 Task: Find connections with filter location Kabanjahe with filter topic #Consultingwith filter profile language Spanish with filter current company Force Motors Ltd with filter school Marri Educational Society's Marri Laxman Reddy Institute of Technology and Management with filter industry Nursing Homes and Residential Care Facilities with filter service category Program Management with filter keywords title Digital Overlord
Action: Mouse pressed left at (687, 83)
Screenshot: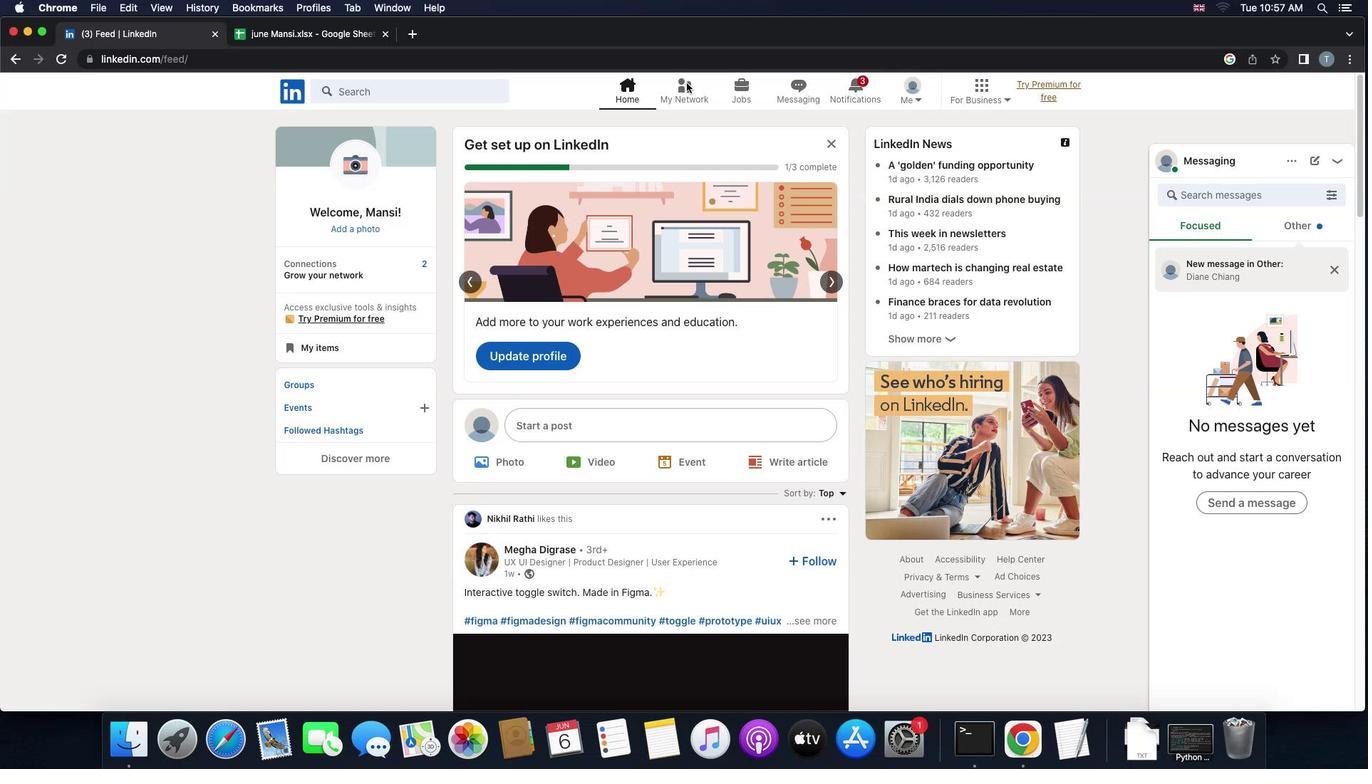 
Action: Mouse pressed left at (687, 83)
Screenshot: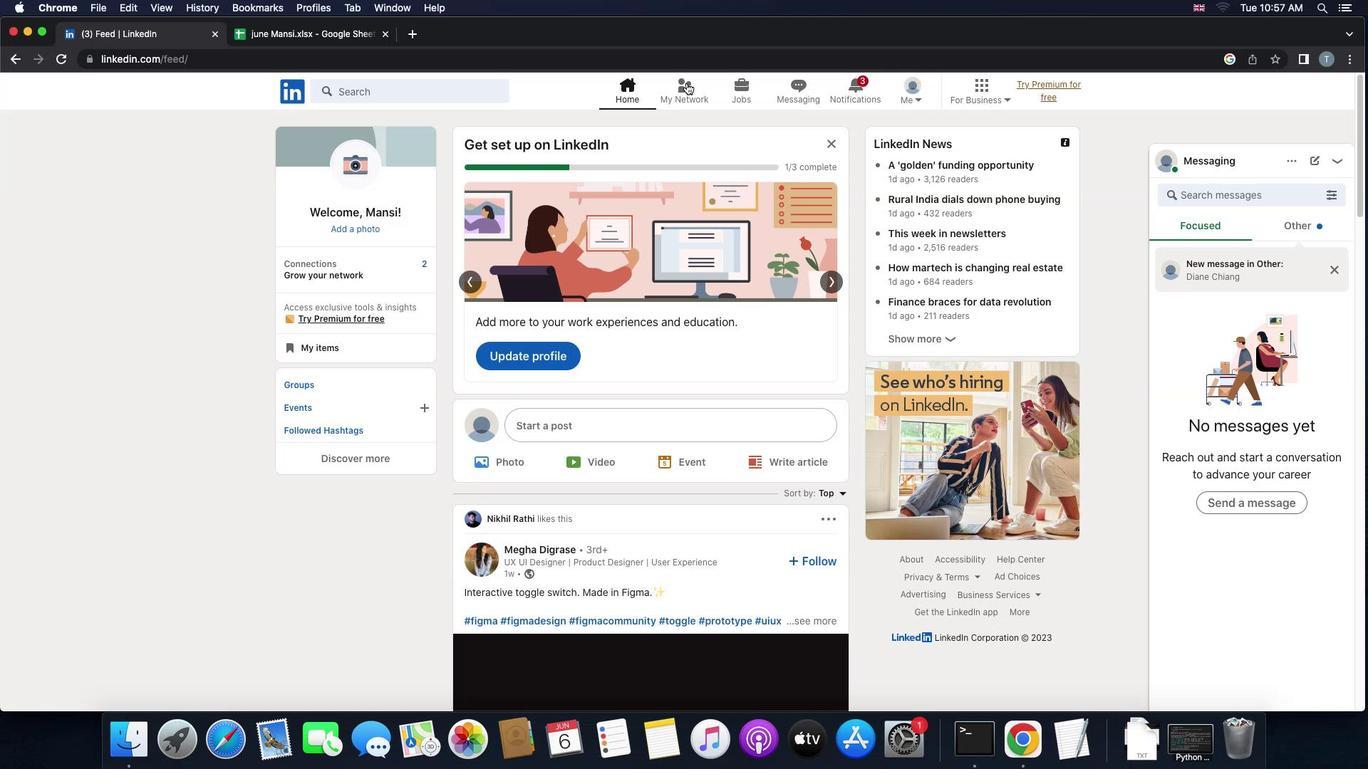 
Action: Mouse moved to (432, 178)
Screenshot: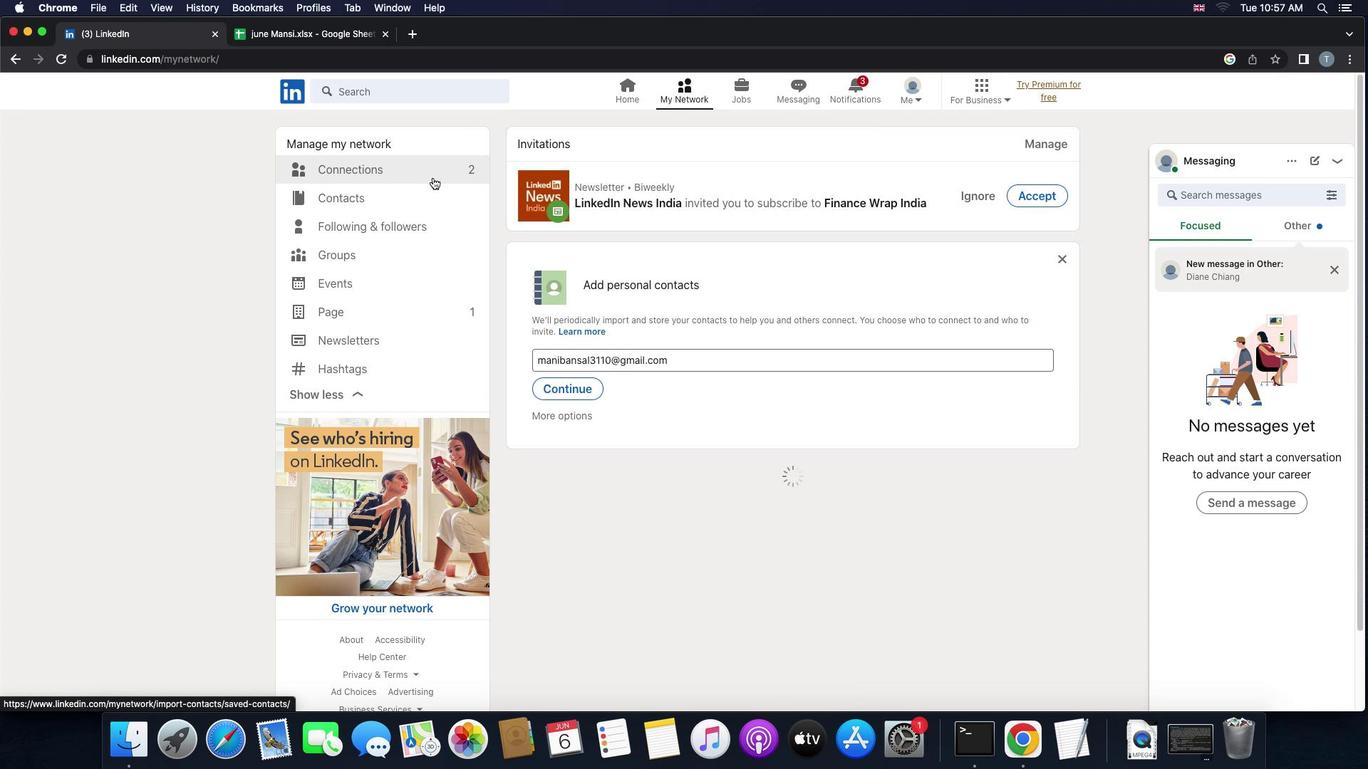 
Action: Mouse pressed left at (432, 178)
Screenshot: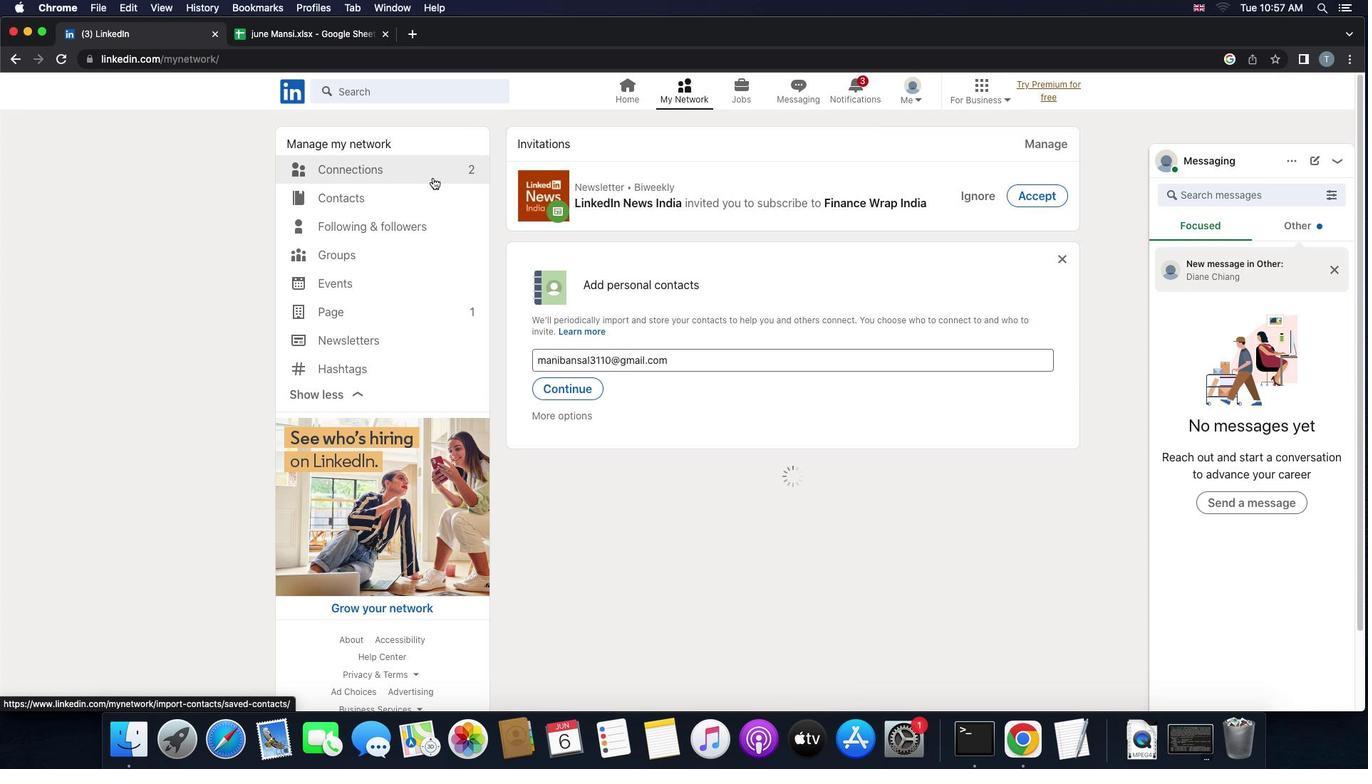 
Action: Mouse moved to (405, 175)
Screenshot: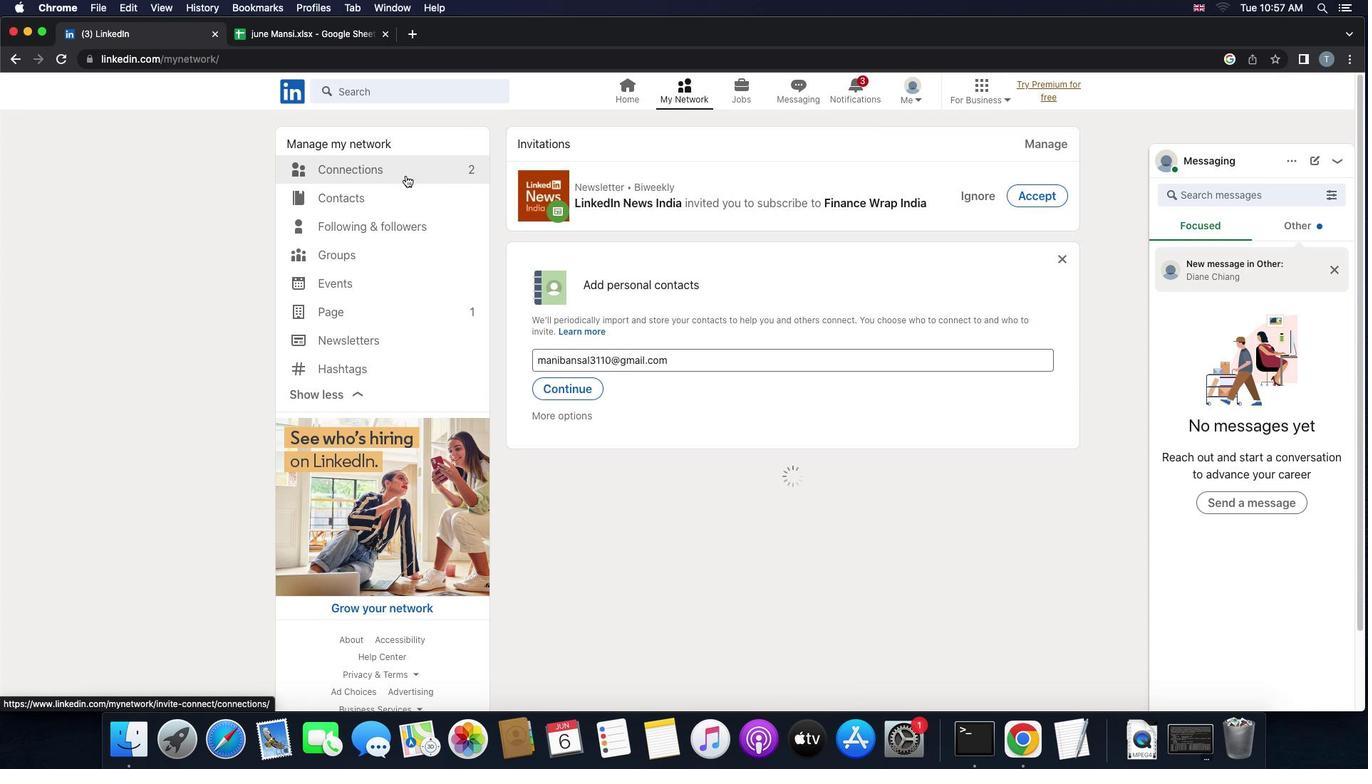 
Action: Mouse pressed left at (405, 175)
Screenshot: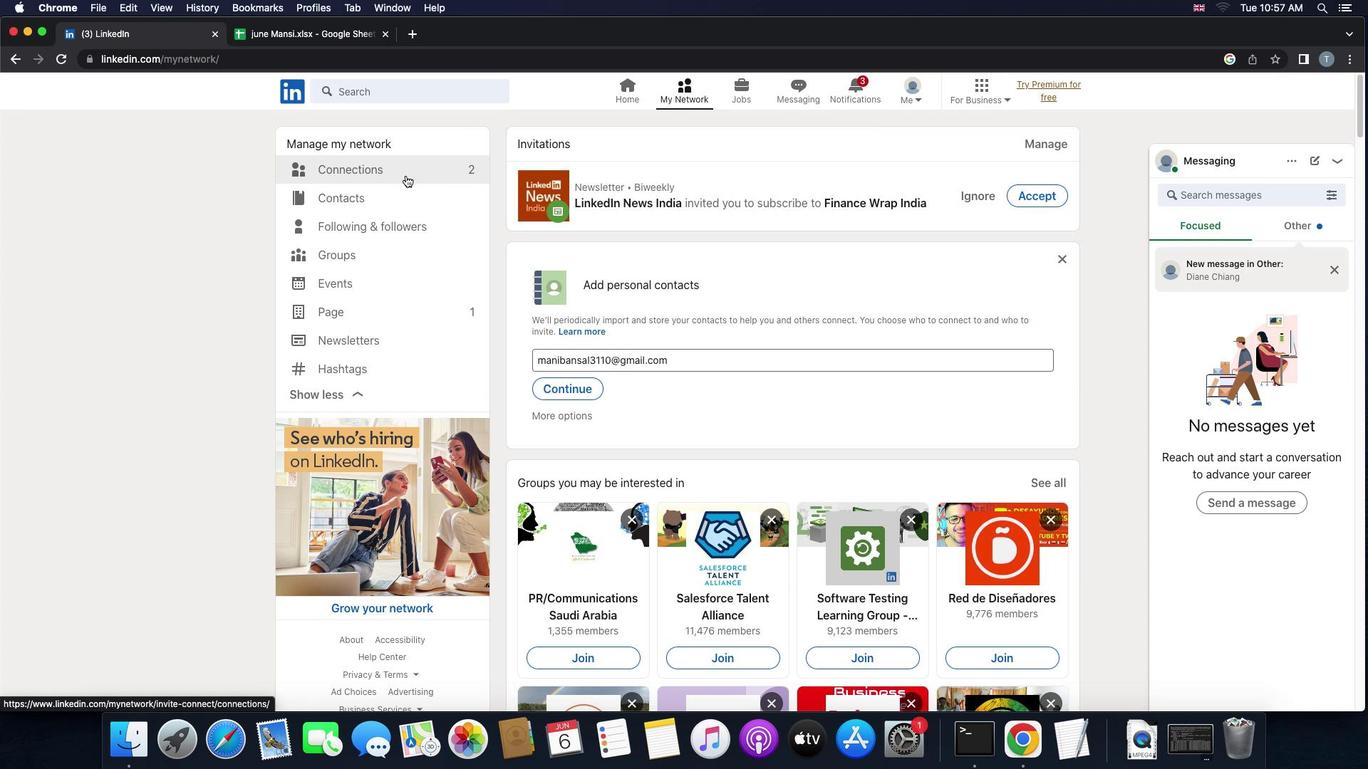 
Action: Mouse moved to (825, 166)
Screenshot: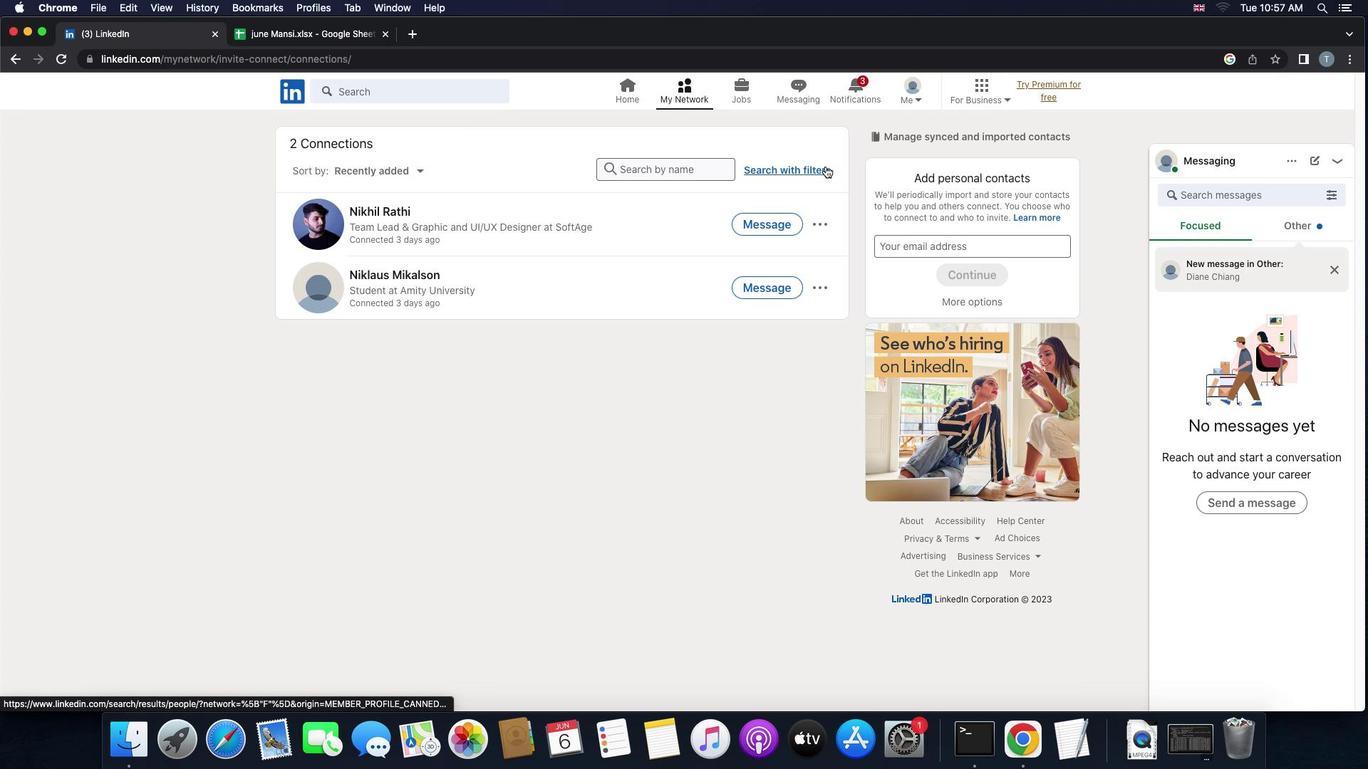 
Action: Mouse pressed left at (825, 166)
Screenshot: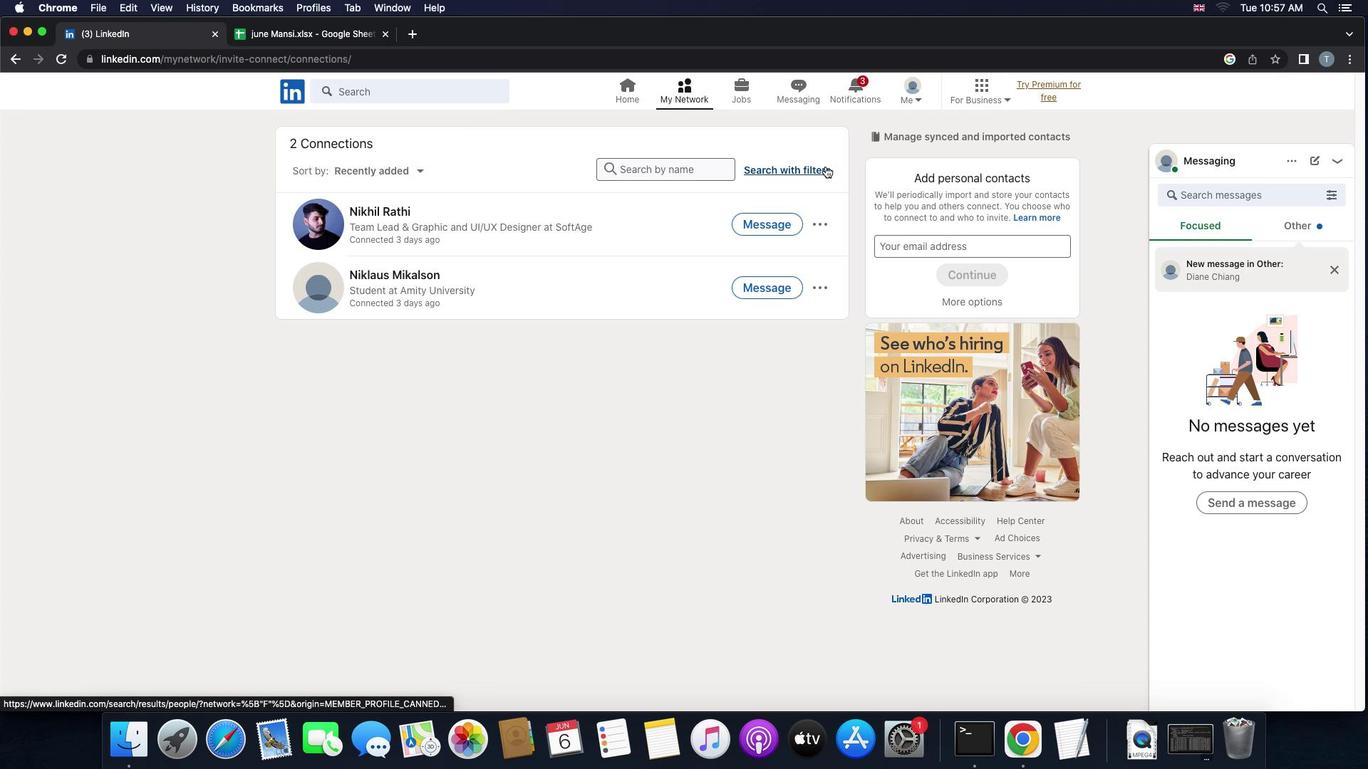 
Action: Mouse moved to (751, 123)
Screenshot: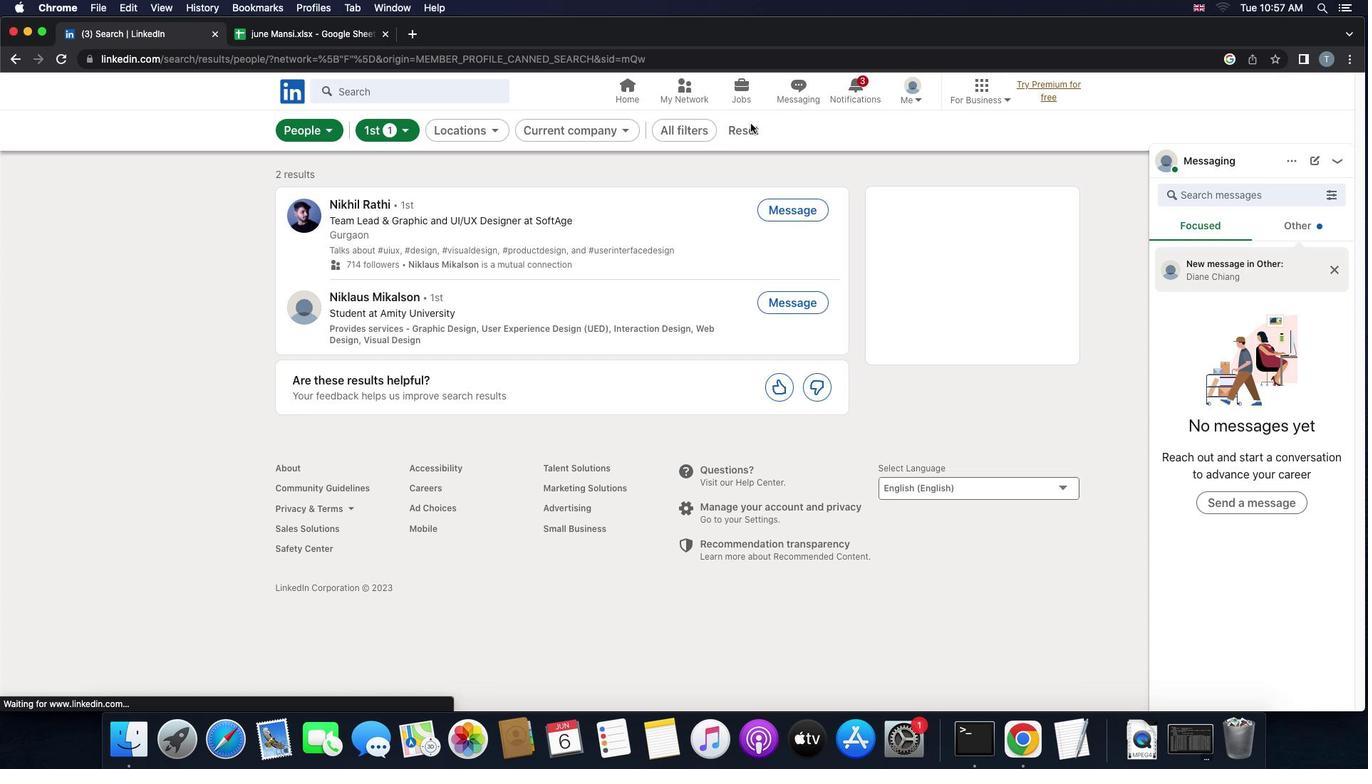
Action: Mouse pressed left at (751, 123)
Screenshot: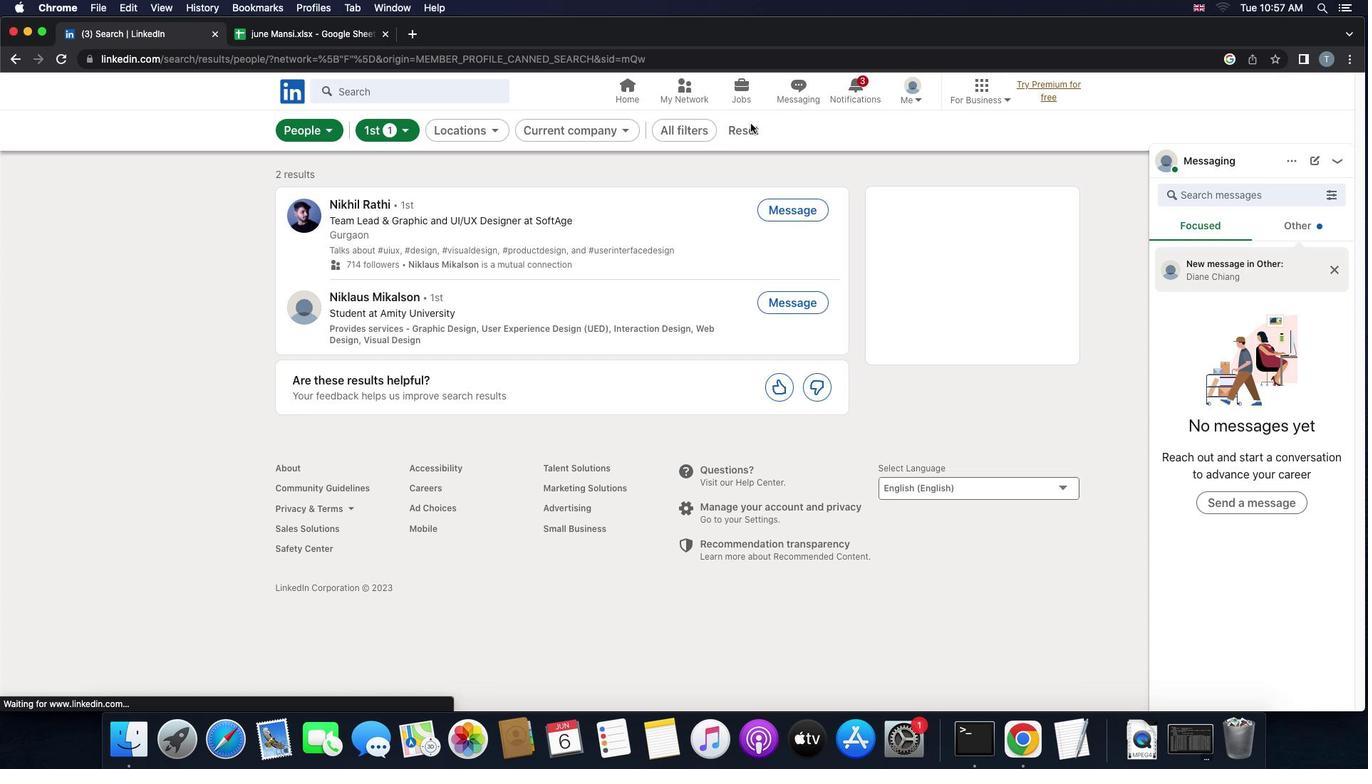 
Action: Mouse moved to (749, 128)
Screenshot: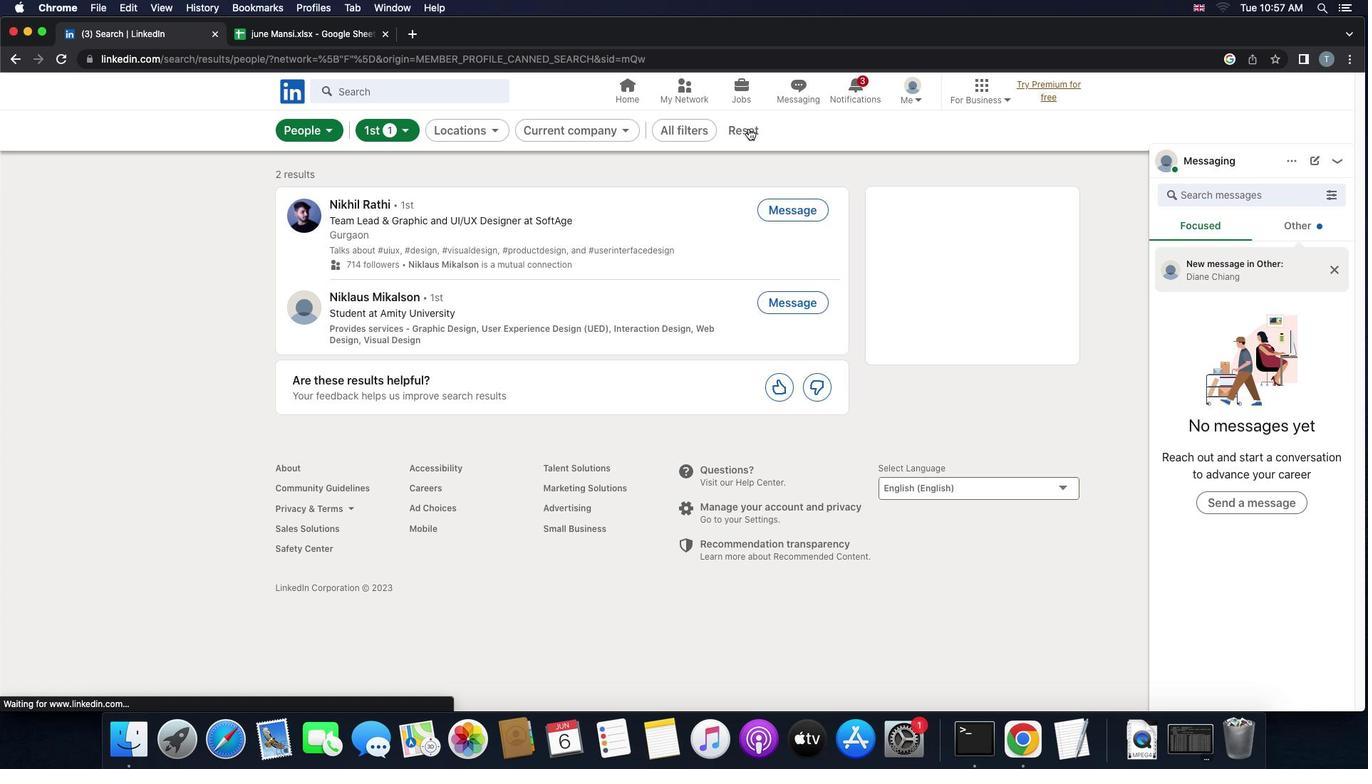 
Action: Mouse pressed left at (749, 128)
Screenshot: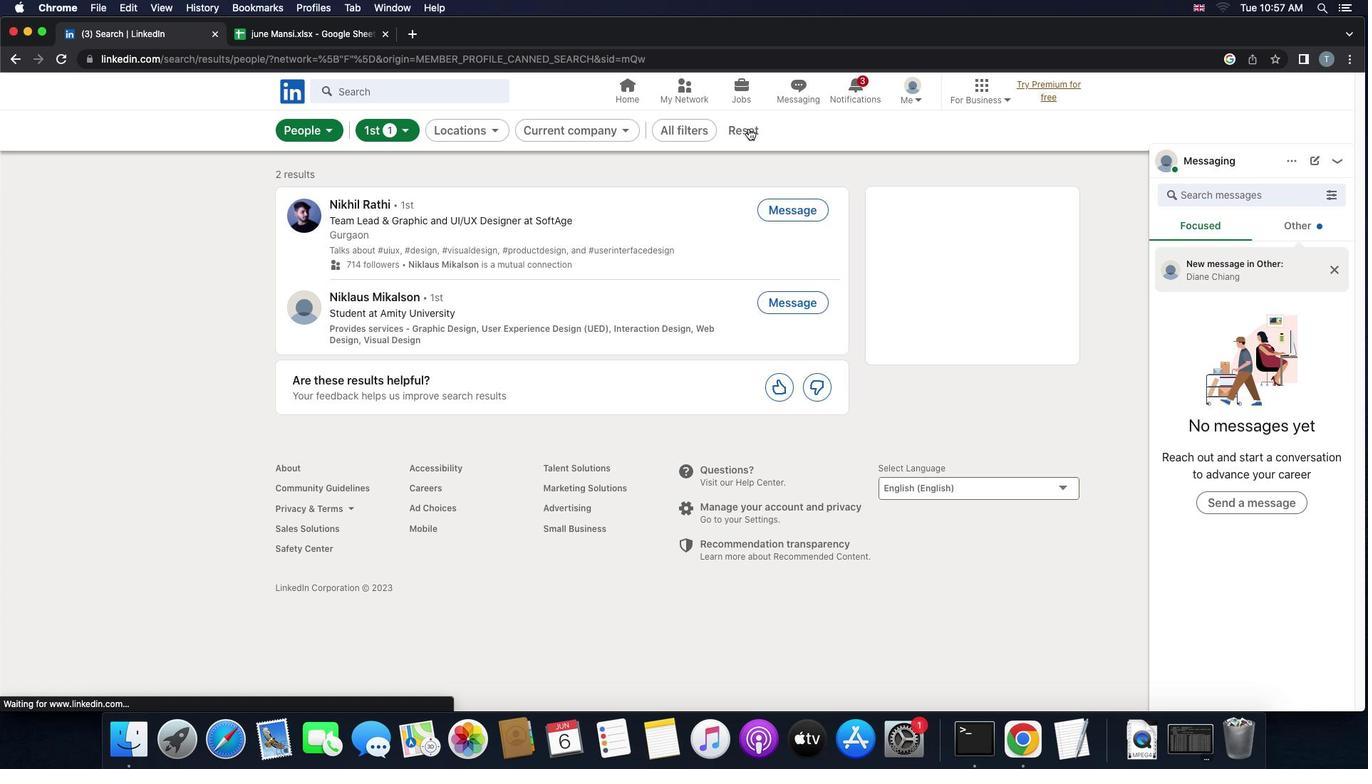 
Action: Mouse moved to (744, 130)
Screenshot: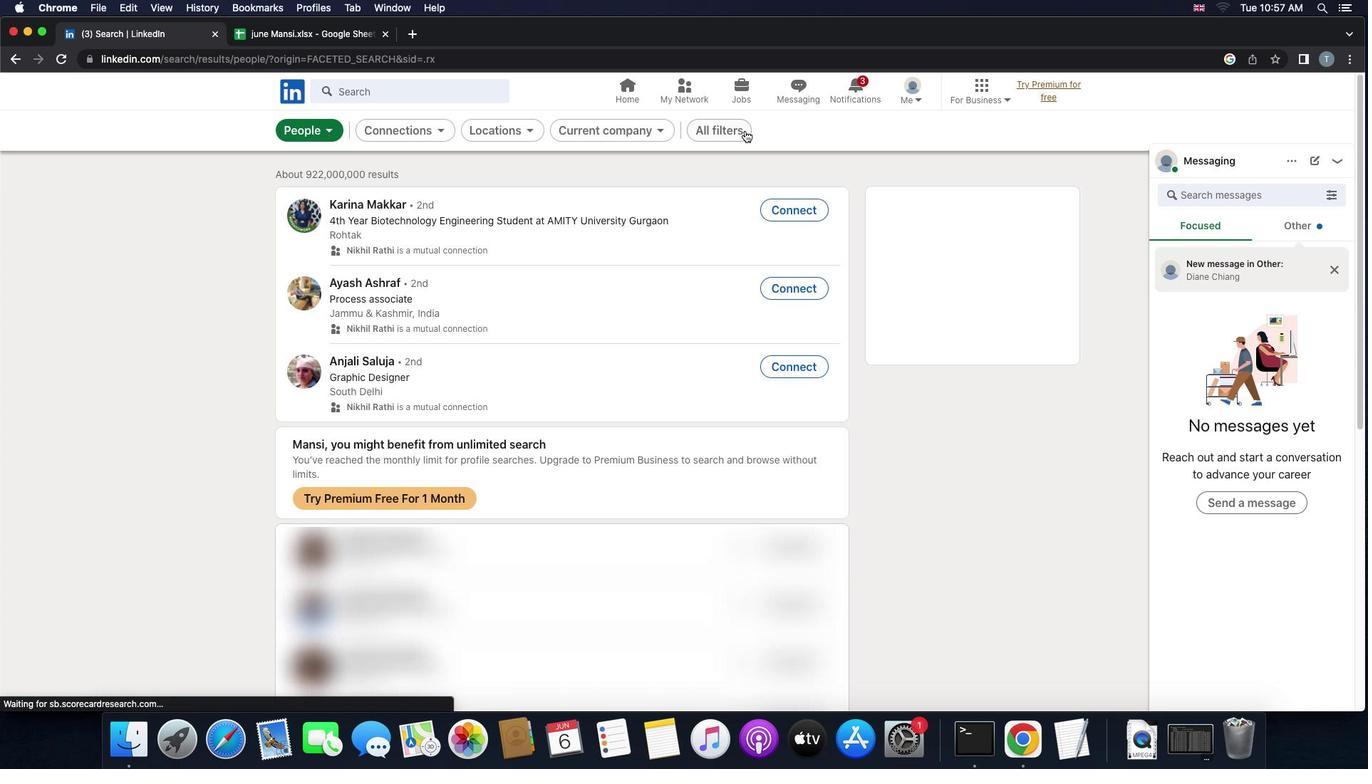 
Action: Mouse pressed left at (744, 130)
Screenshot: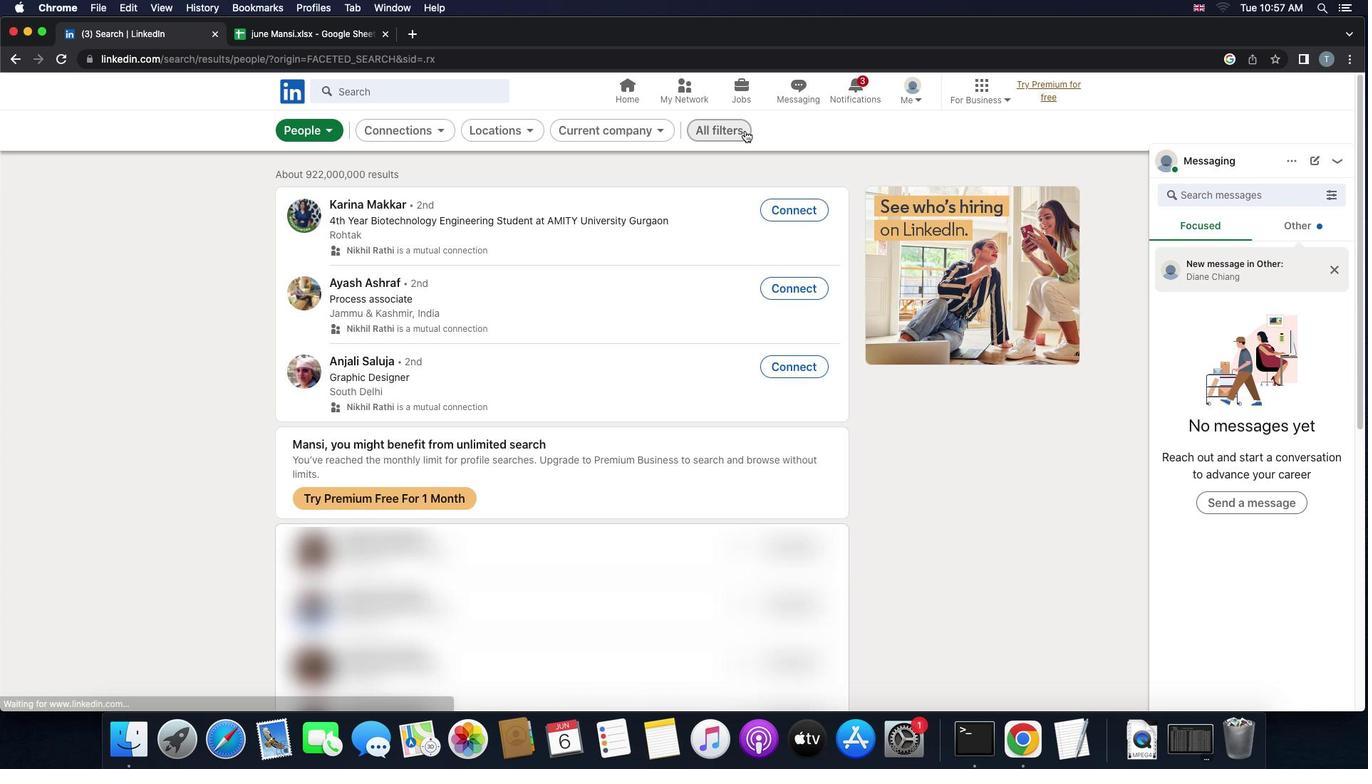 
Action: Mouse moved to (1041, 390)
Screenshot: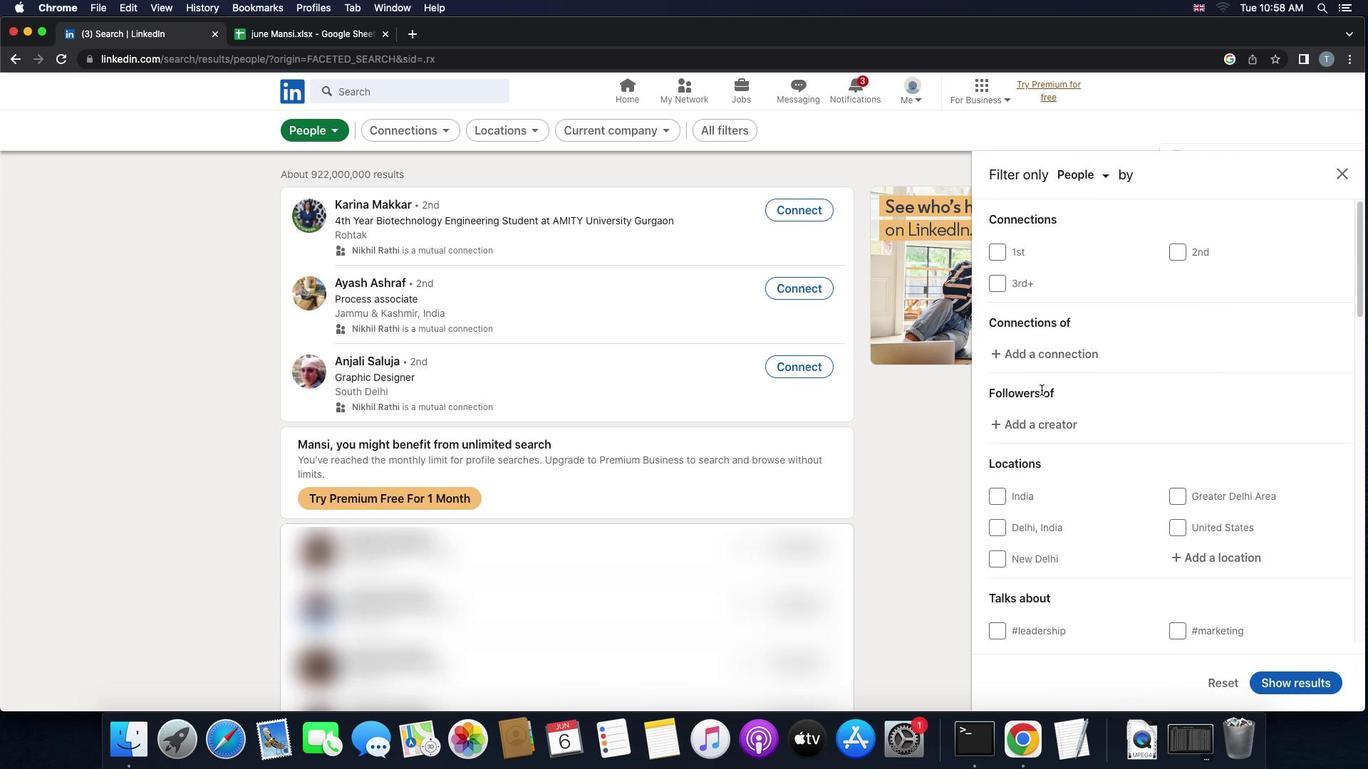 
Action: Mouse scrolled (1041, 390) with delta (0, 0)
Screenshot: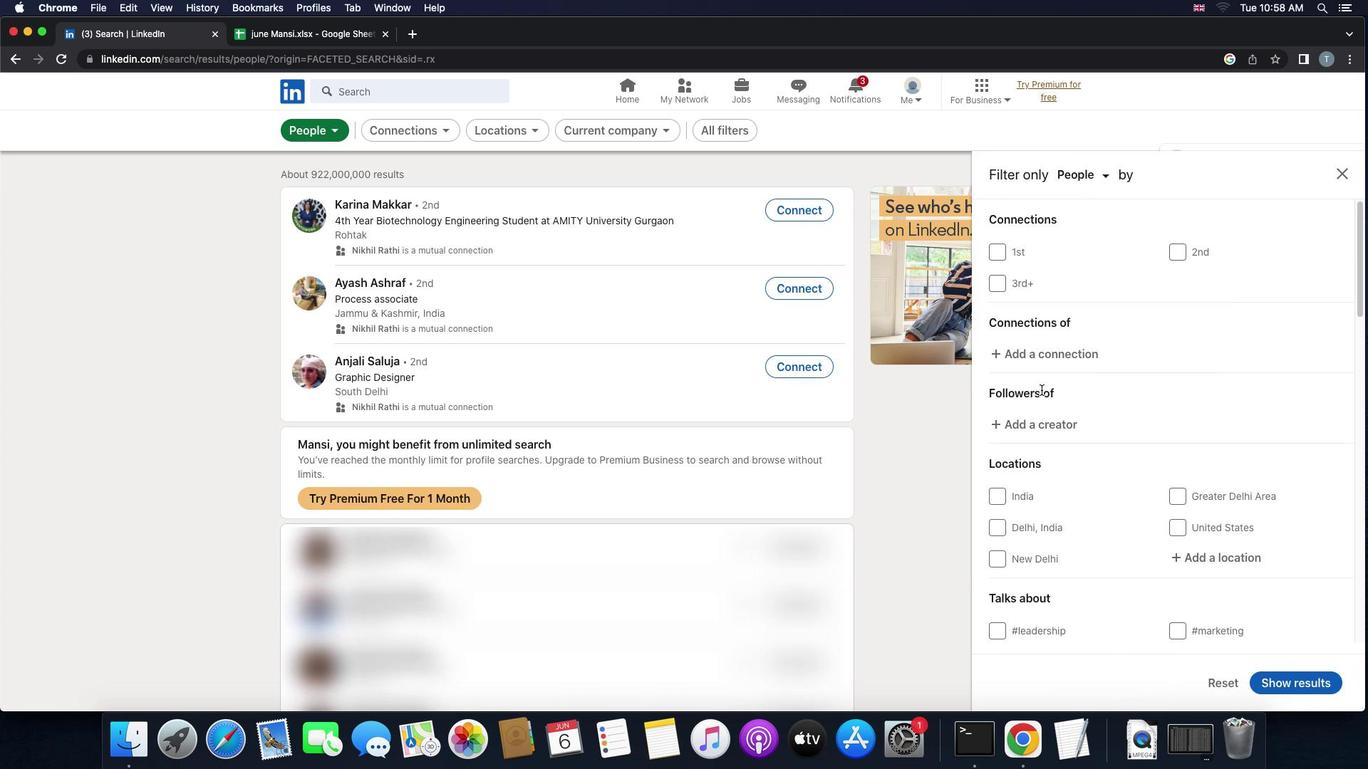 
Action: Mouse scrolled (1041, 390) with delta (0, 0)
Screenshot: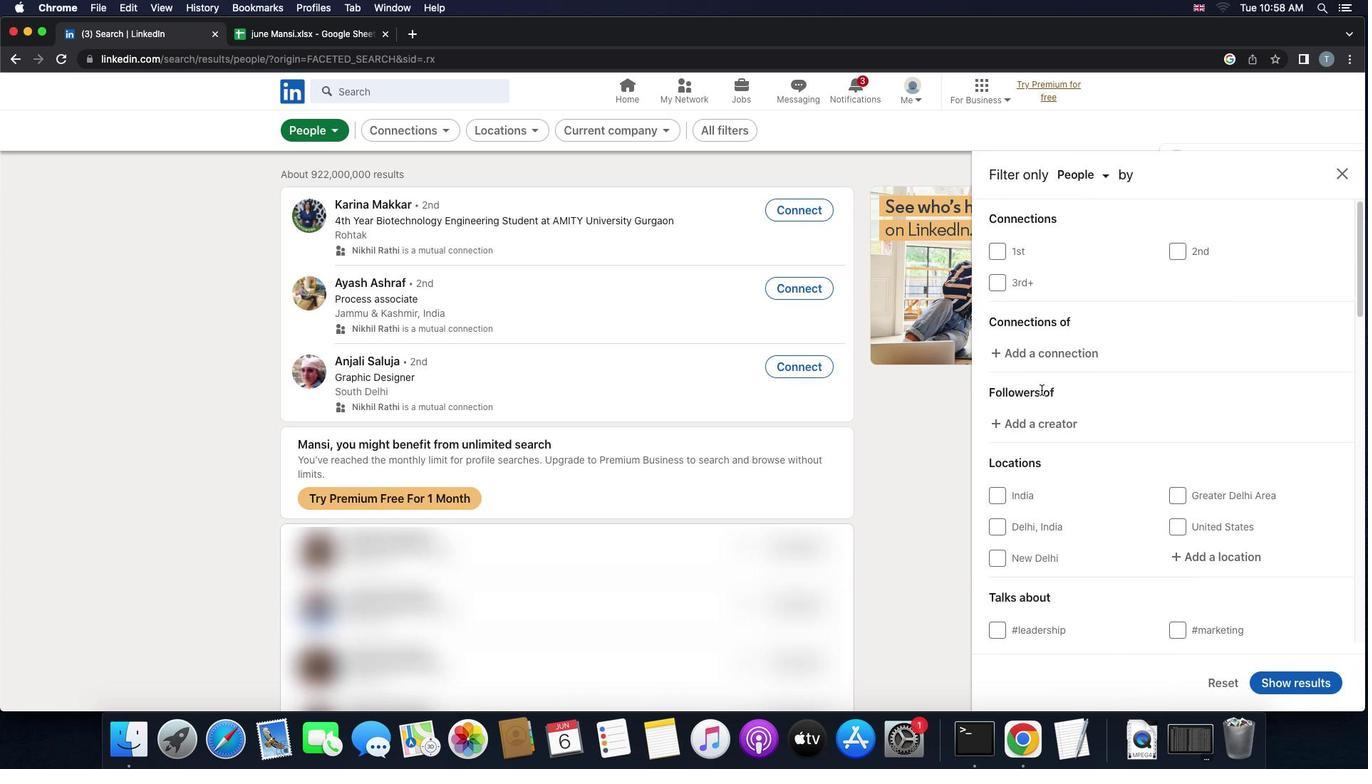 
Action: Mouse scrolled (1041, 390) with delta (0, -1)
Screenshot: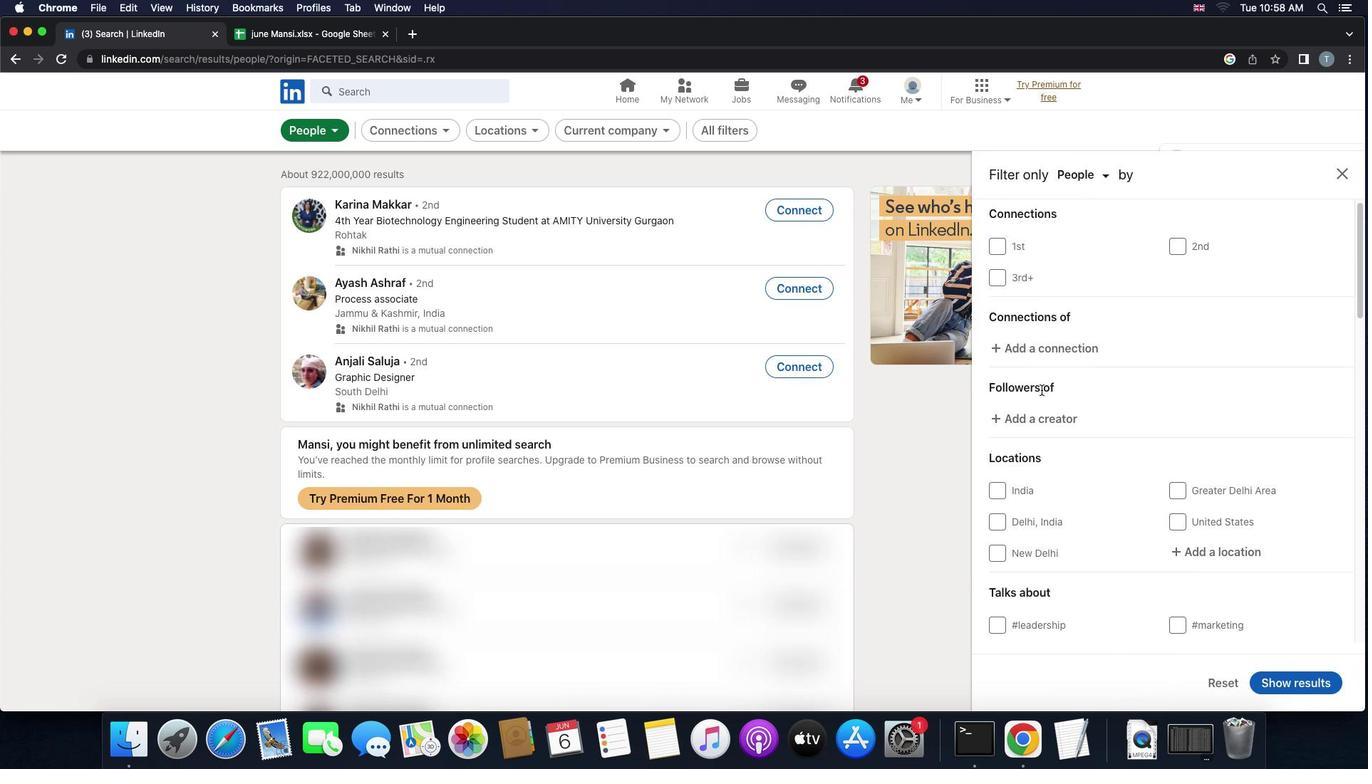 
Action: Mouse moved to (1189, 446)
Screenshot: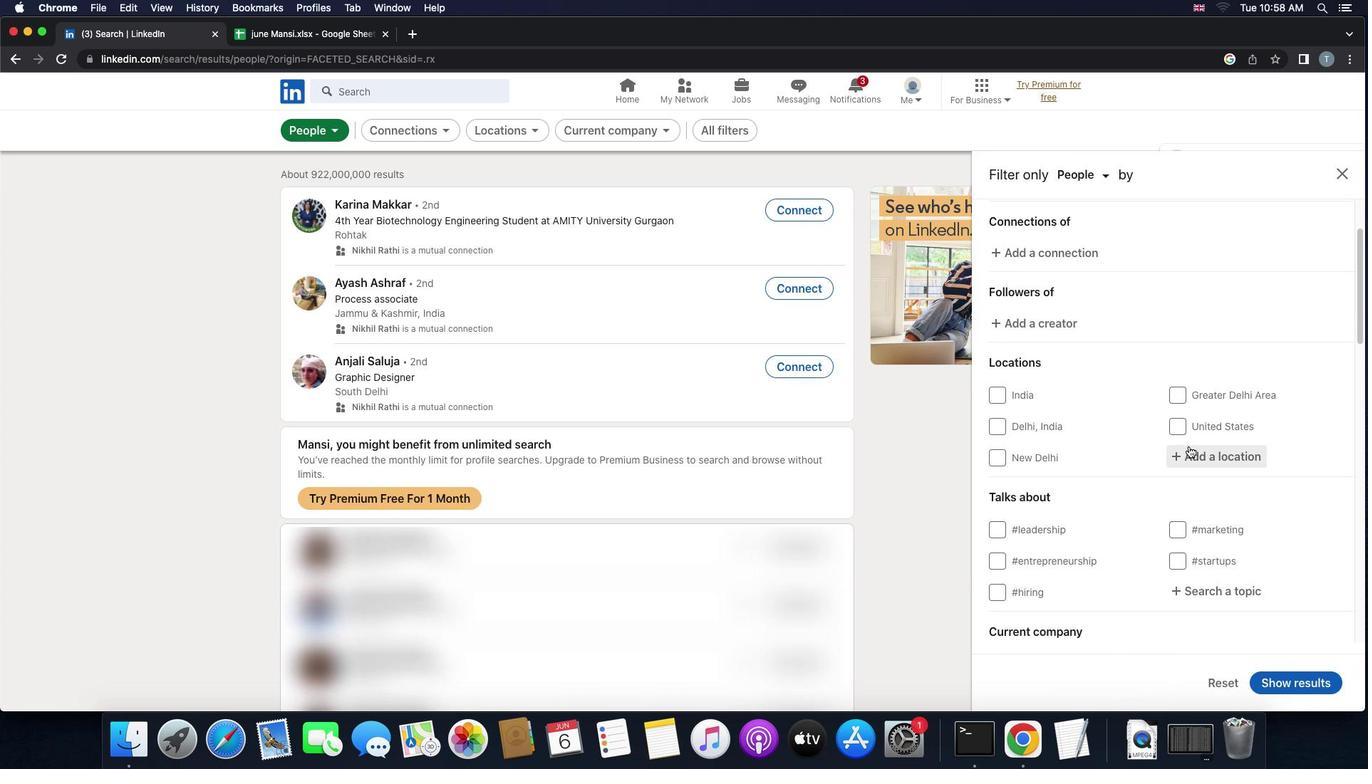 
Action: Mouse pressed left at (1189, 446)
Screenshot: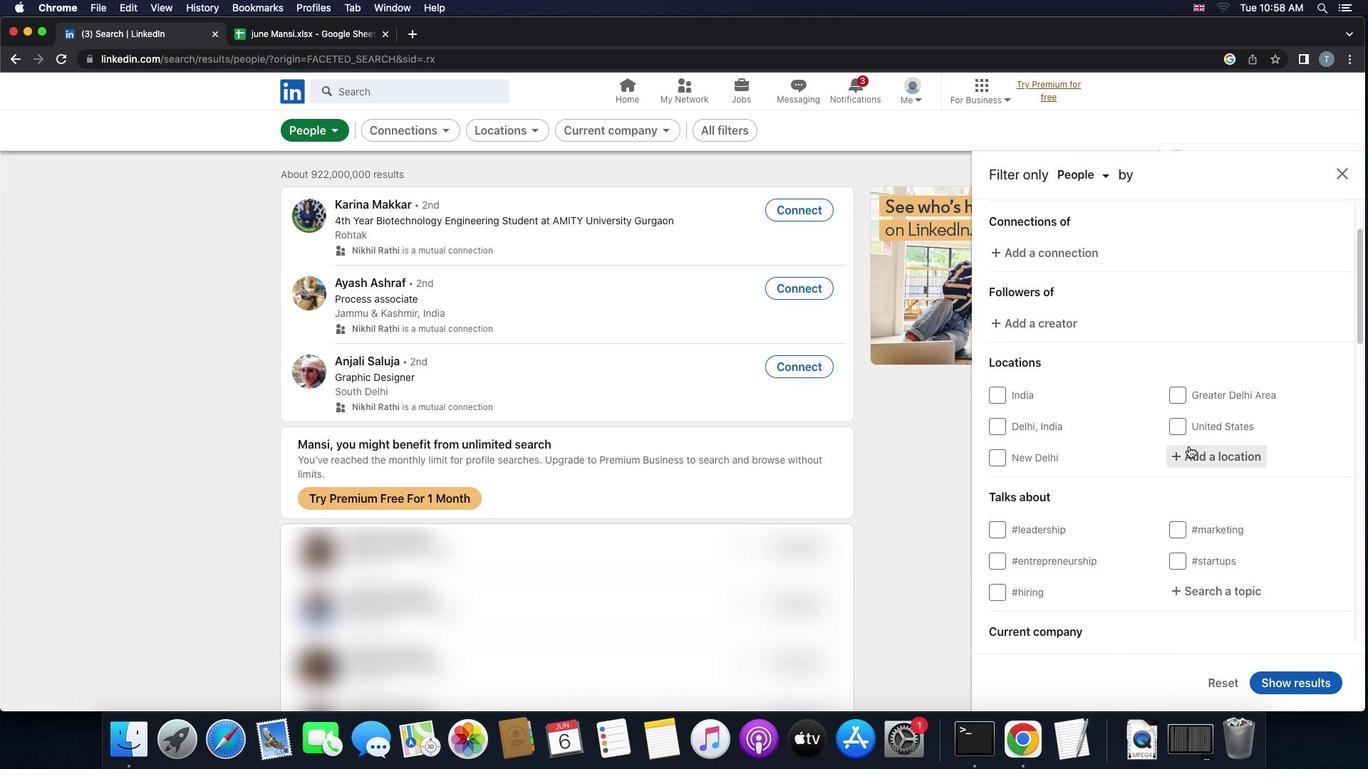 
Action: Mouse moved to (1188, 446)
Screenshot: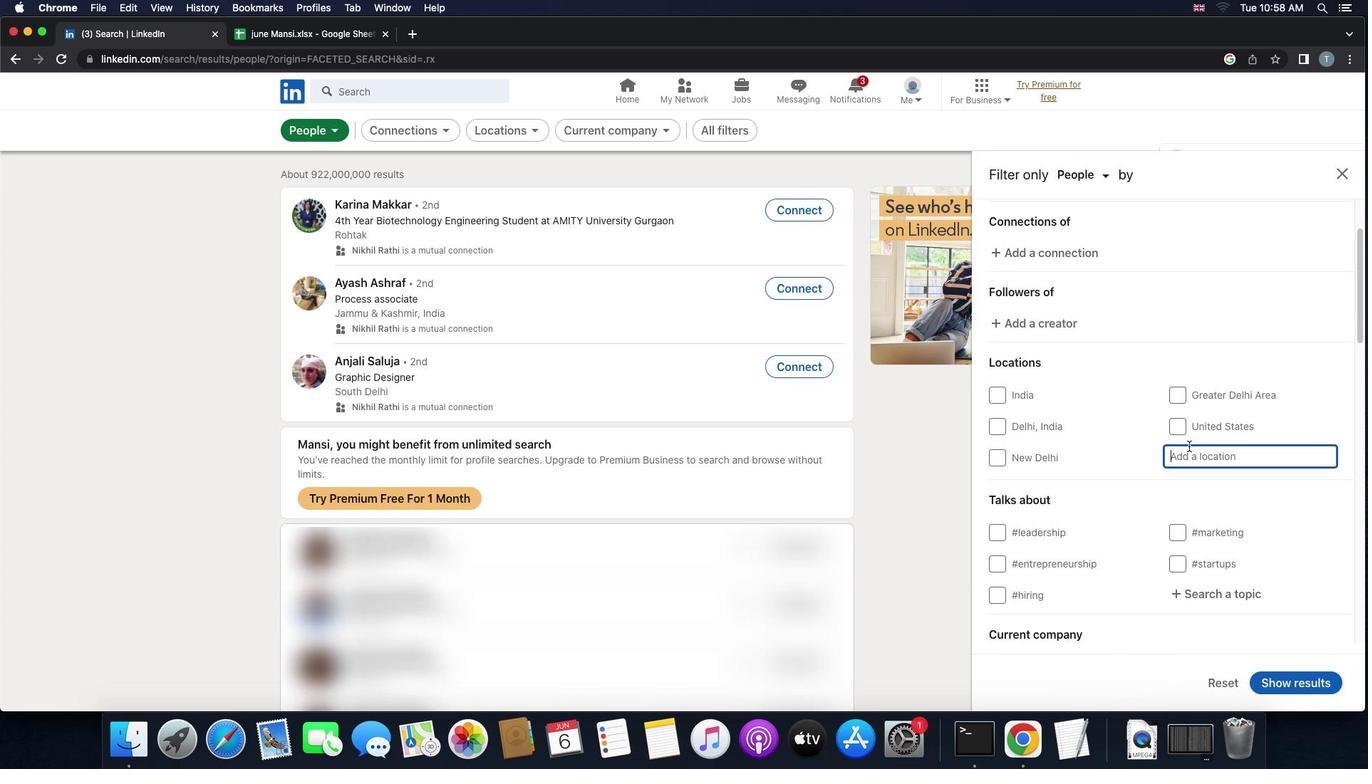 
Action: Key pressed 'k''a''b''a''n''j''a''h''e'Key.enter
Screenshot: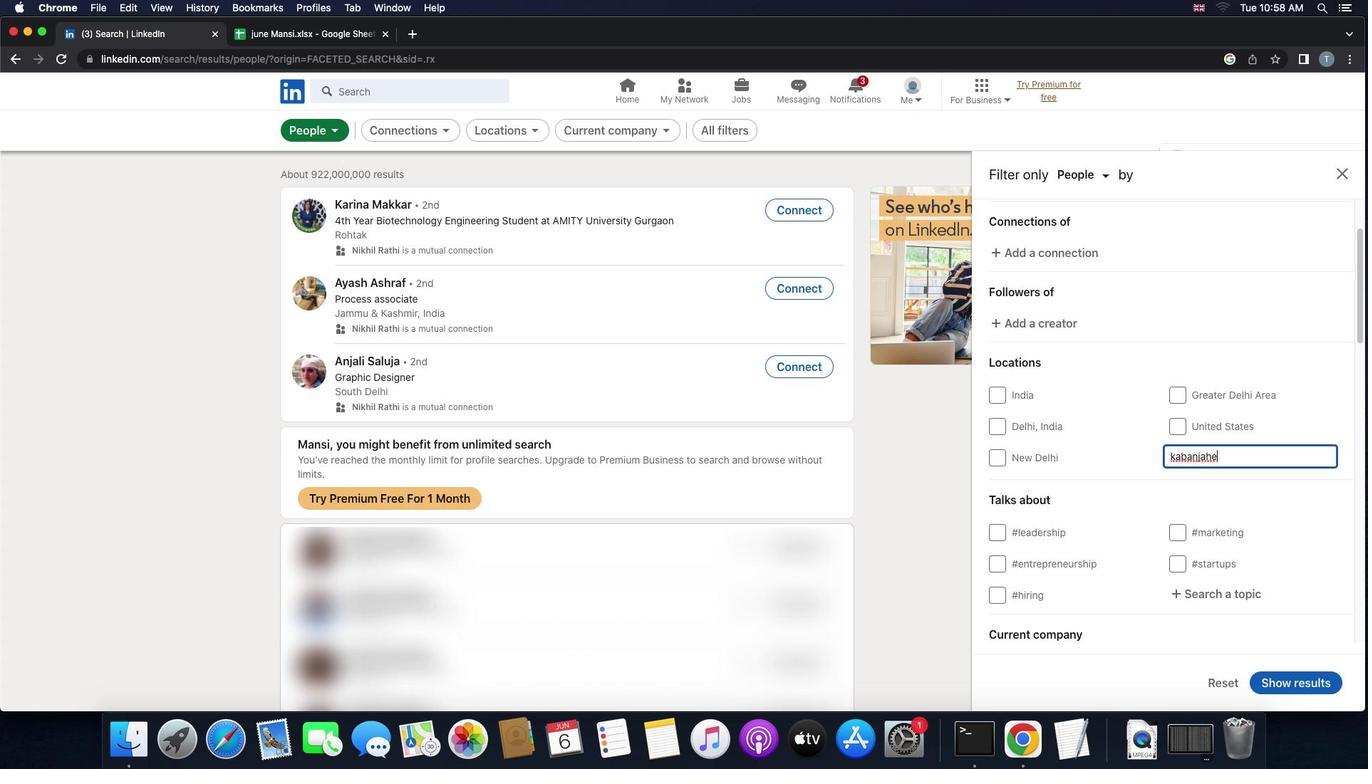 
Action: Mouse moved to (1183, 416)
Screenshot: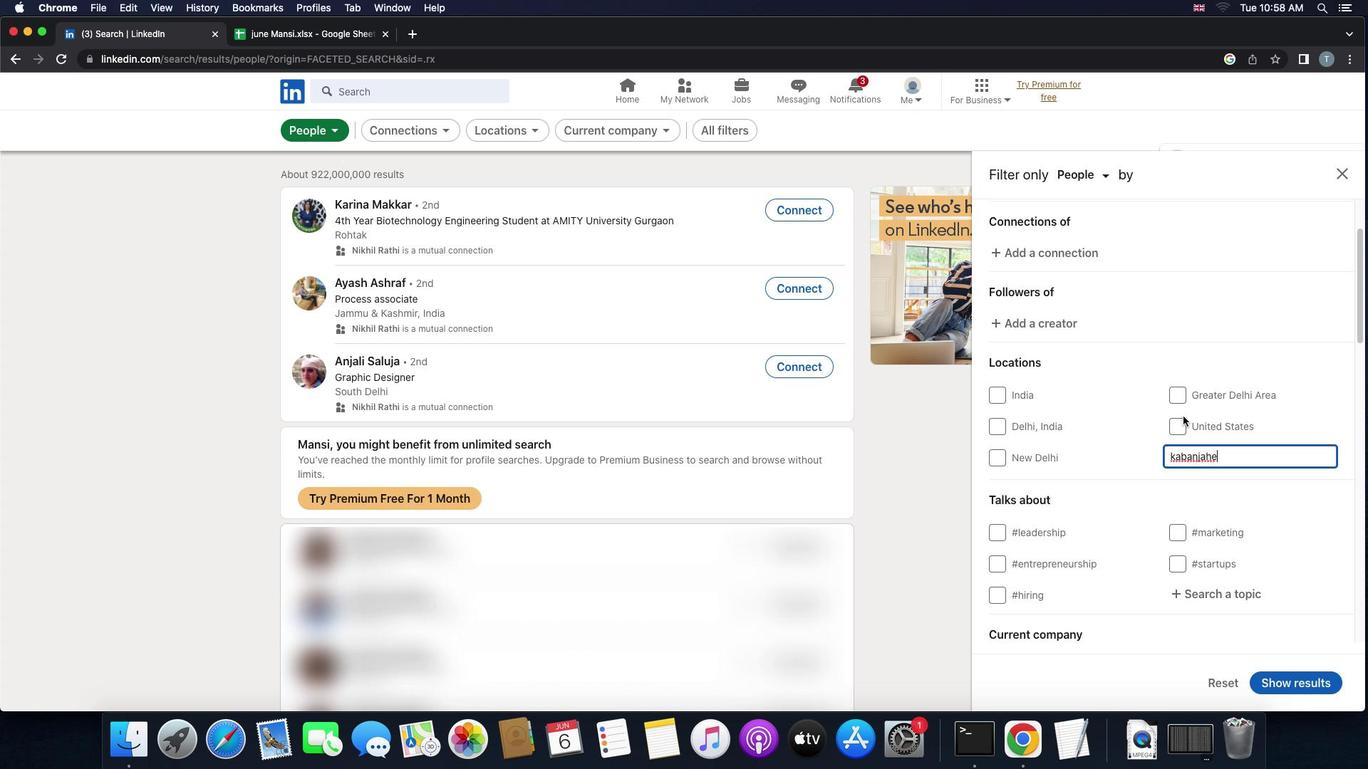 
Action: Mouse scrolled (1183, 416) with delta (0, 0)
Screenshot: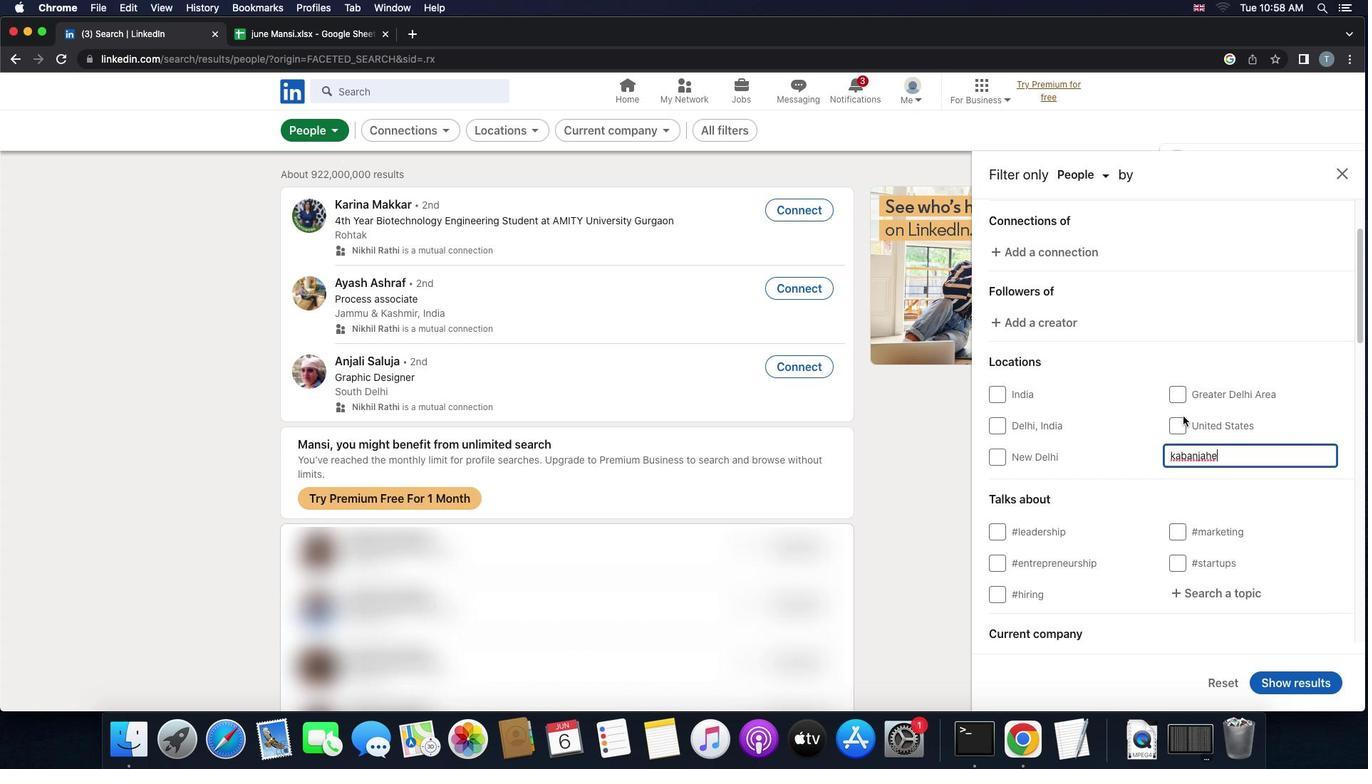 
Action: Mouse scrolled (1183, 416) with delta (0, 0)
Screenshot: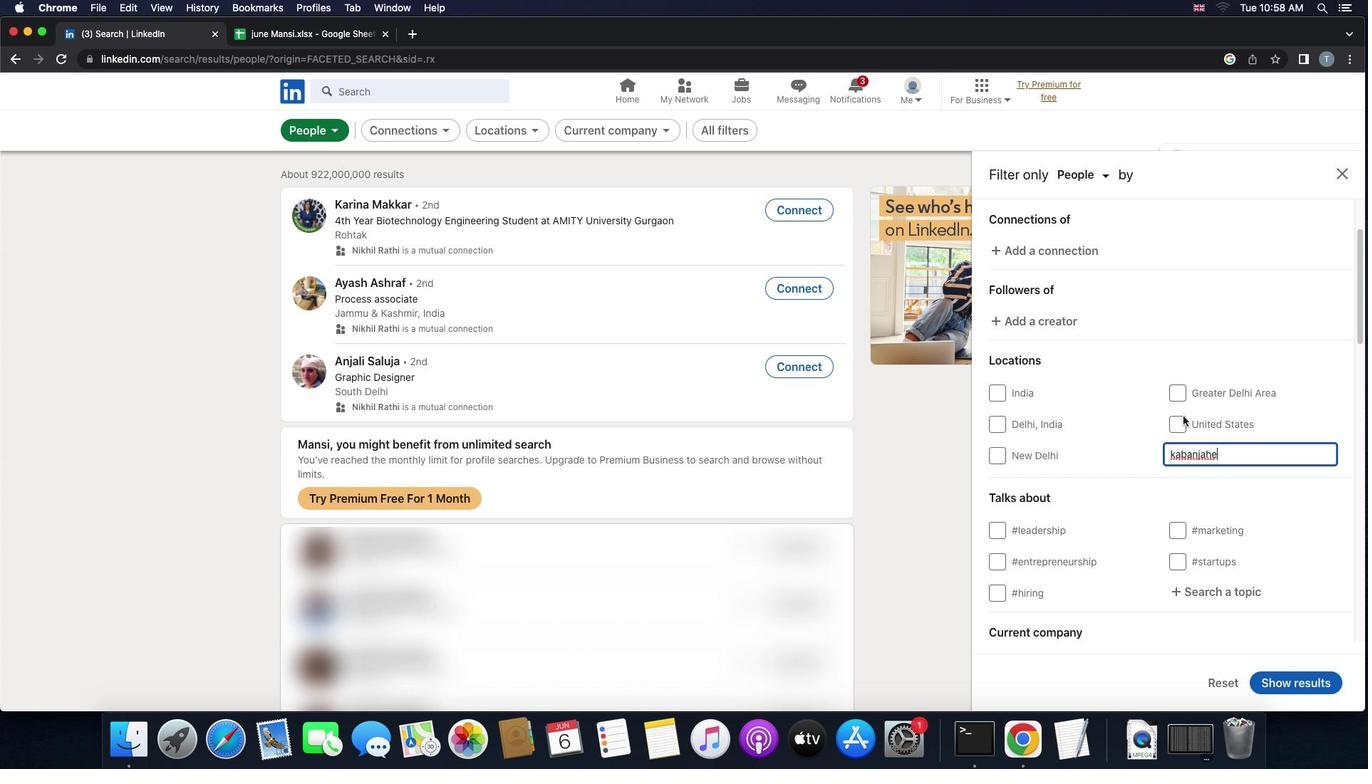 
Action: Mouse scrolled (1183, 416) with delta (0, -1)
Screenshot: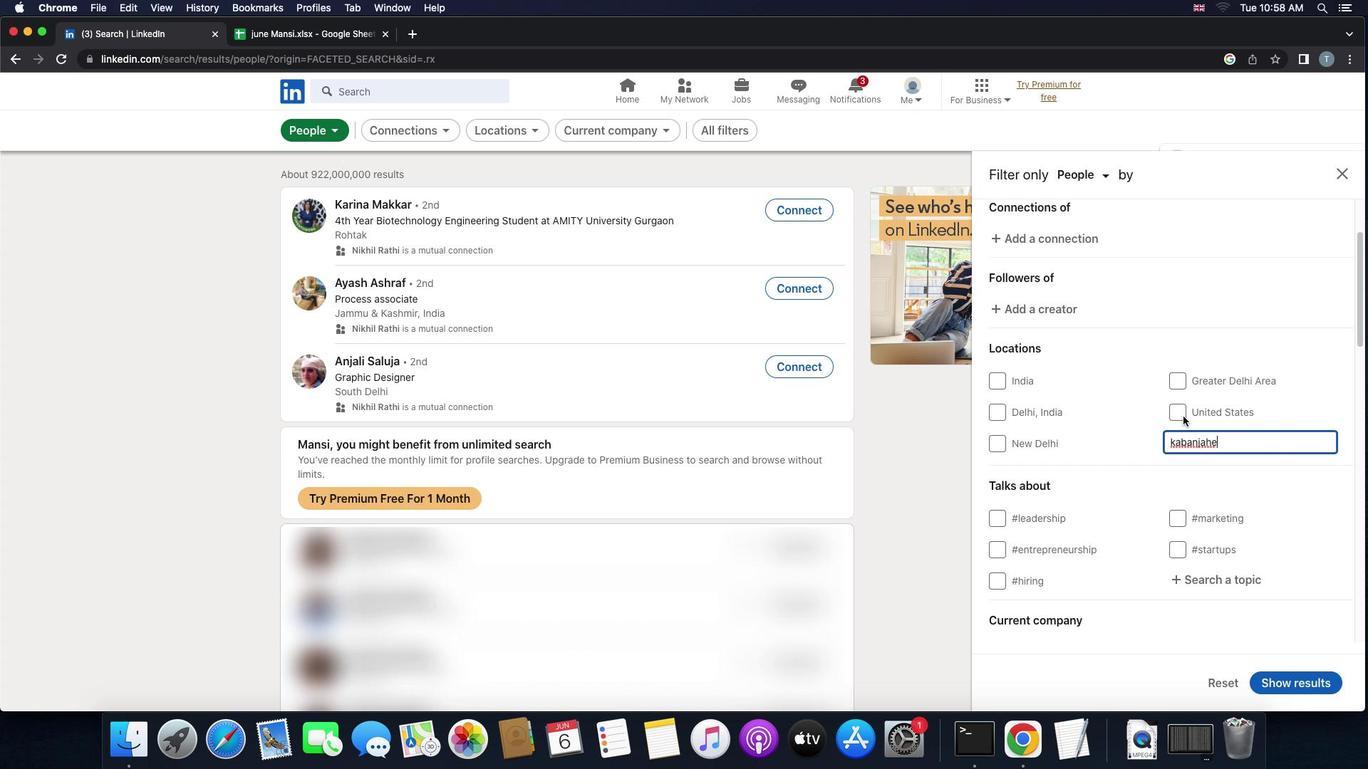 
Action: Mouse moved to (1247, 508)
Screenshot: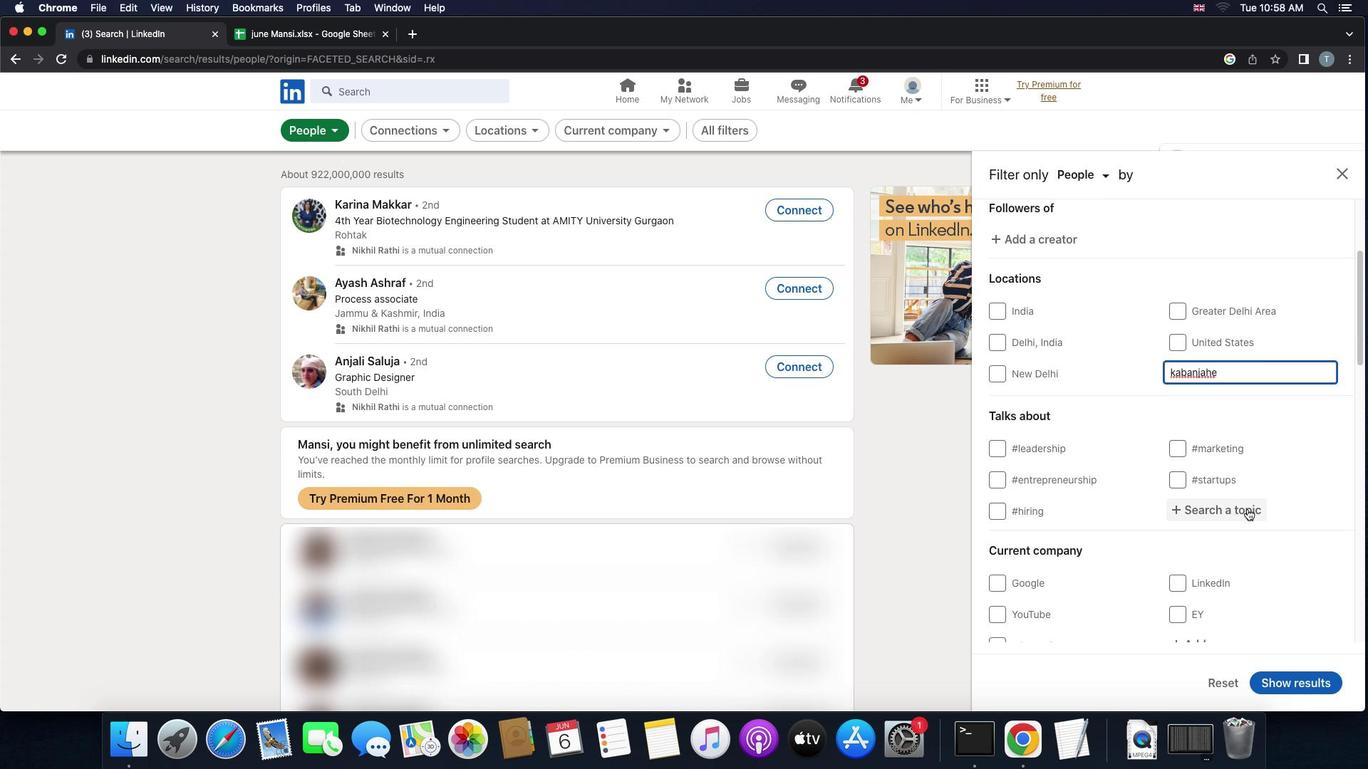 
Action: Mouse pressed left at (1247, 508)
Screenshot: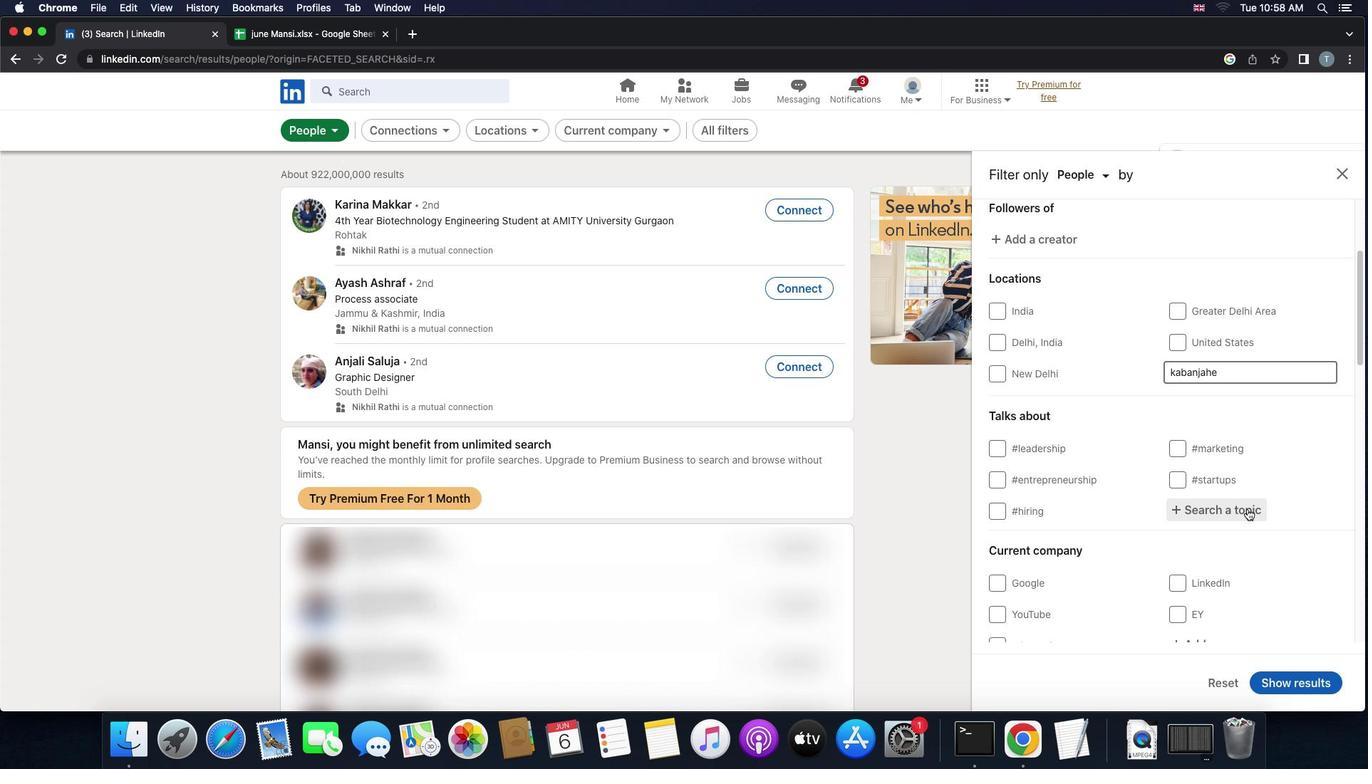 
Action: Mouse moved to (1239, 511)
Screenshot: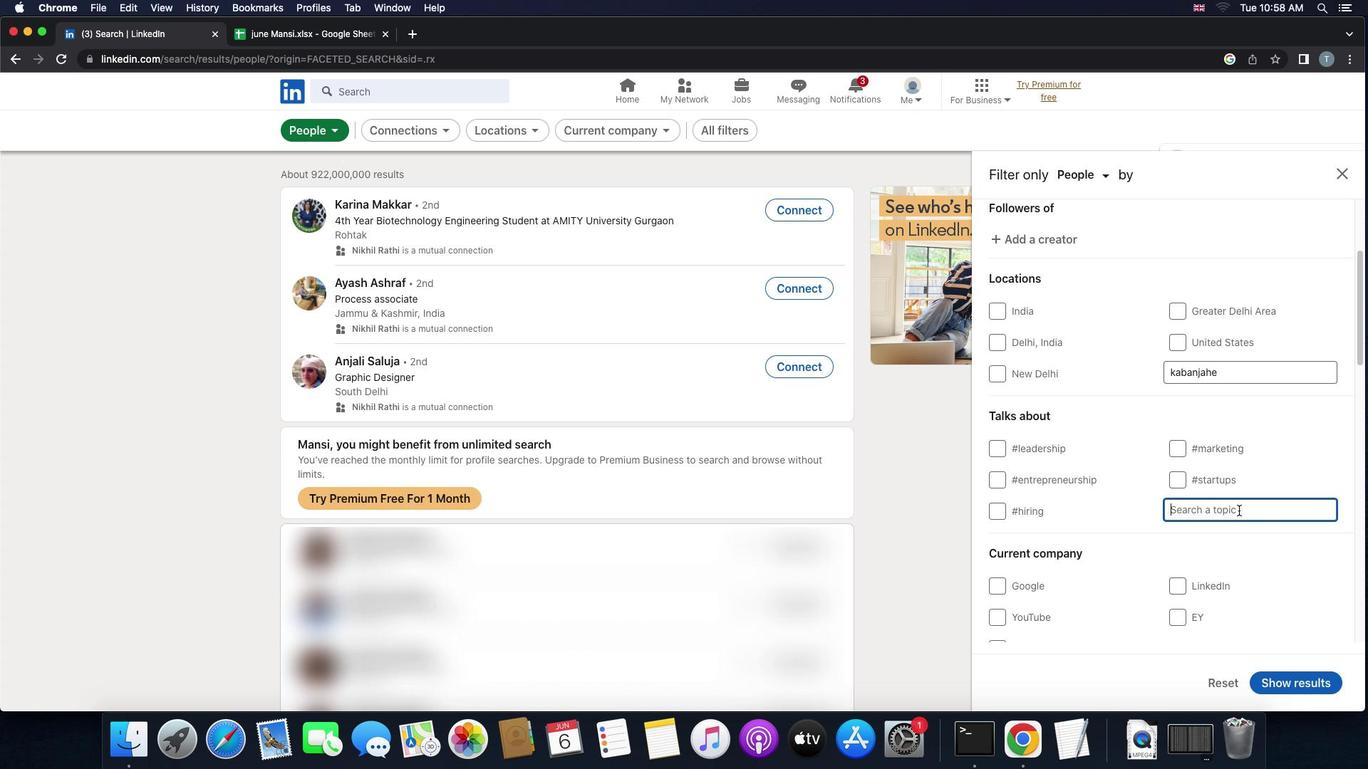 
Action: Key pressed 'c''o''n''s''u''l''t'
Screenshot: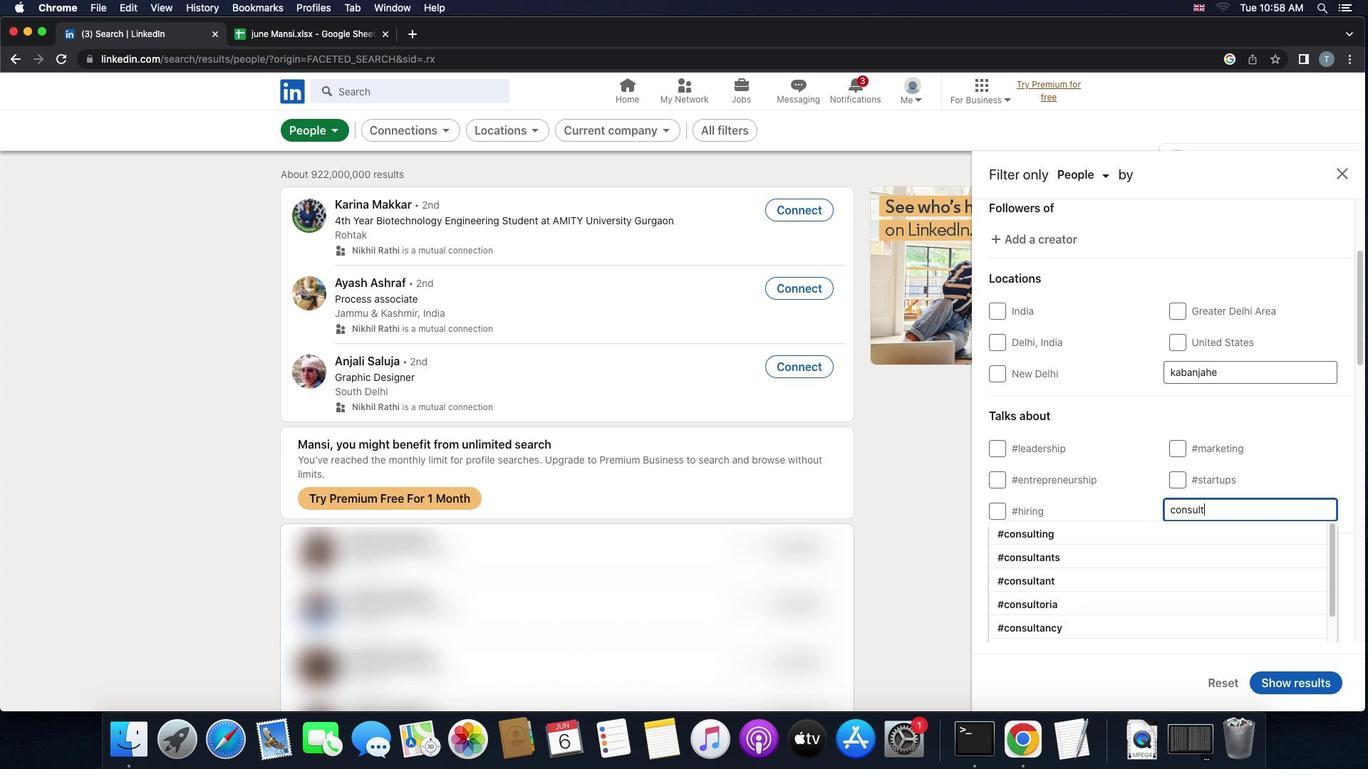
Action: Mouse moved to (1238, 511)
Screenshot: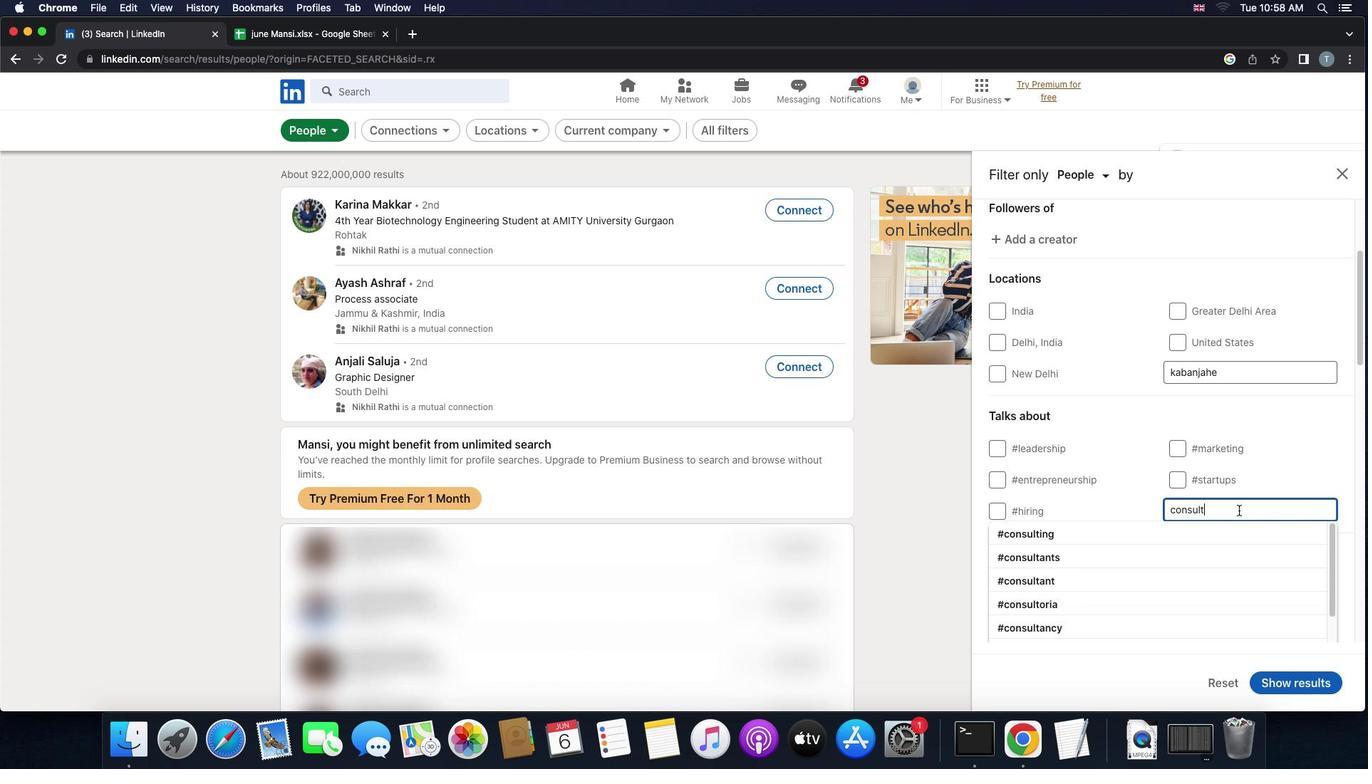 
Action: Key pressed 'i''n''g'
Screenshot: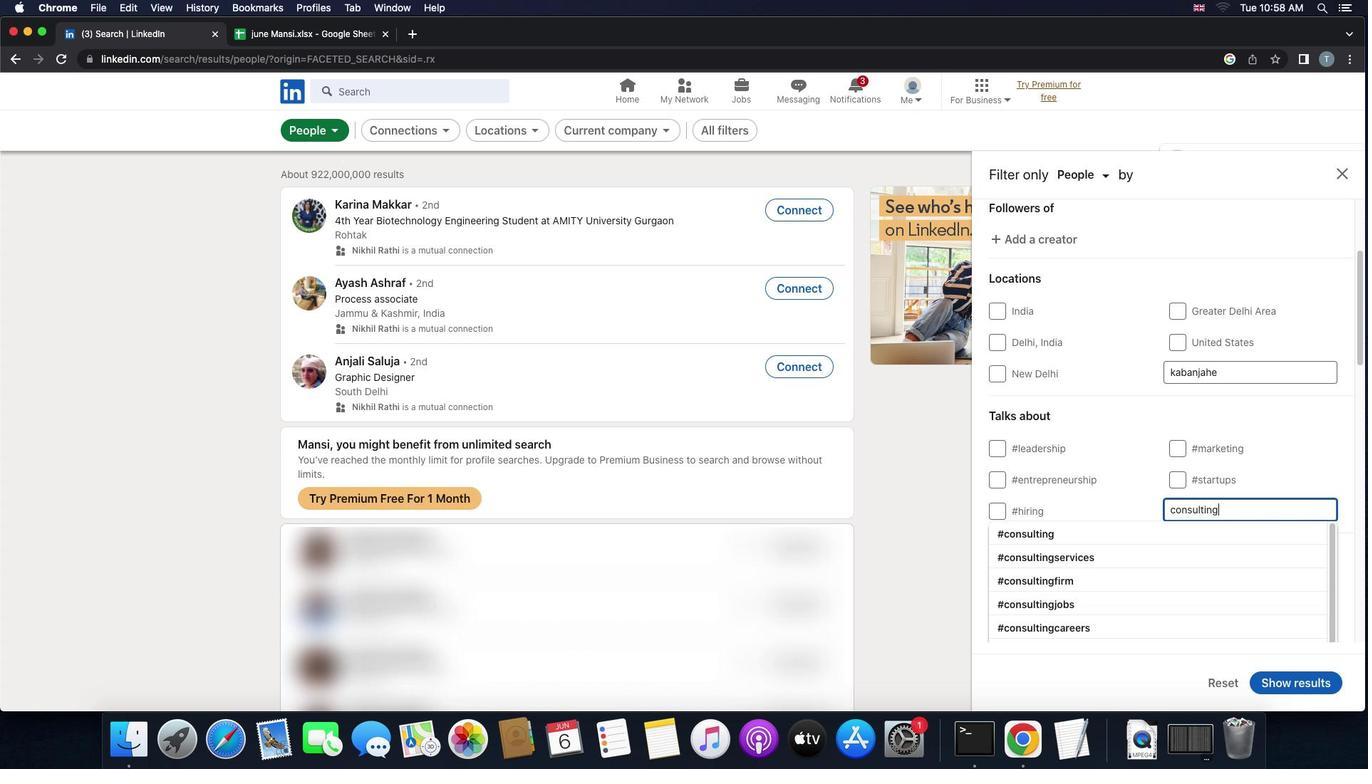 
Action: Mouse moved to (1184, 534)
Screenshot: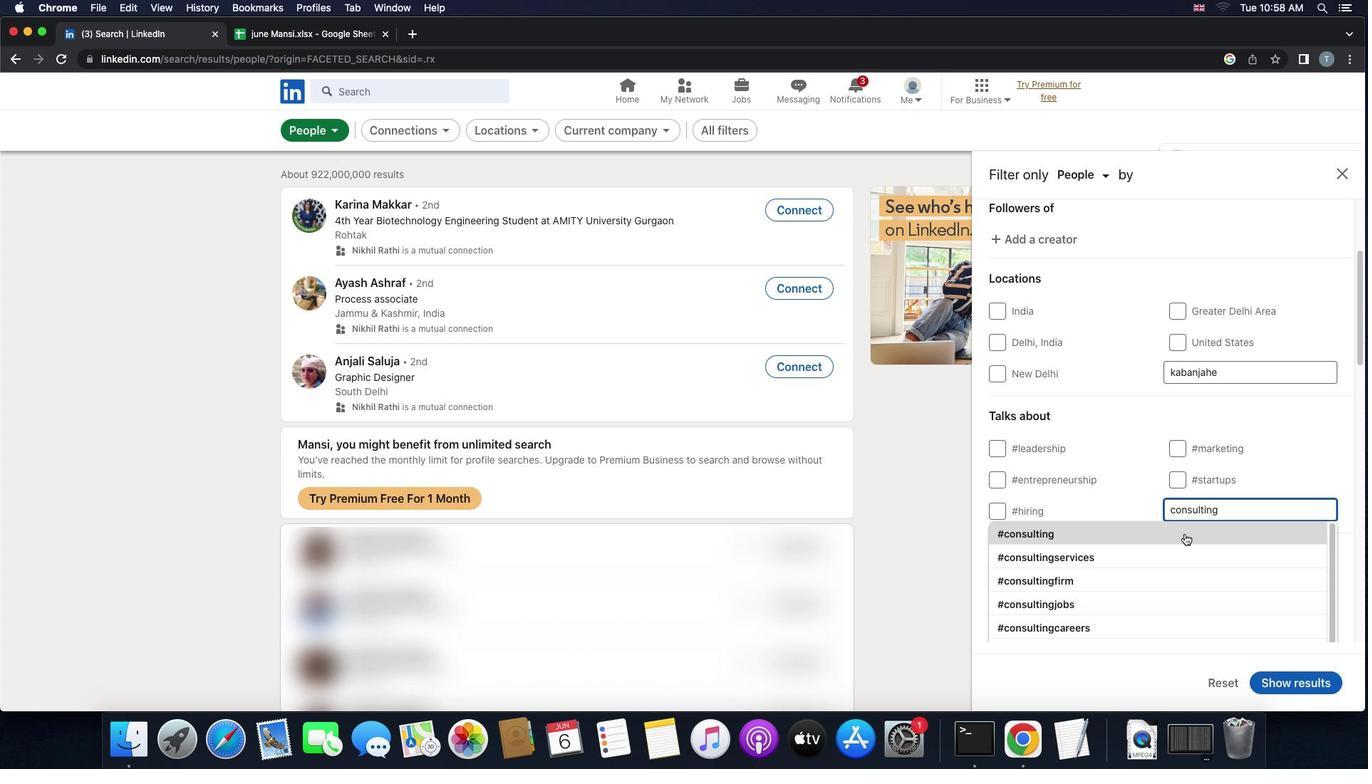 
Action: Mouse pressed left at (1184, 534)
Screenshot: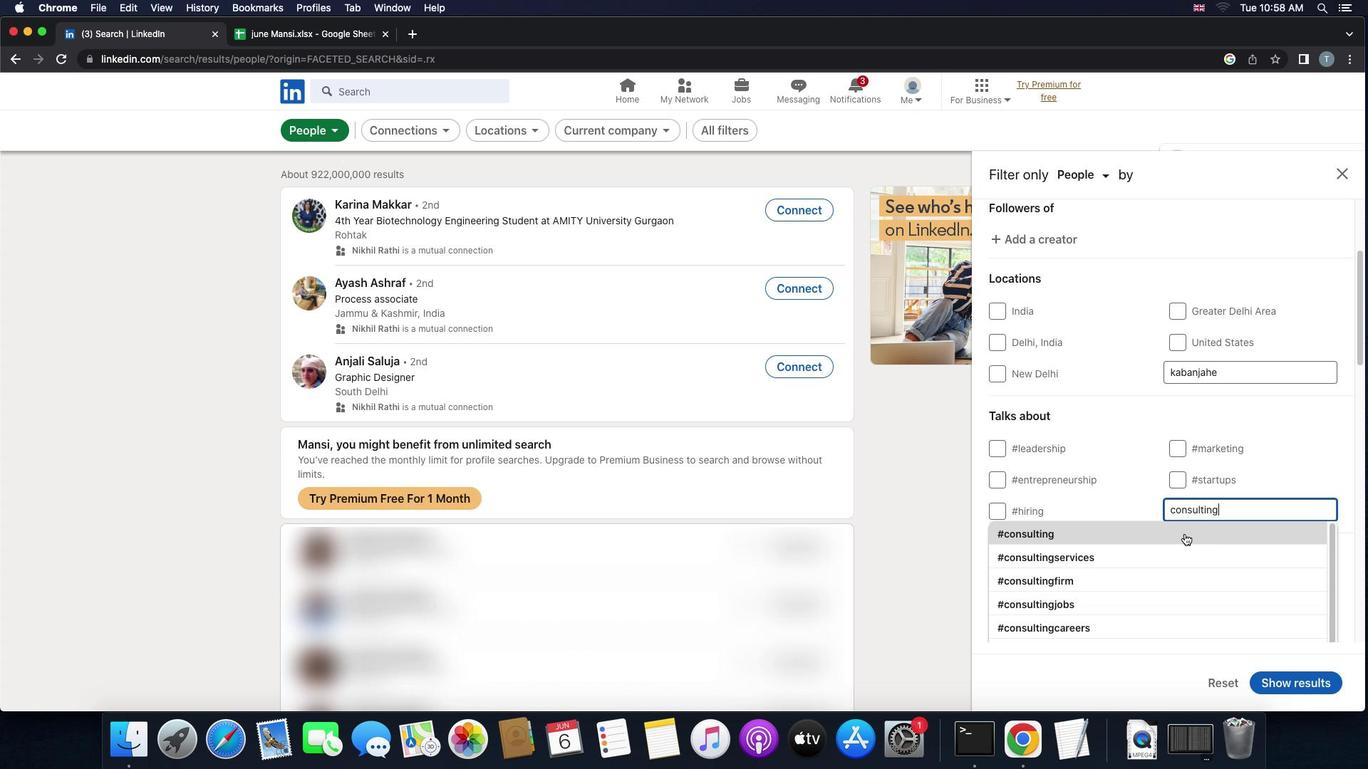 
Action: Mouse scrolled (1184, 534) with delta (0, 0)
Screenshot: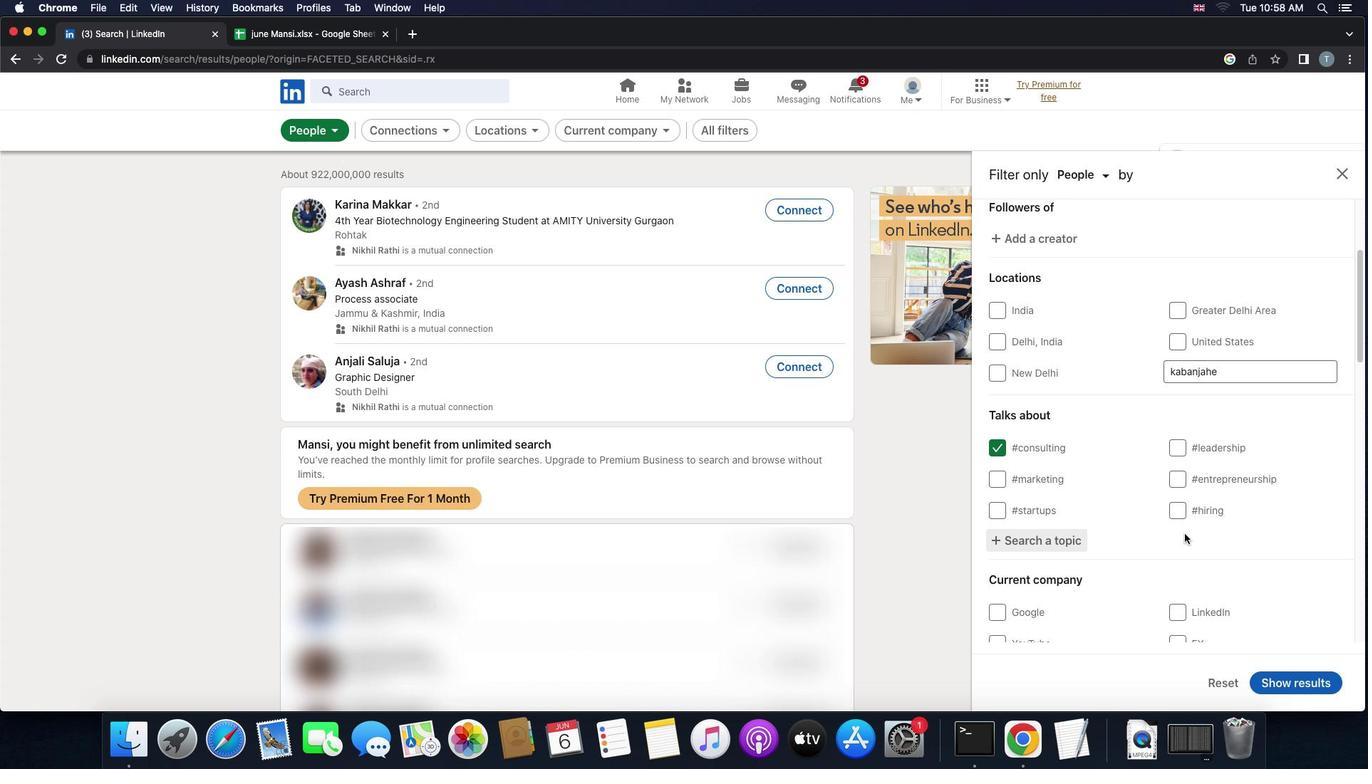
Action: Mouse scrolled (1184, 534) with delta (0, 0)
Screenshot: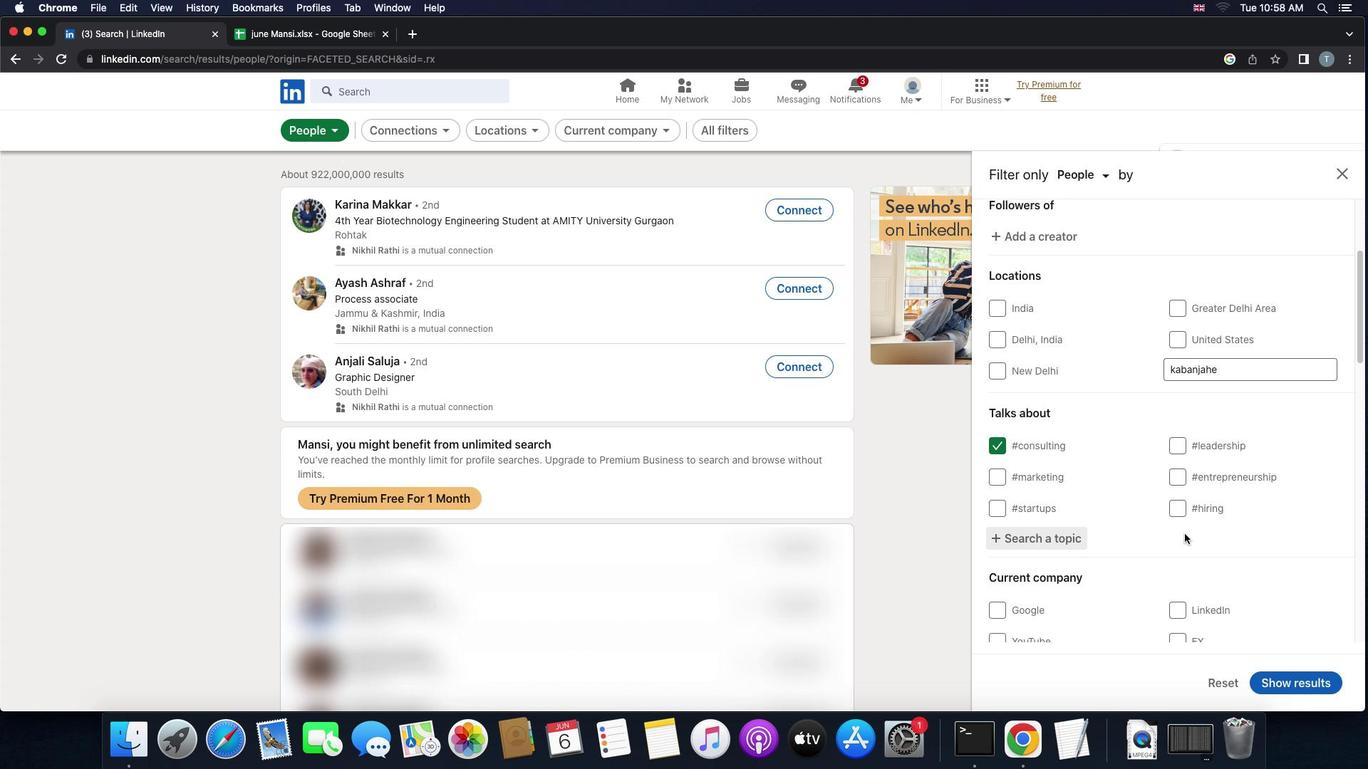 
Action: Mouse scrolled (1184, 534) with delta (0, -1)
Screenshot: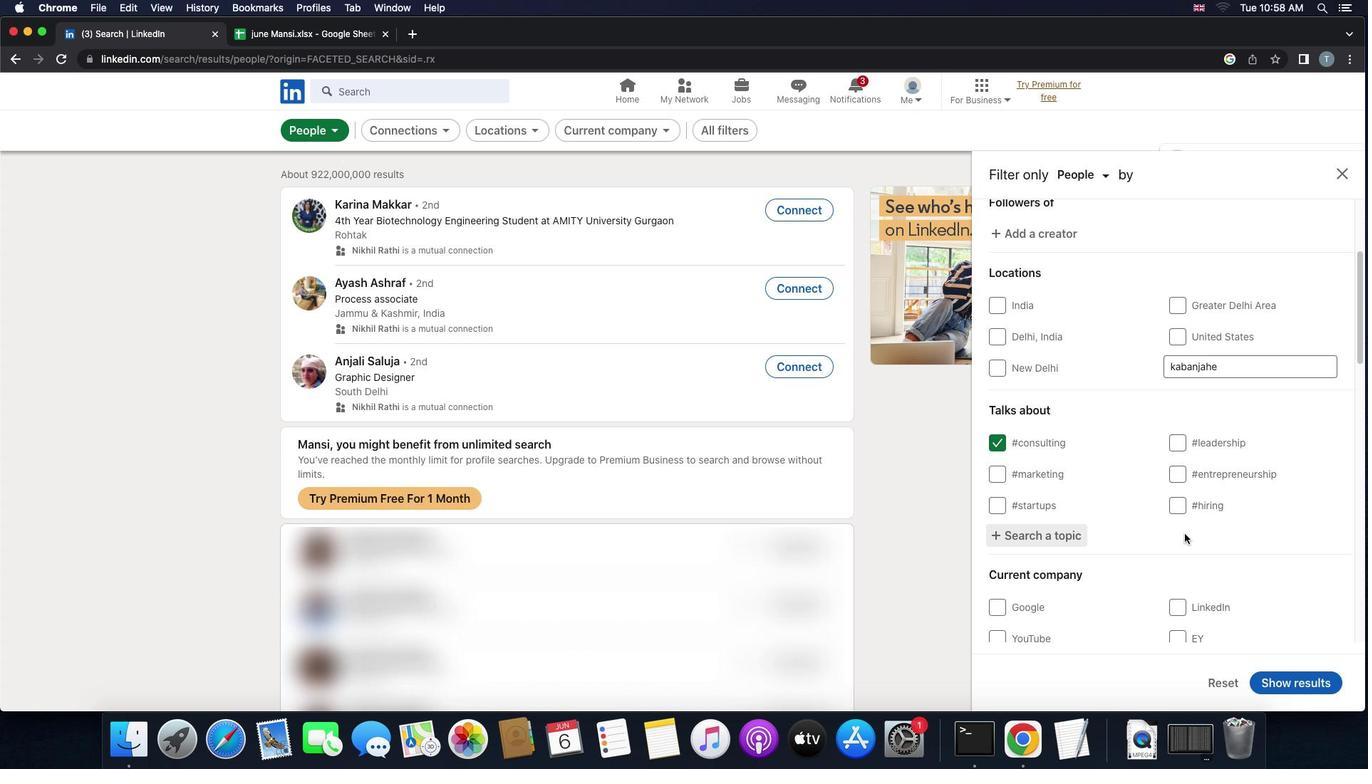 
Action: Mouse scrolled (1184, 534) with delta (0, 0)
Screenshot: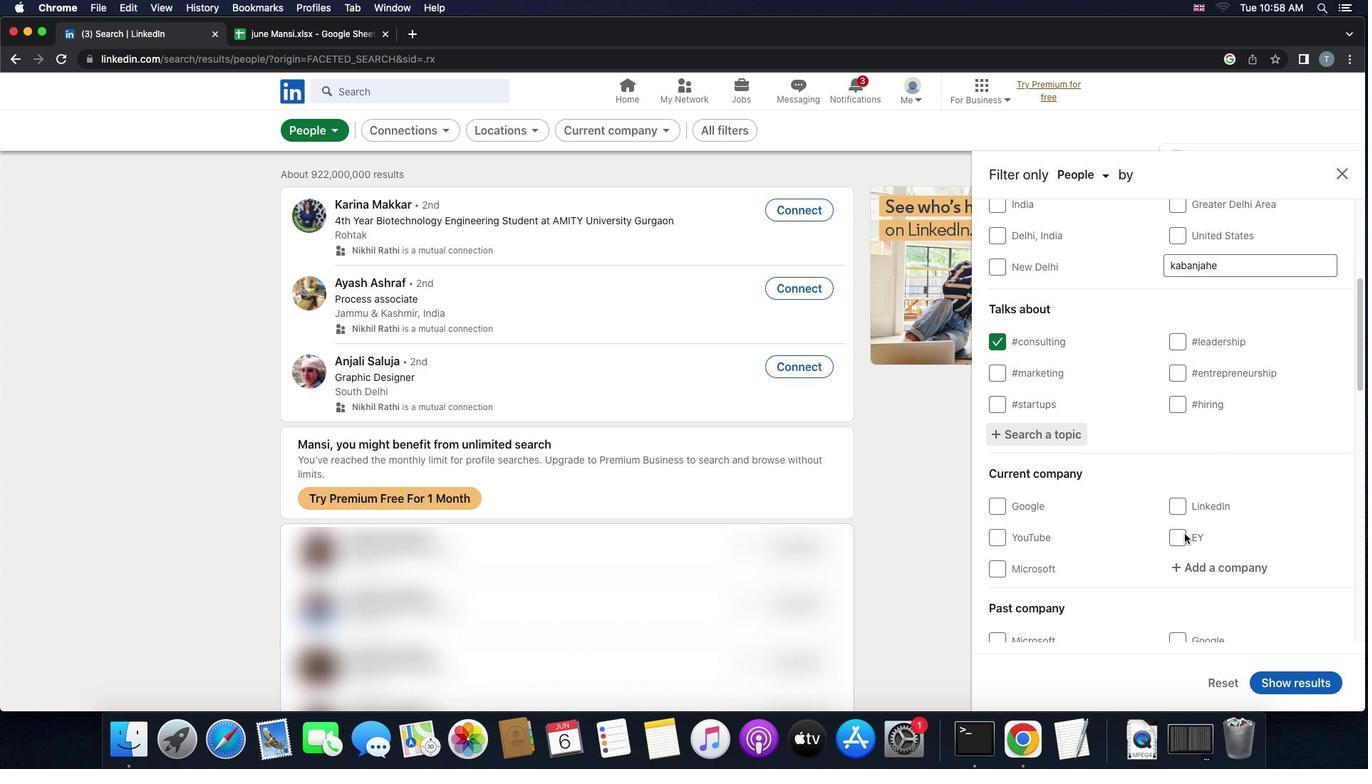 
Action: Mouse scrolled (1184, 534) with delta (0, 0)
Screenshot: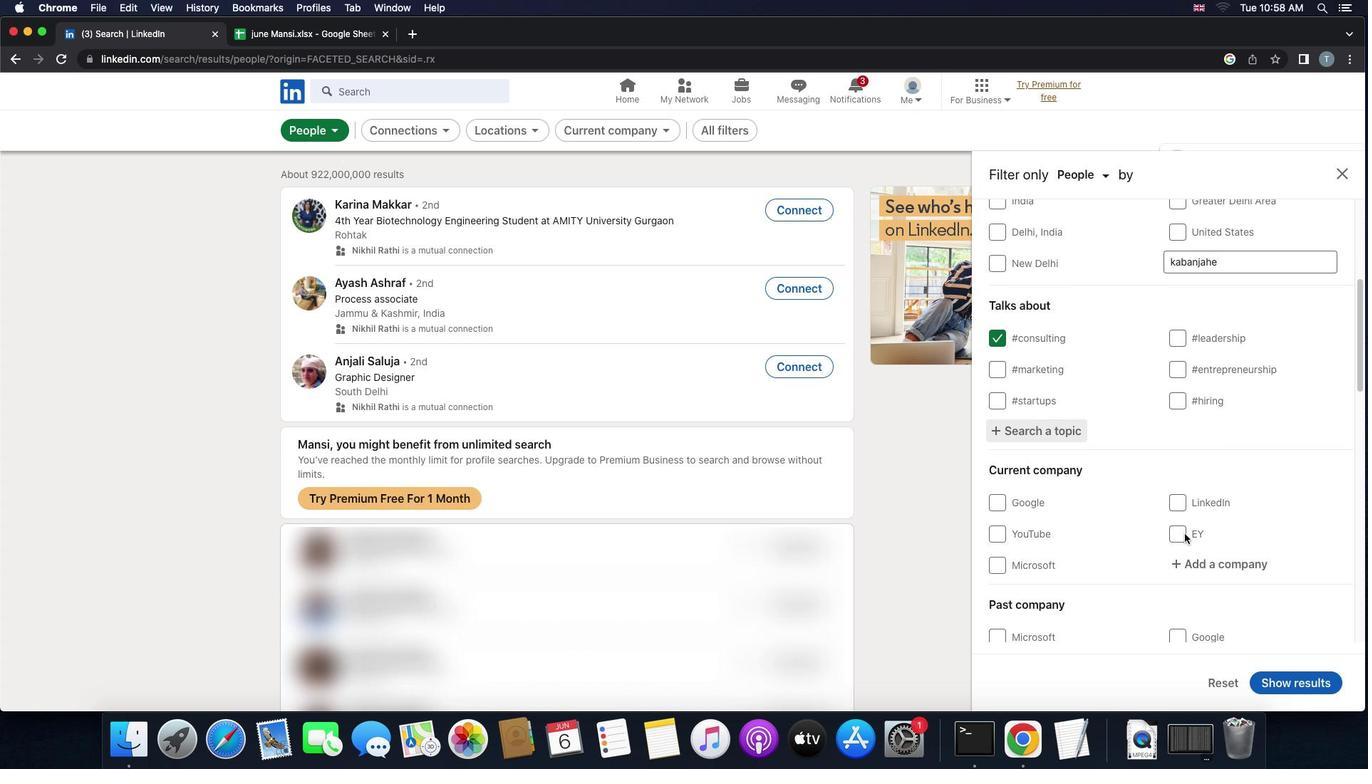 
Action: Mouse scrolled (1184, 534) with delta (0, 0)
Screenshot: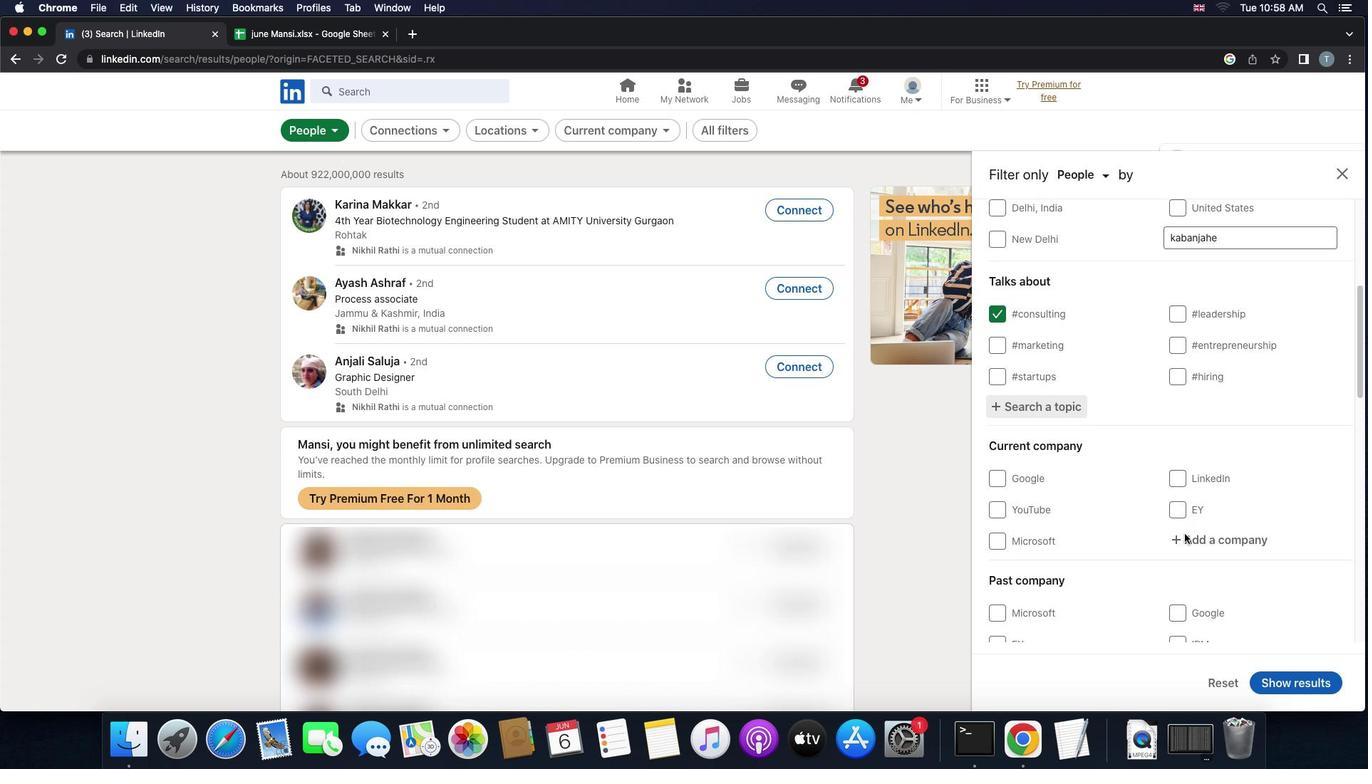 
Action: Mouse scrolled (1184, 534) with delta (0, 0)
Screenshot: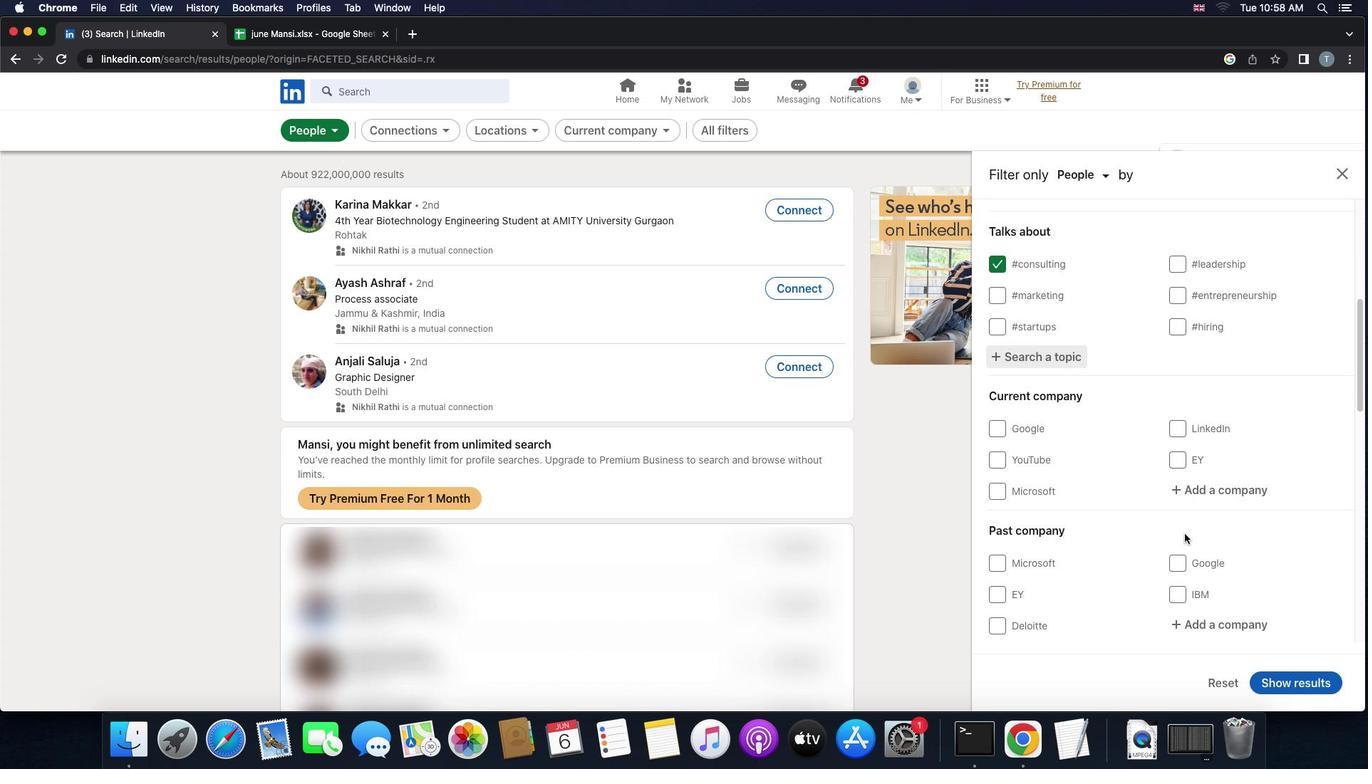 
Action: Mouse scrolled (1184, 534) with delta (0, 0)
Screenshot: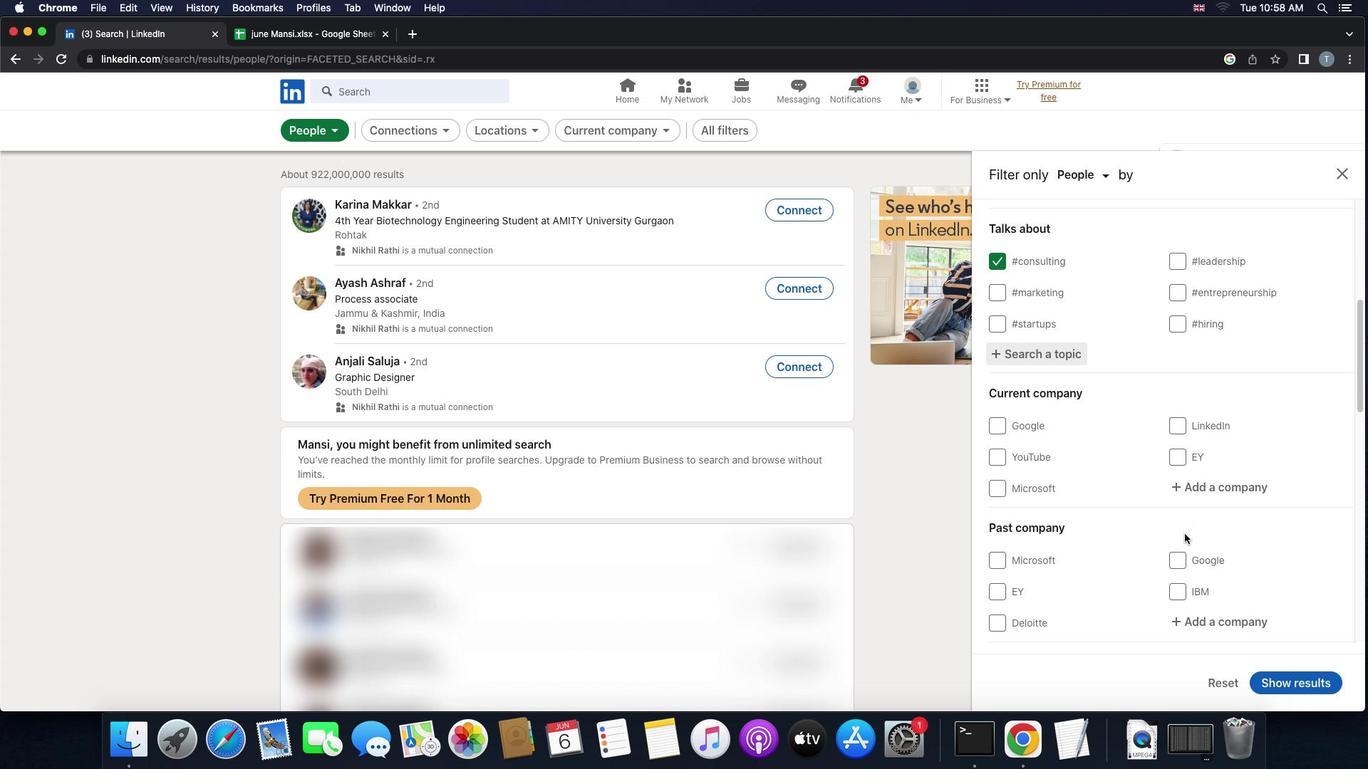 
Action: Mouse scrolled (1184, 534) with delta (0, -2)
Screenshot: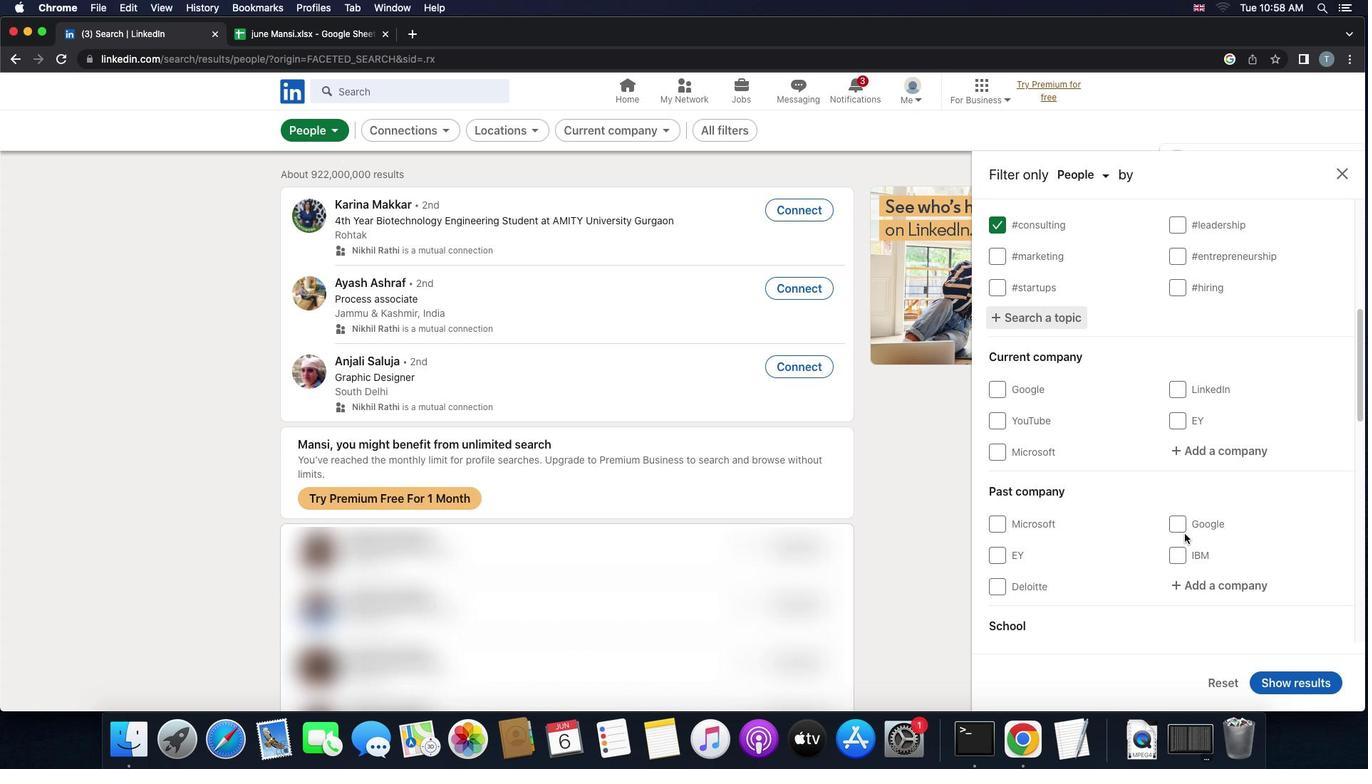 
Action: Mouse scrolled (1184, 534) with delta (0, -2)
Screenshot: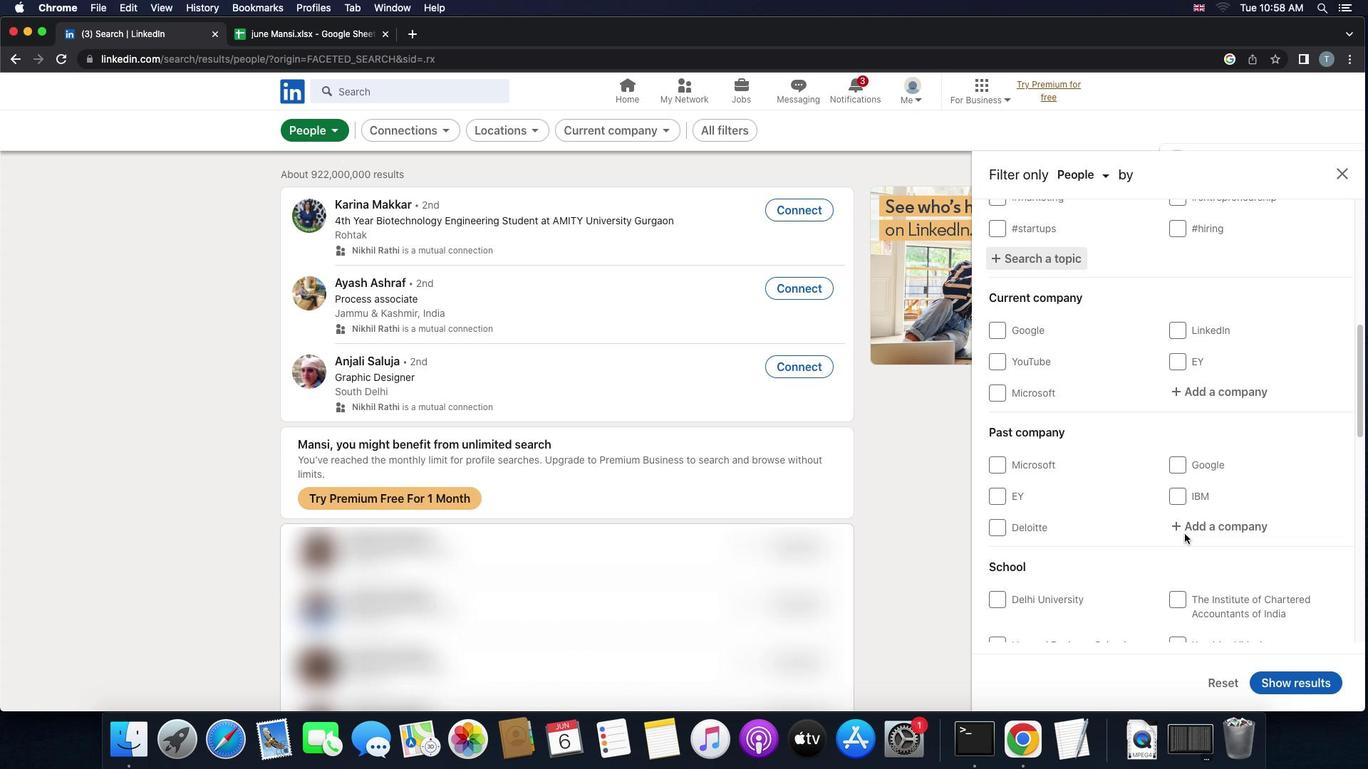 
Action: Mouse moved to (1183, 534)
Screenshot: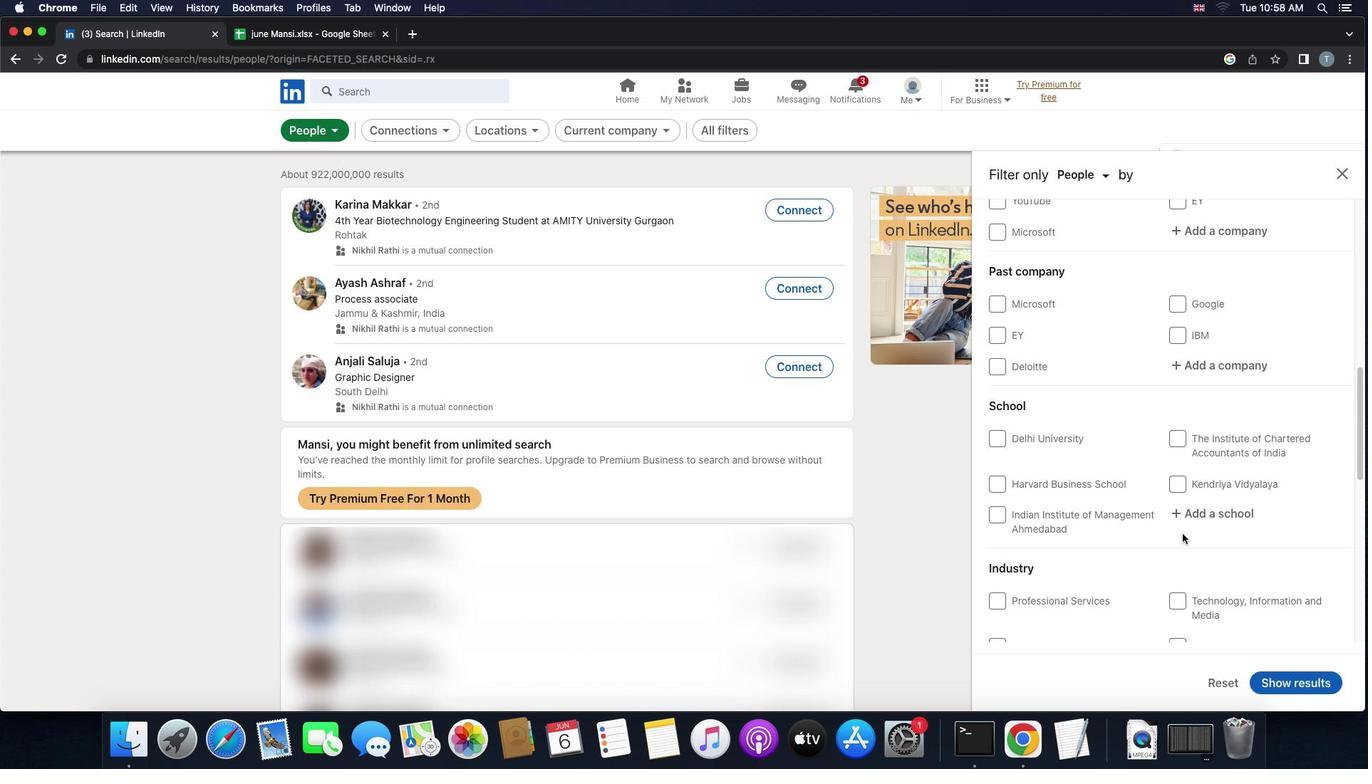 
Action: Mouse scrolled (1183, 534) with delta (0, 0)
Screenshot: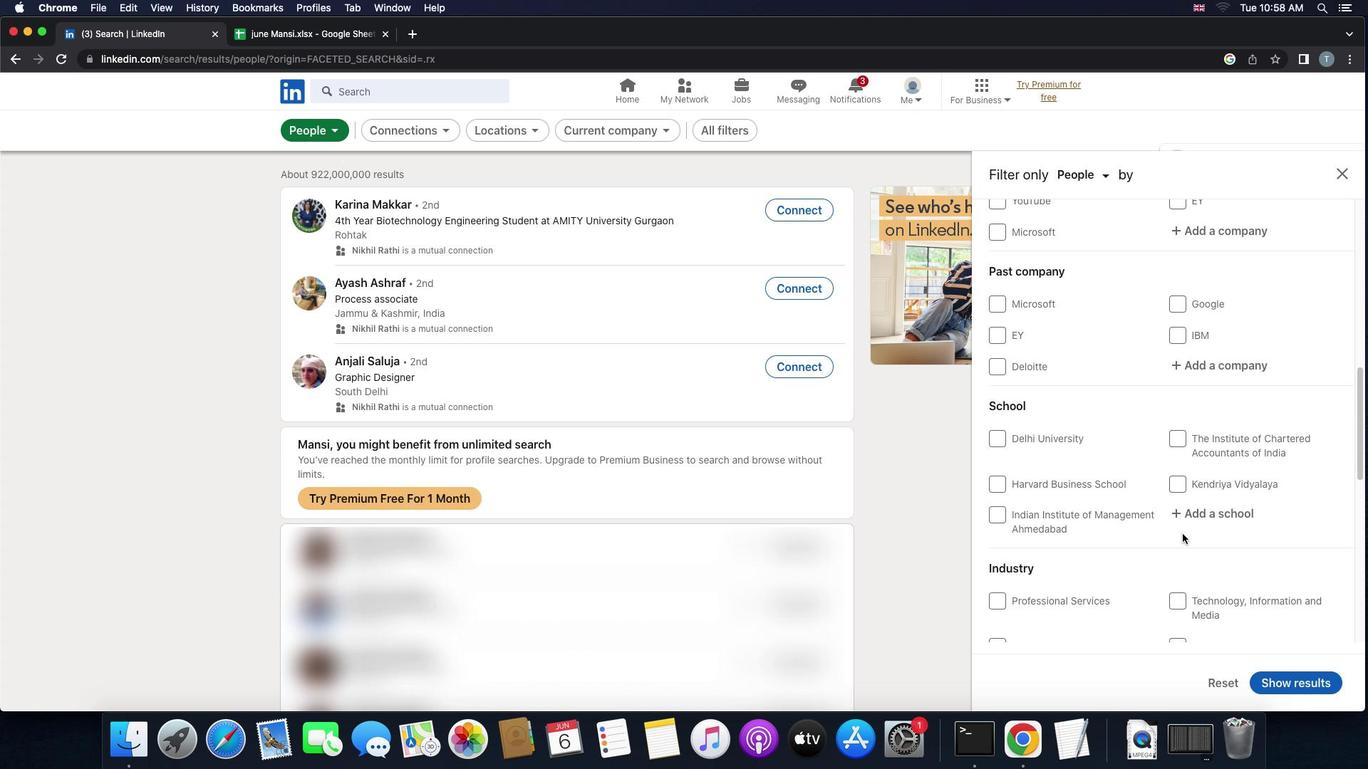 
Action: Mouse scrolled (1183, 534) with delta (0, 0)
Screenshot: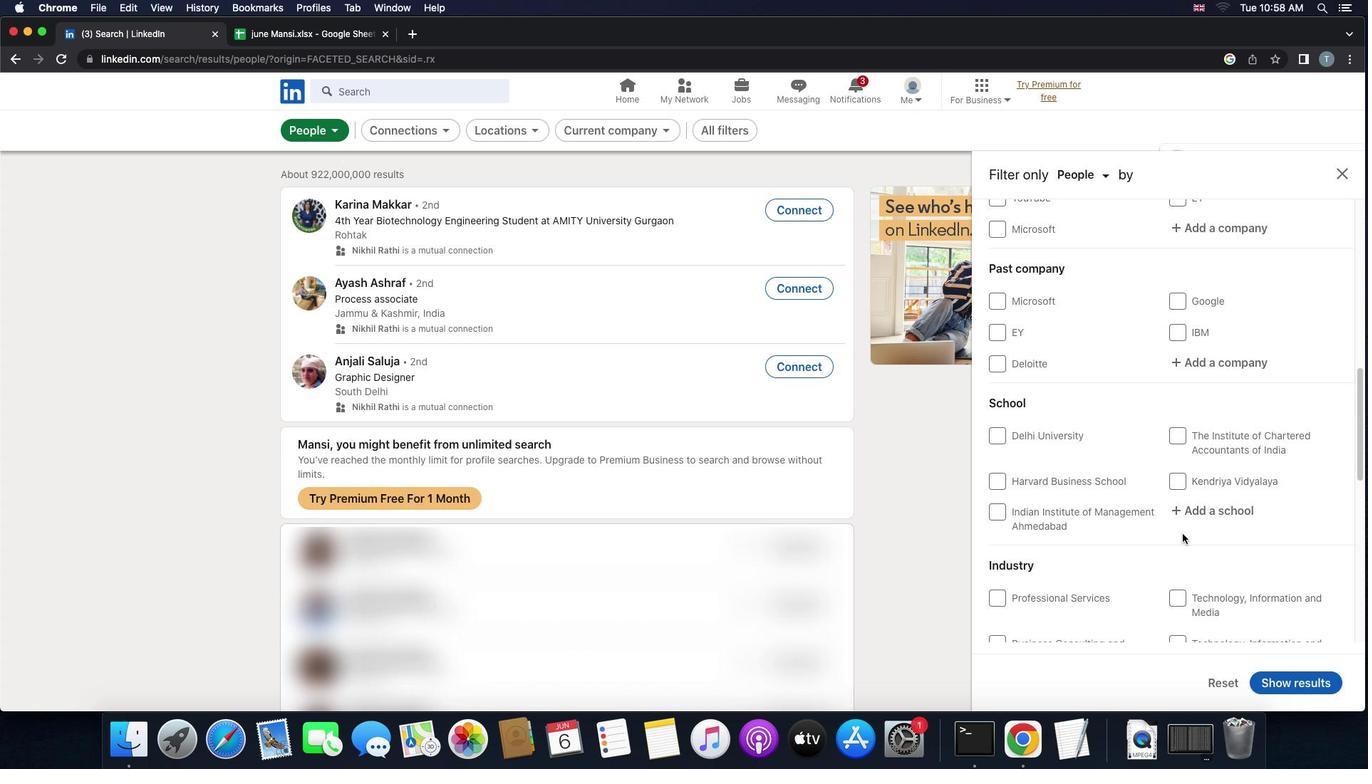 
Action: Mouse scrolled (1183, 534) with delta (0, 0)
Screenshot: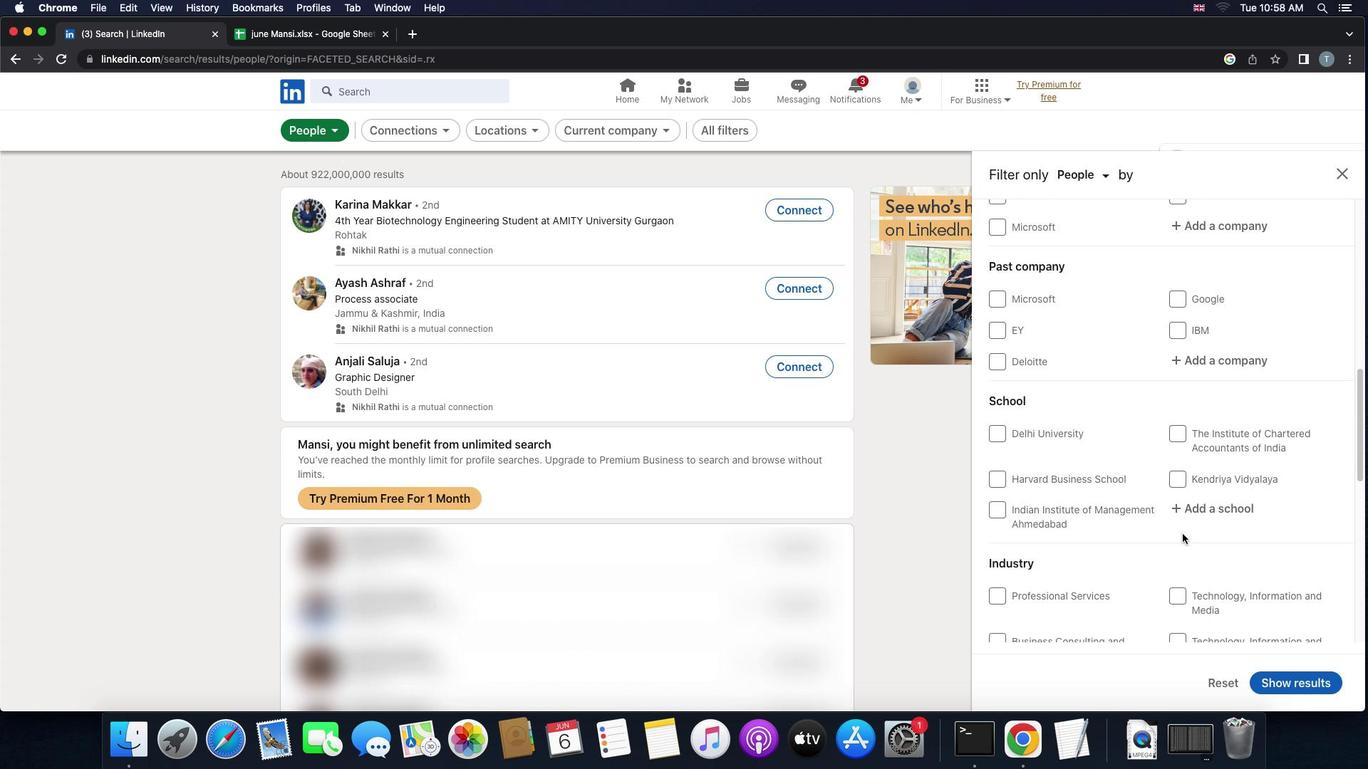
Action: Mouse scrolled (1183, 534) with delta (0, 0)
Screenshot: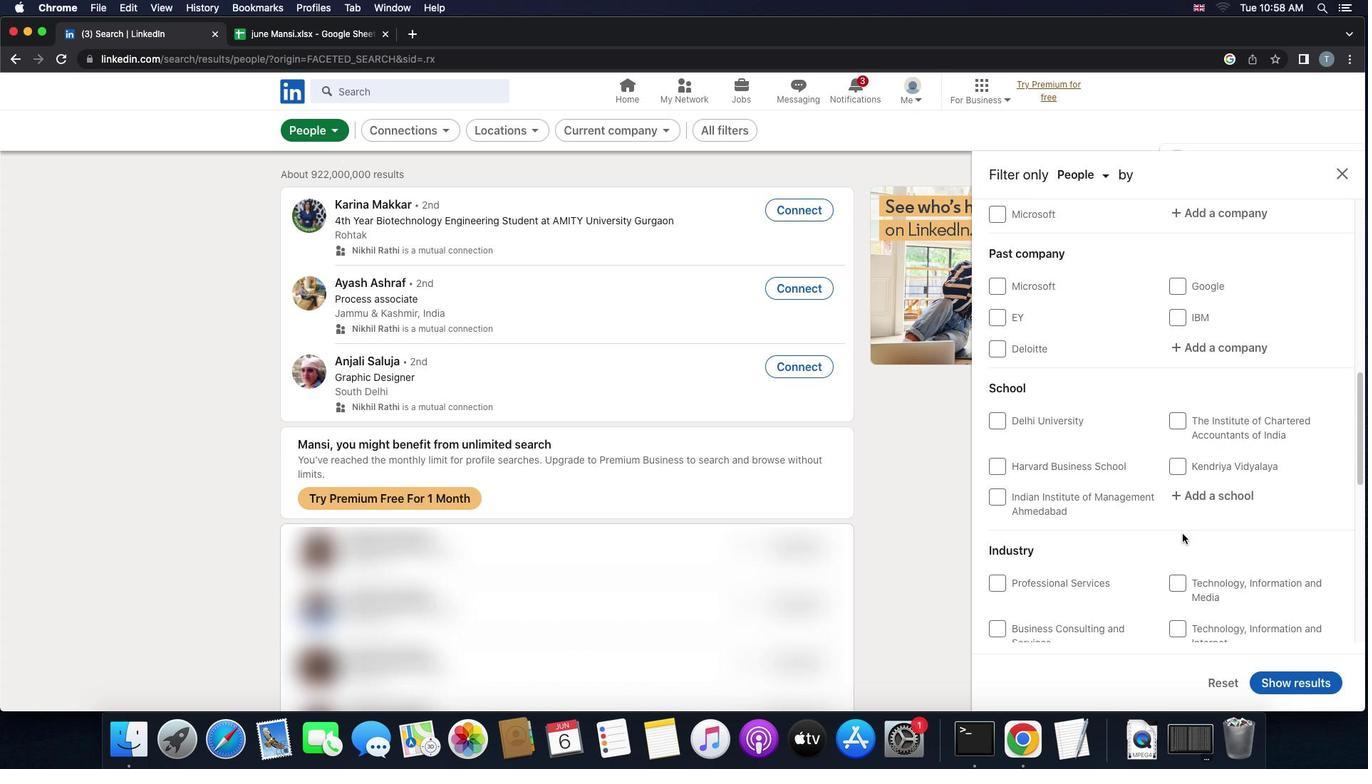 
Action: Mouse moved to (1169, 557)
Screenshot: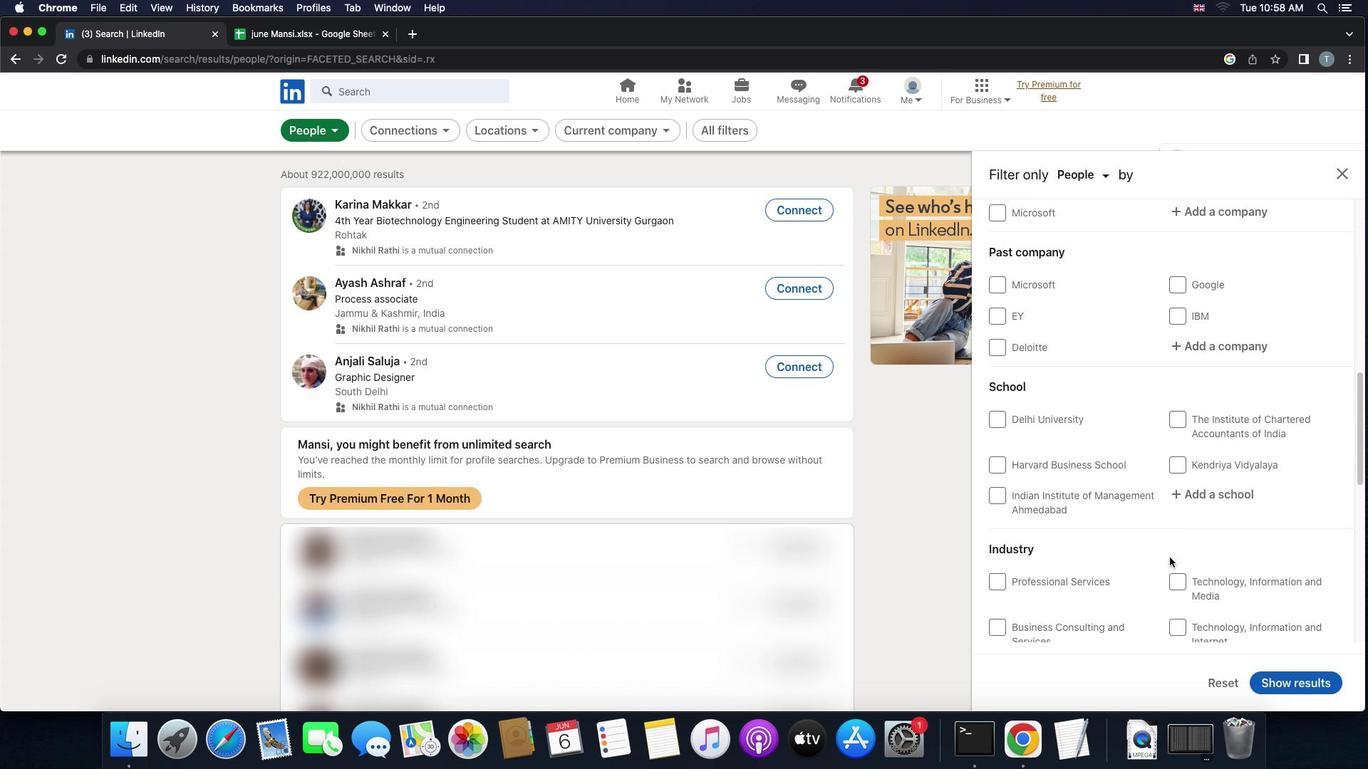 
Action: Mouse scrolled (1169, 557) with delta (0, 0)
Screenshot: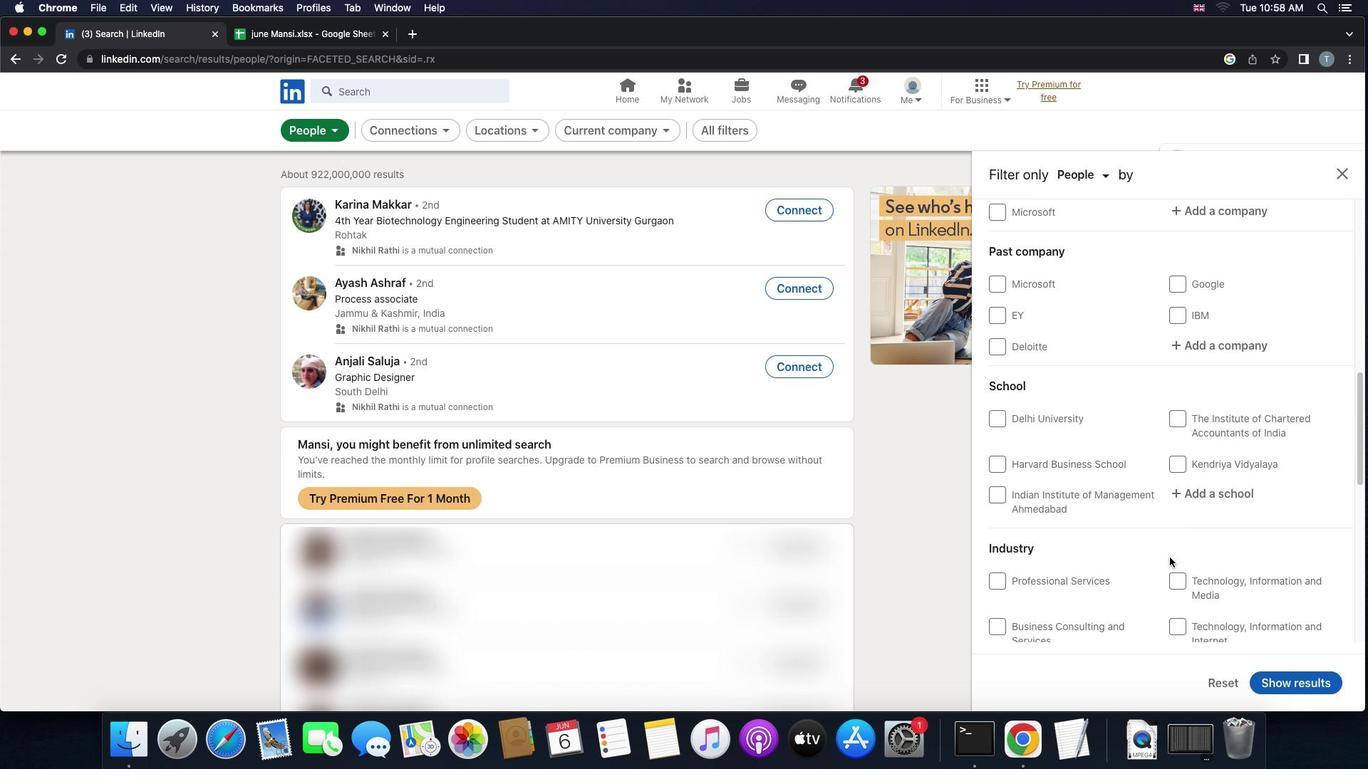 
Action: Mouse scrolled (1169, 557) with delta (0, 0)
Screenshot: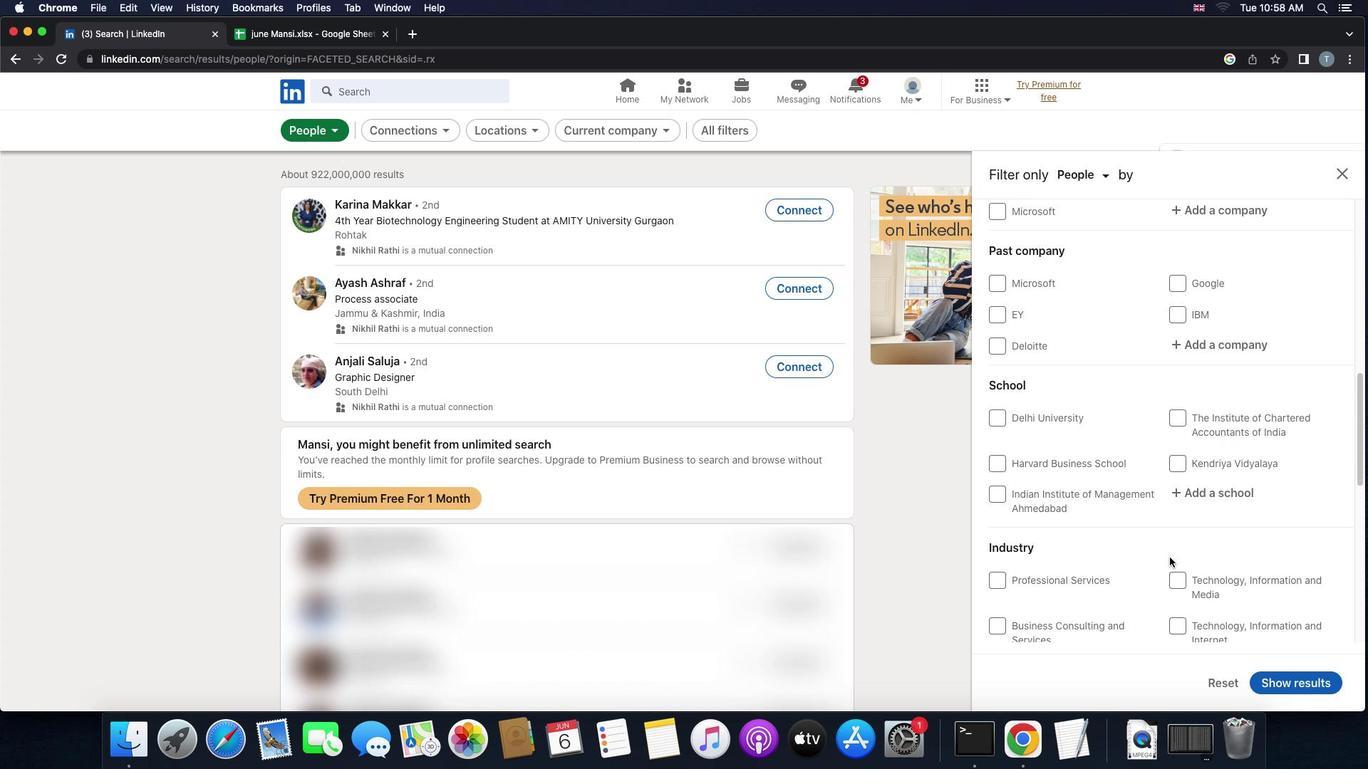 
Action: Mouse scrolled (1169, 557) with delta (0, -1)
Screenshot: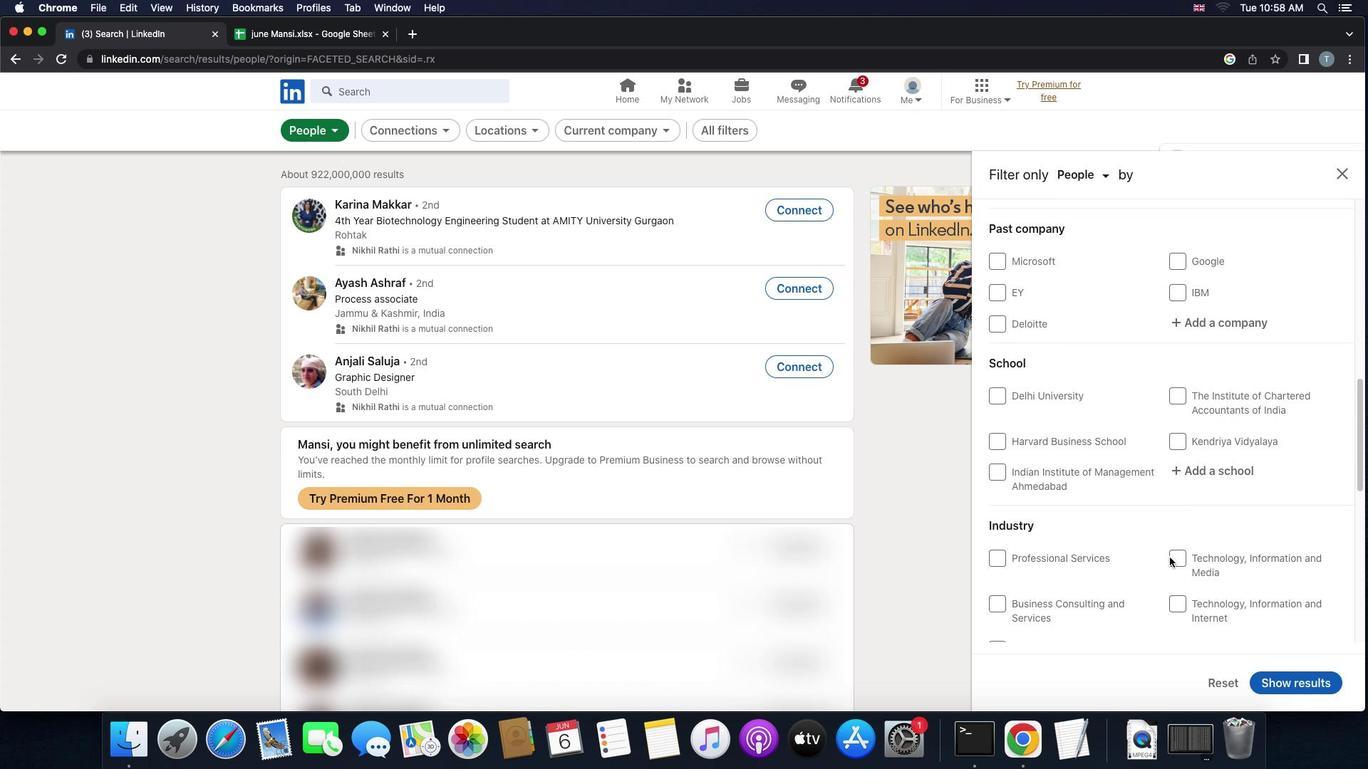 
Action: Mouse scrolled (1169, 557) with delta (0, -1)
Screenshot: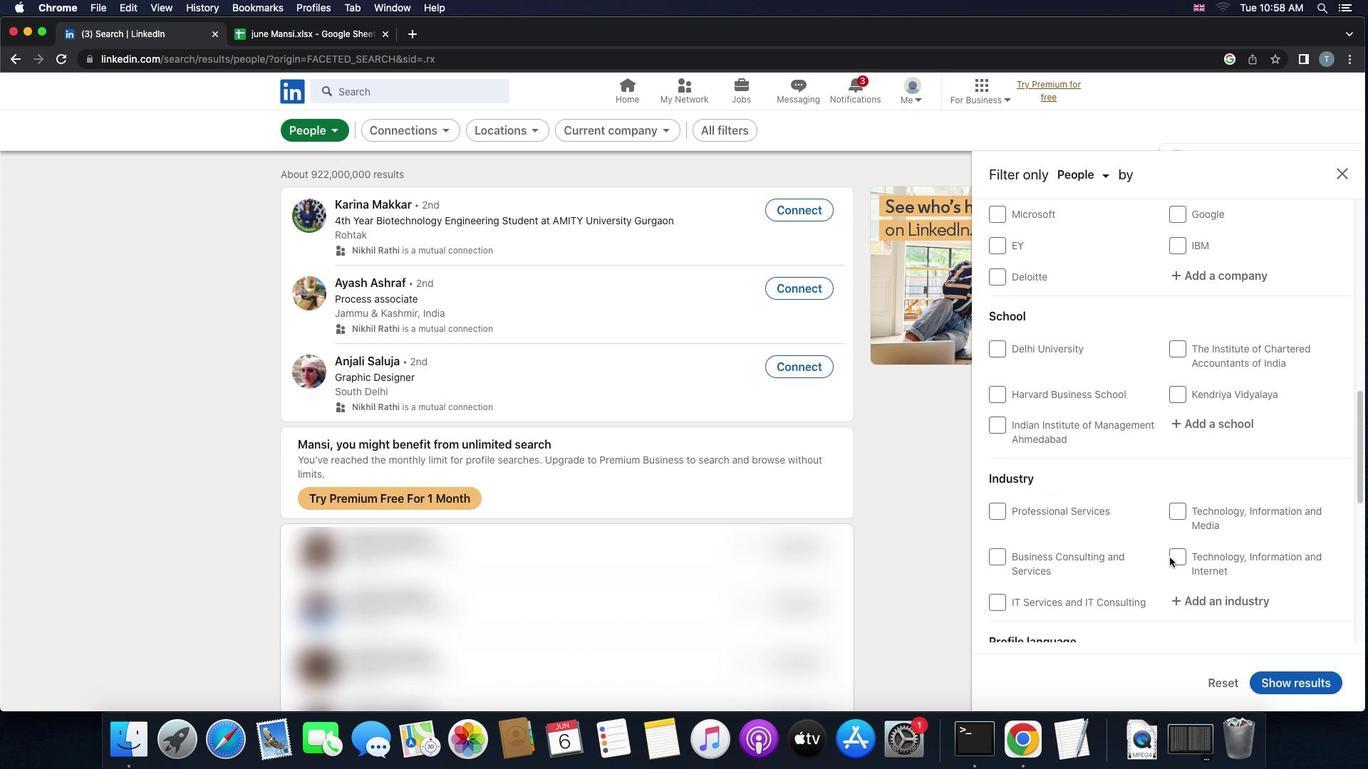 
Action: Mouse scrolled (1169, 557) with delta (0, 0)
Screenshot: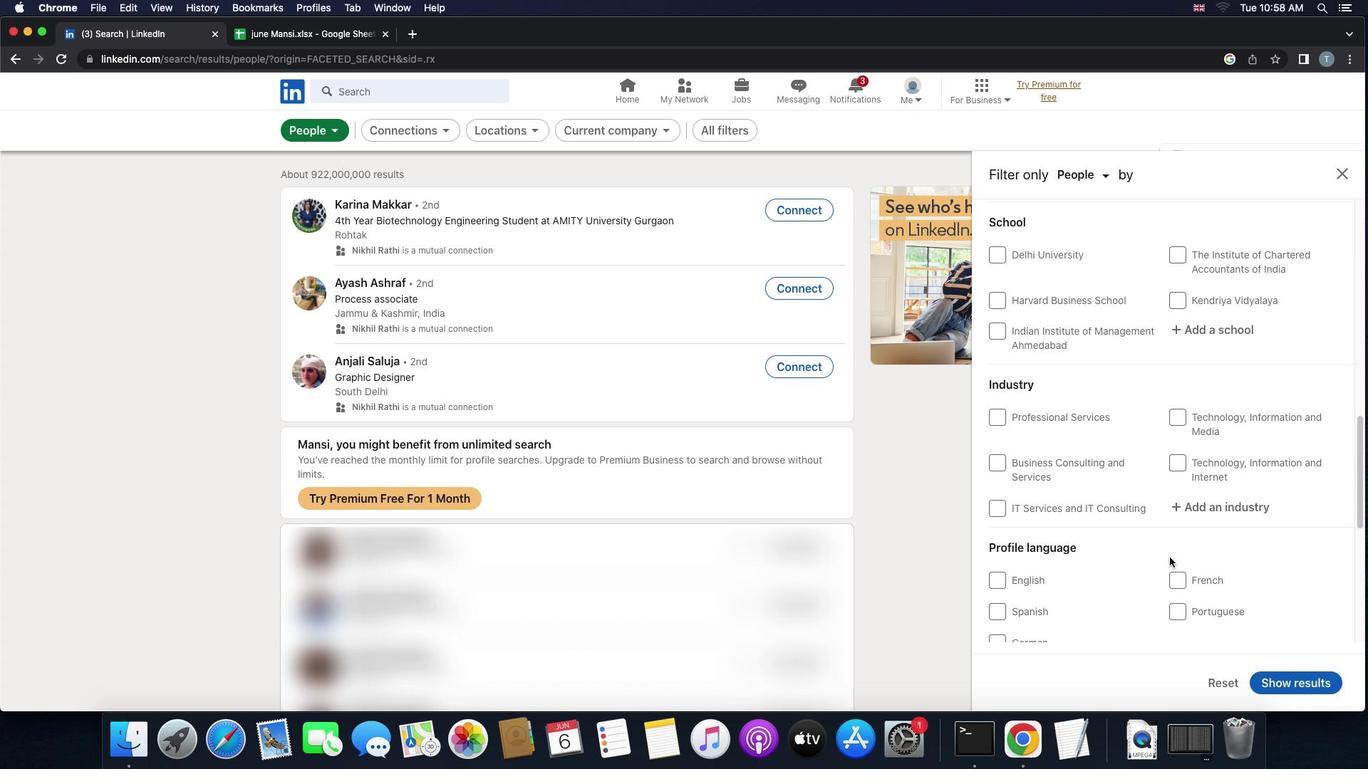 
Action: Mouse scrolled (1169, 557) with delta (0, 0)
Screenshot: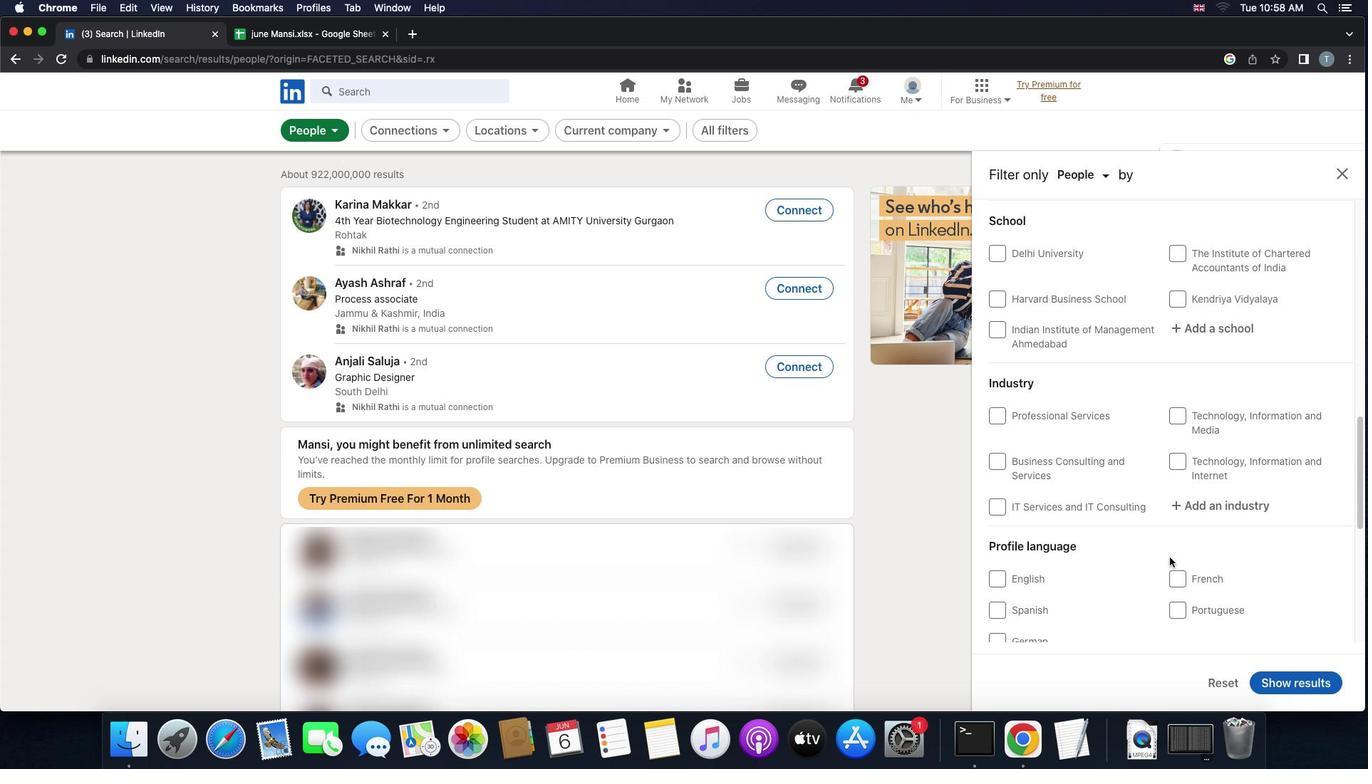 
Action: Mouse scrolled (1169, 557) with delta (0, -1)
Screenshot: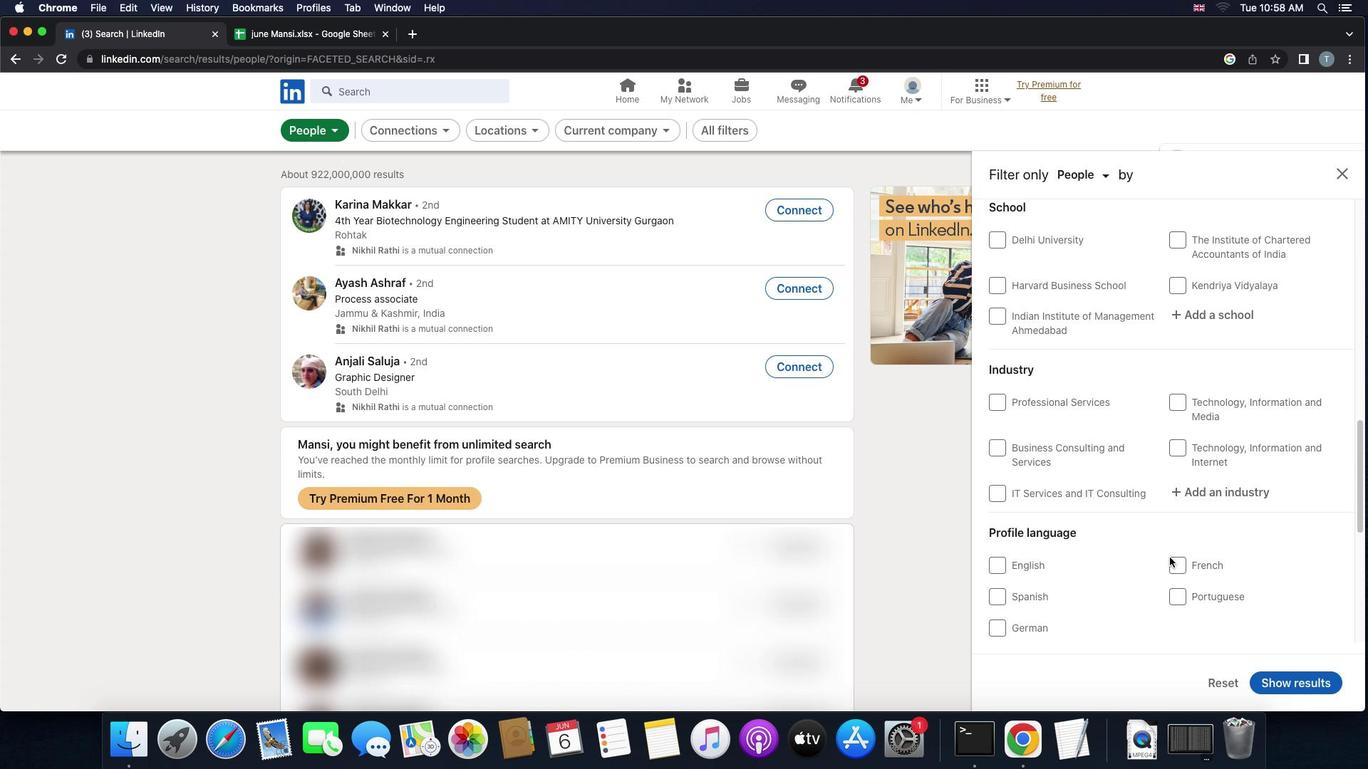 
Action: Mouse scrolled (1169, 557) with delta (0, -1)
Screenshot: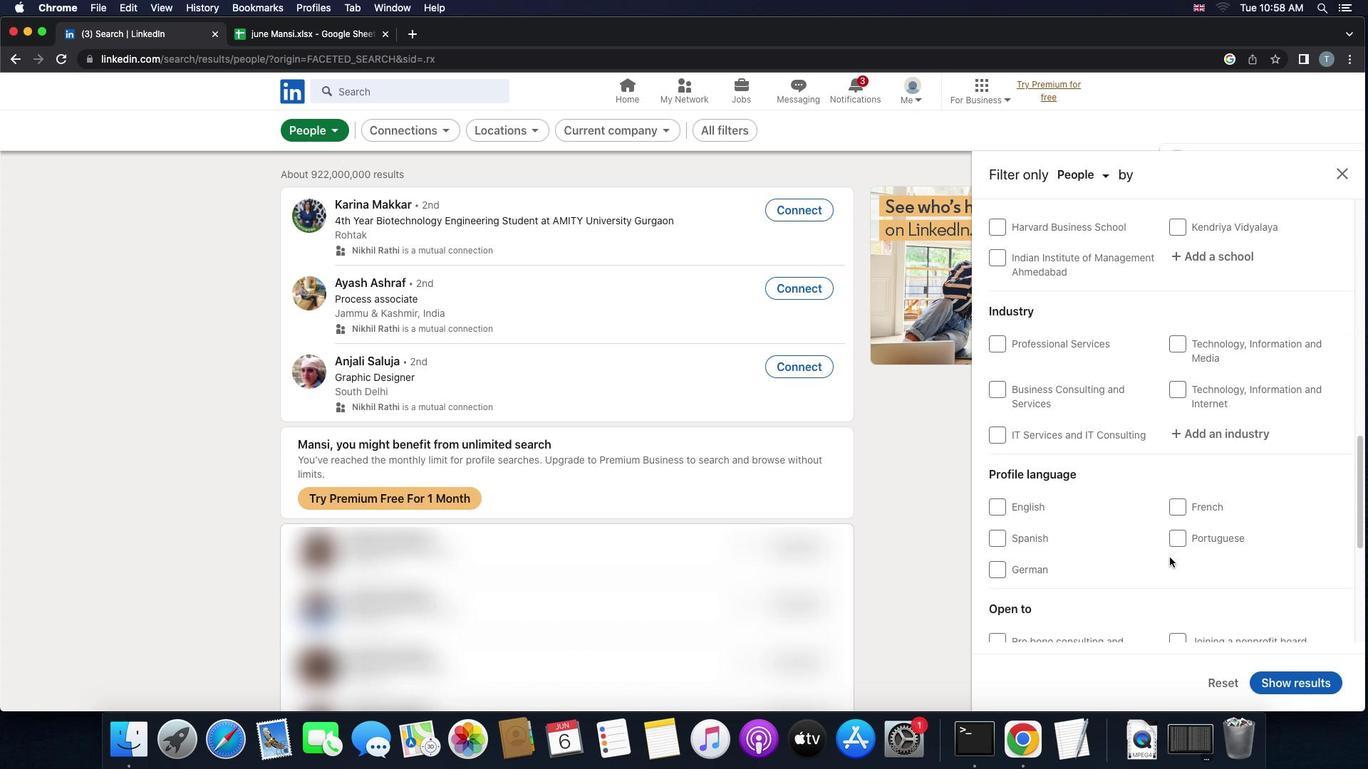 
Action: Mouse moved to (1004, 460)
Screenshot: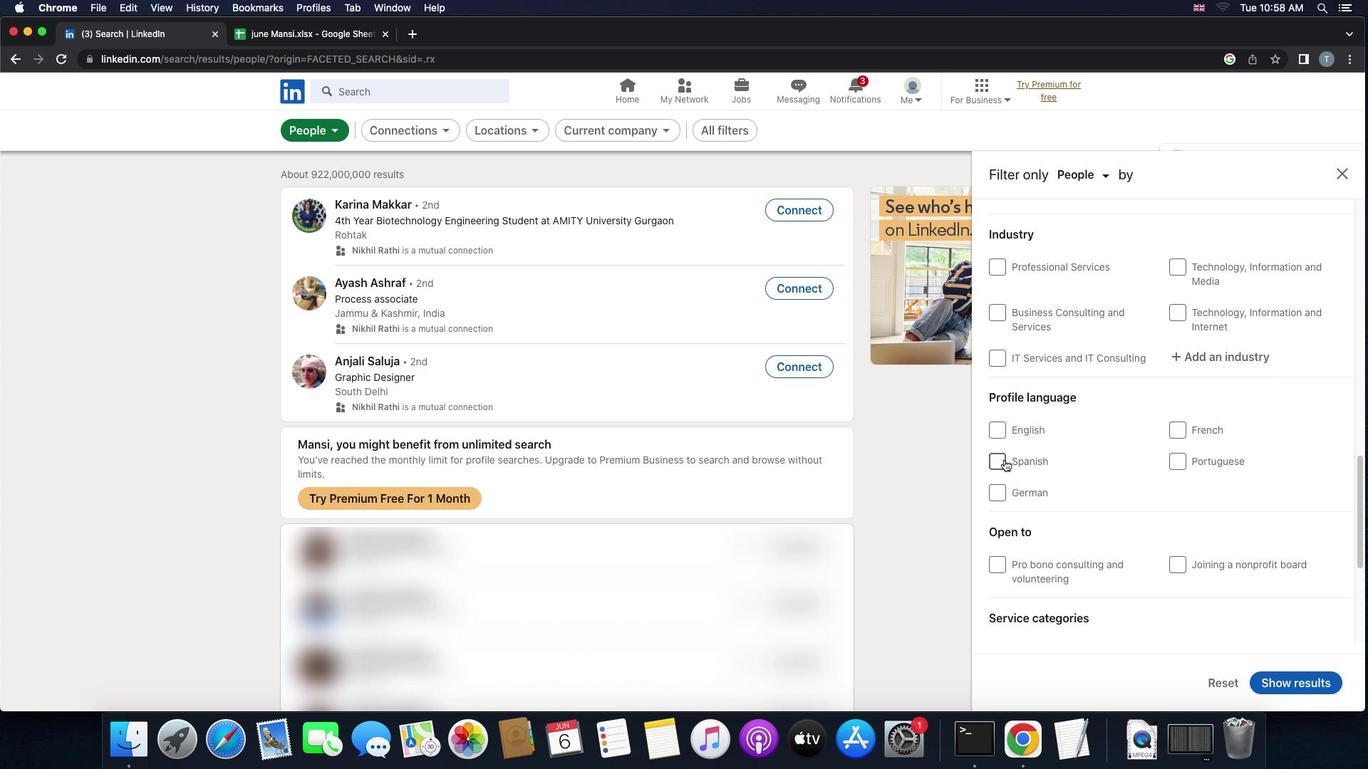 
Action: Mouse pressed left at (1004, 460)
Screenshot: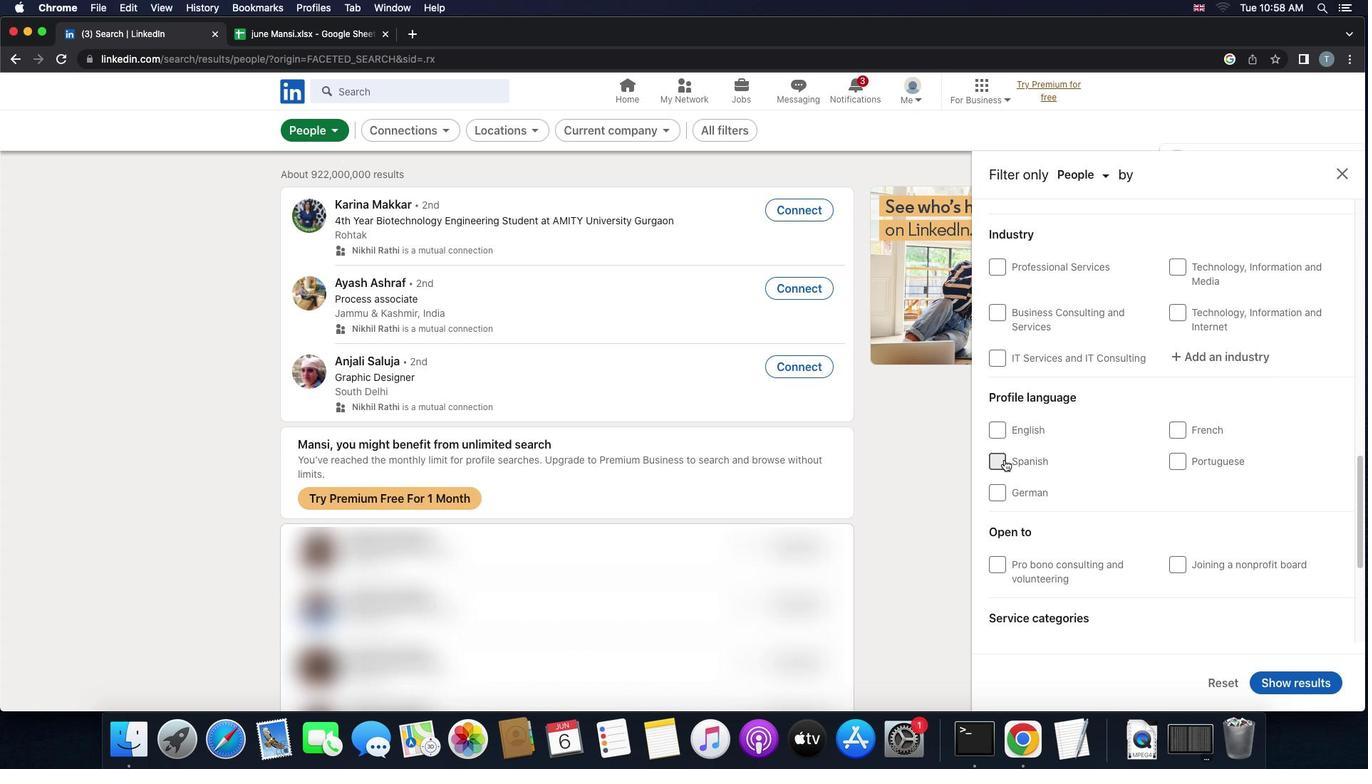
Action: Mouse moved to (1140, 478)
Screenshot: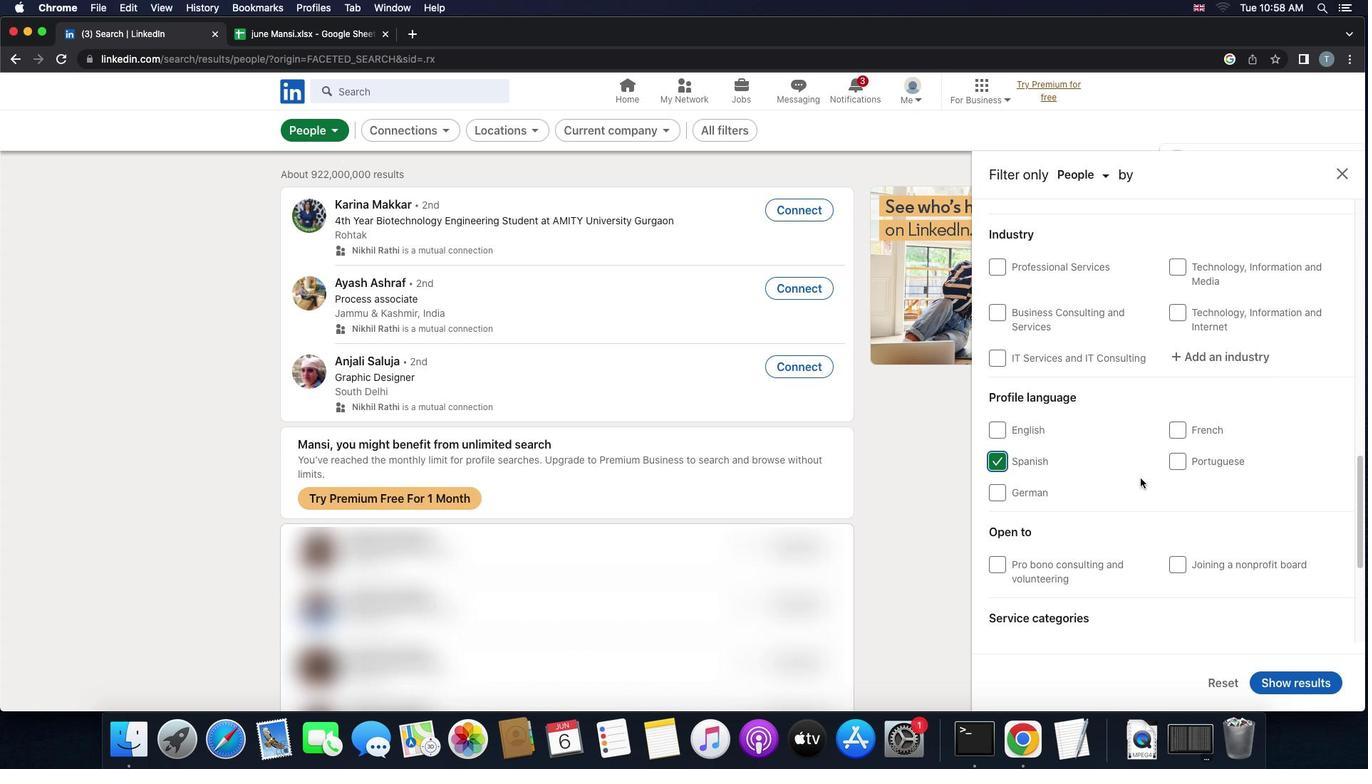 
Action: Mouse scrolled (1140, 478) with delta (0, 0)
Screenshot: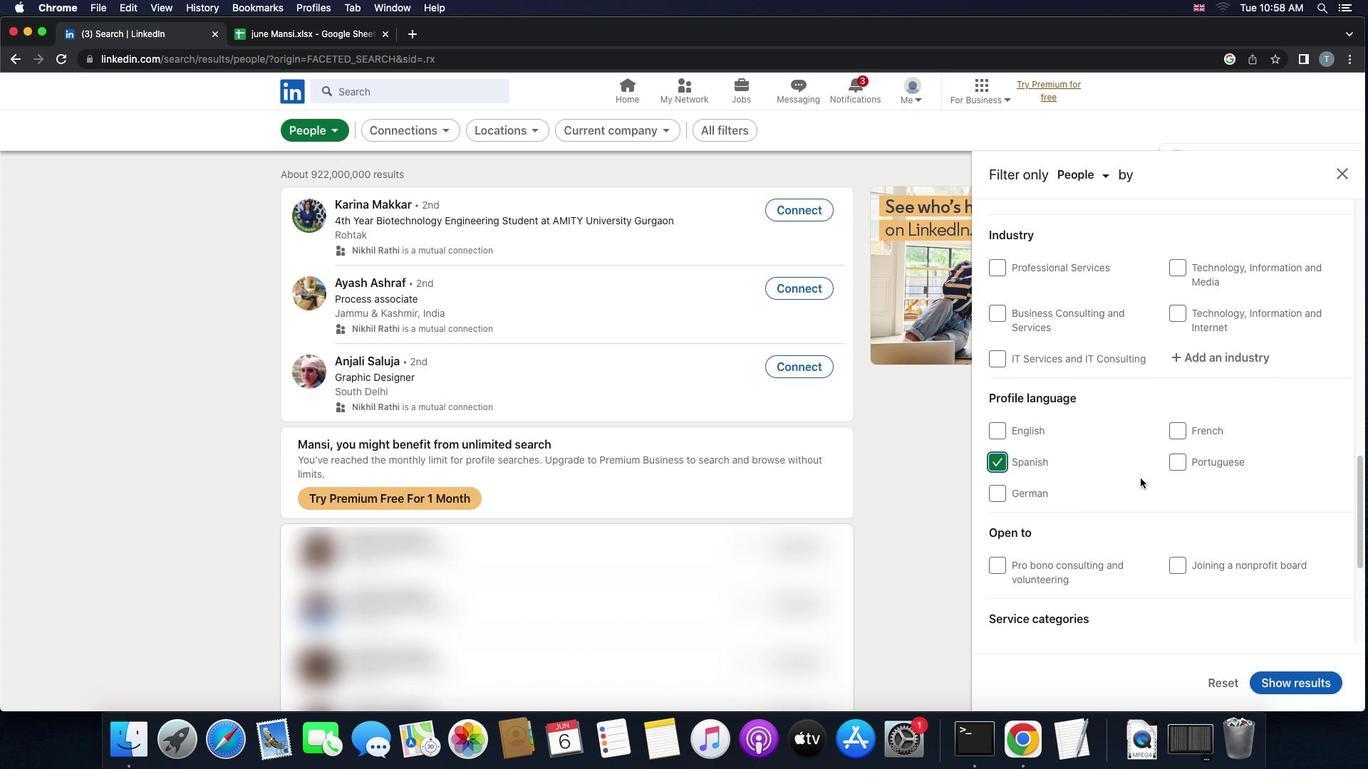 
Action: Mouse scrolled (1140, 478) with delta (0, 0)
Screenshot: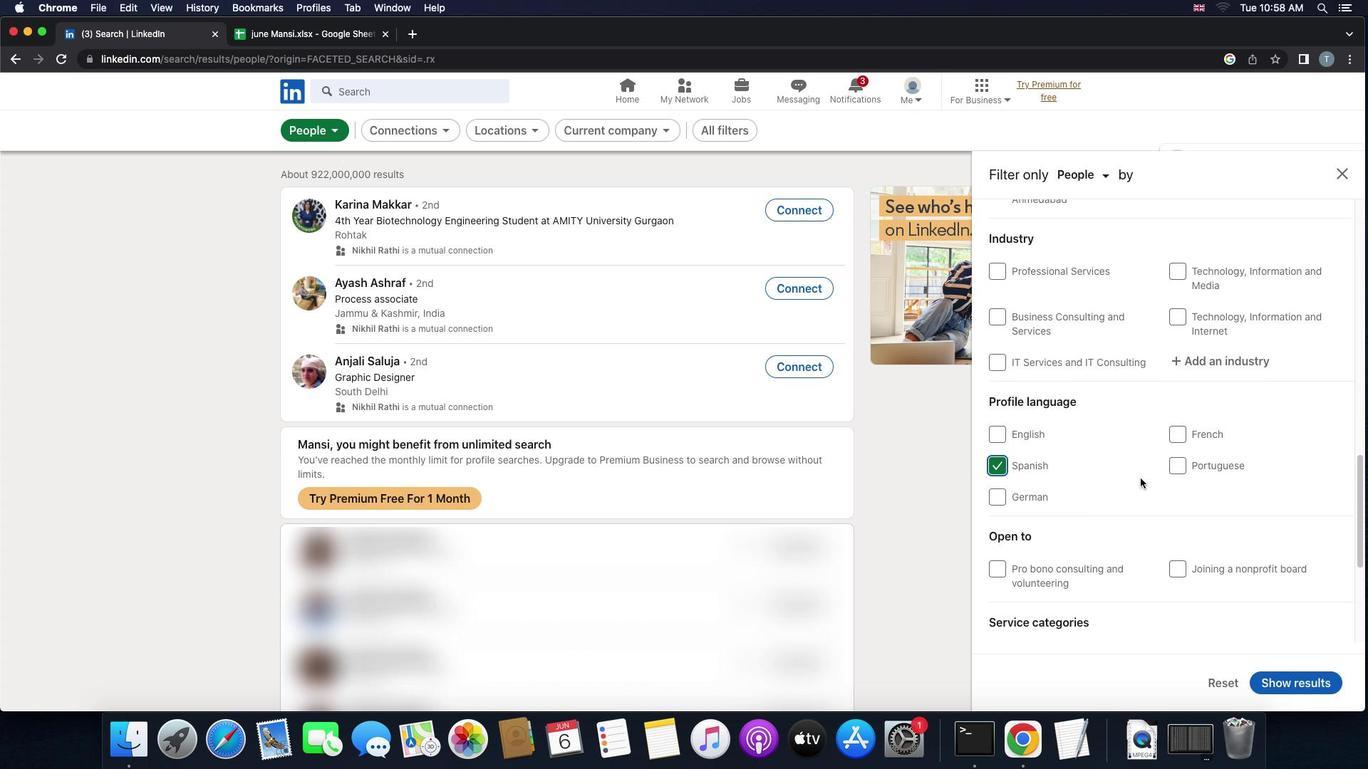 
Action: Mouse scrolled (1140, 478) with delta (0, 1)
Screenshot: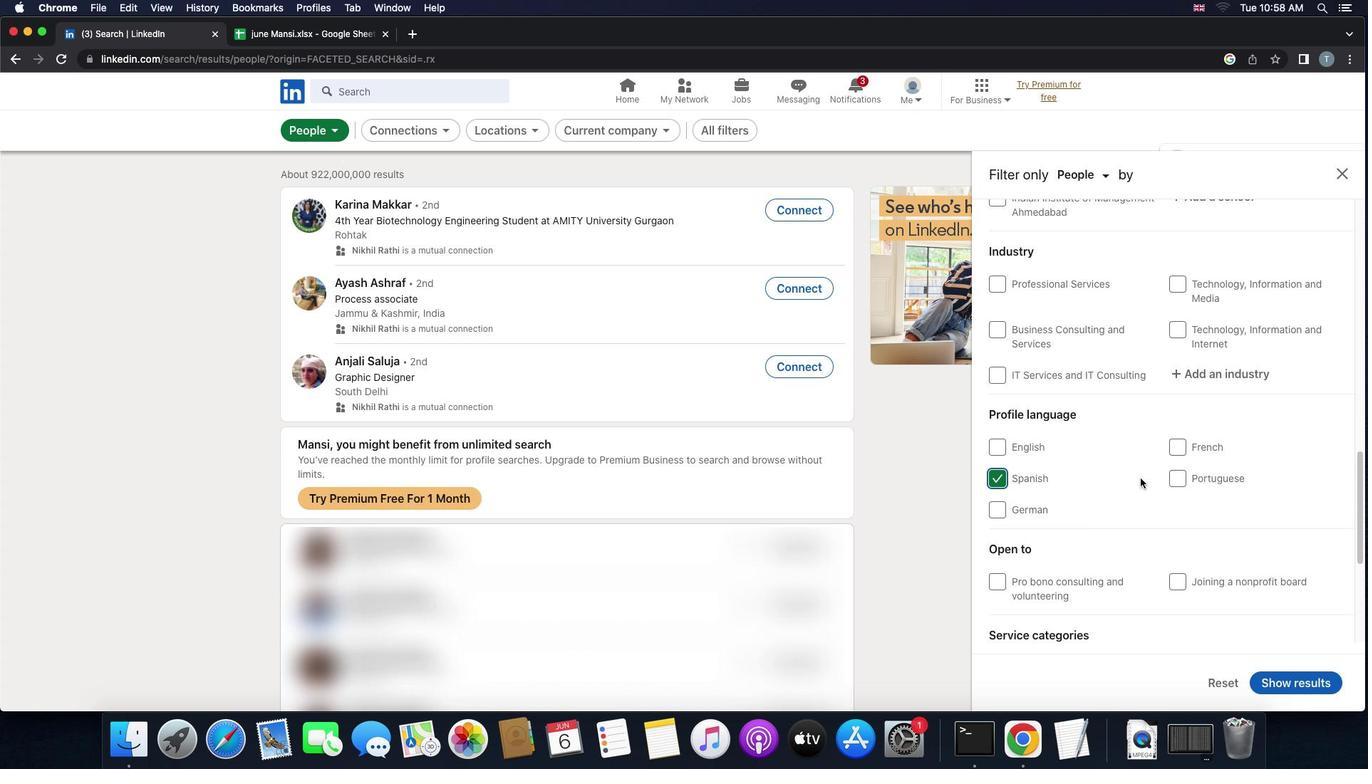 
Action: Mouse moved to (1140, 478)
Screenshot: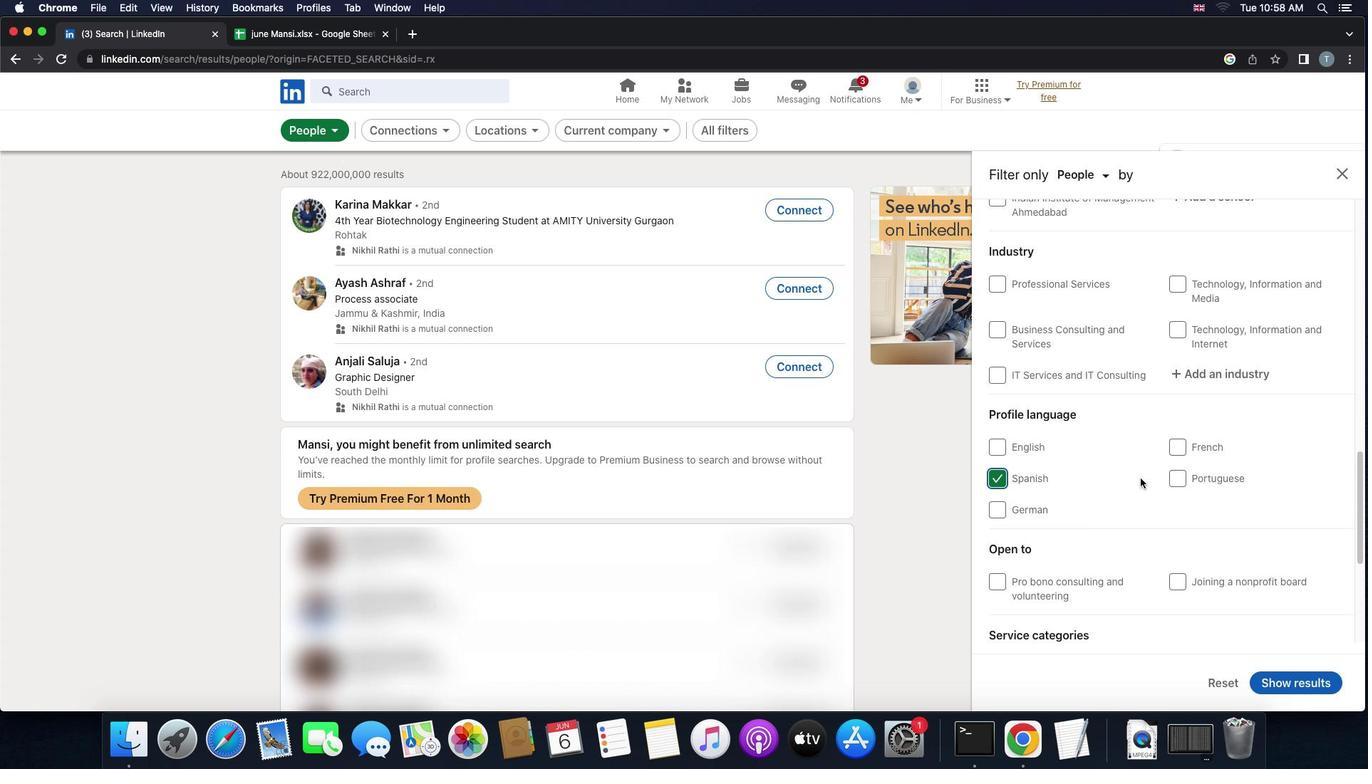 
Action: Mouse scrolled (1140, 478) with delta (0, 2)
Screenshot: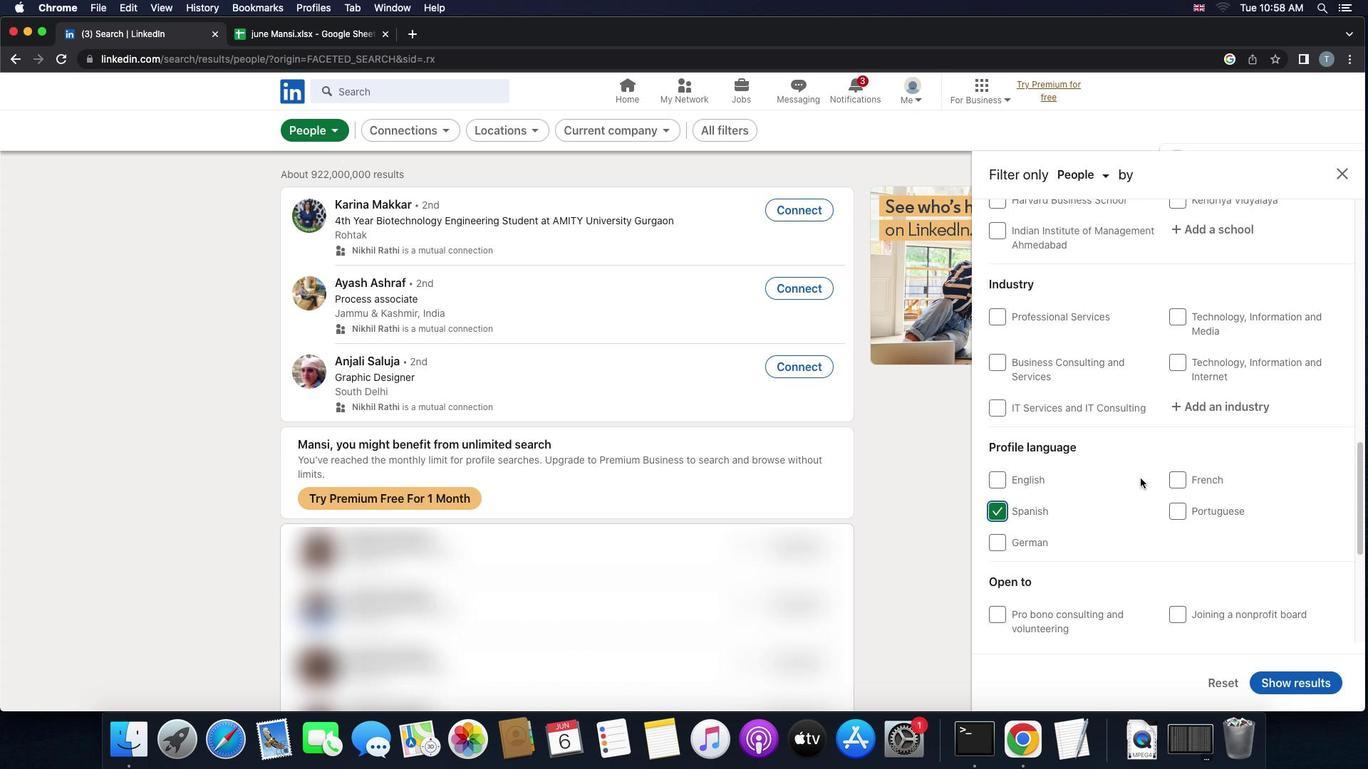 
Action: Mouse scrolled (1140, 478) with delta (0, 0)
Screenshot: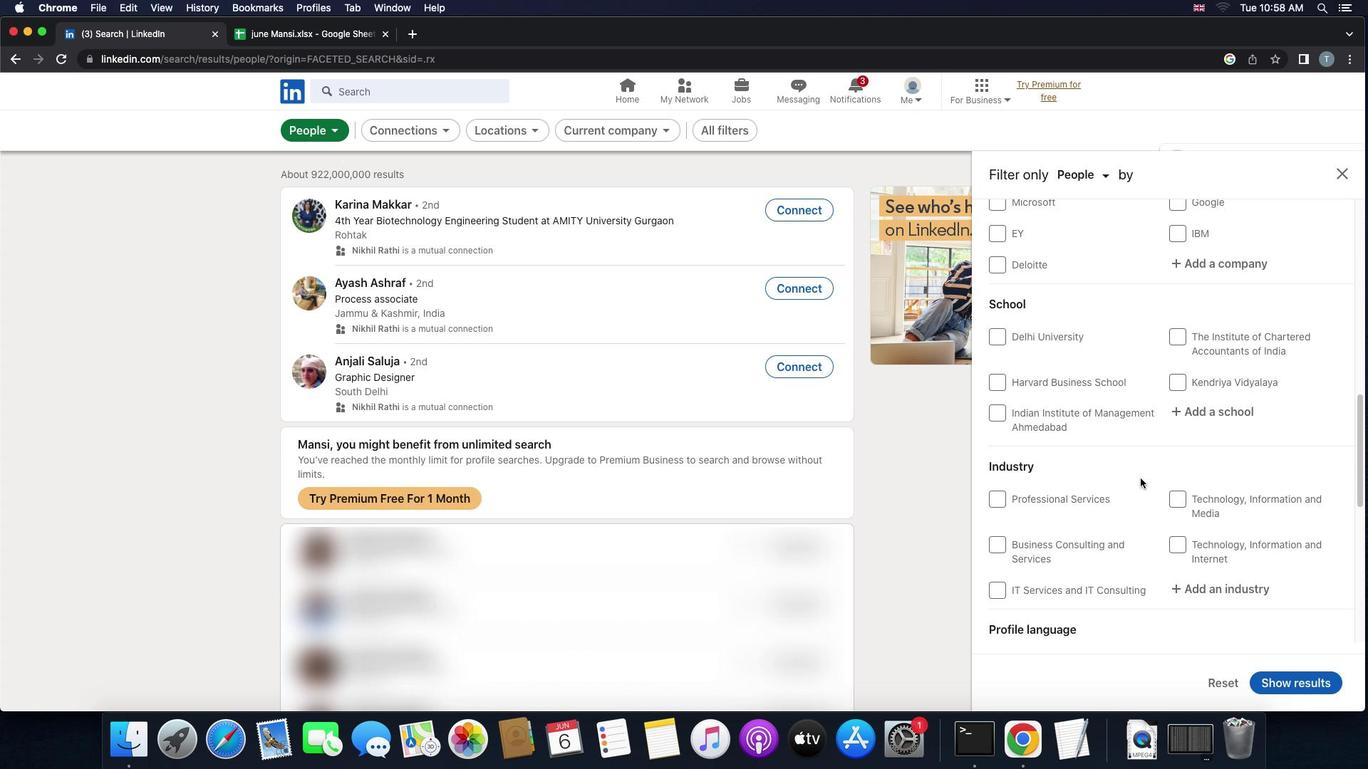 
Action: Mouse scrolled (1140, 478) with delta (0, 0)
Screenshot: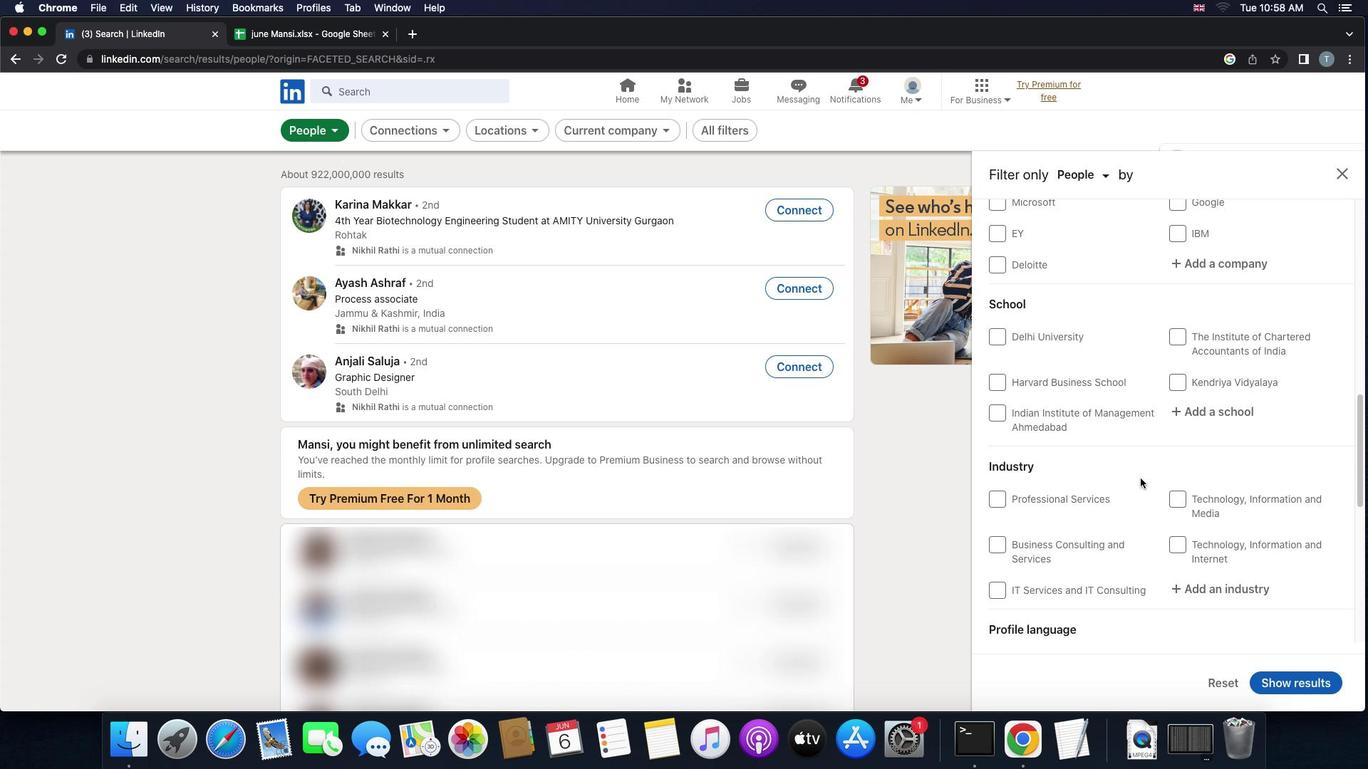 
Action: Mouse scrolled (1140, 478) with delta (0, 2)
Screenshot: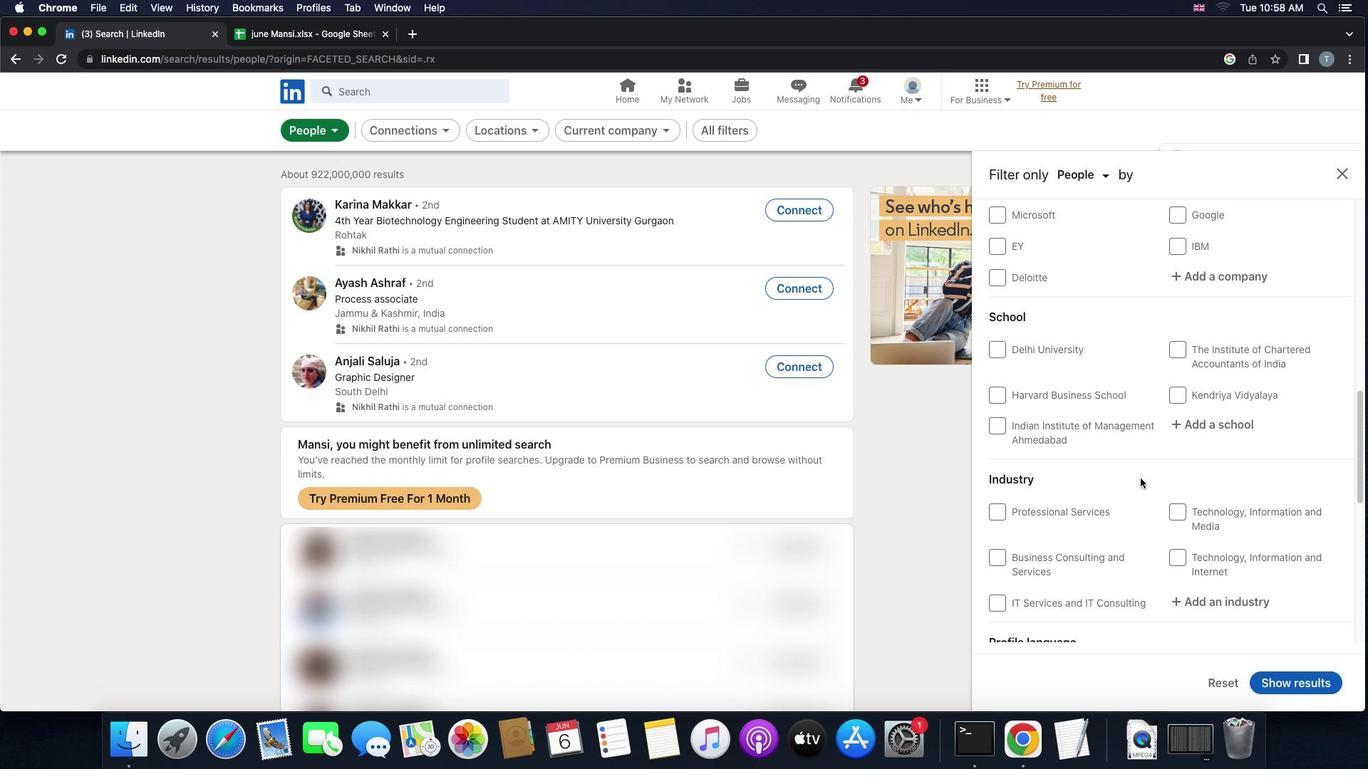 
Action: Mouse scrolled (1140, 478) with delta (0, 0)
Screenshot: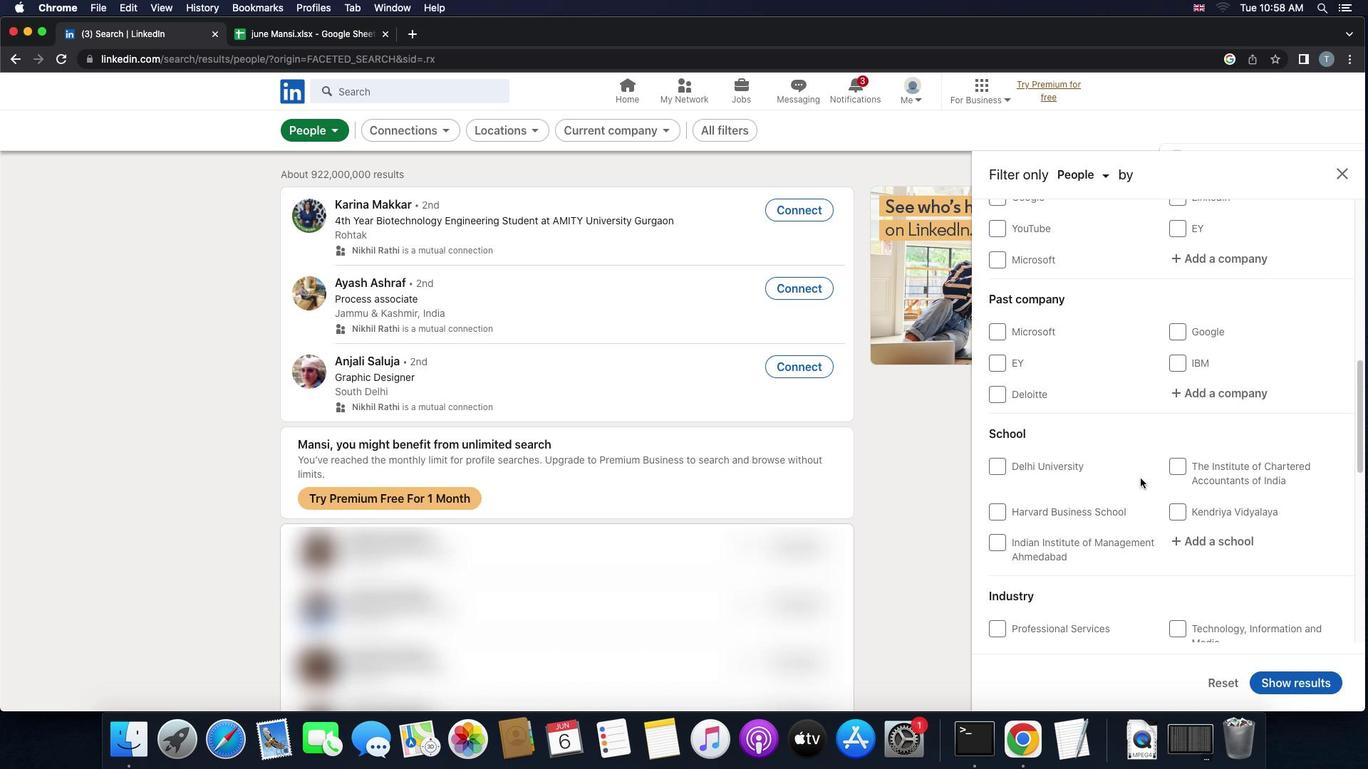 
Action: Mouse scrolled (1140, 478) with delta (0, 0)
Screenshot: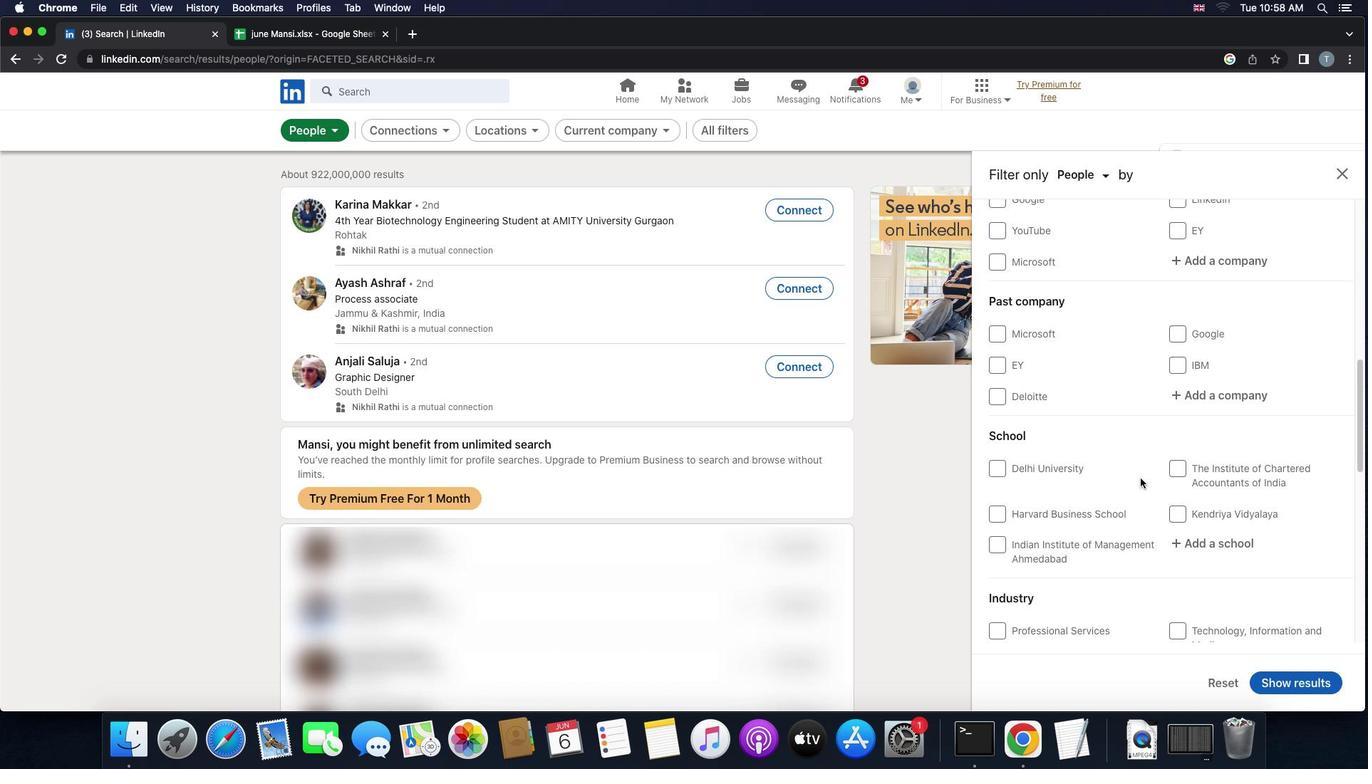 
Action: Mouse scrolled (1140, 478) with delta (0, 1)
Screenshot: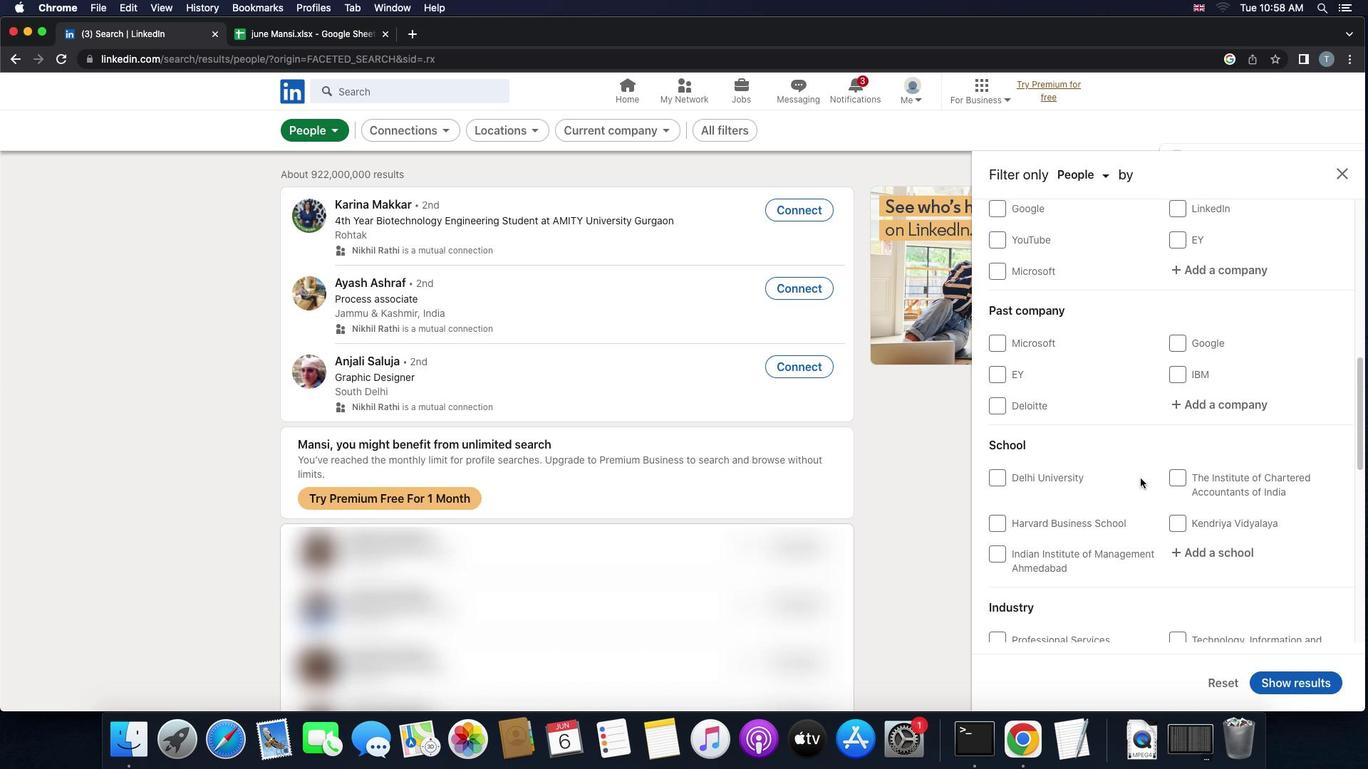 
Action: Mouse scrolled (1140, 478) with delta (0, 0)
Screenshot: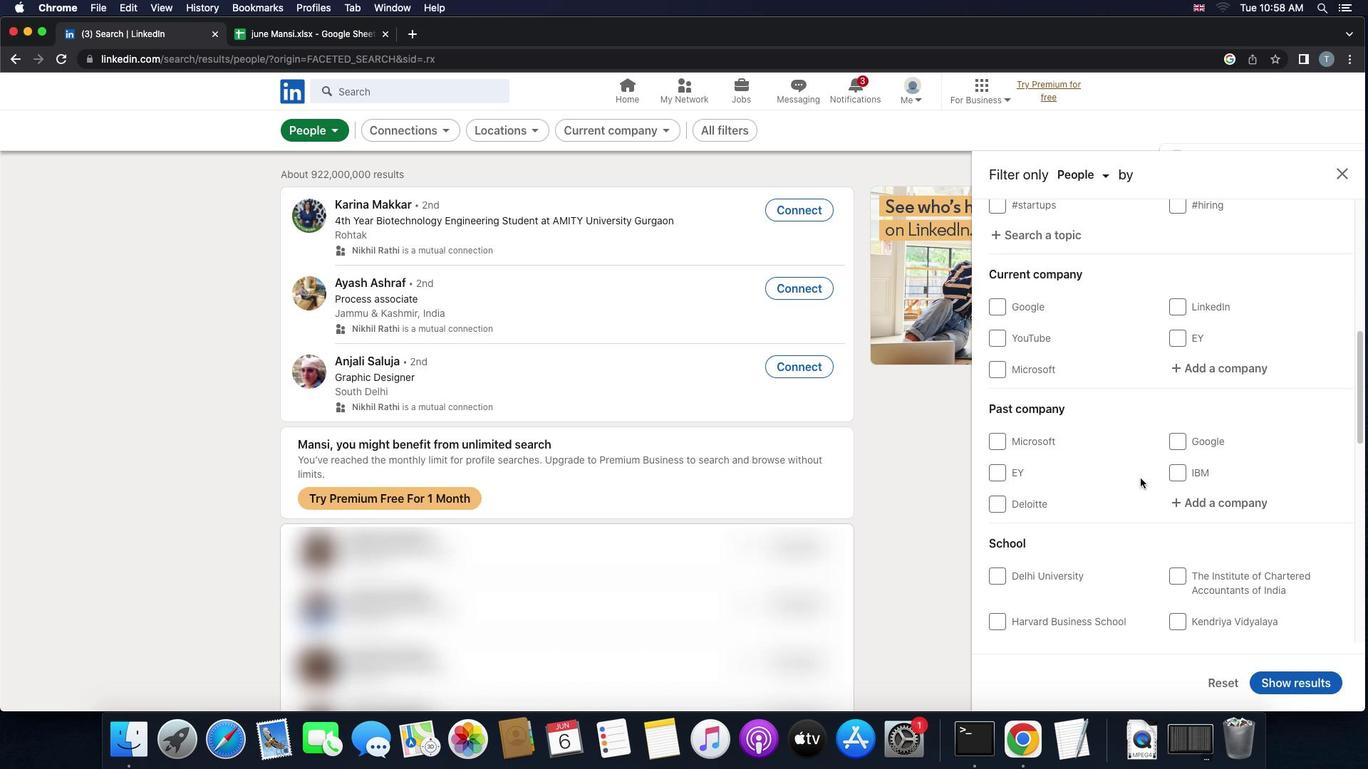
Action: Mouse scrolled (1140, 478) with delta (0, 0)
Screenshot: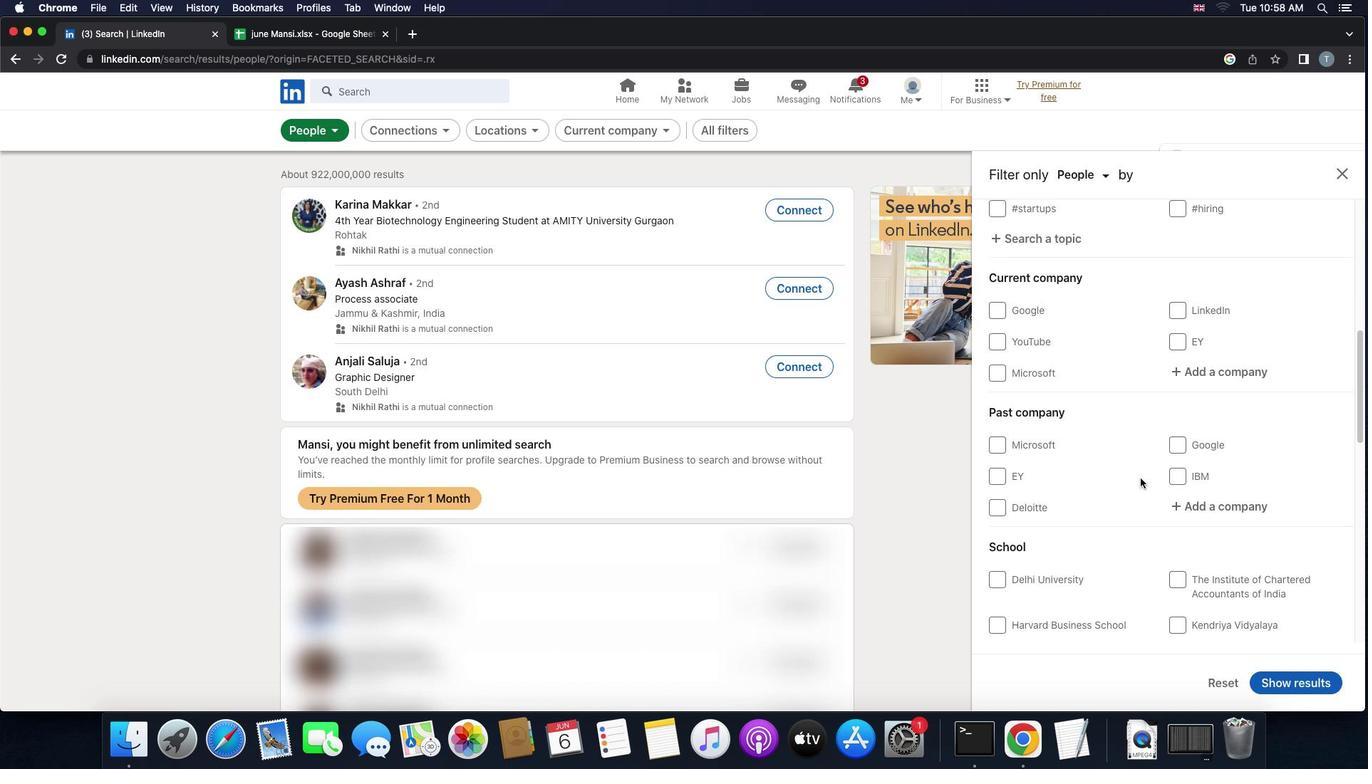 
Action: Mouse scrolled (1140, 478) with delta (0, 1)
Screenshot: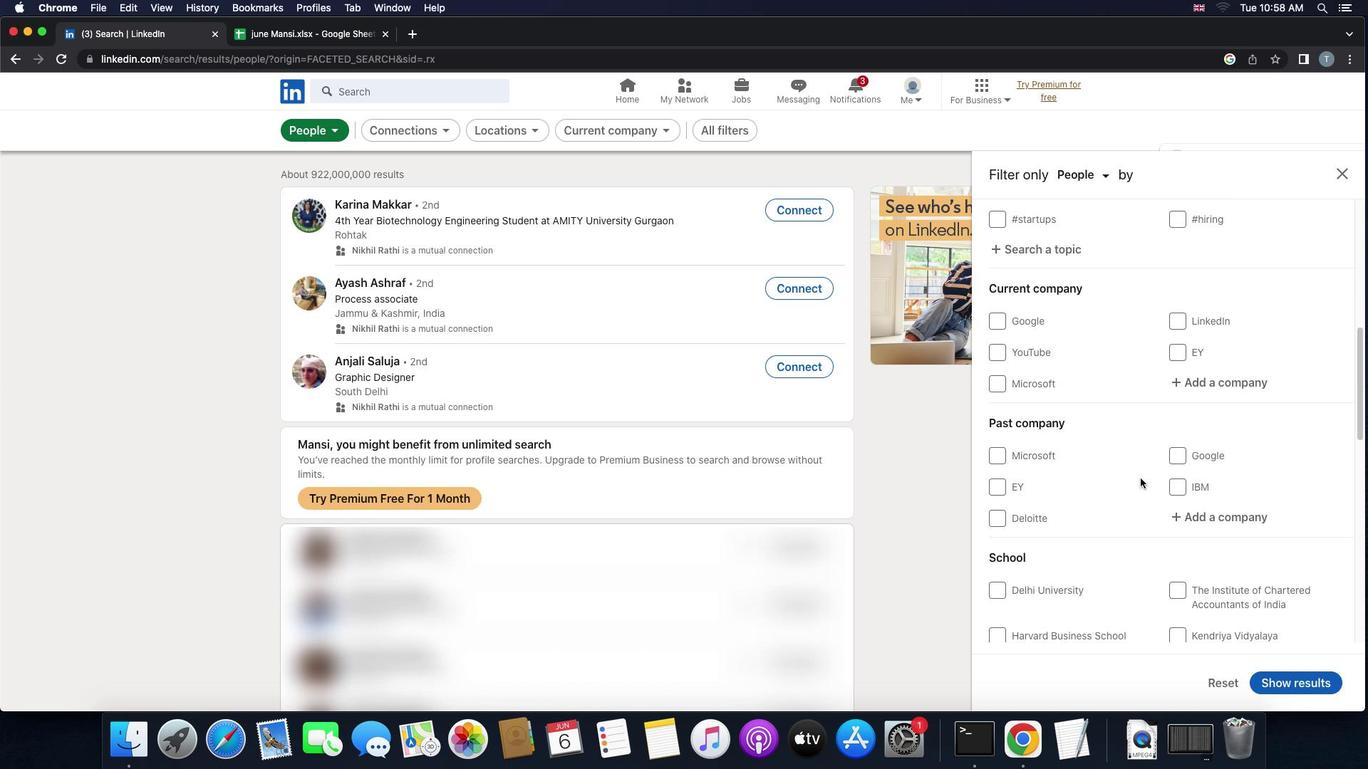 
Action: Mouse moved to (1203, 475)
Screenshot: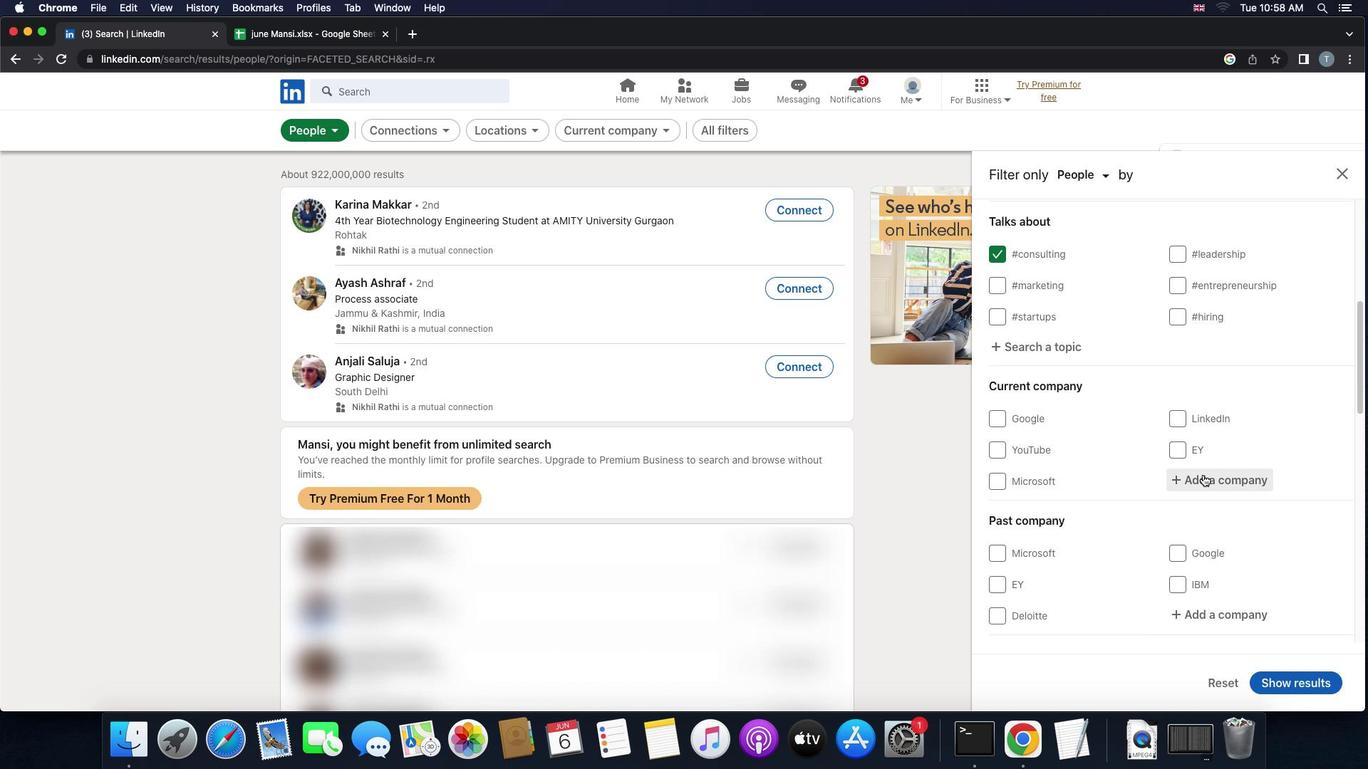 
Action: Mouse pressed left at (1203, 475)
Screenshot: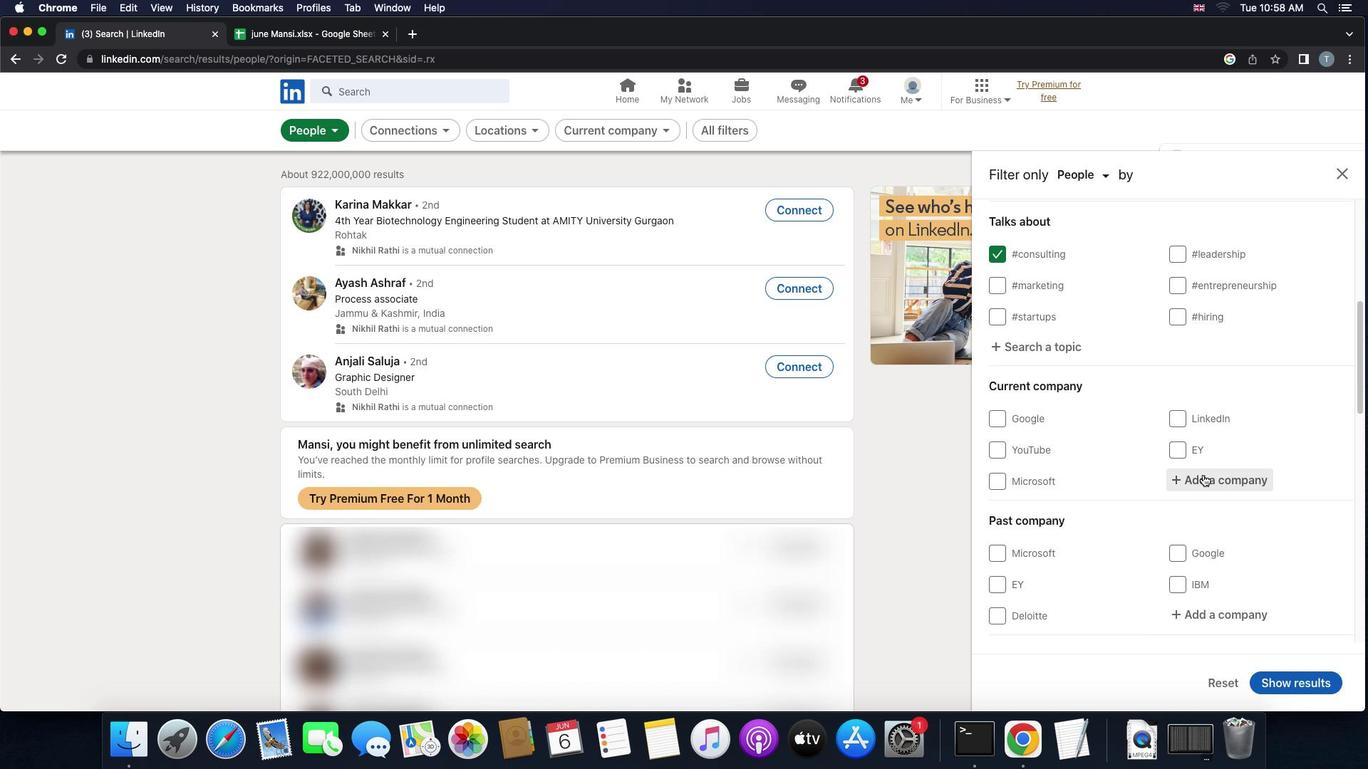 
Action: Key pressed 'f''o''r''c''e'Key.space'm''o''t''o''r'
Screenshot: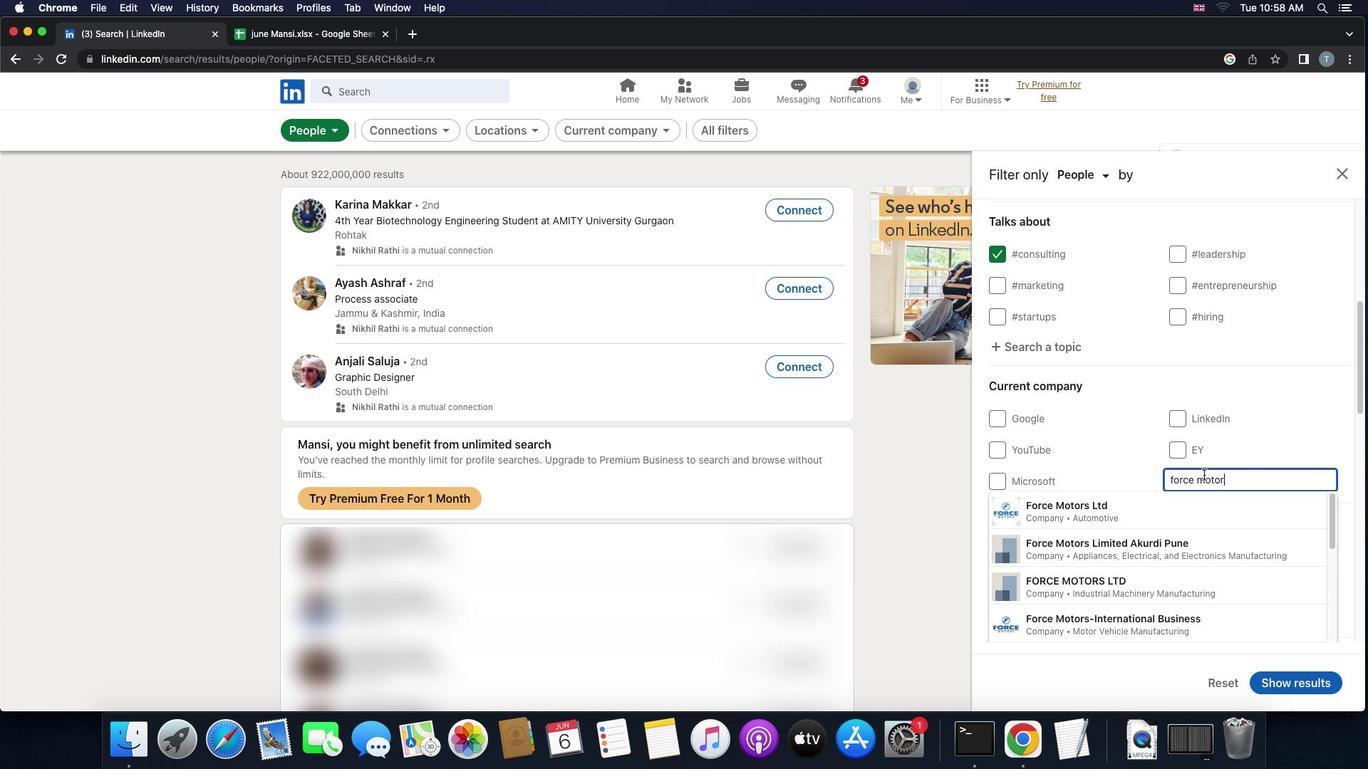 
Action: Mouse moved to (1203, 474)
Screenshot: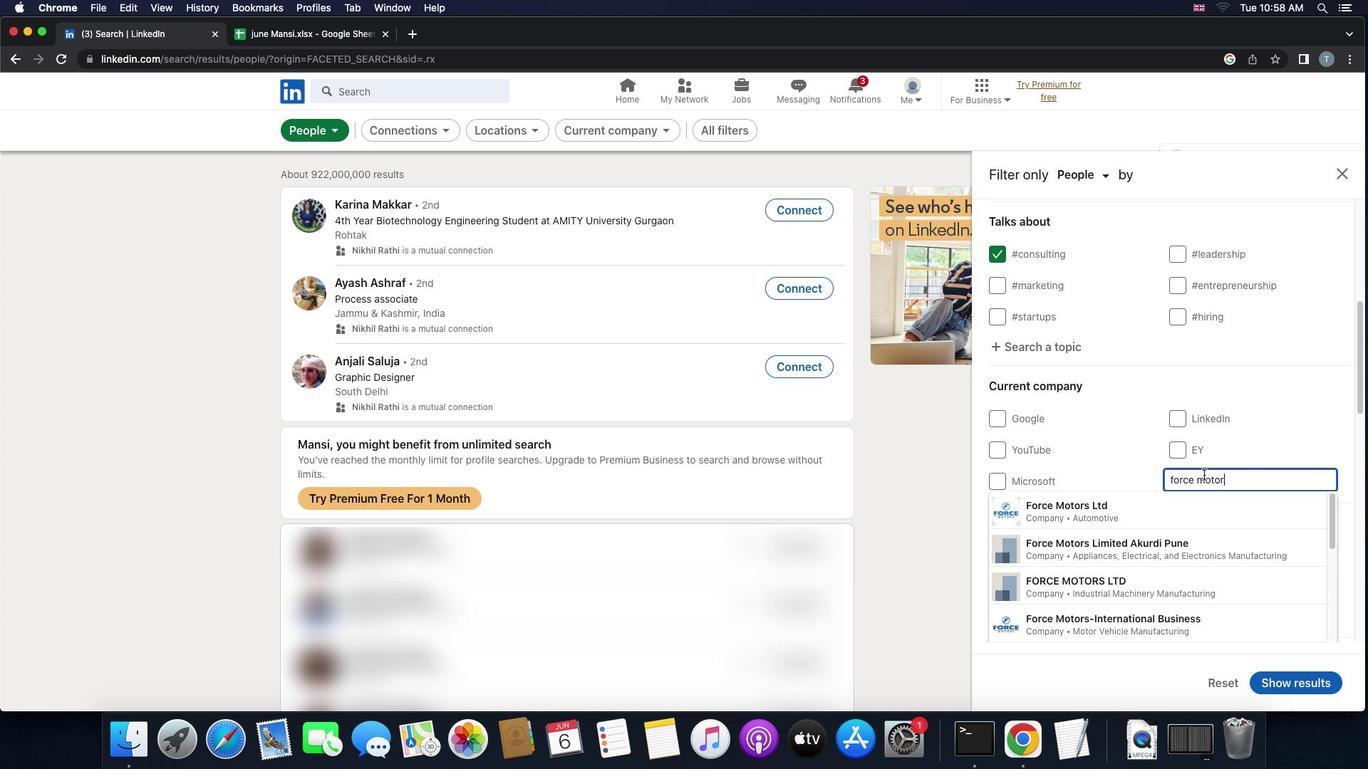 
Action: Key pressed 's'
Screenshot: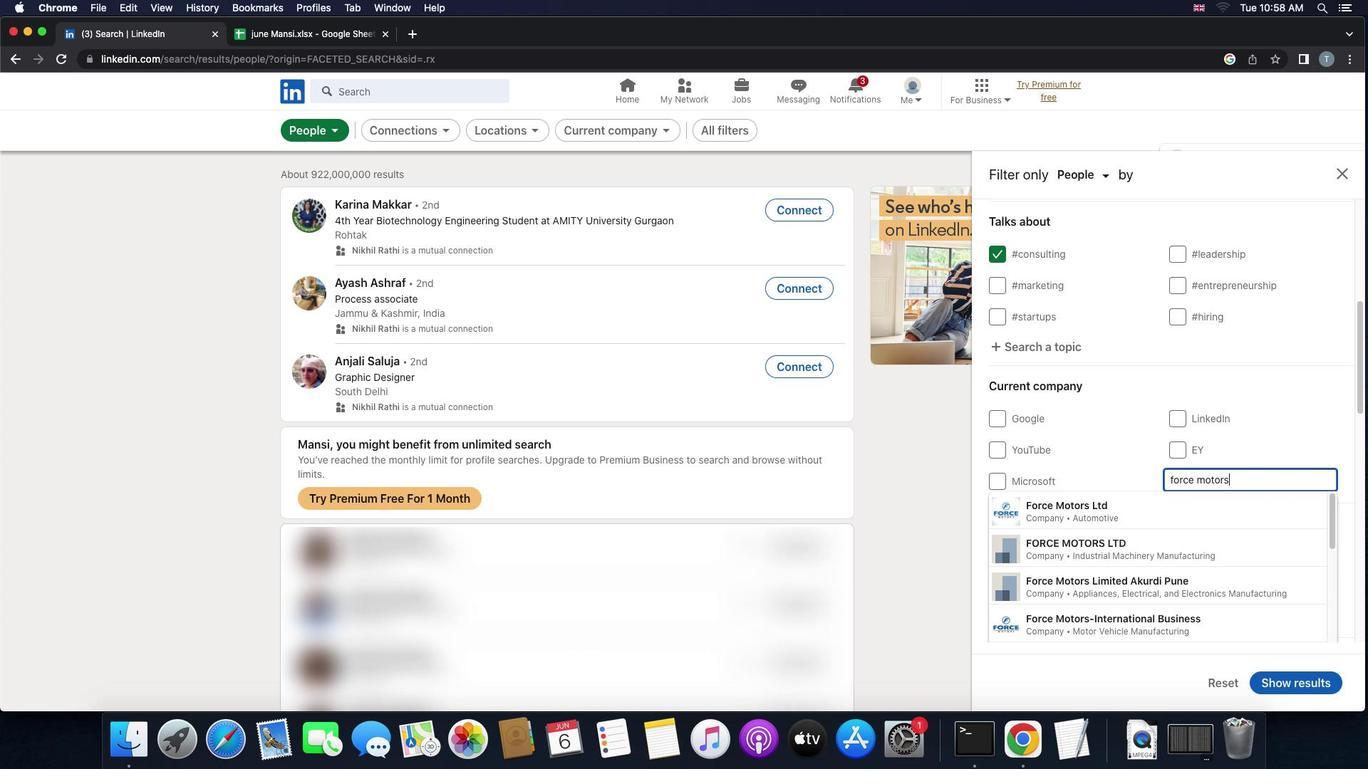 
Action: Mouse moved to (1160, 511)
Screenshot: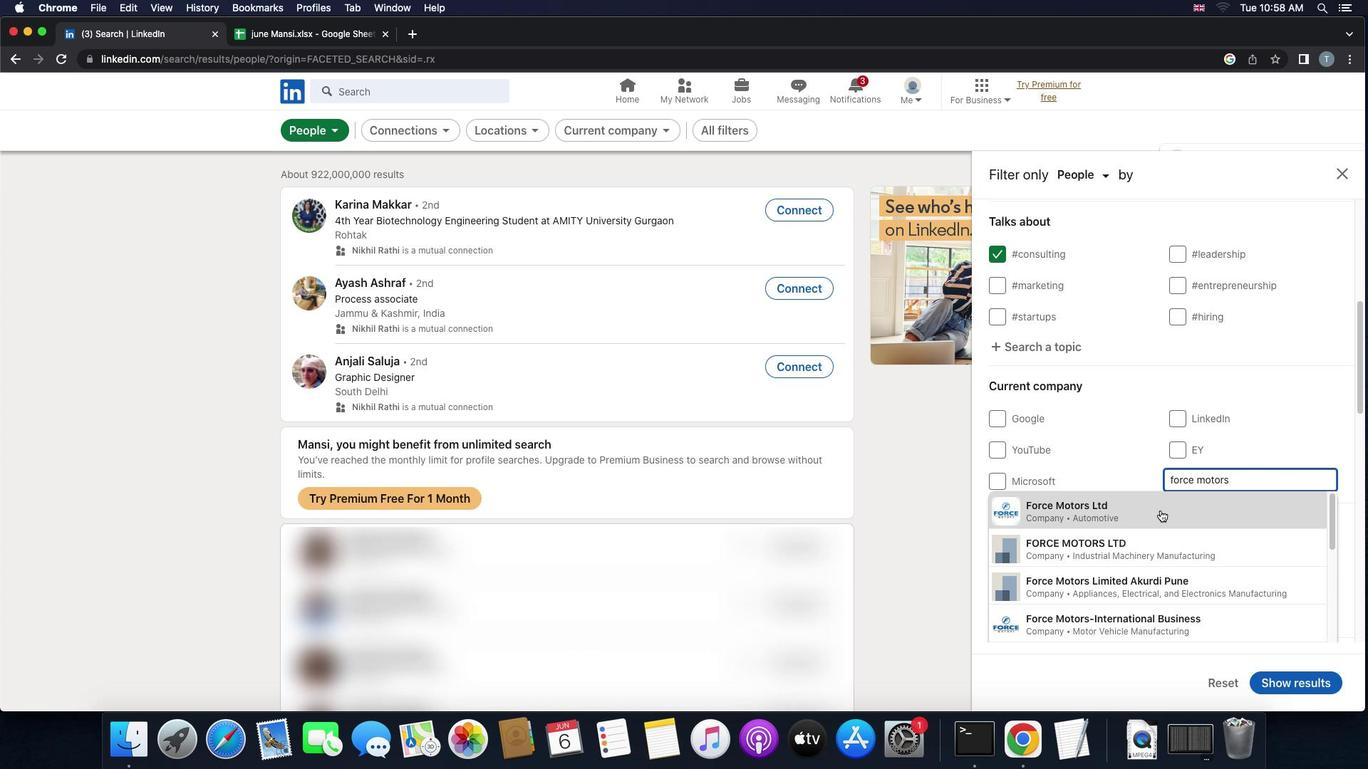
Action: Mouse pressed left at (1160, 511)
Screenshot: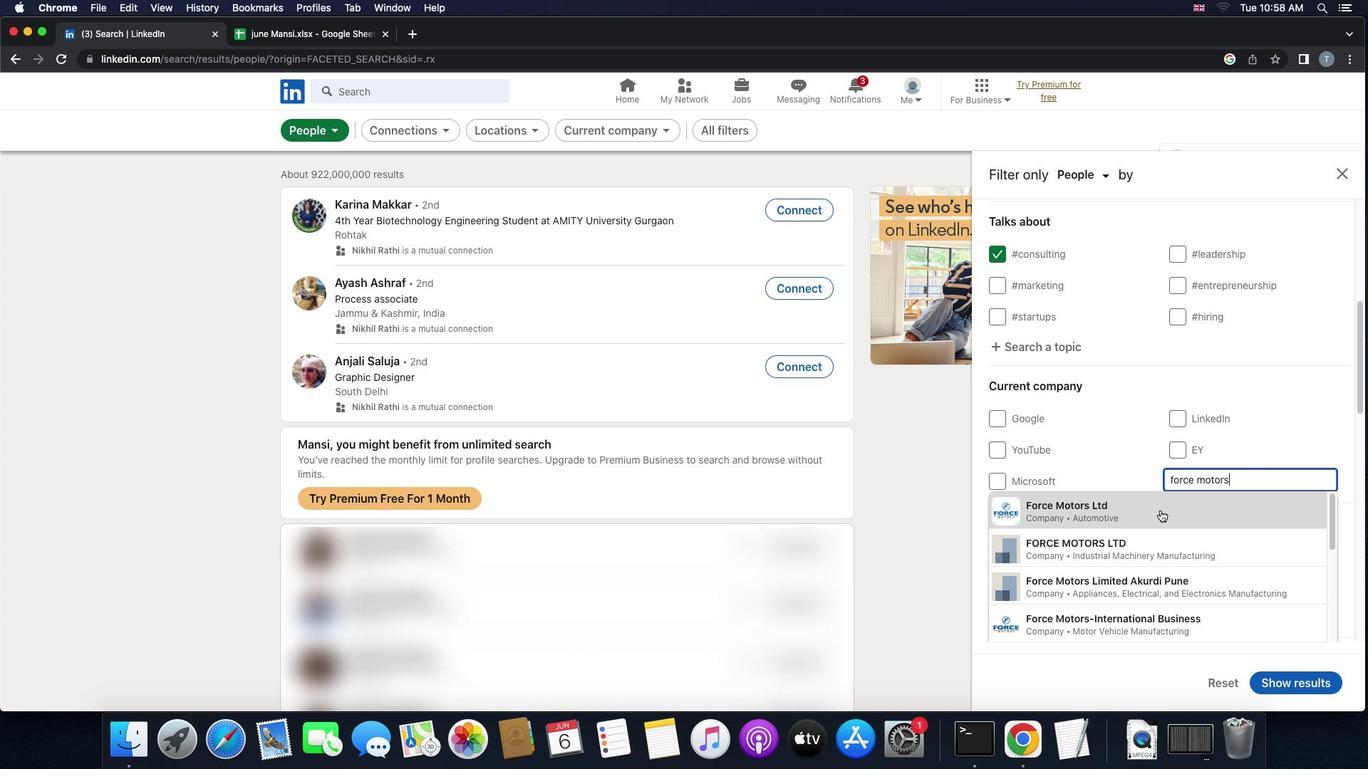 
Action: Mouse scrolled (1160, 511) with delta (0, 0)
Screenshot: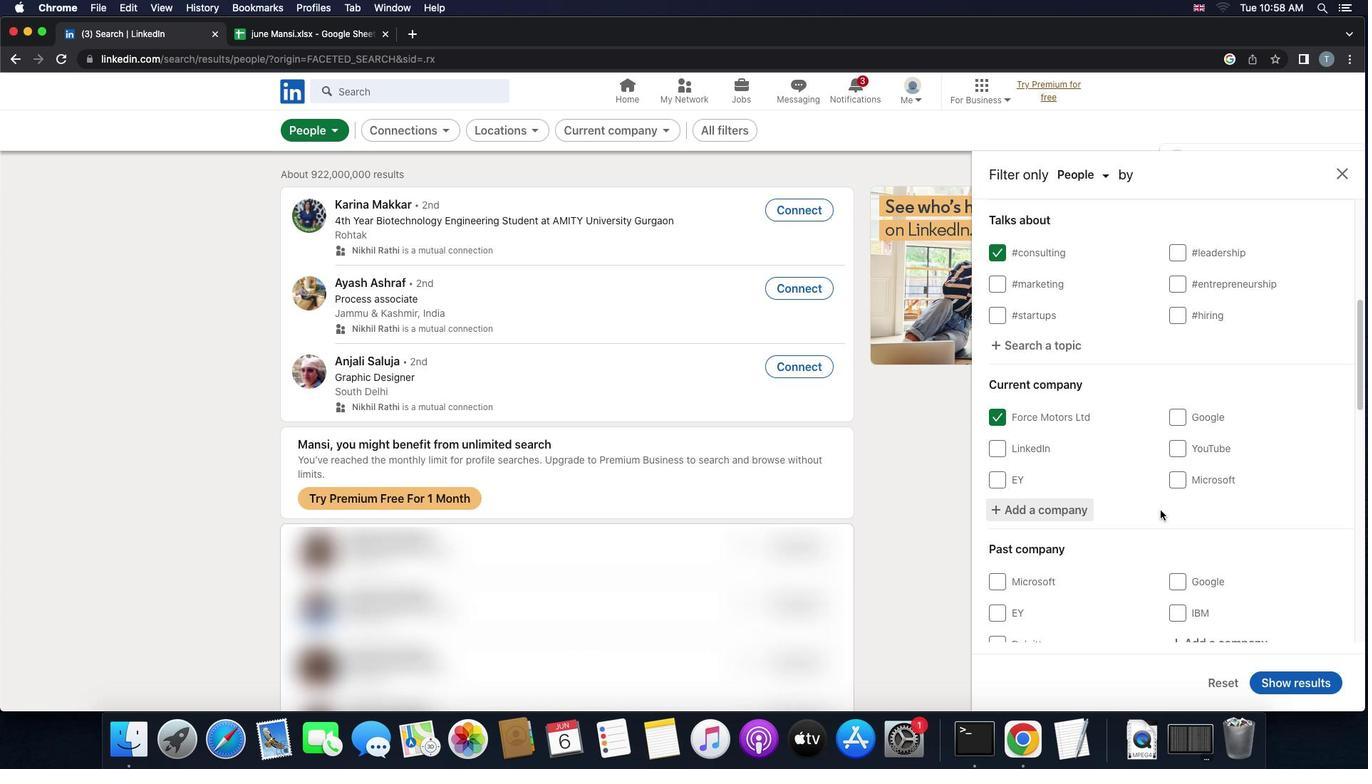 
Action: Mouse scrolled (1160, 511) with delta (0, 0)
Screenshot: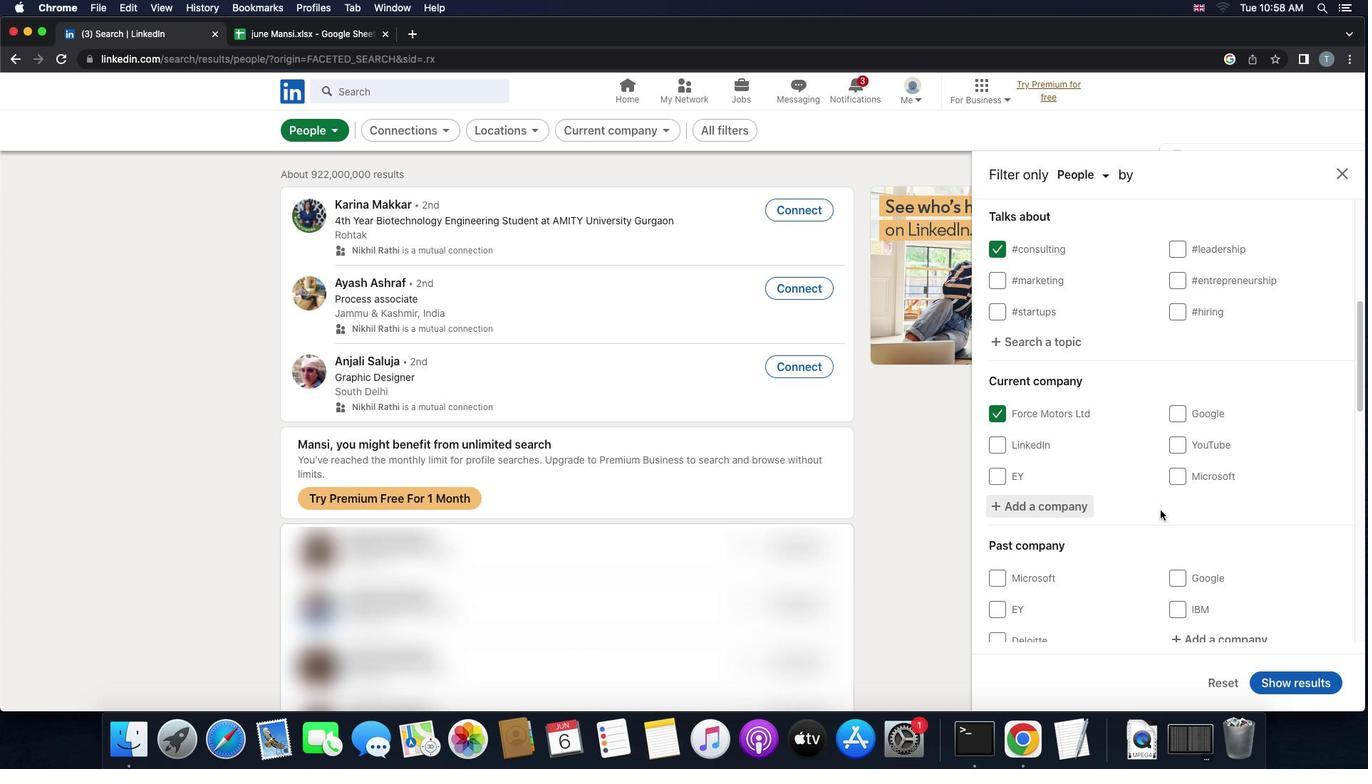 
Action: Mouse scrolled (1160, 511) with delta (0, -1)
Screenshot: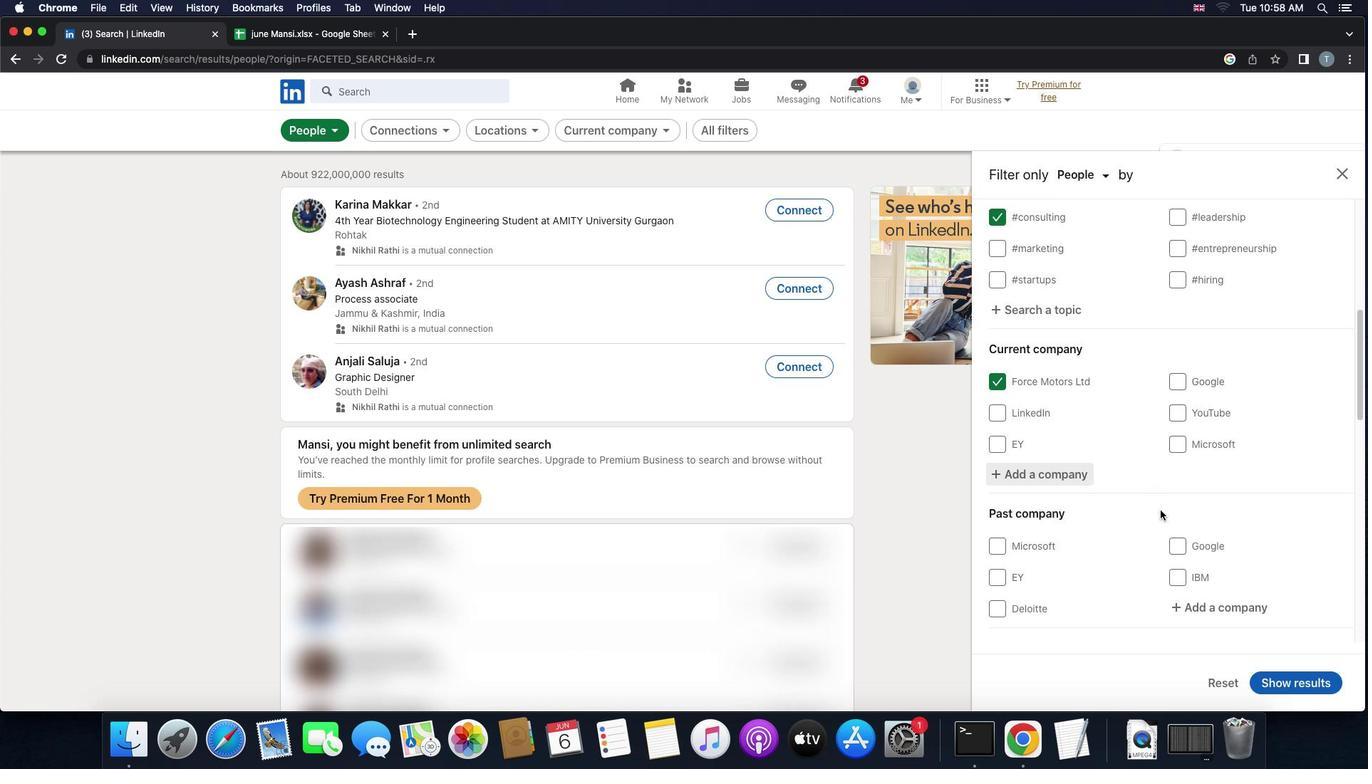 
Action: Mouse scrolled (1160, 511) with delta (0, -2)
Screenshot: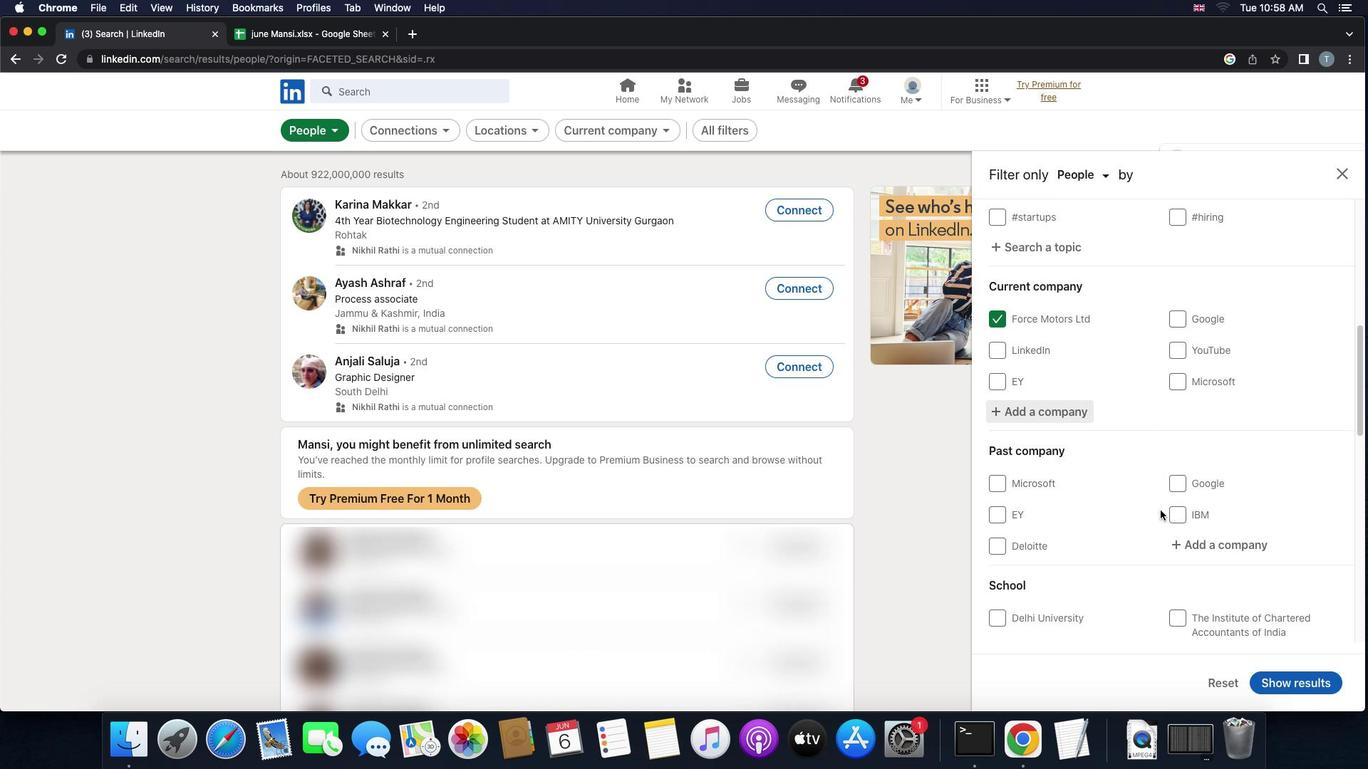 
Action: Mouse scrolled (1160, 511) with delta (0, 0)
Screenshot: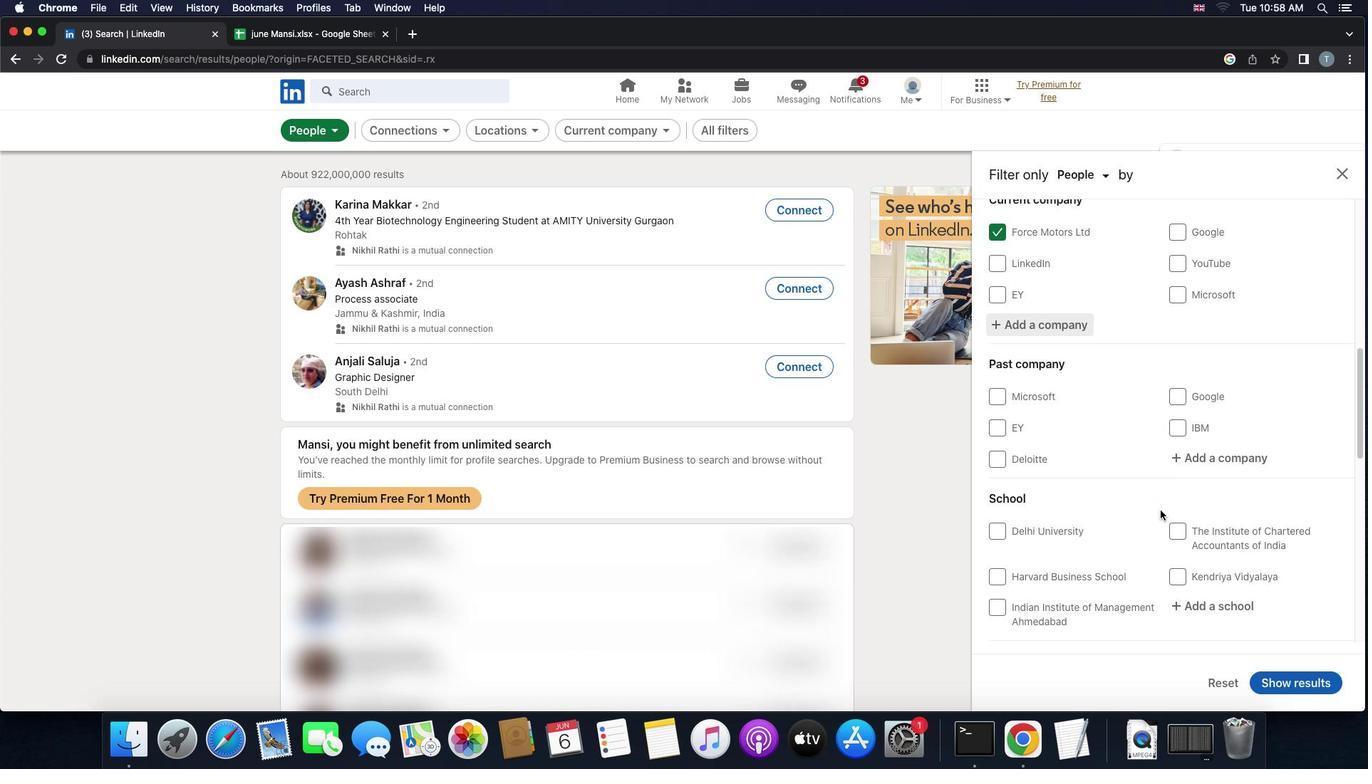 
Action: Mouse scrolled (1160, 511) with delta (0, 0)
Screenshot: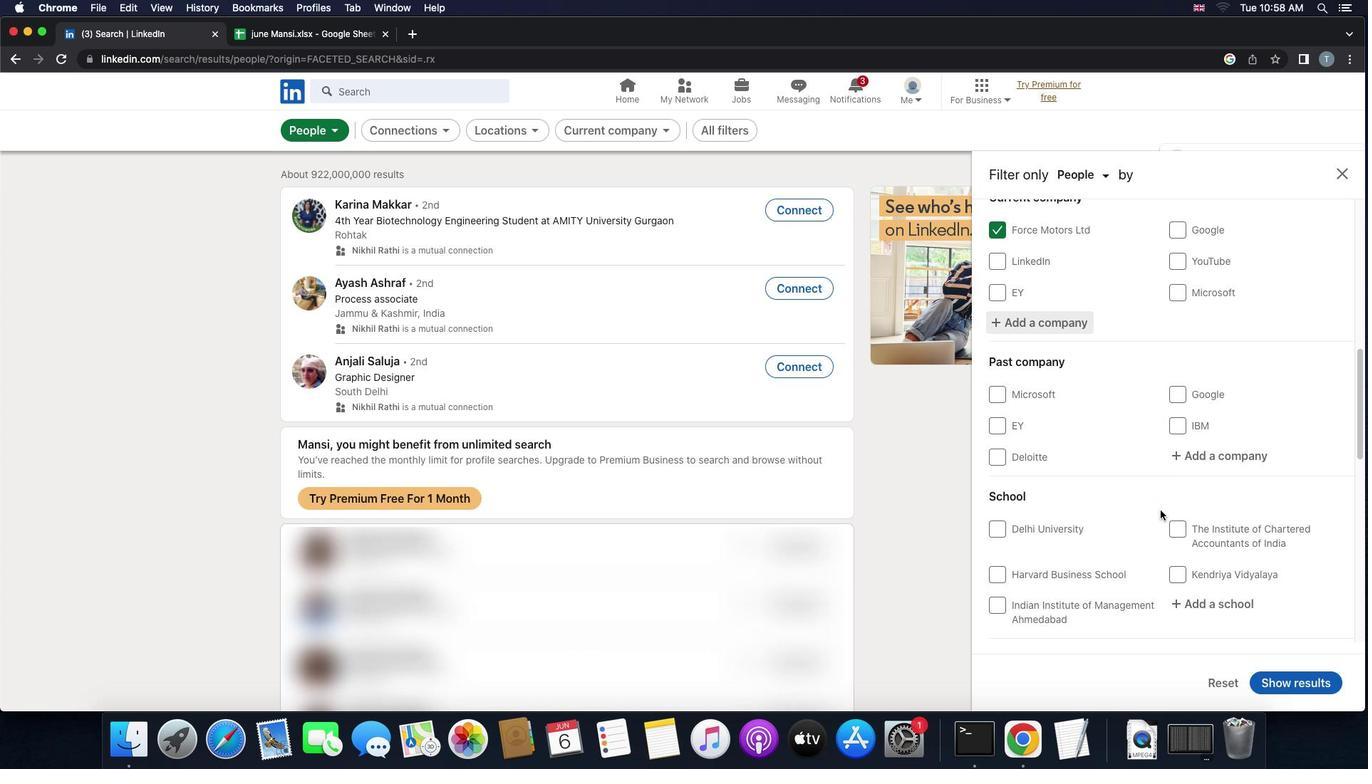 
Action: Mouse scrolled (1160, 511) with delta (0, 0)
Screenshot: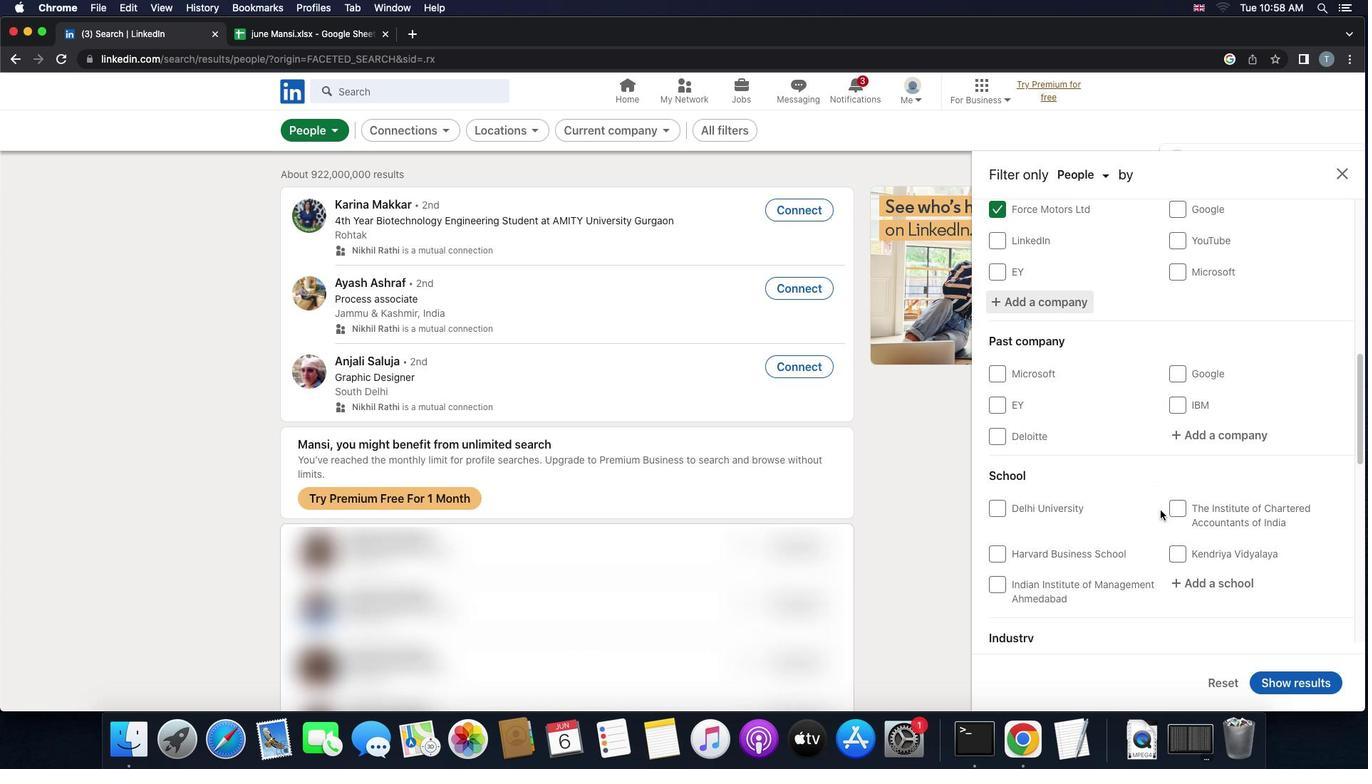 
Action: Mouse moved to (1204, 533)
Screenshot: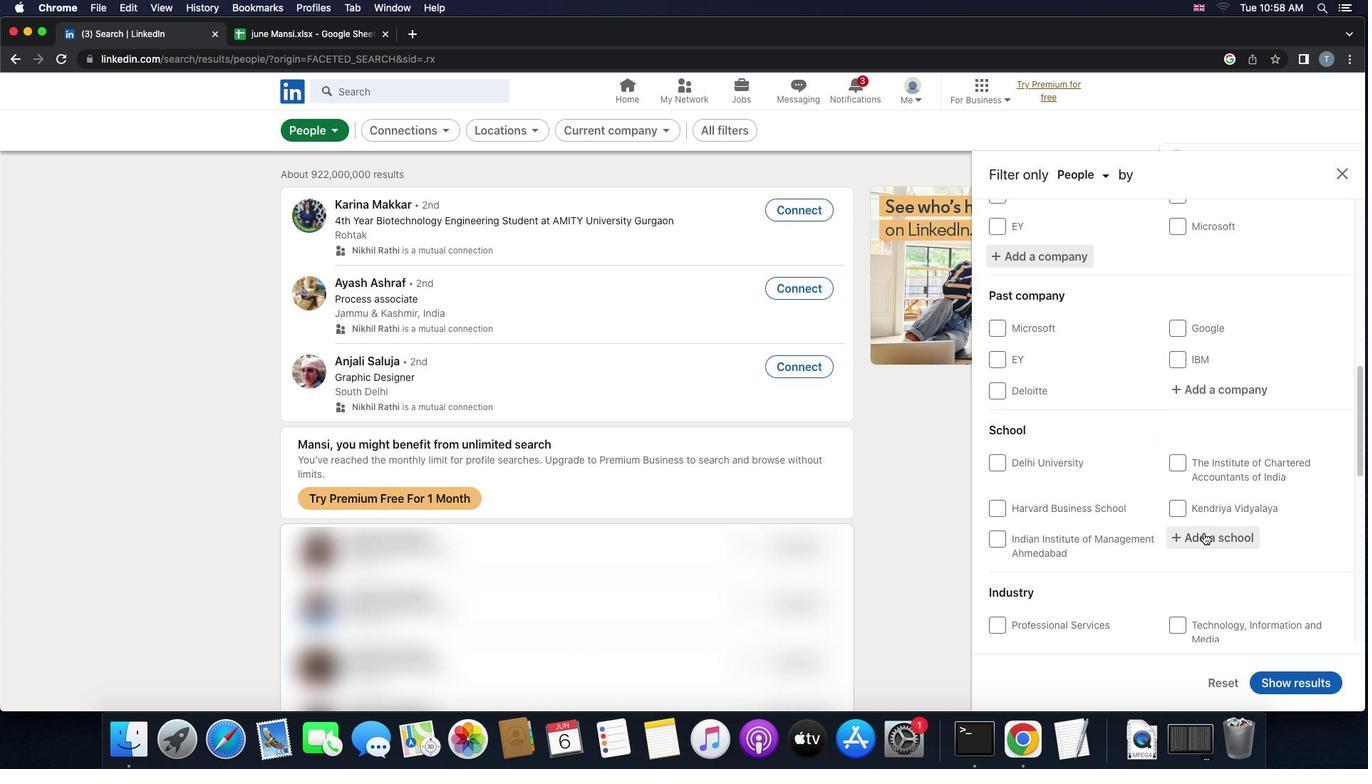 
Action: Mouse pressed left at (1204, 533)
Screenshot: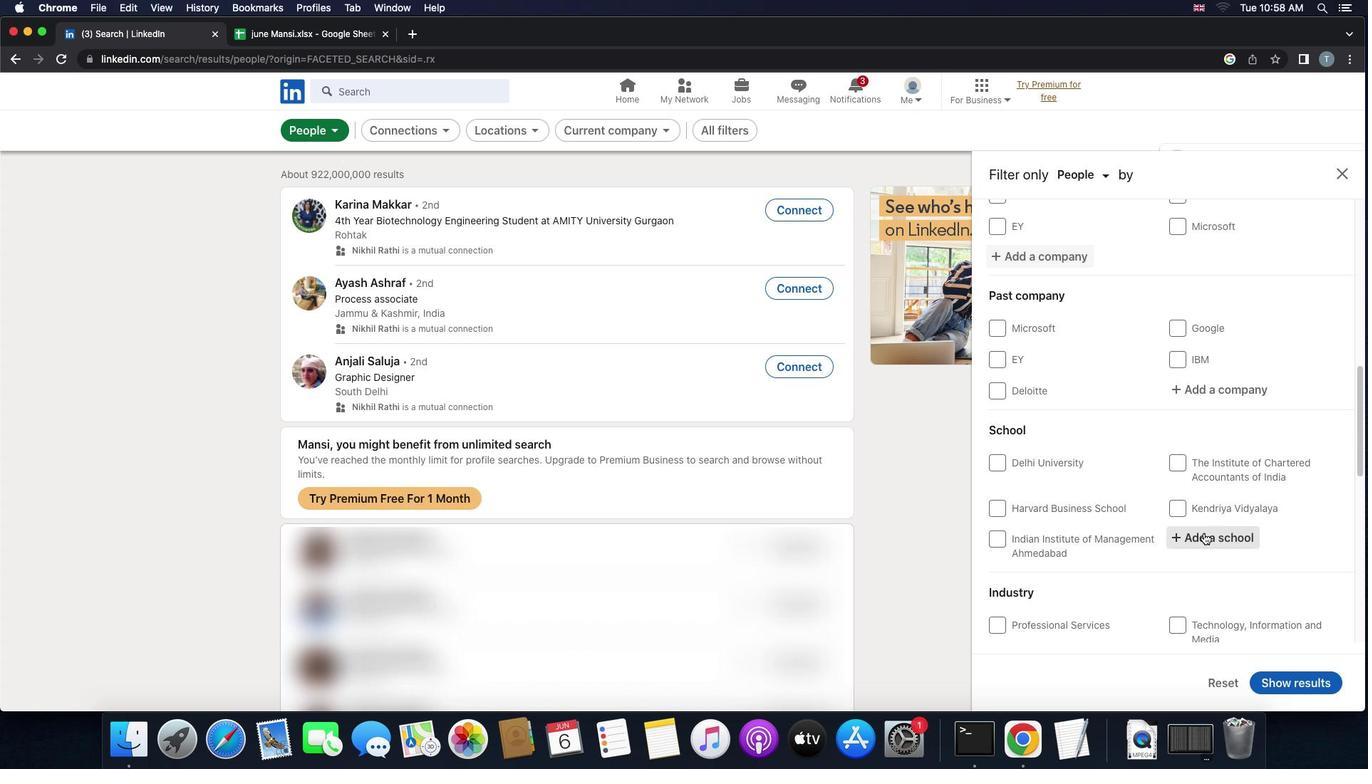 
Action: Key pressed 'm''a''r''r''i'Key.space'e''d''u''c''a''t''i''o''n''a''l'Key.space's''o''c''i''e''t''y'Key.shift_r'"''s'
Screenshot: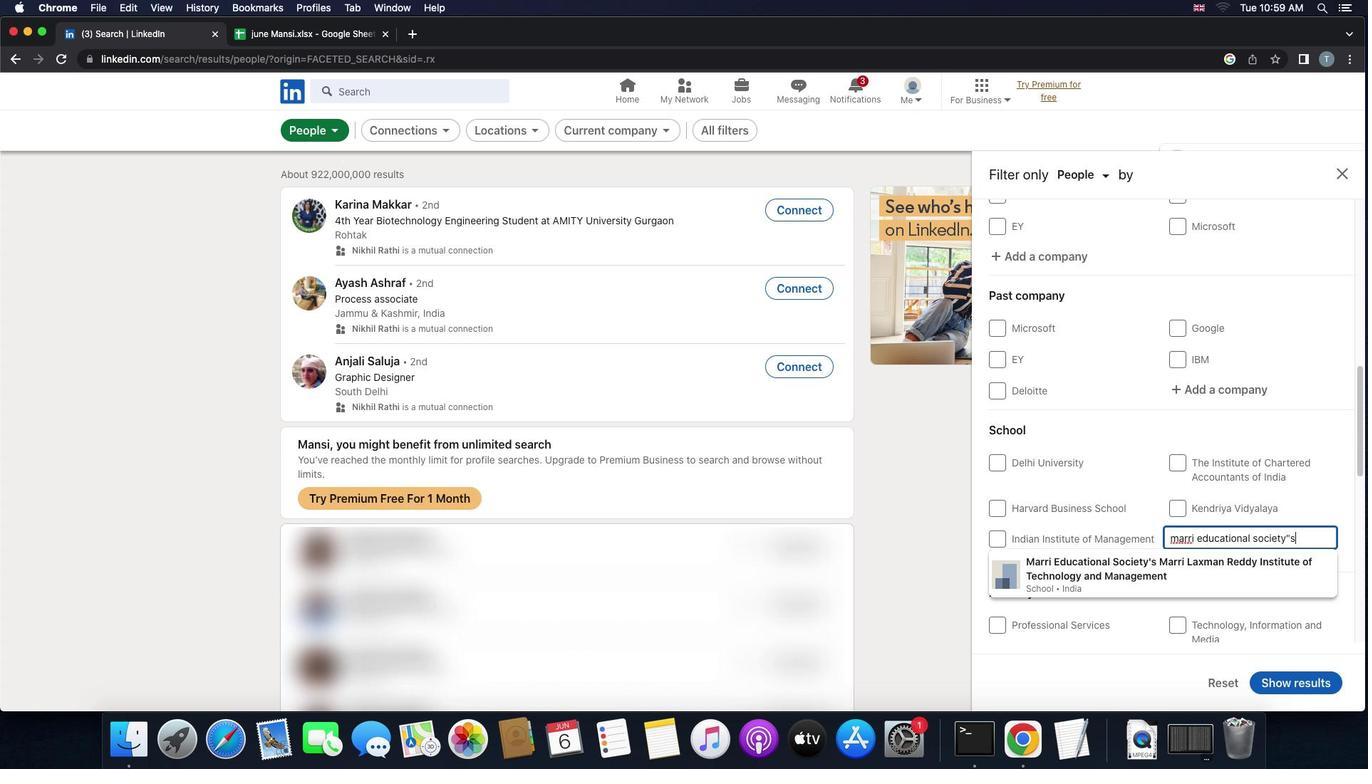 
Action: Mouse moved to (1173, 565)
Screenshot: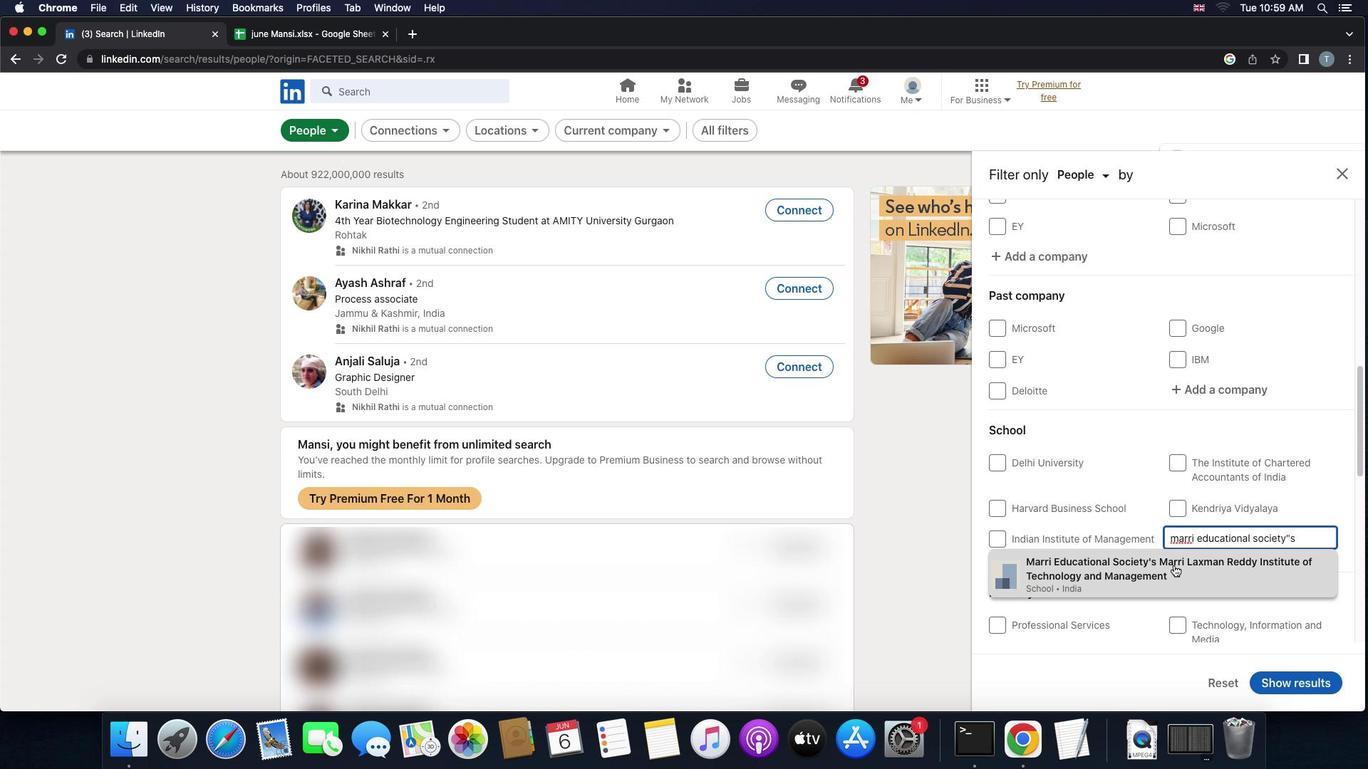 
Action: Mouse pressed left at (1173, 565)
Screenshot: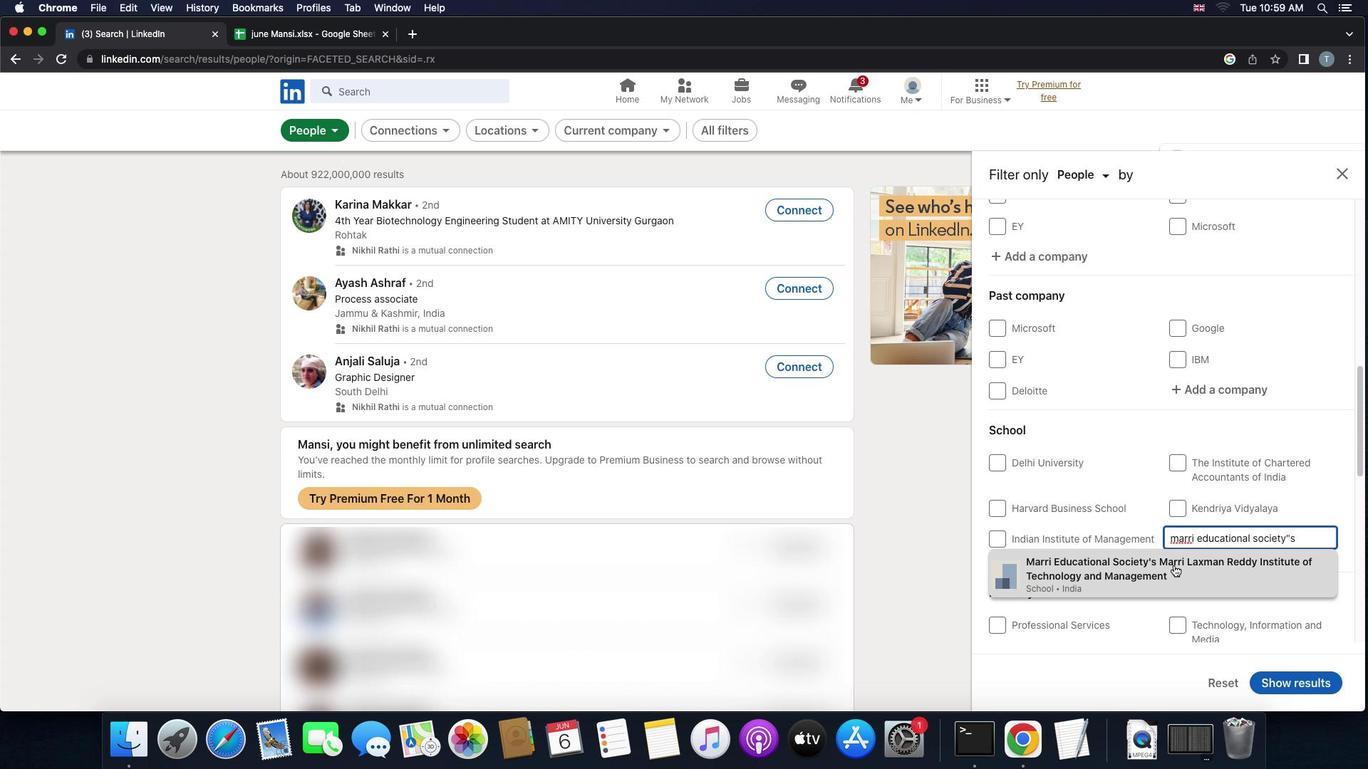
Action: Mouse moved to (1194, 600)
Screenshot: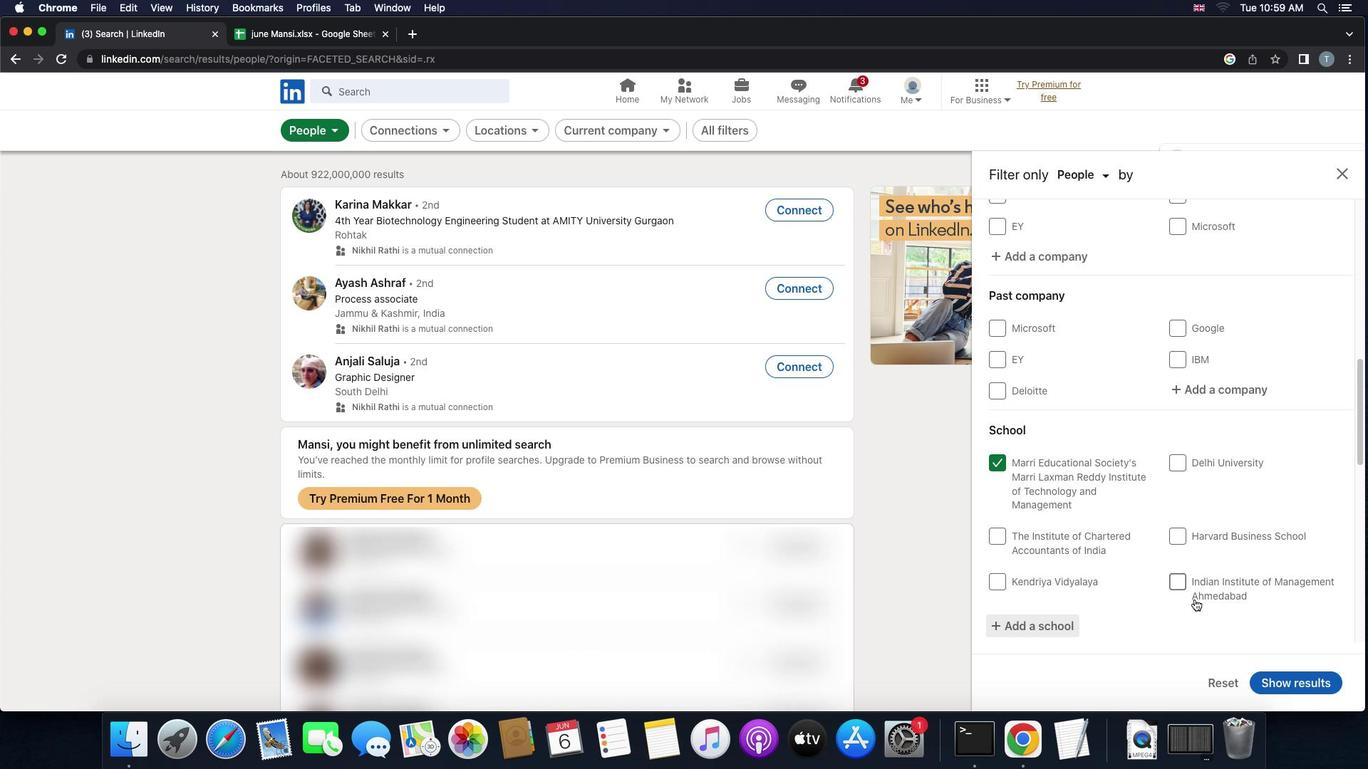 
Action: Mouse scrolled (1194, 600) with delta (0, 0)
Screenshot: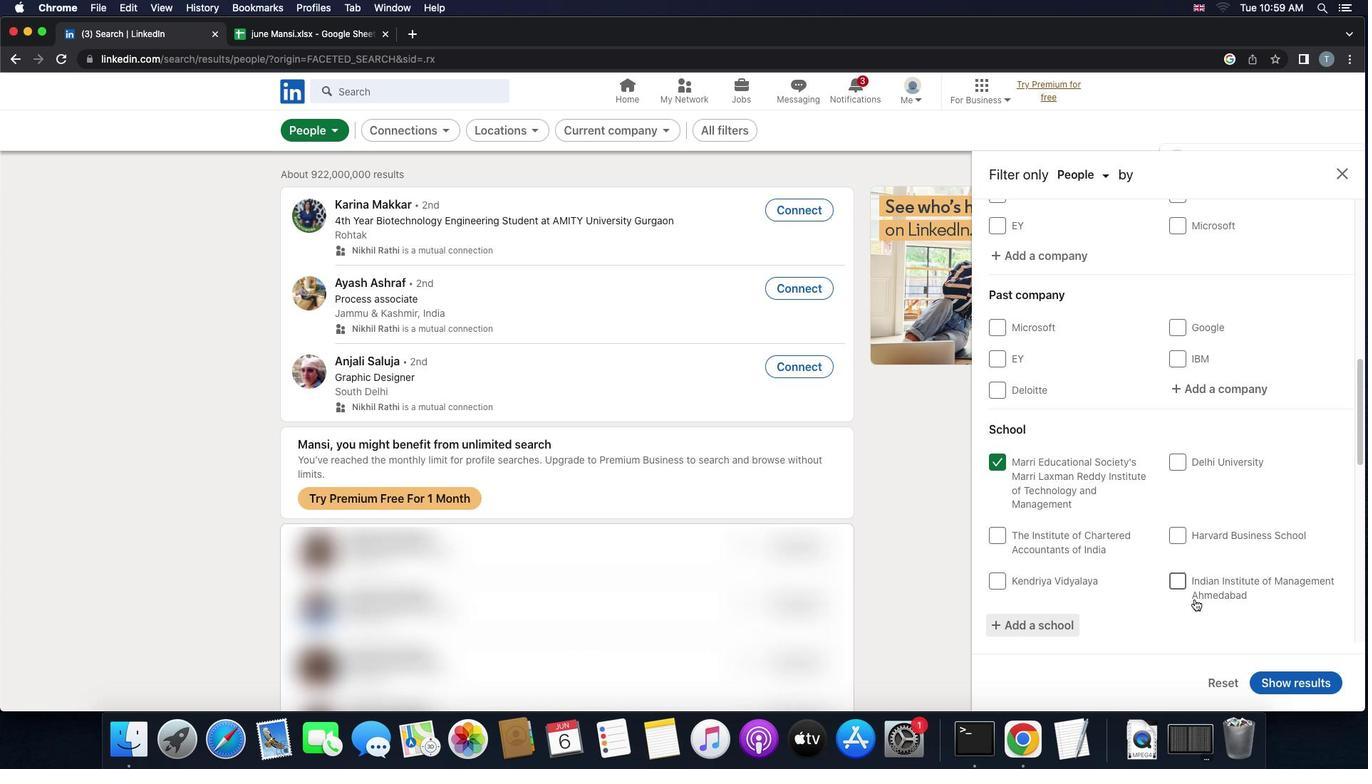 
Action: Mouse scrolled (1194, 600) with delta (0, 0)
Screenshot: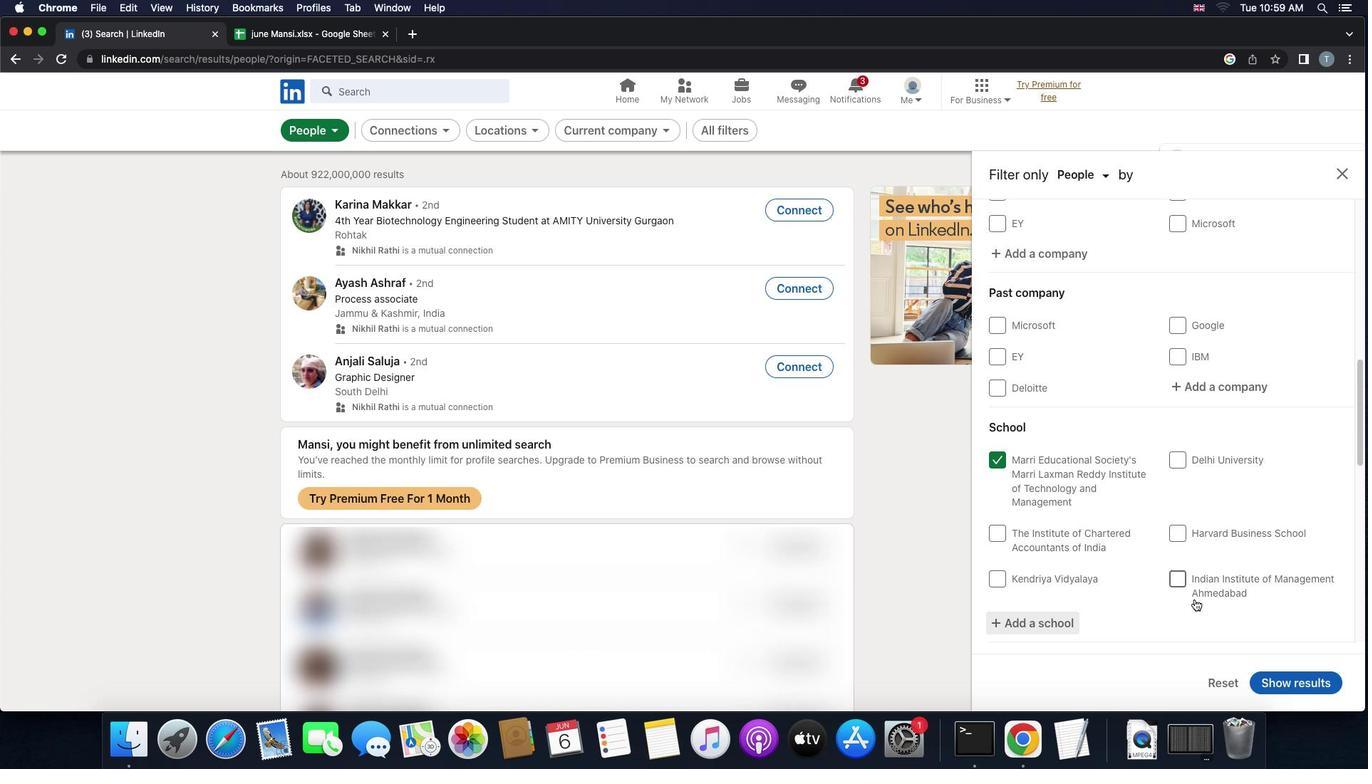 
Action: Mouse scrolled (1194, 600) with delta (0, 0)
Screenshot: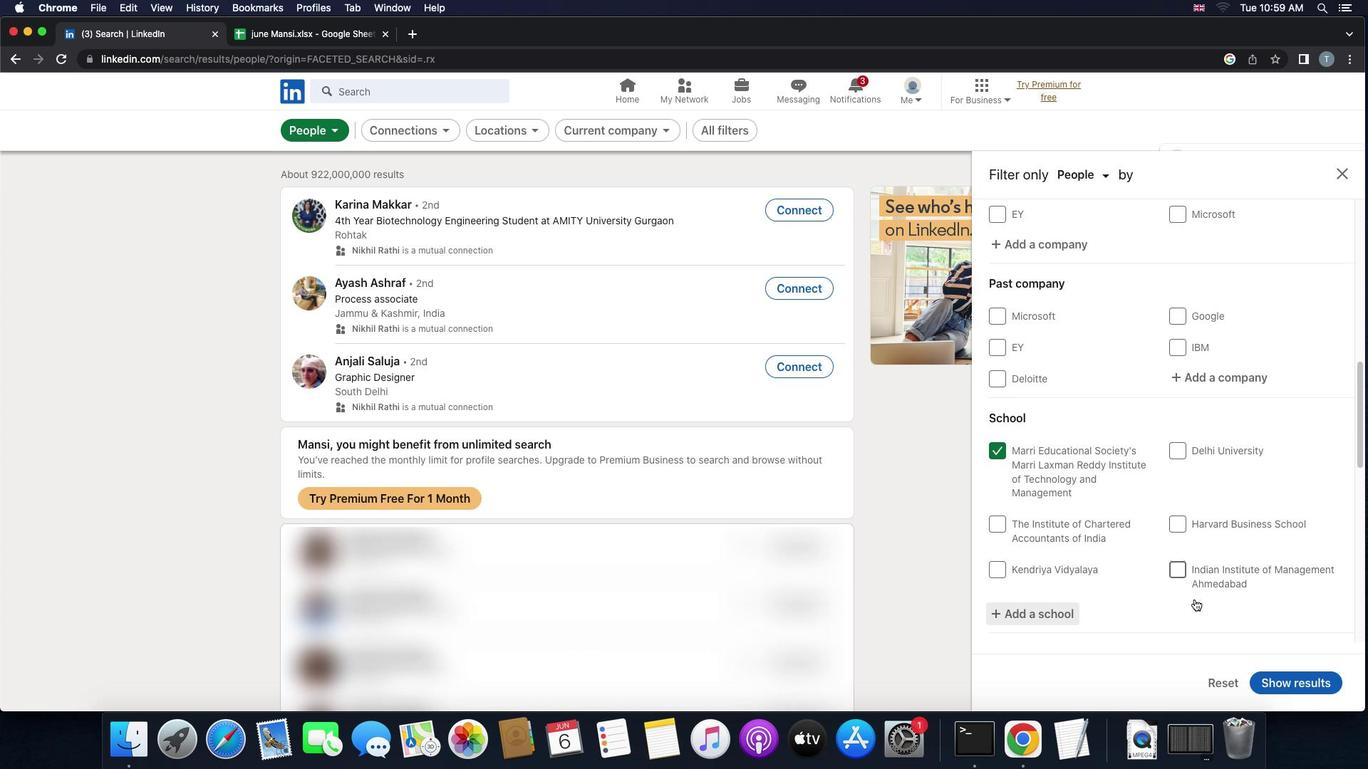 
Action: Mouse scrolled (1194, 600) with delta (0, 0)
Screenshot: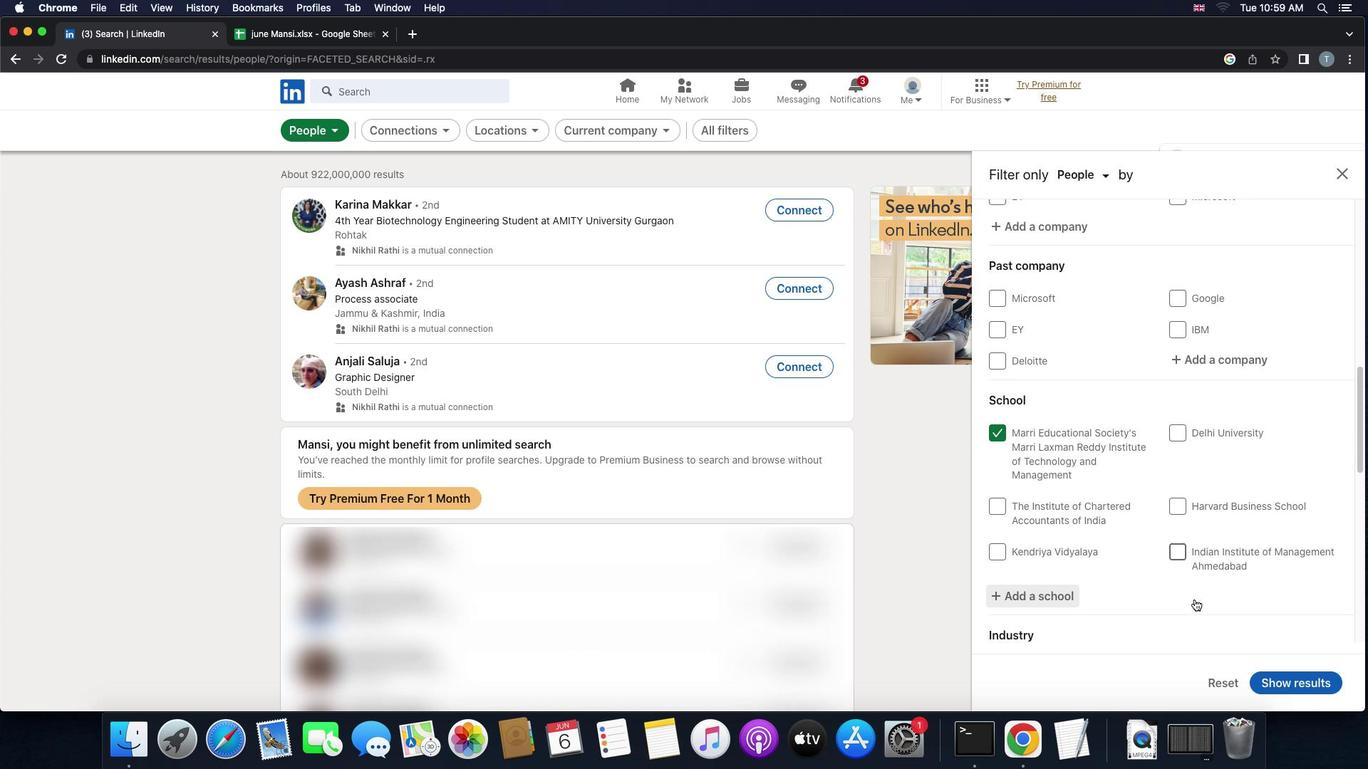 
Action: Mouse scrolled (1194, 600) with delta (0, 0)
Screenshot: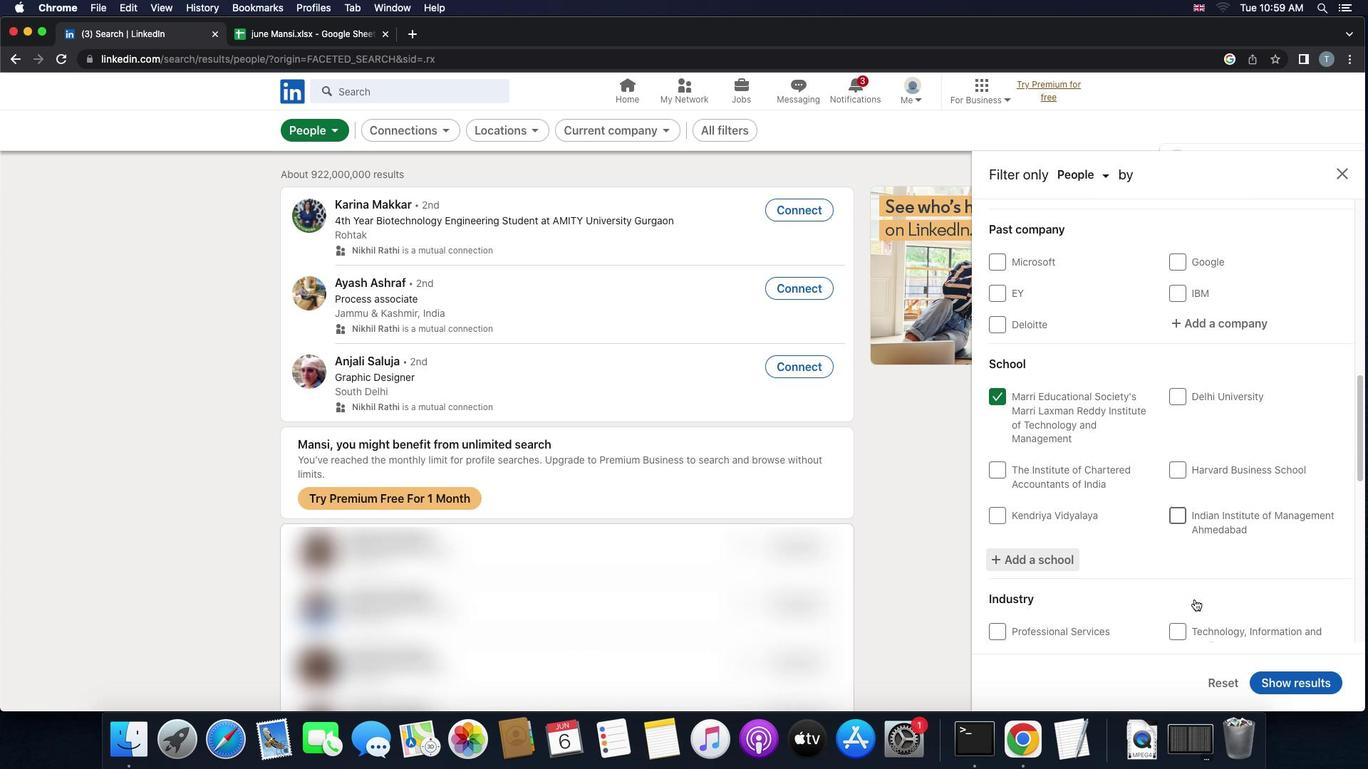
Action: Mouse scrolled (1194, 600) with delta (0, 0)
Screenshot: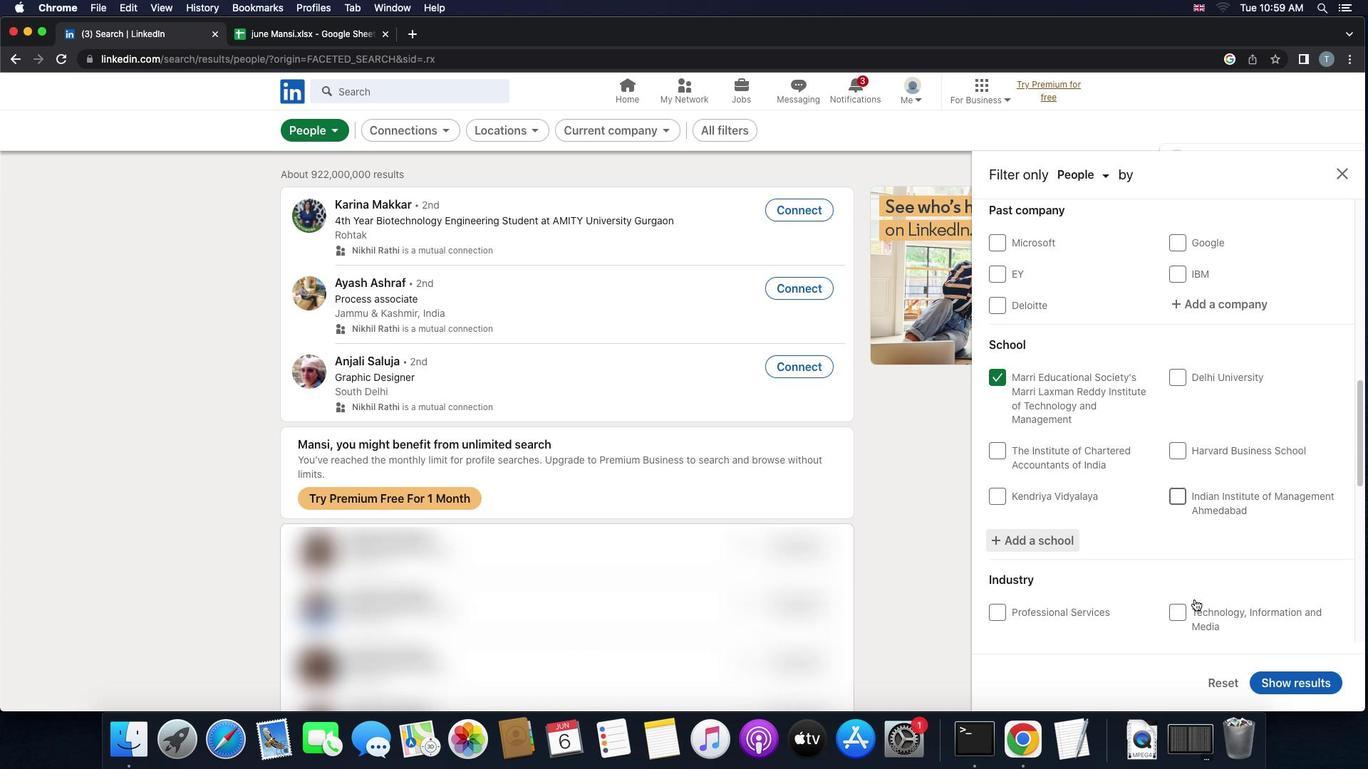 
Action: Mouse scrolled (1194, 600) with delta (0, 0)
Screenshot: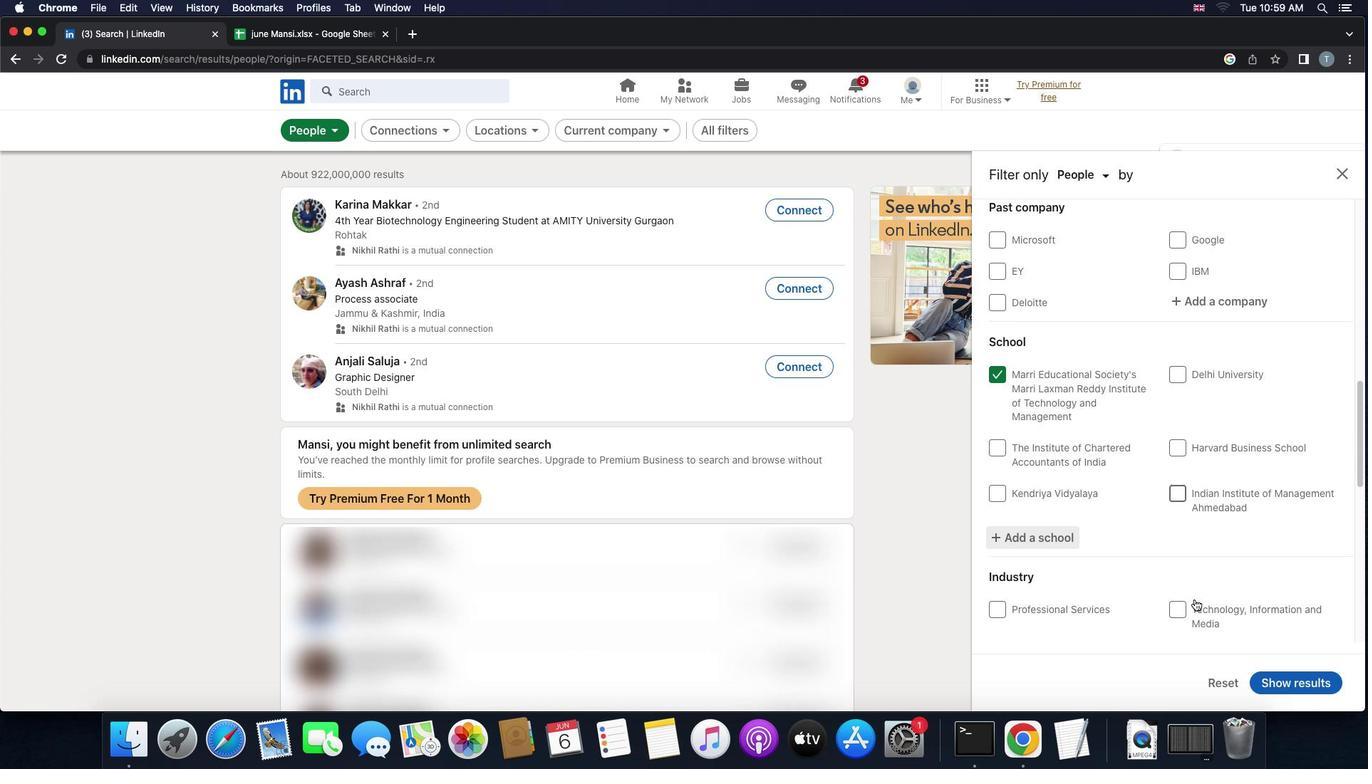 
Action: Mouse scrolled (1194, 600) with delta (0, 0)
Screenshot: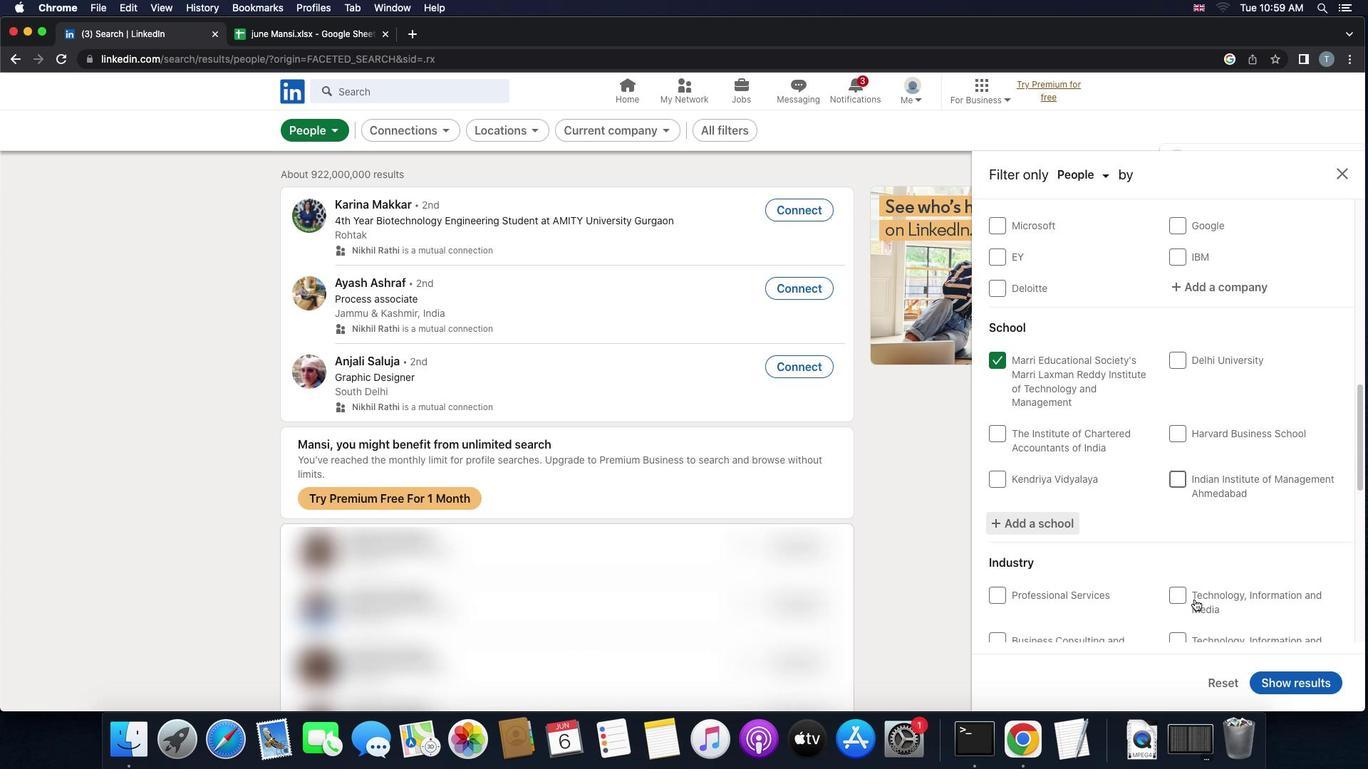 
Action: Mouse scrolled (1194, 600) with delta (0, -1)
Screenshot: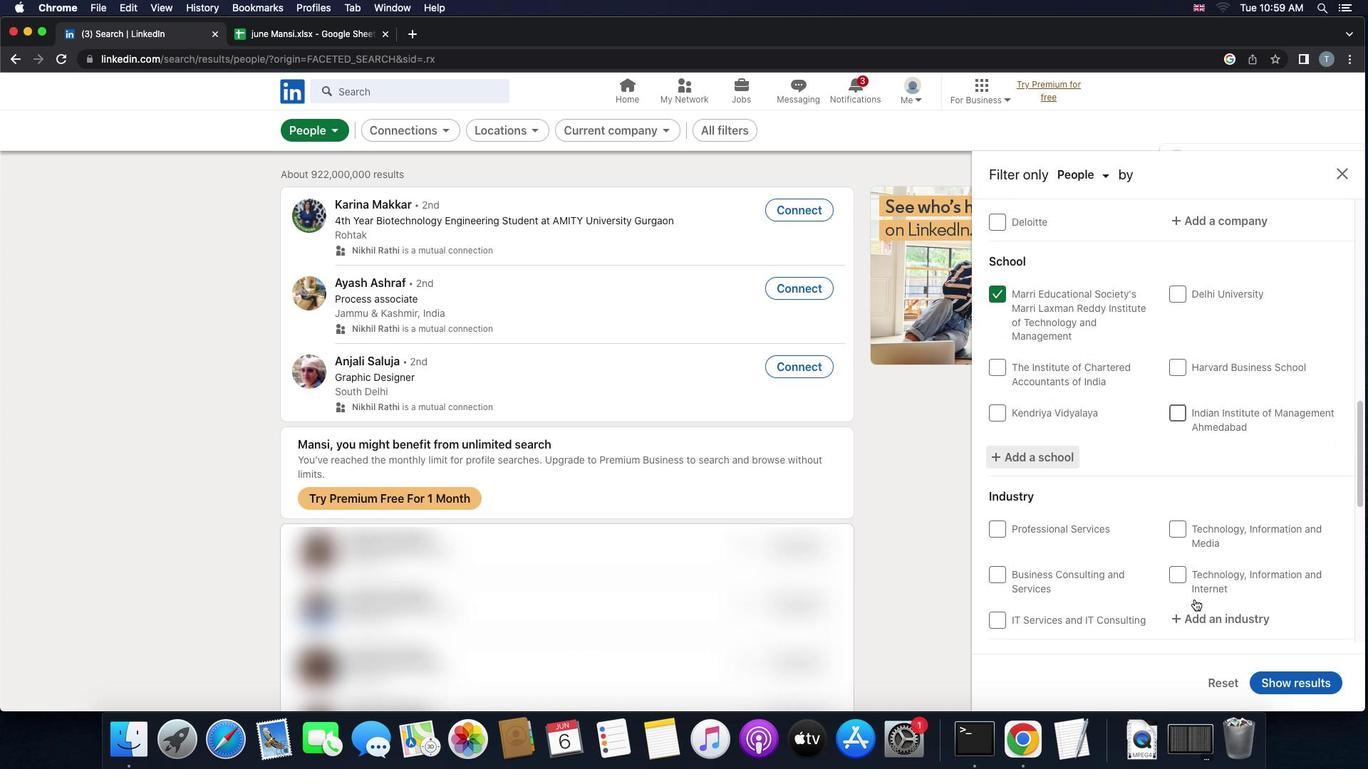 
Action: Mouse moved to (1204, 551)
Screenshot: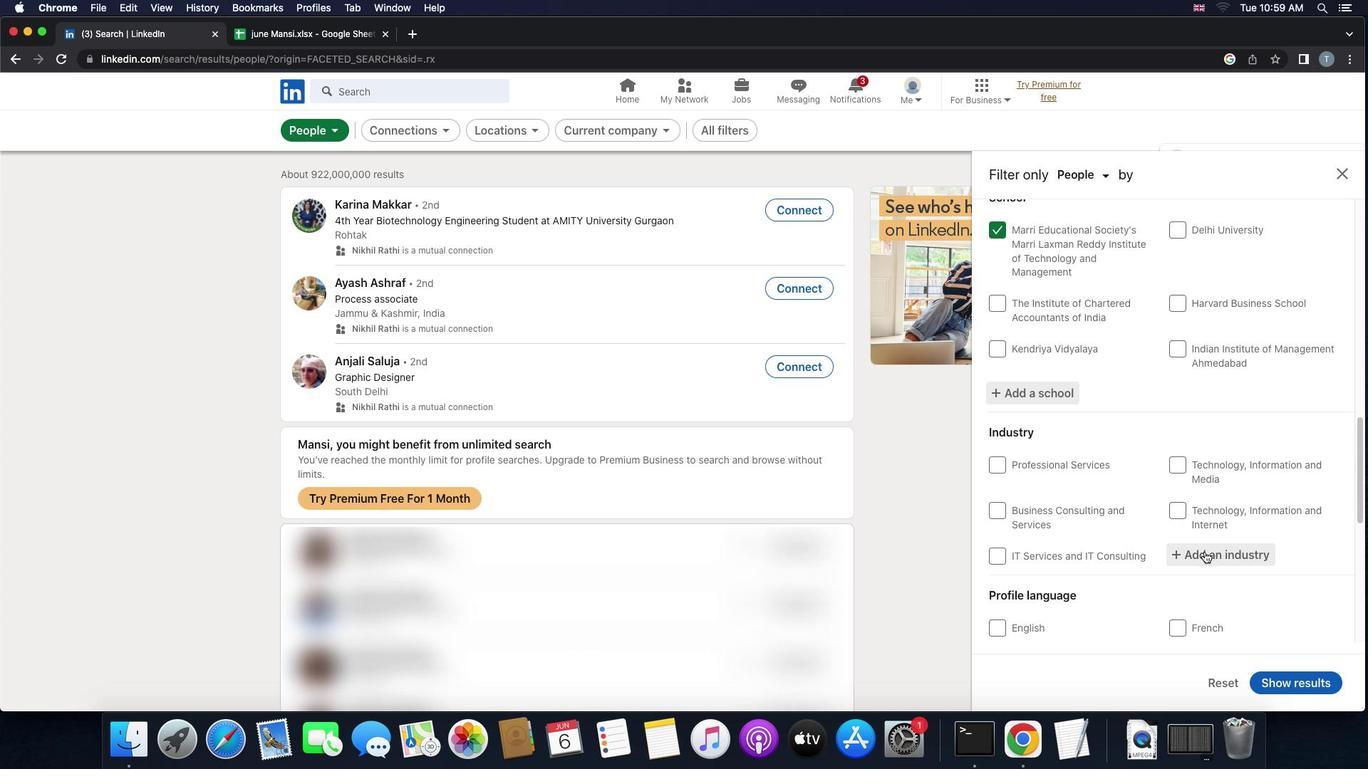 
Action: Mouse pressed left at (1204, 551)
Screenshot: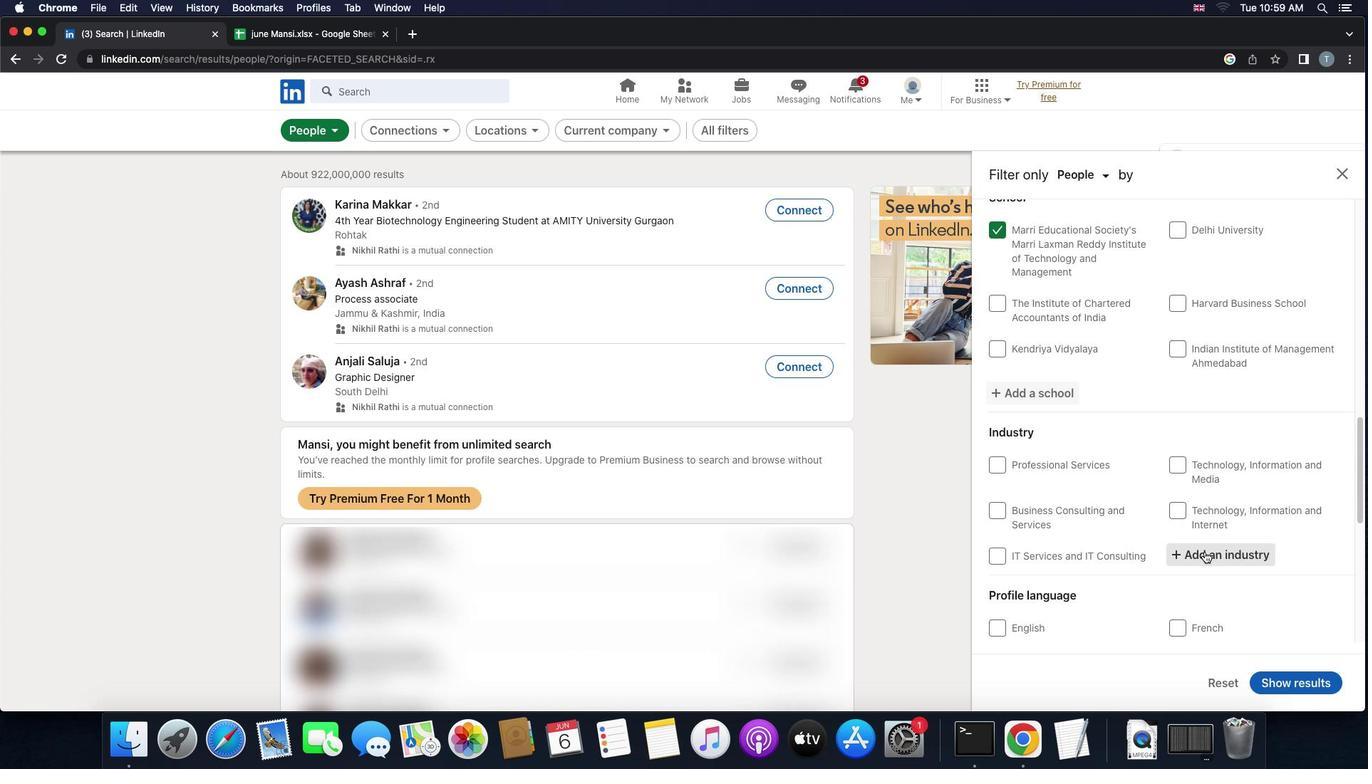
Action: Key pressed 'n''u''r''s''i''n''g'Key.space'h''o''m''e''s'Key.space'a''n''d'Key.space'r''e''s''i''d''e''n''t''i''a''l'Key.space'c''a''r''e'Key.space
Screenshot: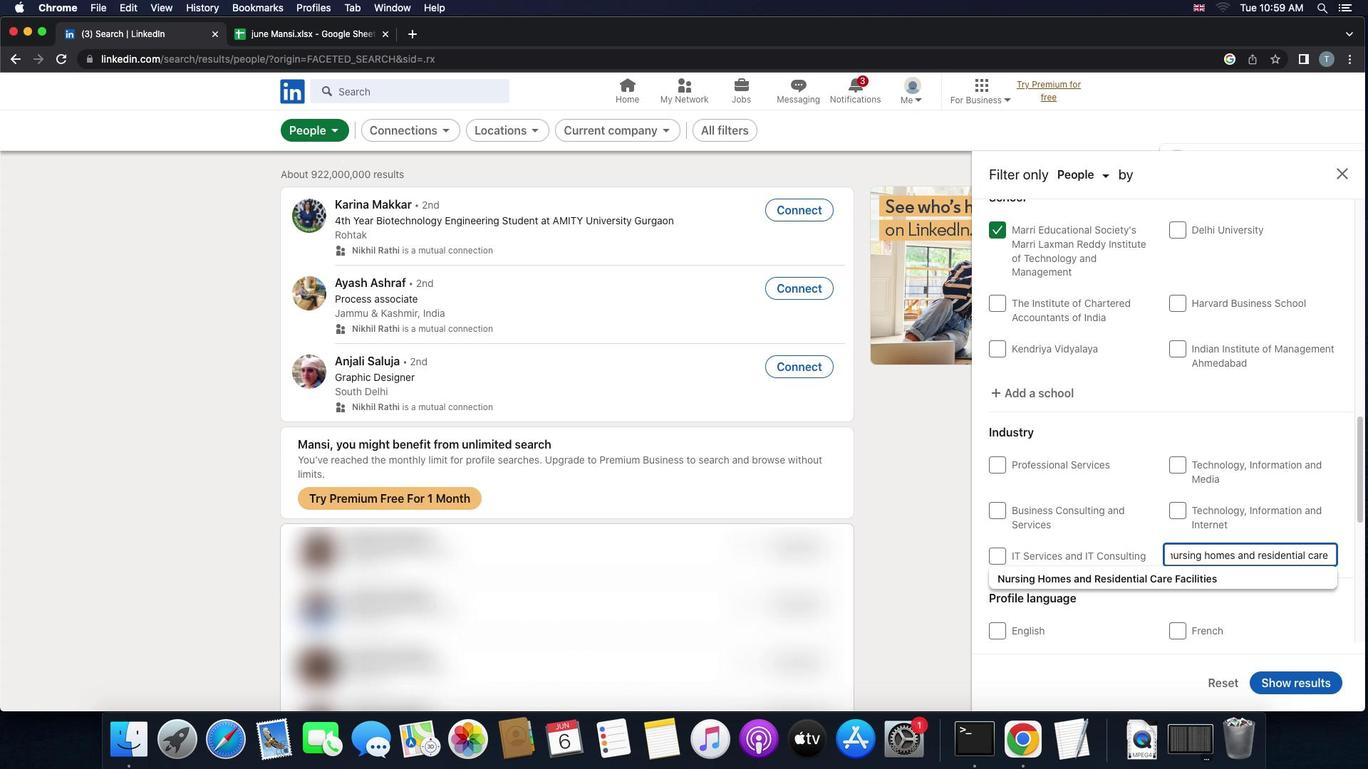 
Action: Mouse moved to (1185, 580)
Screenshot: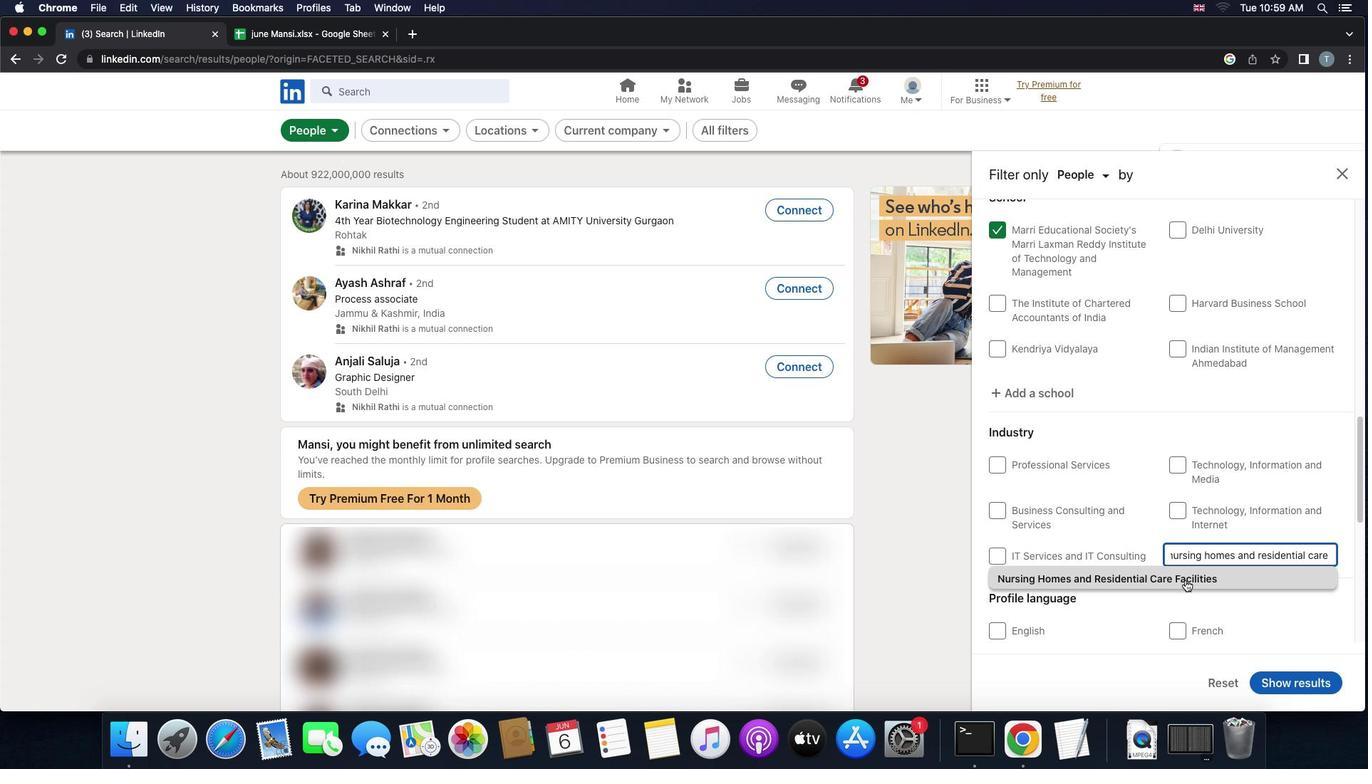 
Action: Mouse pressed left at (1185, 580)
Screenshot: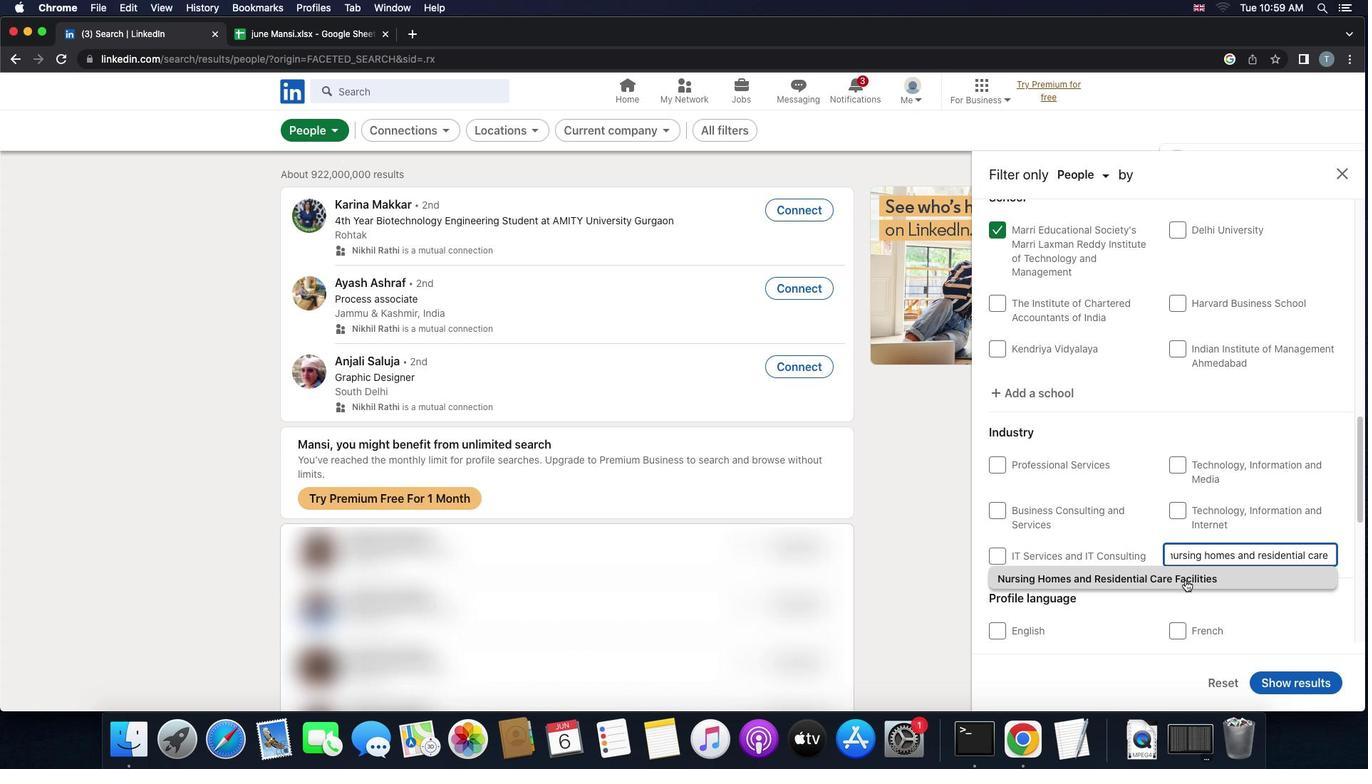 
Action: Mouse scrolled (1185, 580) with delta (0, 0)
Screenshot: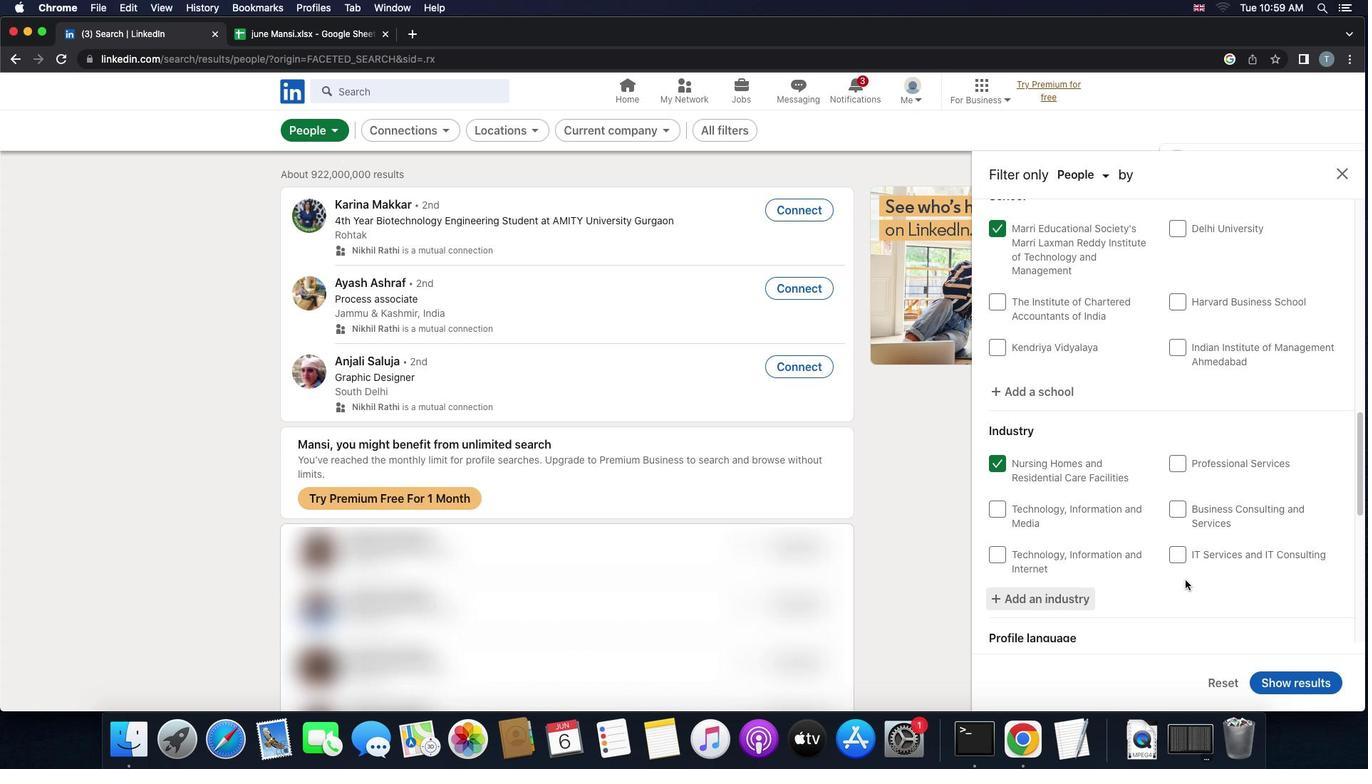 
Action: Mouse scrolled (1185, 580) with delta (0, 0)
Screenshot: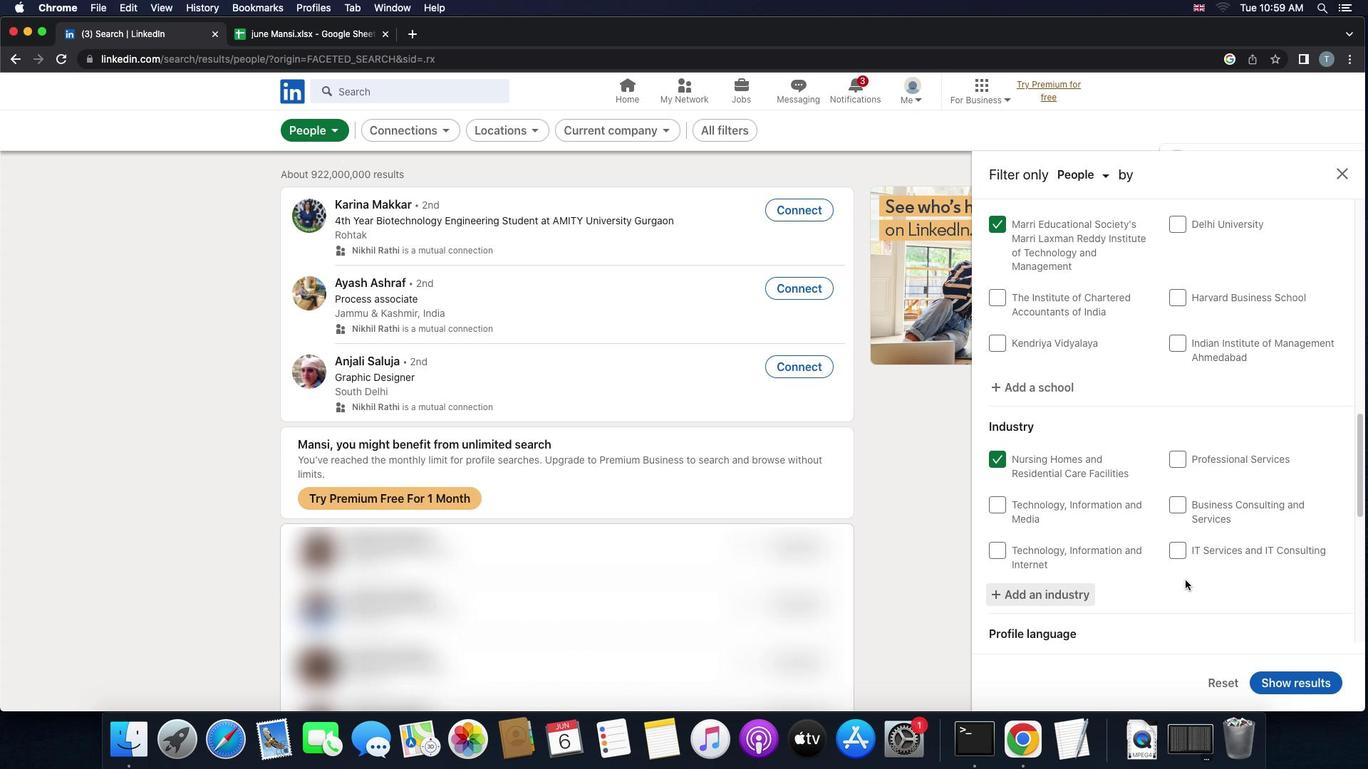 
Action: Mouse scrolled (1185, 580) with delta (0, -1)
Screenshot: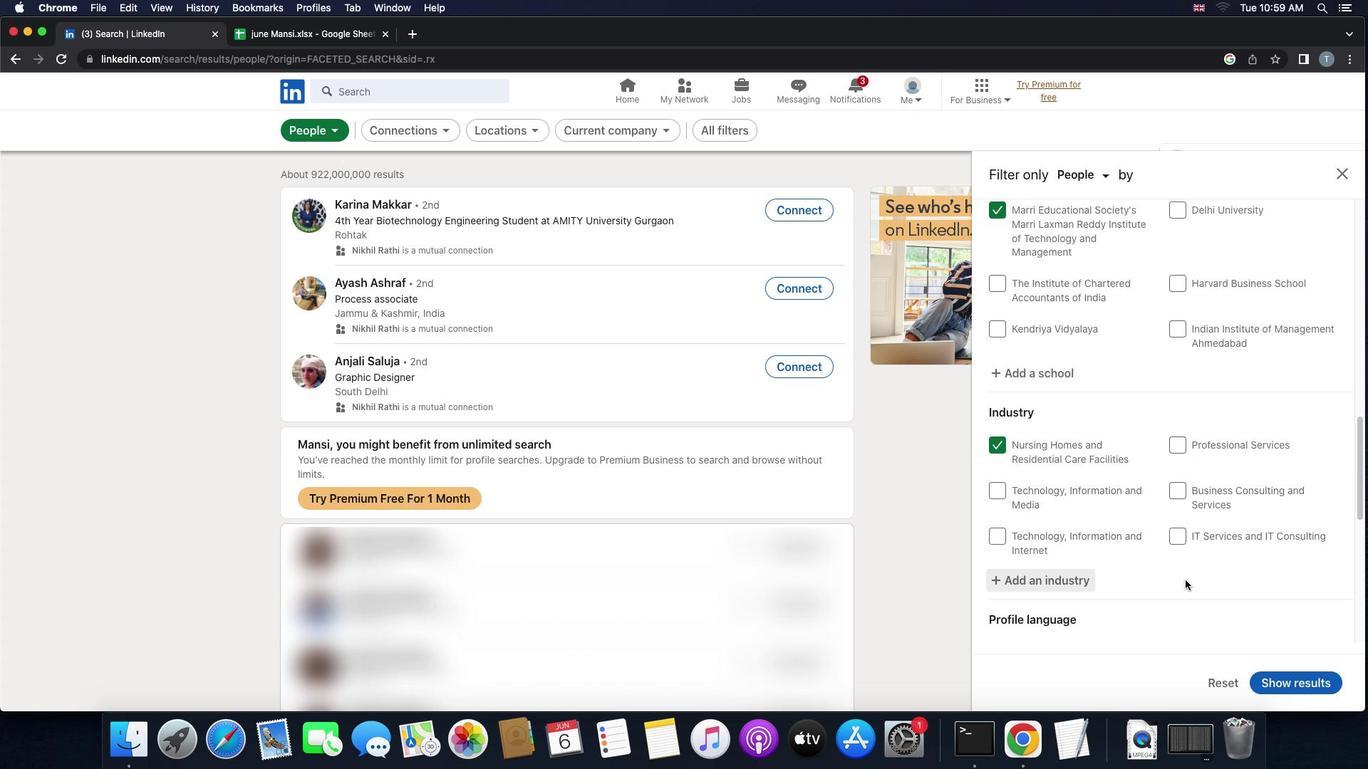 
Action: Mouse scrolled (1185, 580) with delta (0, 0)
Screenshot: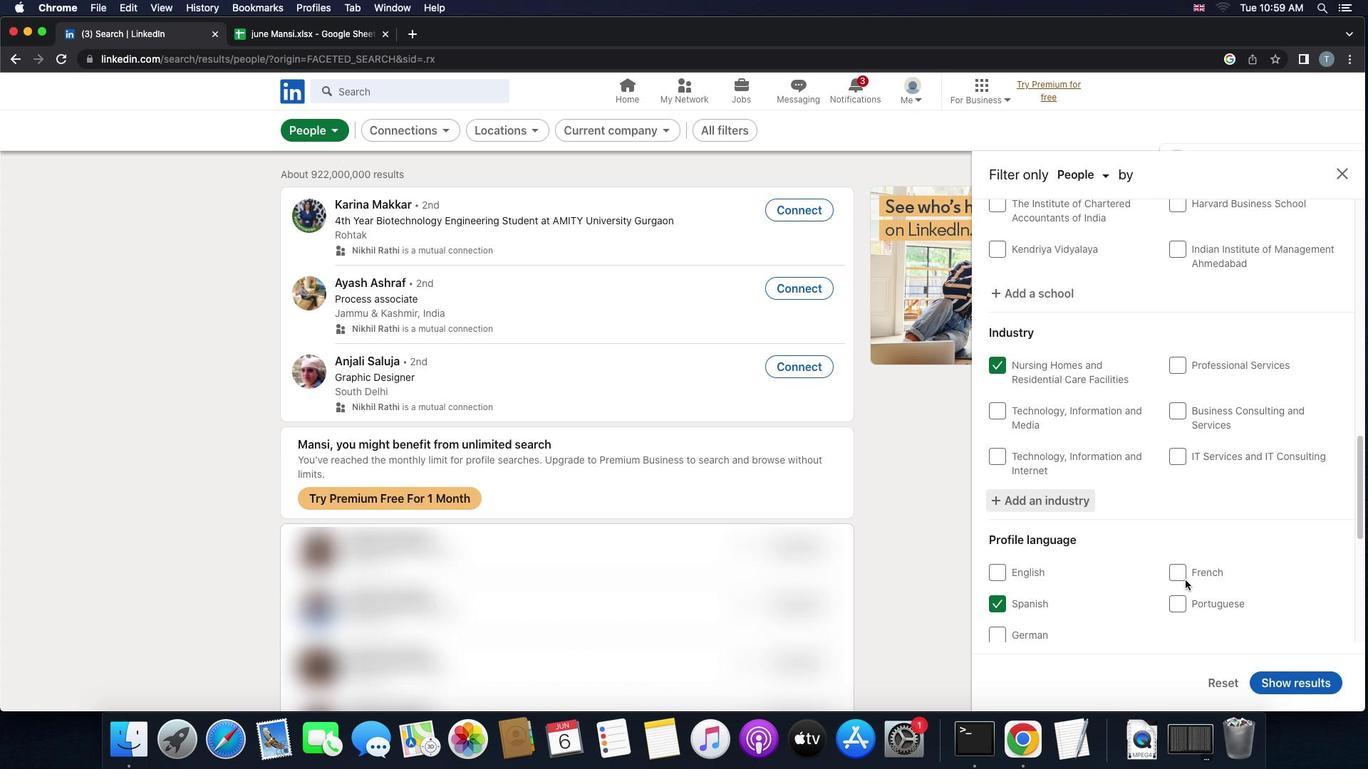 
Action: Mouse scrolled (1185, 580) with delta (0, 0)
Screenshot: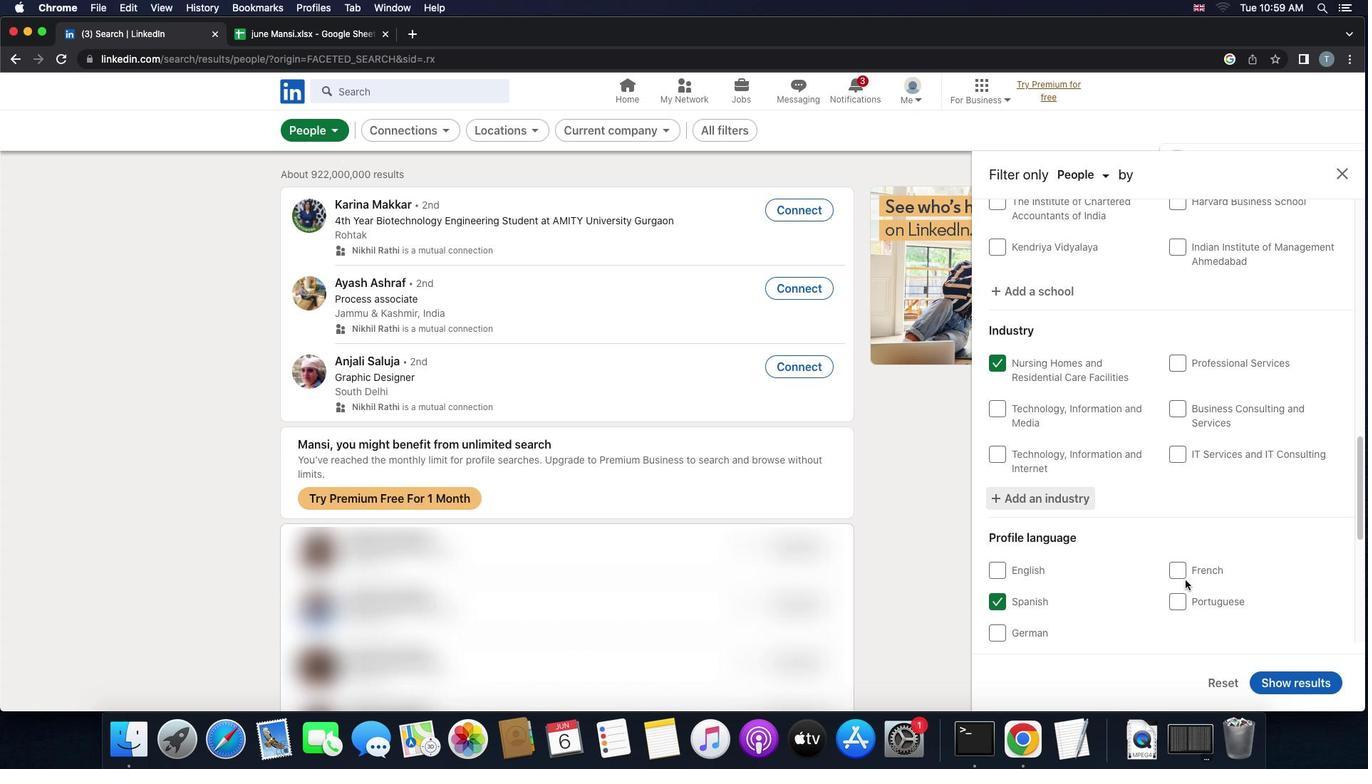 
Action: Mouse scrolled (1185, 580) with delta (0, 0)
Screenshot: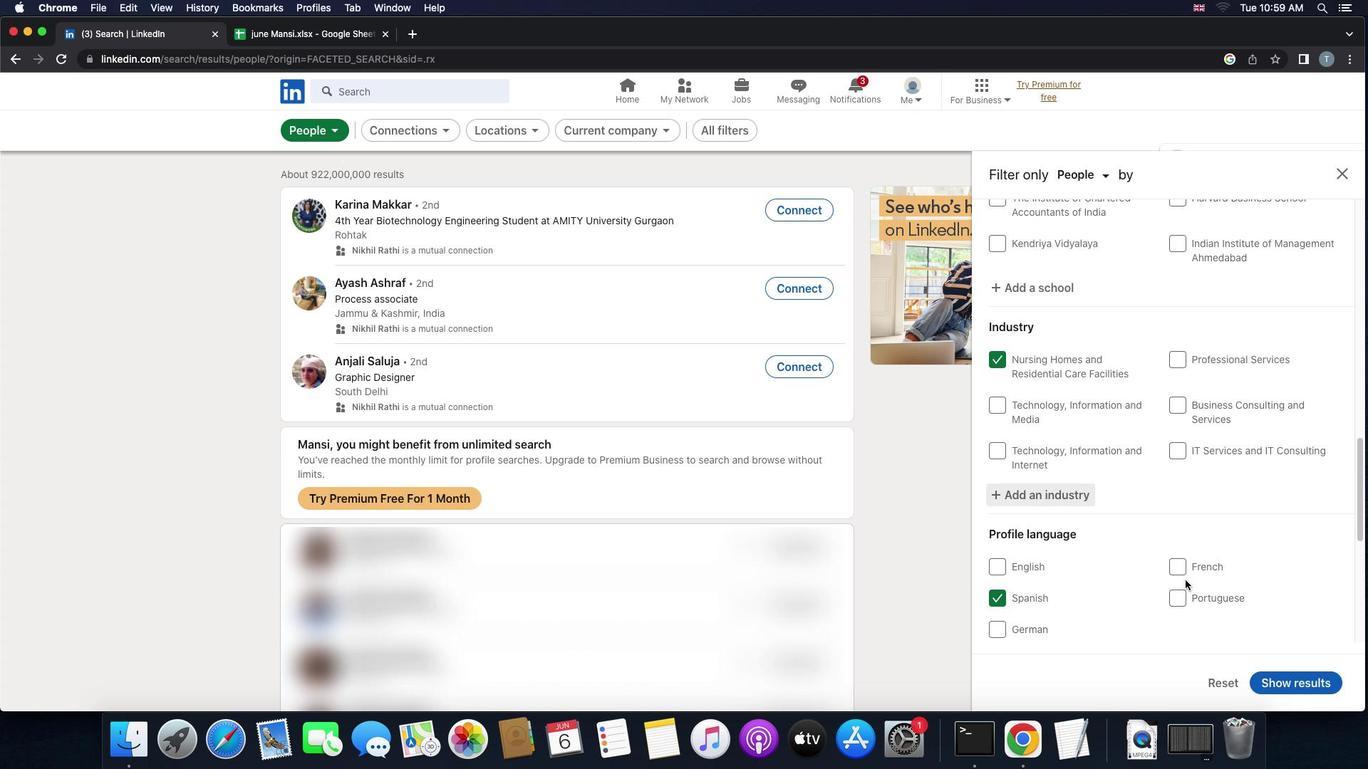 
Action: Mouse scrolled (1185, 580) with delta (0, -1)
Screenshot: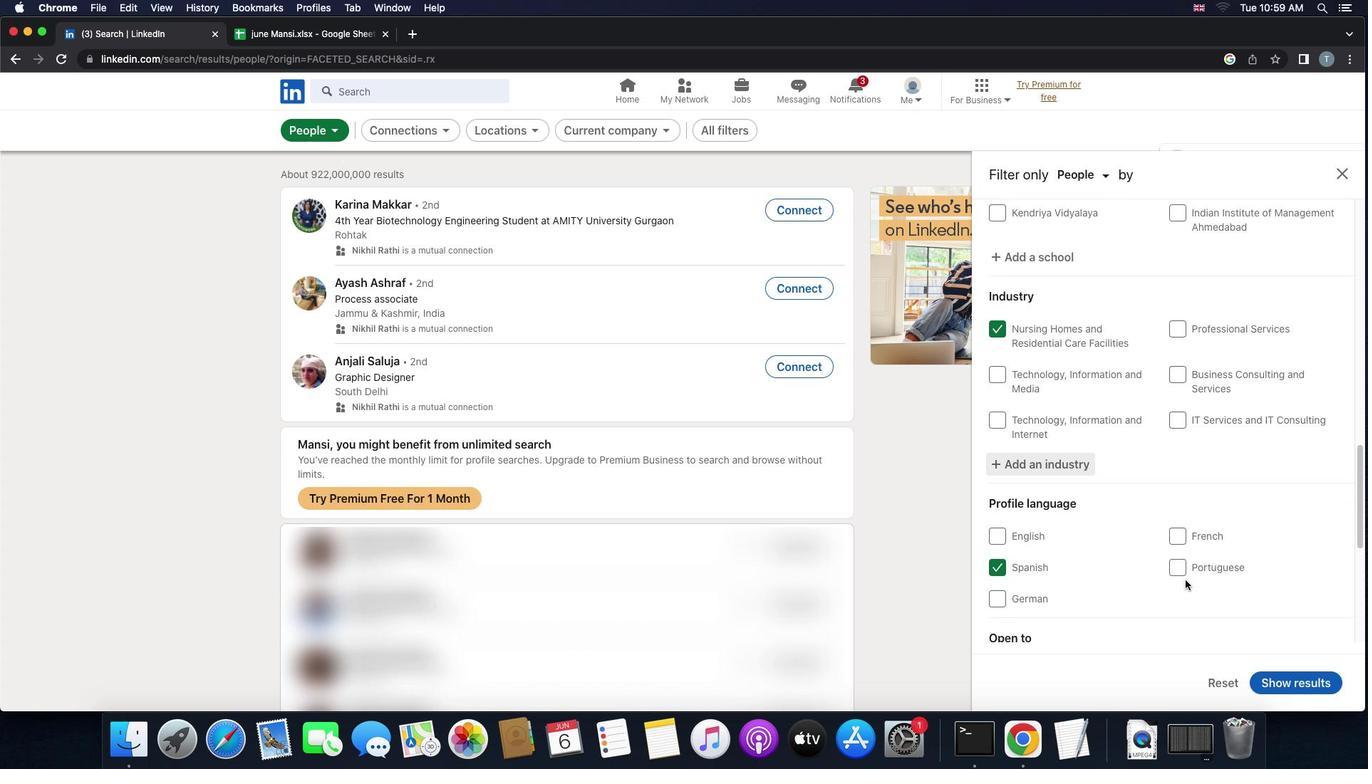 
Action: Mouse scrolled (1185, 580) with delta (0, 0)
Screenshot: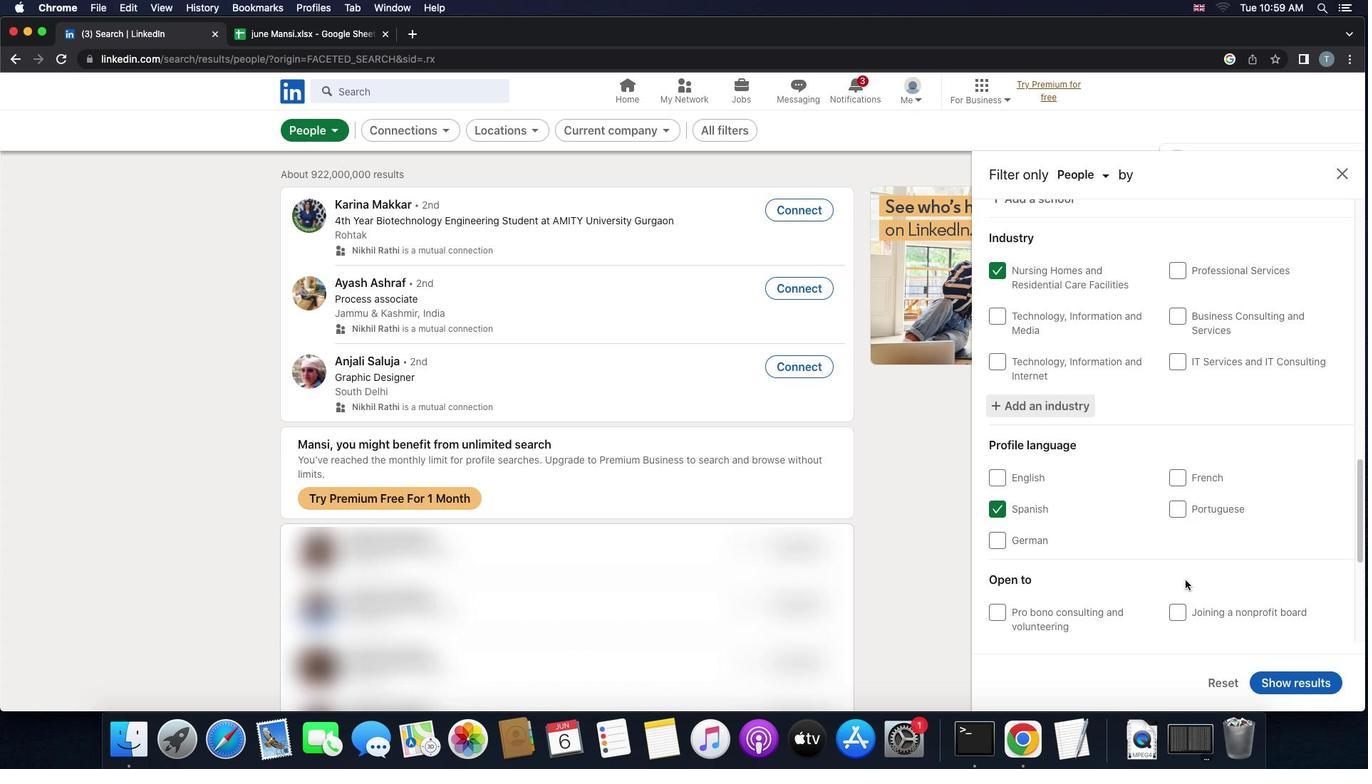 
Action: Mouse scrolled (1185, 580) with delta (0, 0)
Screenshot: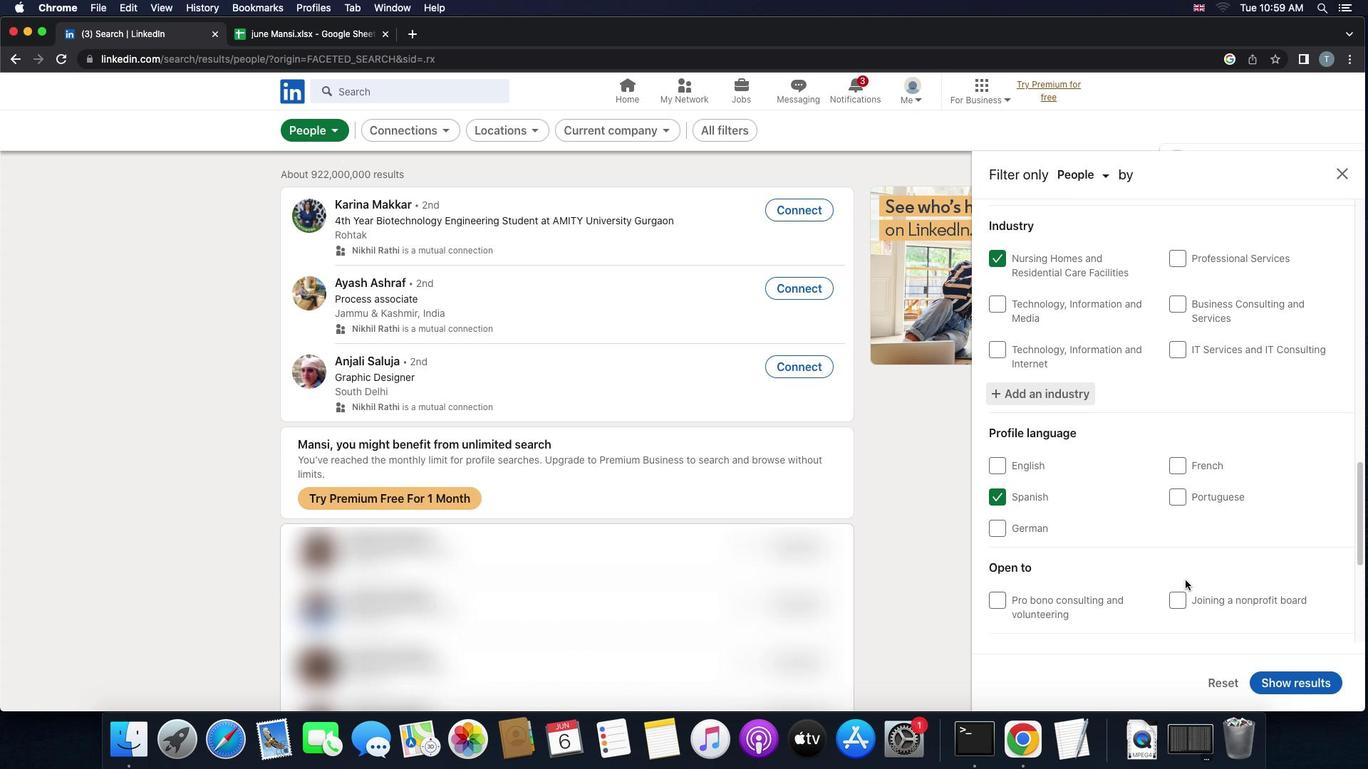 
Action: Mouse scrolled (1185, 580) with delta (0, -1)
Screenshot: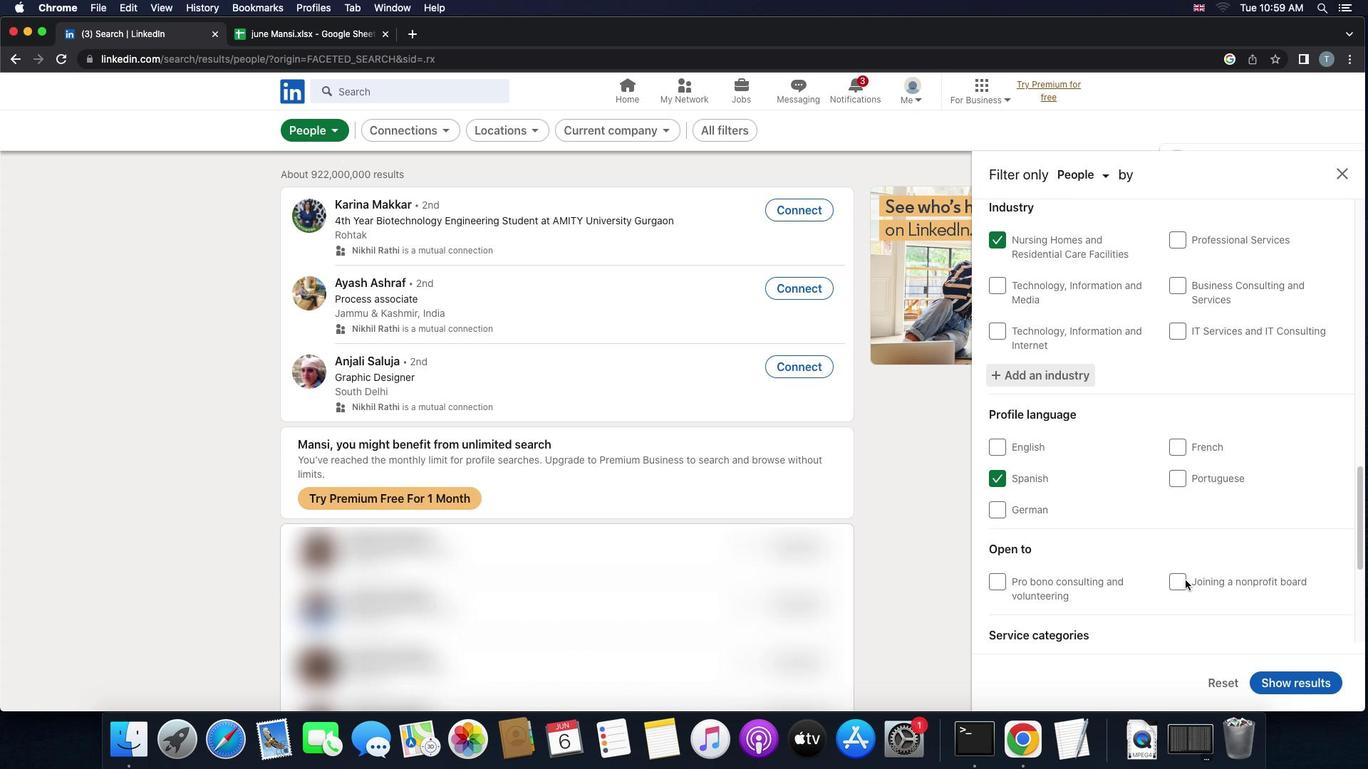
Action: Mouse scrolled (1185, 580) with delta (0, -1)
Screenshot: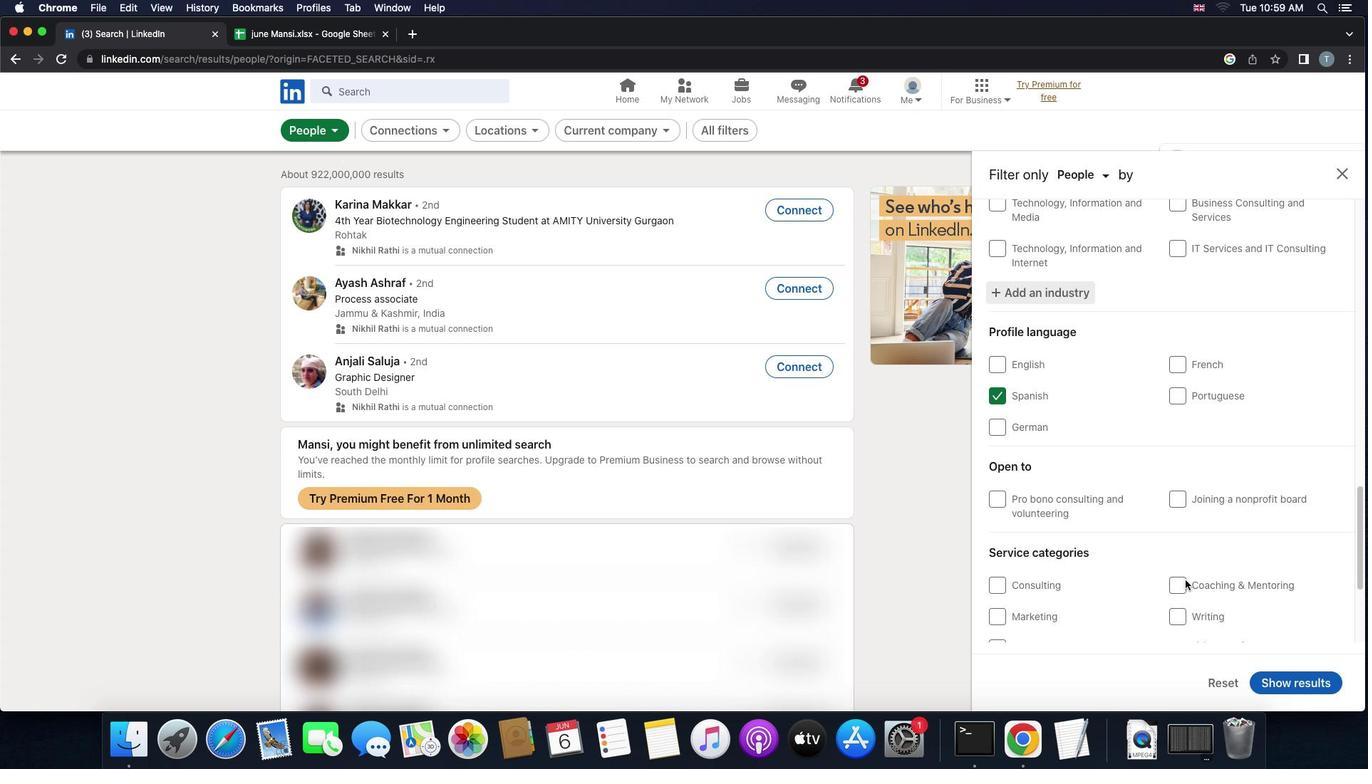 
Action: Mouse scrolled (1185, 580) with delta (0, 0)
Screenshot: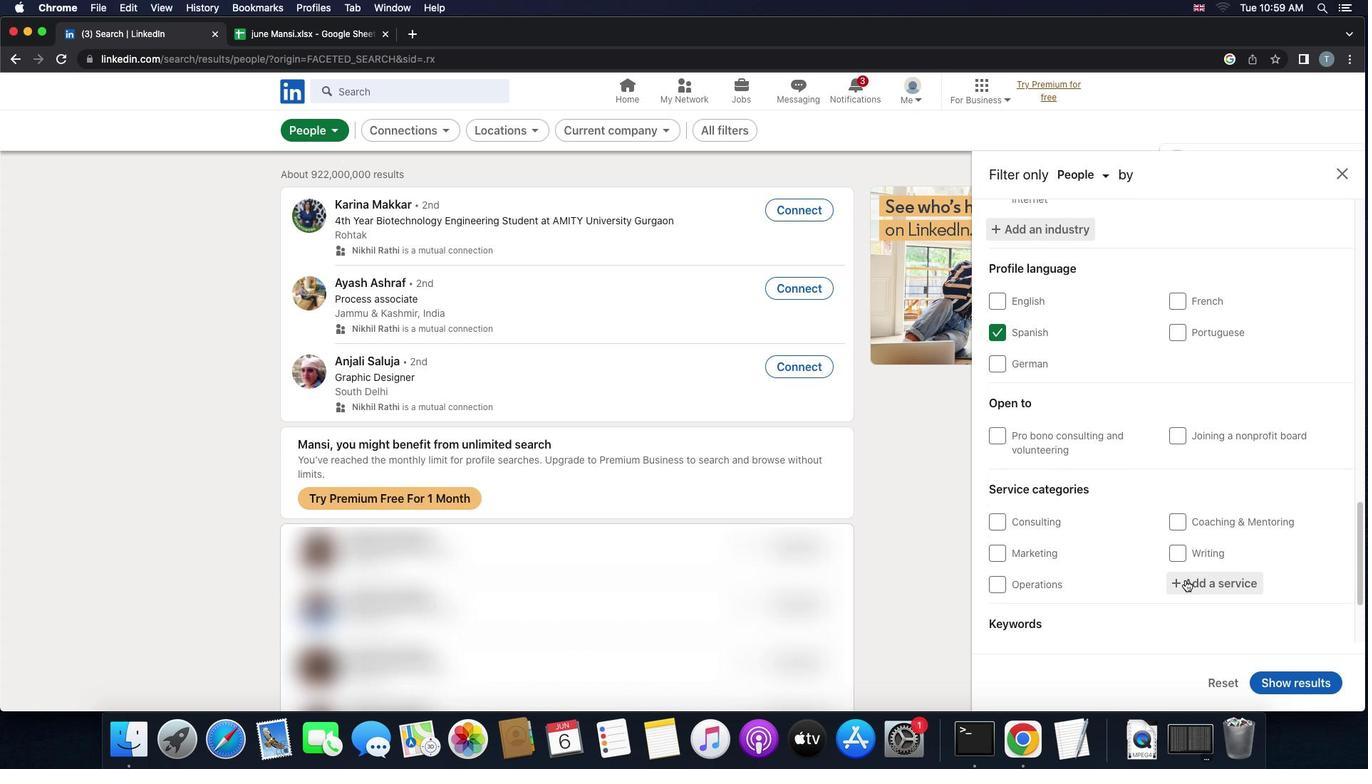 
Action: Mouse scrolled (1185, 580) with delta (0, 0)
Screenshot: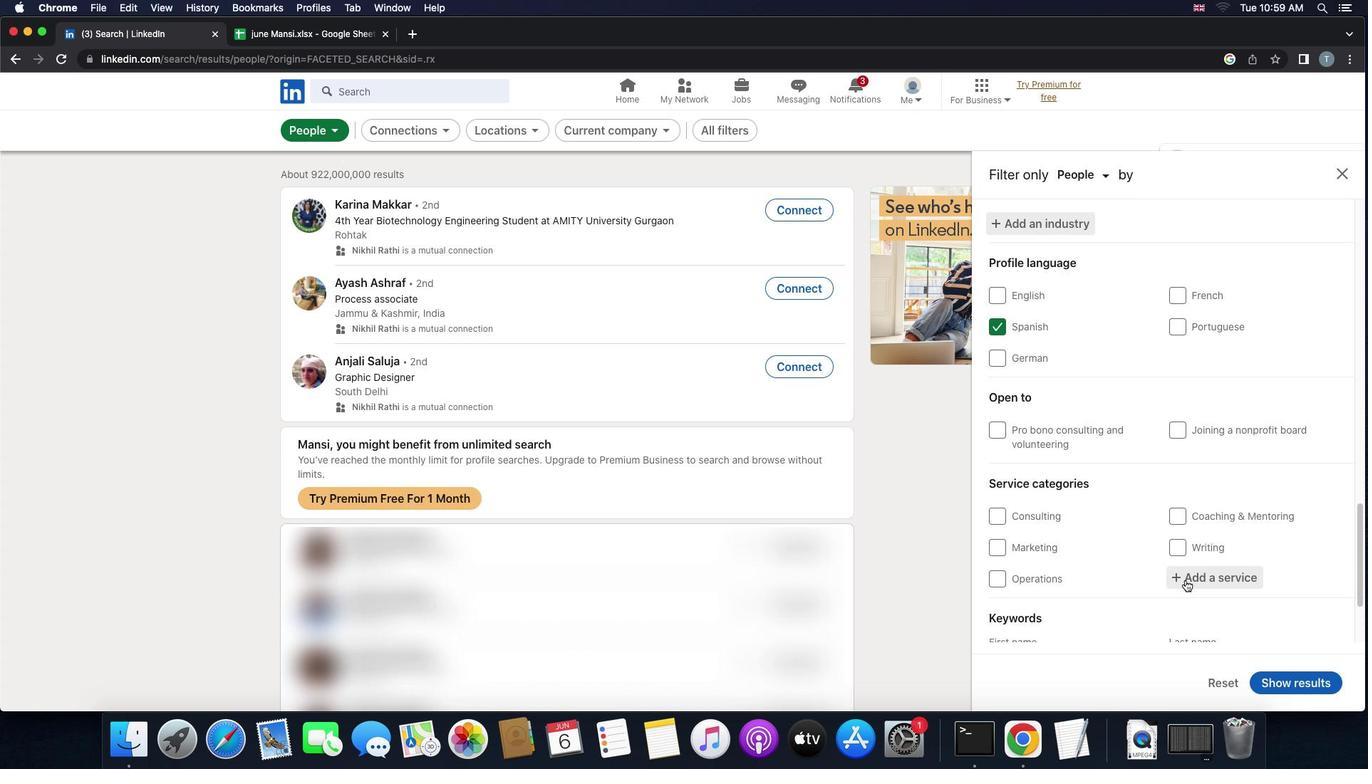 
Action: Mouse scrolled (1185, 580) with delta (0, 0)
Screenshot: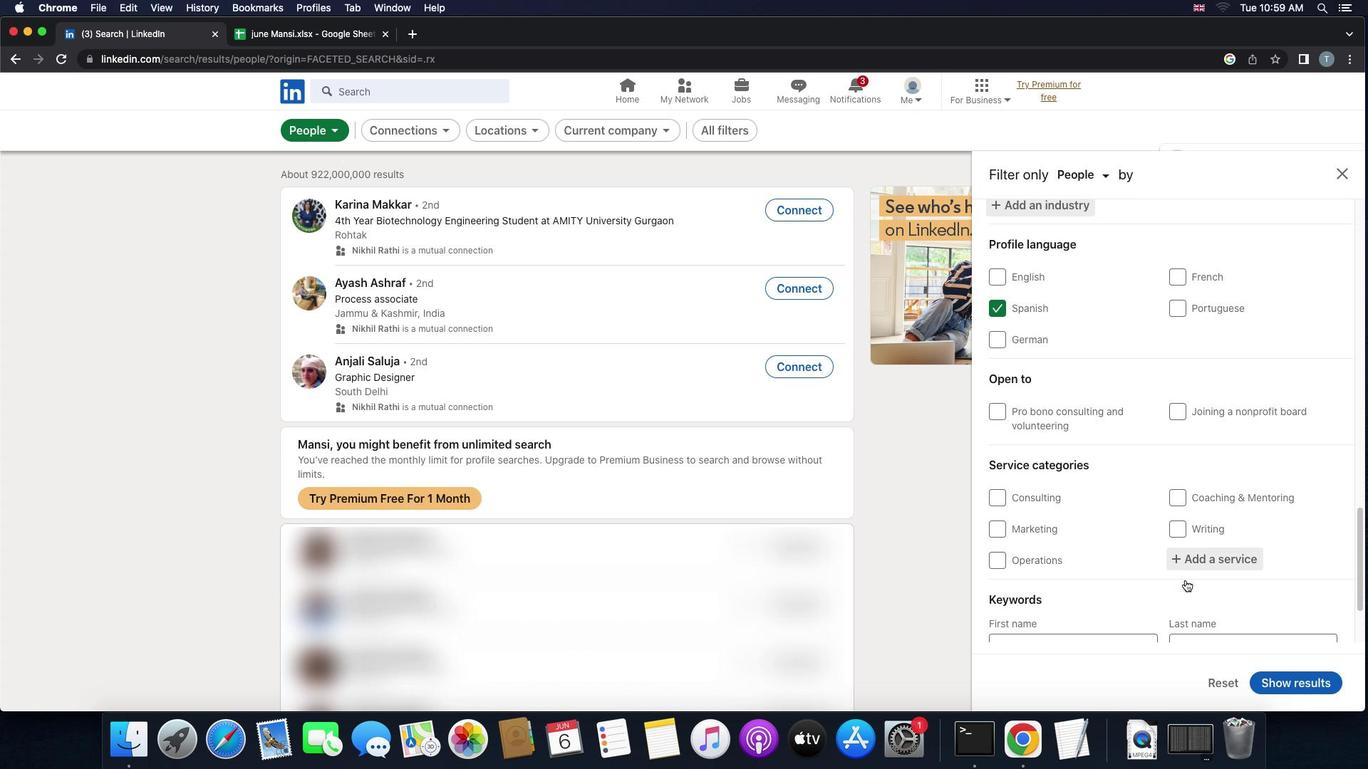 
Action: Mouse scrolled (1185, 580) with delta (0, 0)
Screenshot: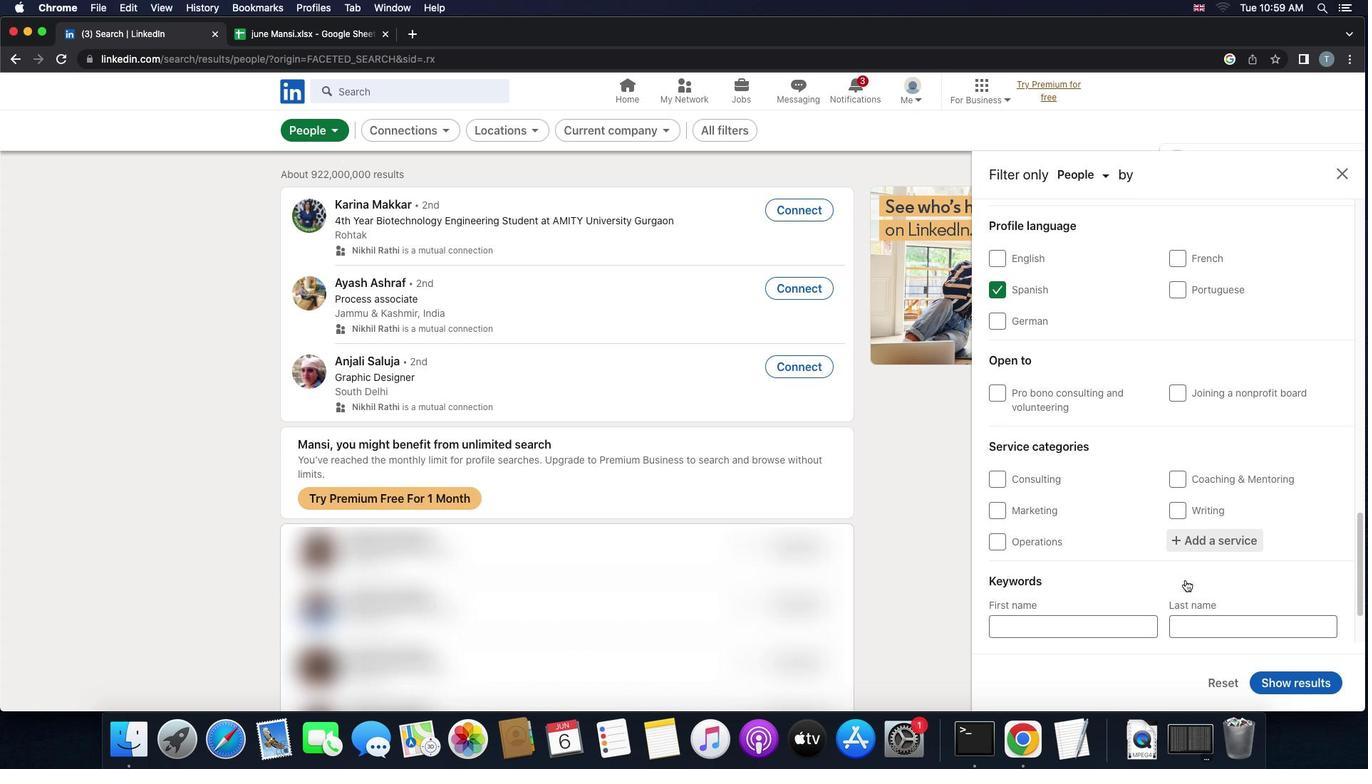 
Action: Mouse scrolled (1185, 580) with delta (0, 0)
Screenshot: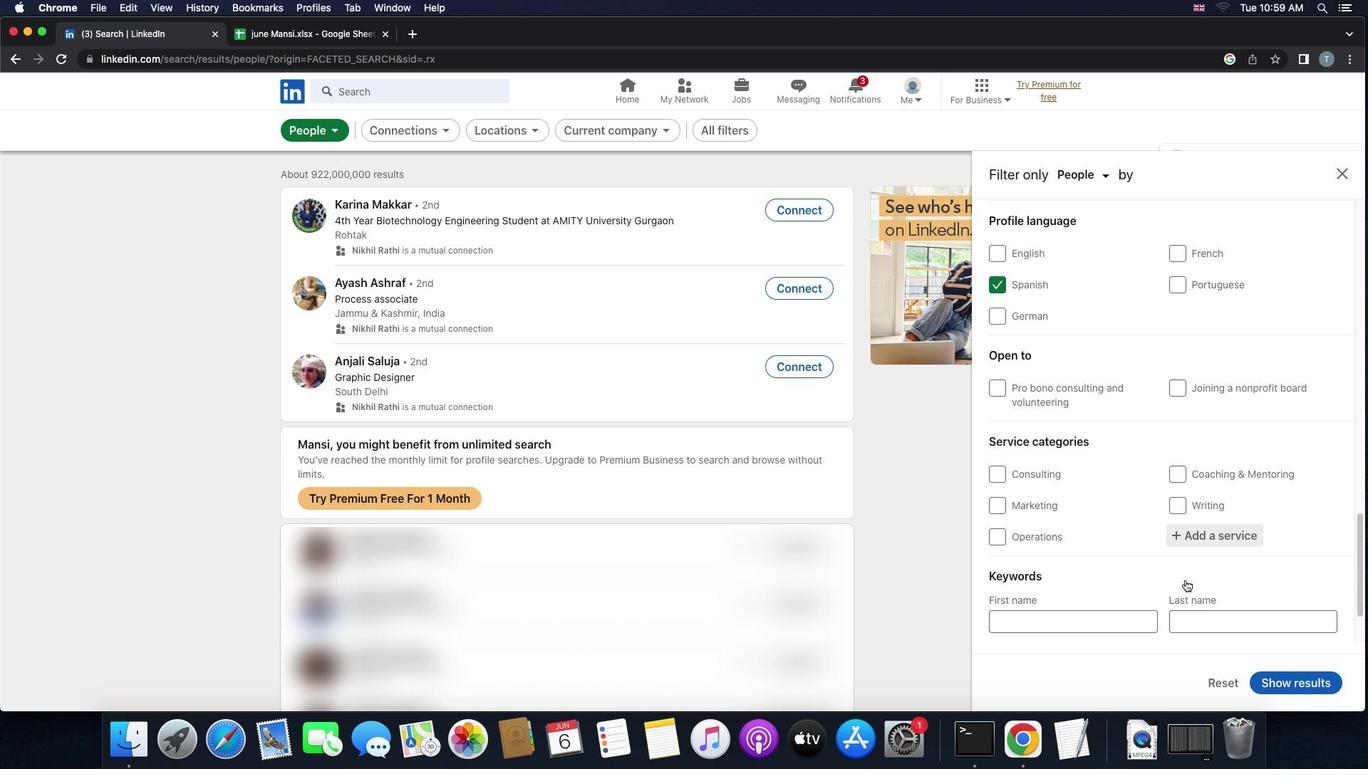 
Action: Mouse scrolled (1185, 580) with delta (0, 0)
Screenshot: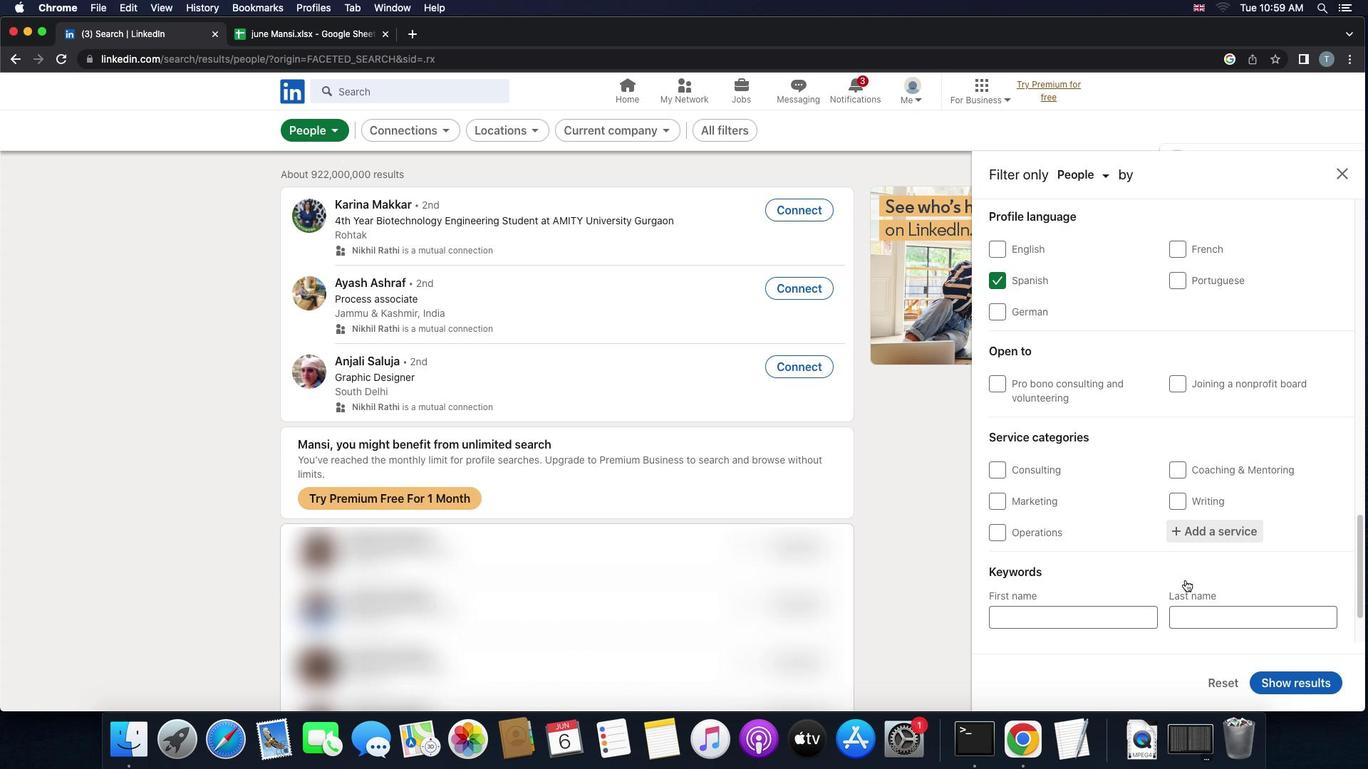 
Action: Mouse scrolled (1185, 580) with delta (0, 0)
Screenshot: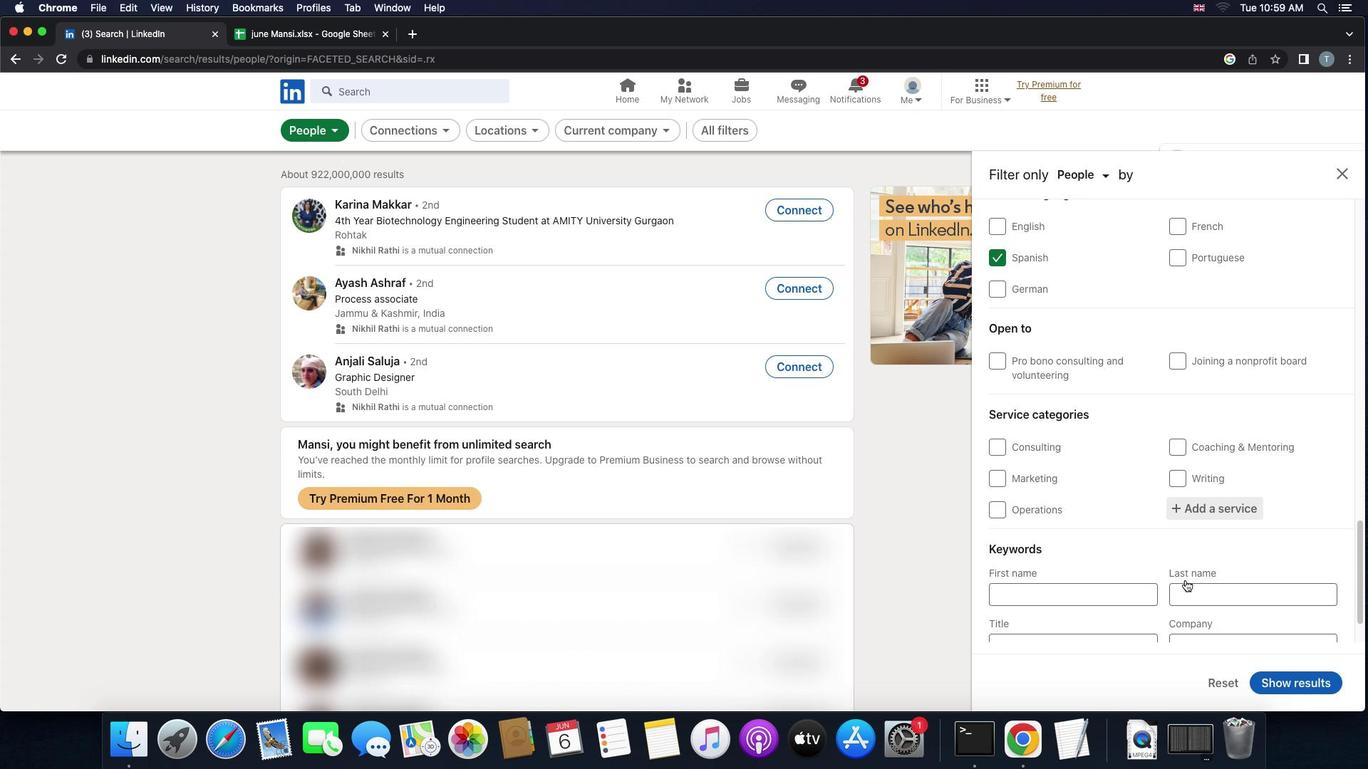 
Action: Mouse moved to (1213, 481)
Screenshot: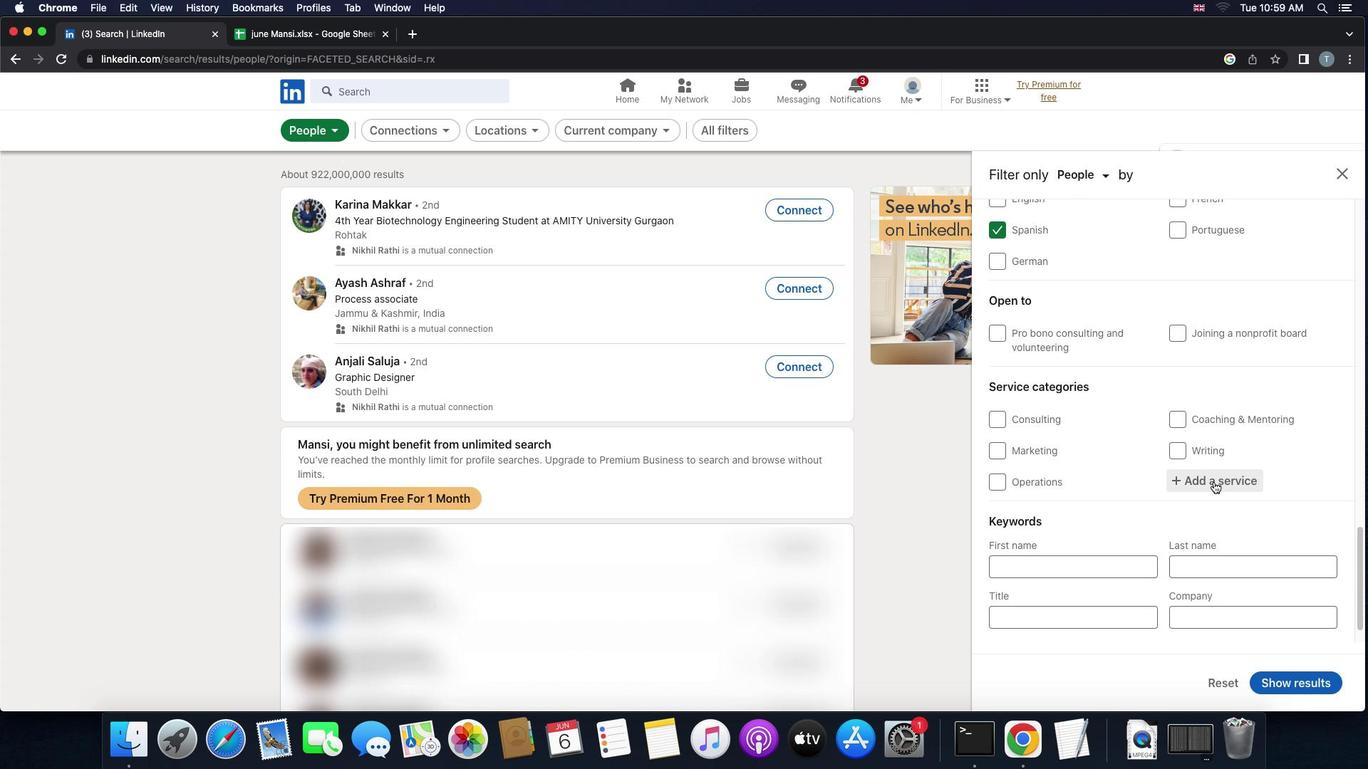
Action: Mouse pressed left at (1213, 481)
Screenshot: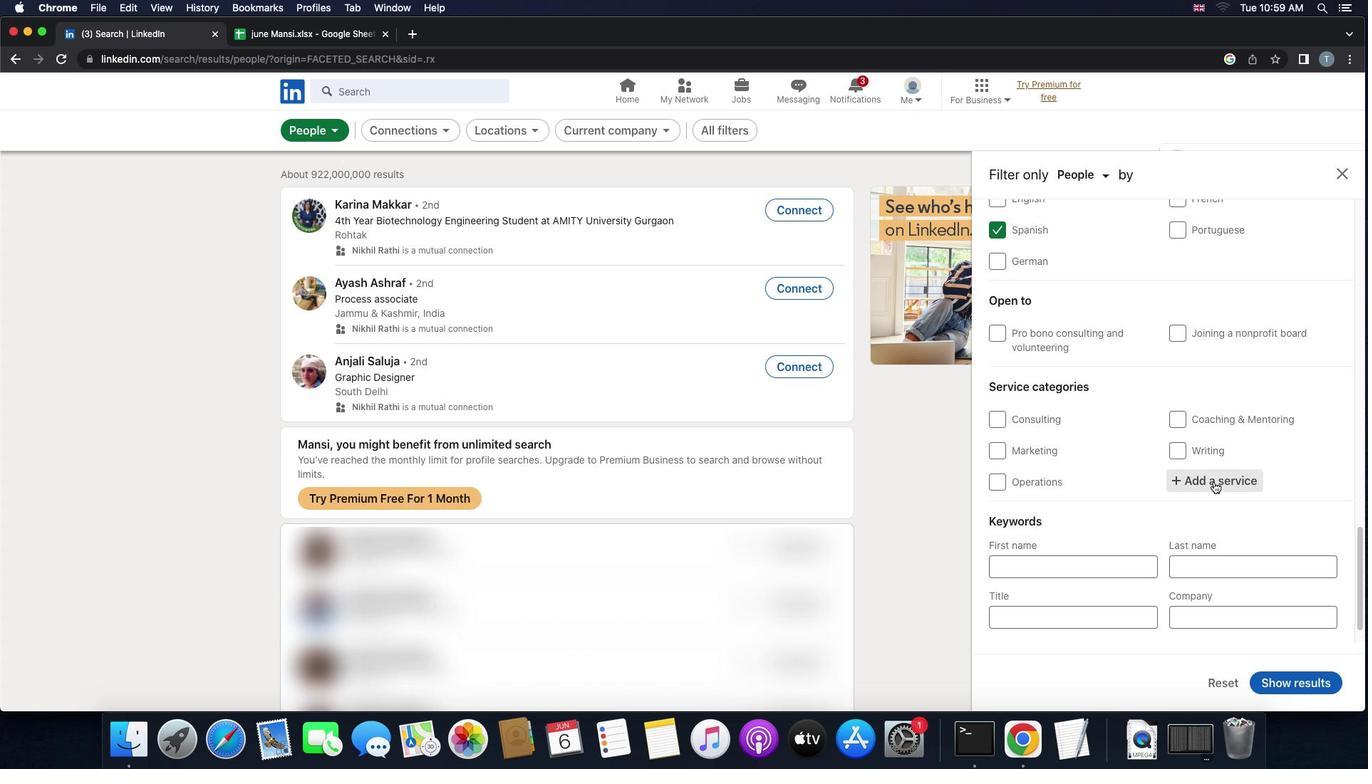 
Action: Key pressed 'p''r''o''g''r''a''m'Key.space'm''a''n''a''g''e''m''e''n''t'
Screenshot: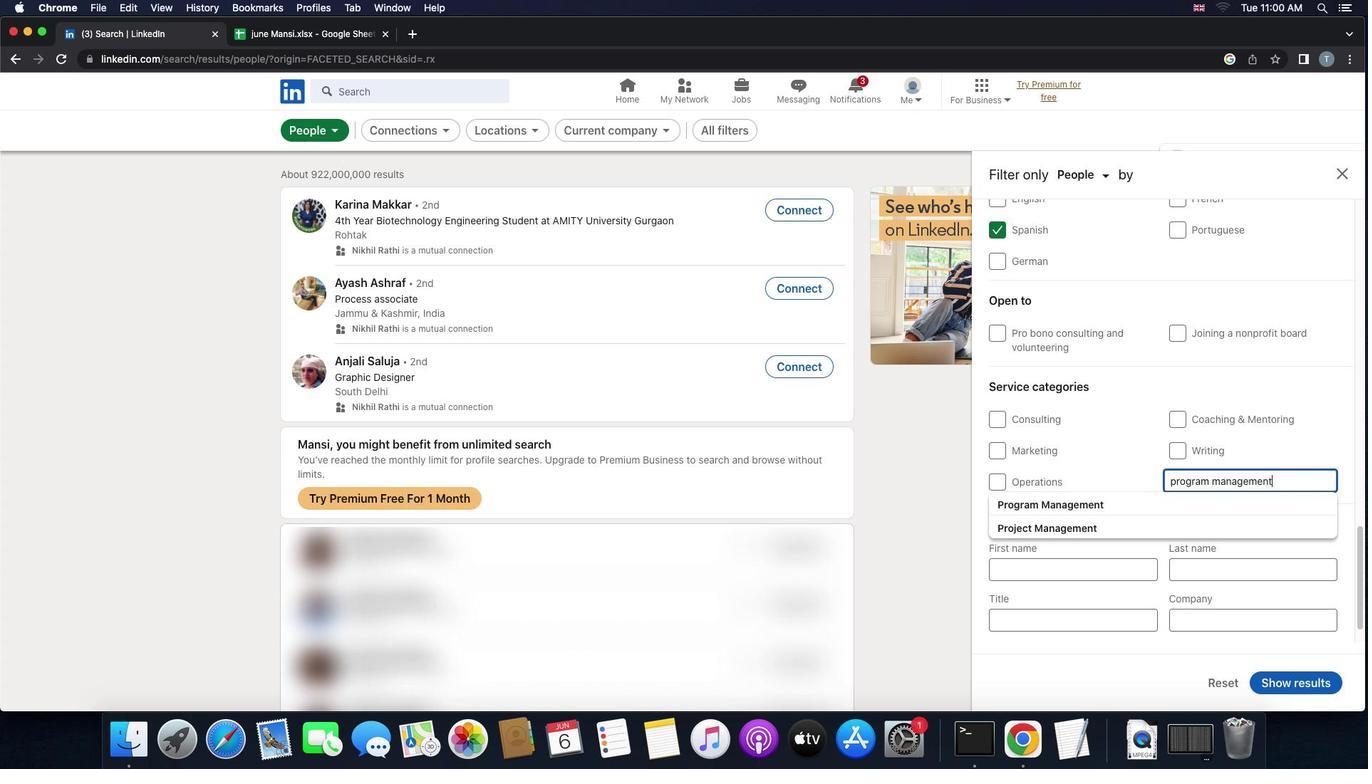 
Action: Mouse moved to (1159, 497)
Screenshot: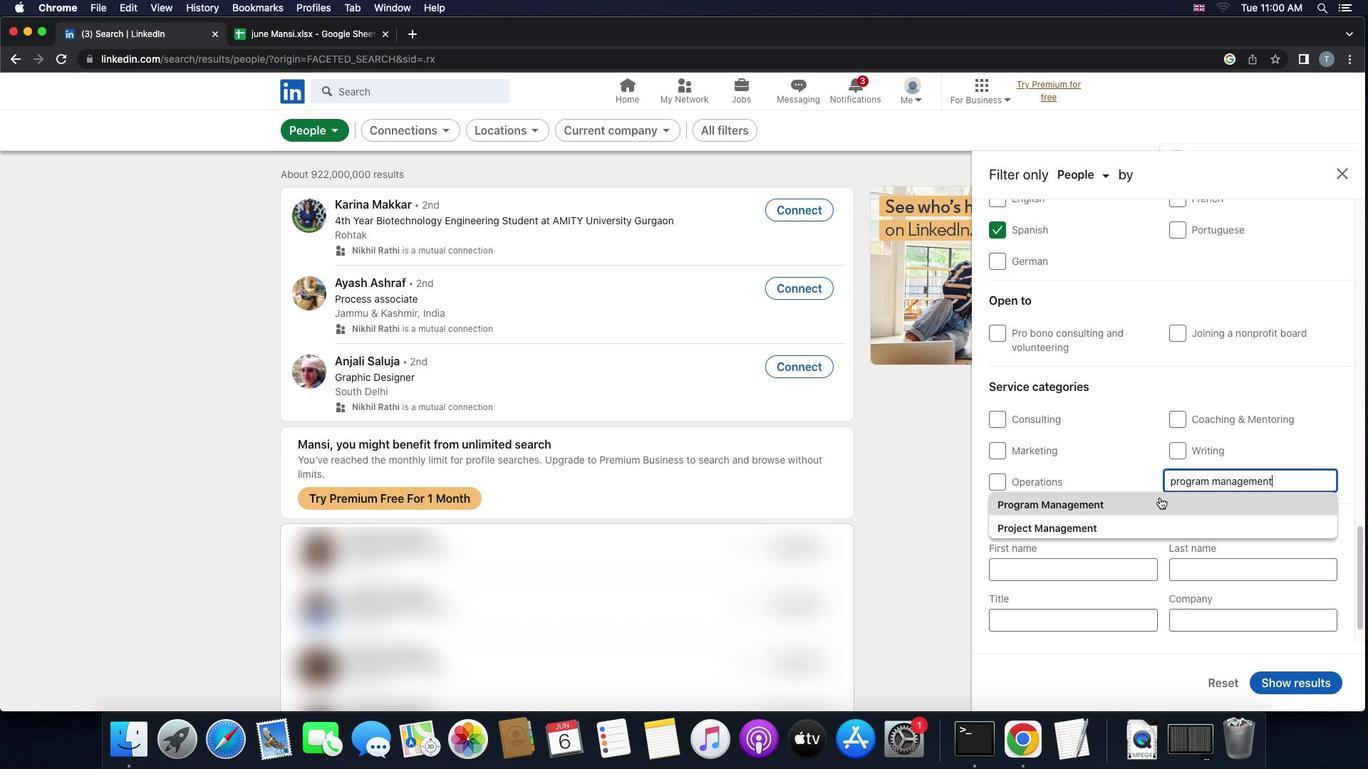
Action: Mouse pressed left at (1159, 497)
Screenshot: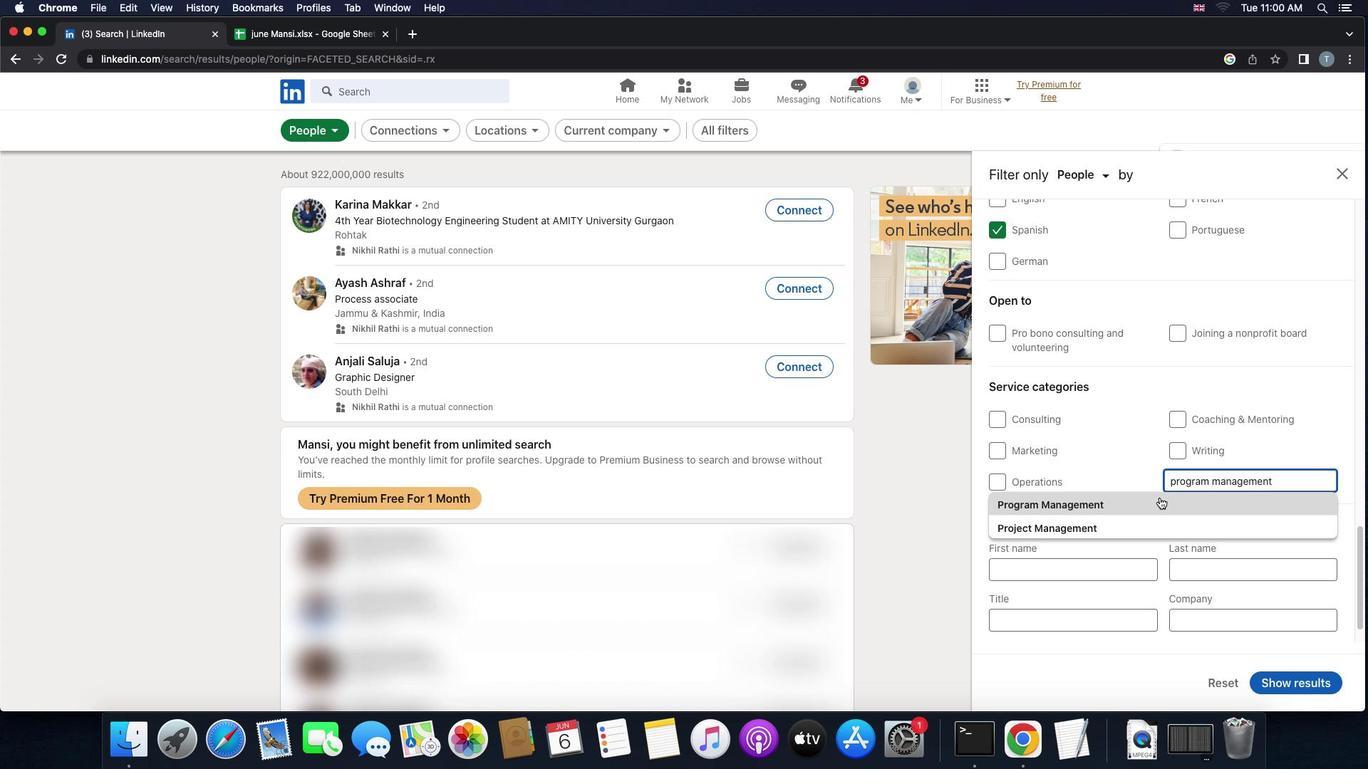 
Action: Mouse scrolled (1159, 497) with delta (0, 0)
Screenshot: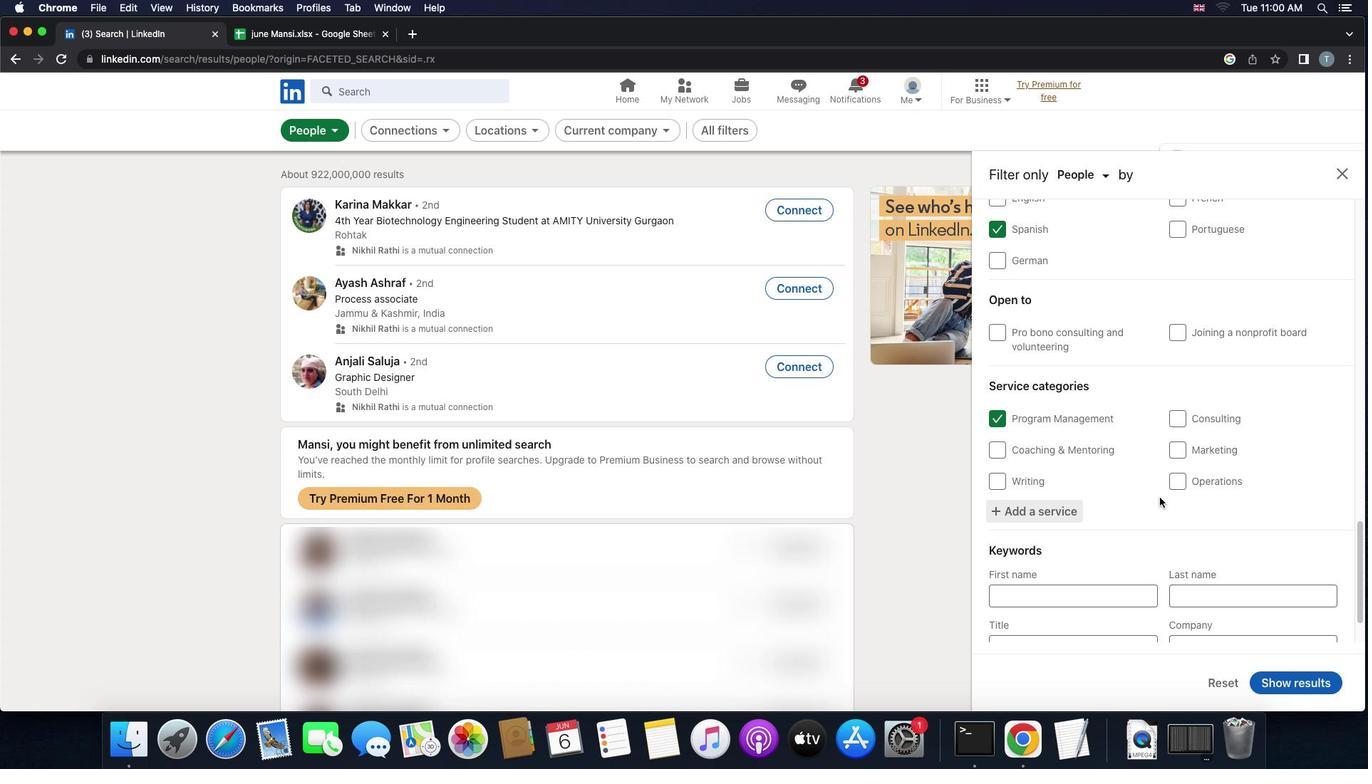 
Action: Mouse scrolled (1159, 497) with delta (0, 0)
Screenshot: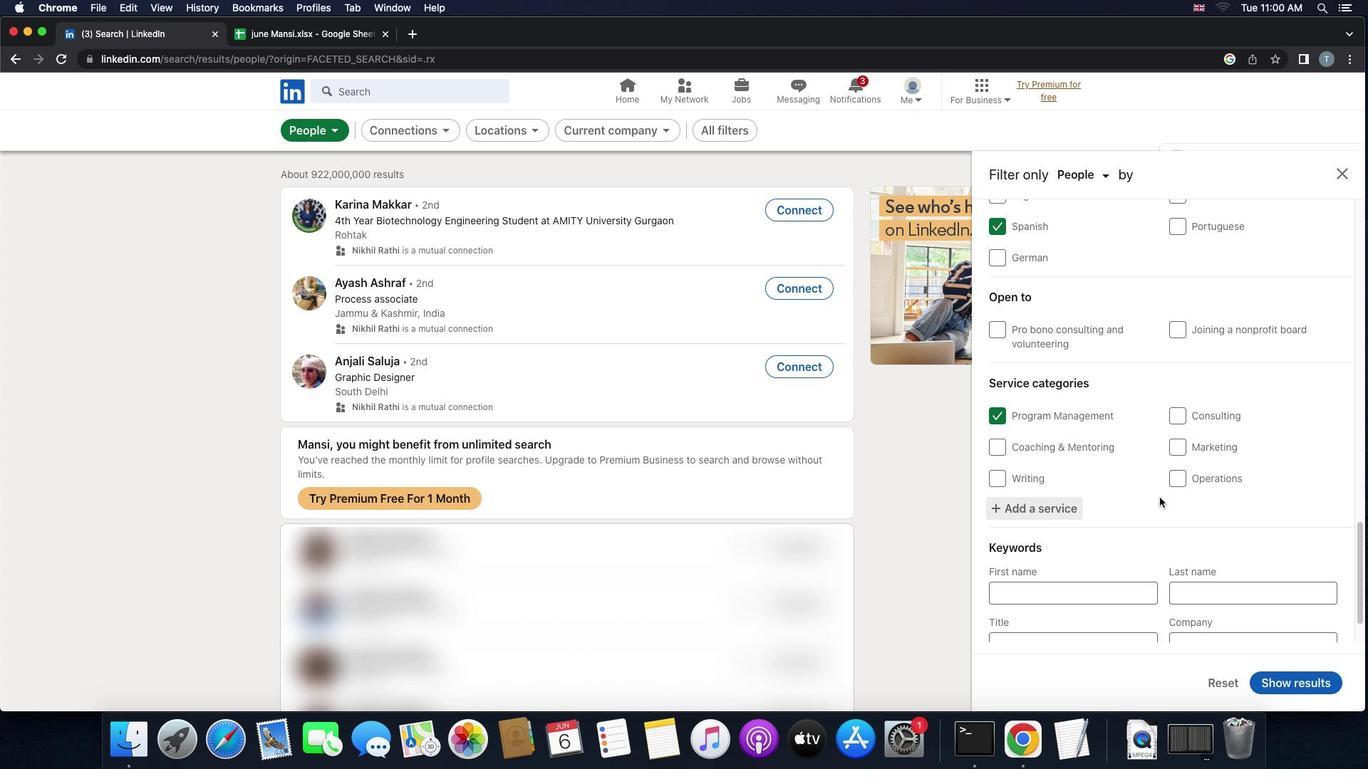 
Action: Mouse scrolled (1159, 497) with delta (0, 0)
Screenshot: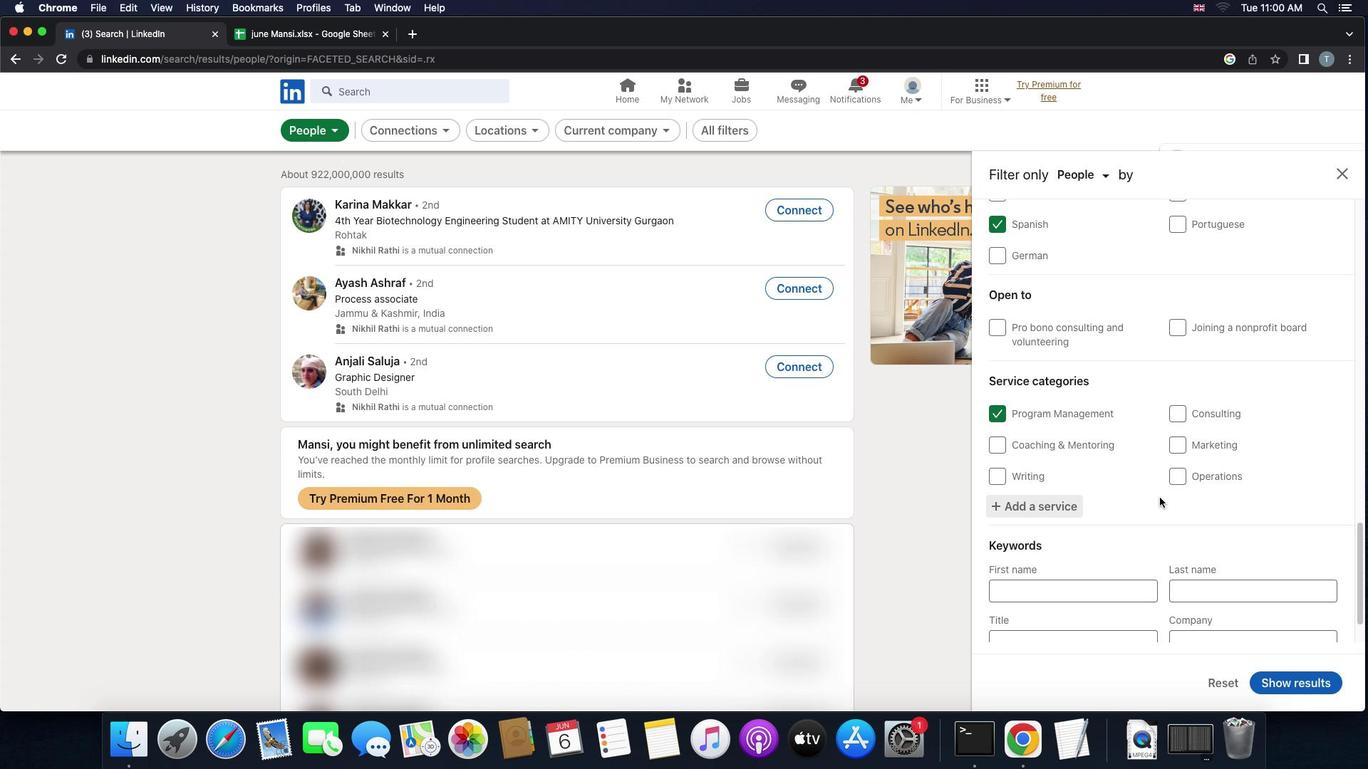 
Action: Mouse scrolled (1159, 497) with delta (0, 0)
Screenshot: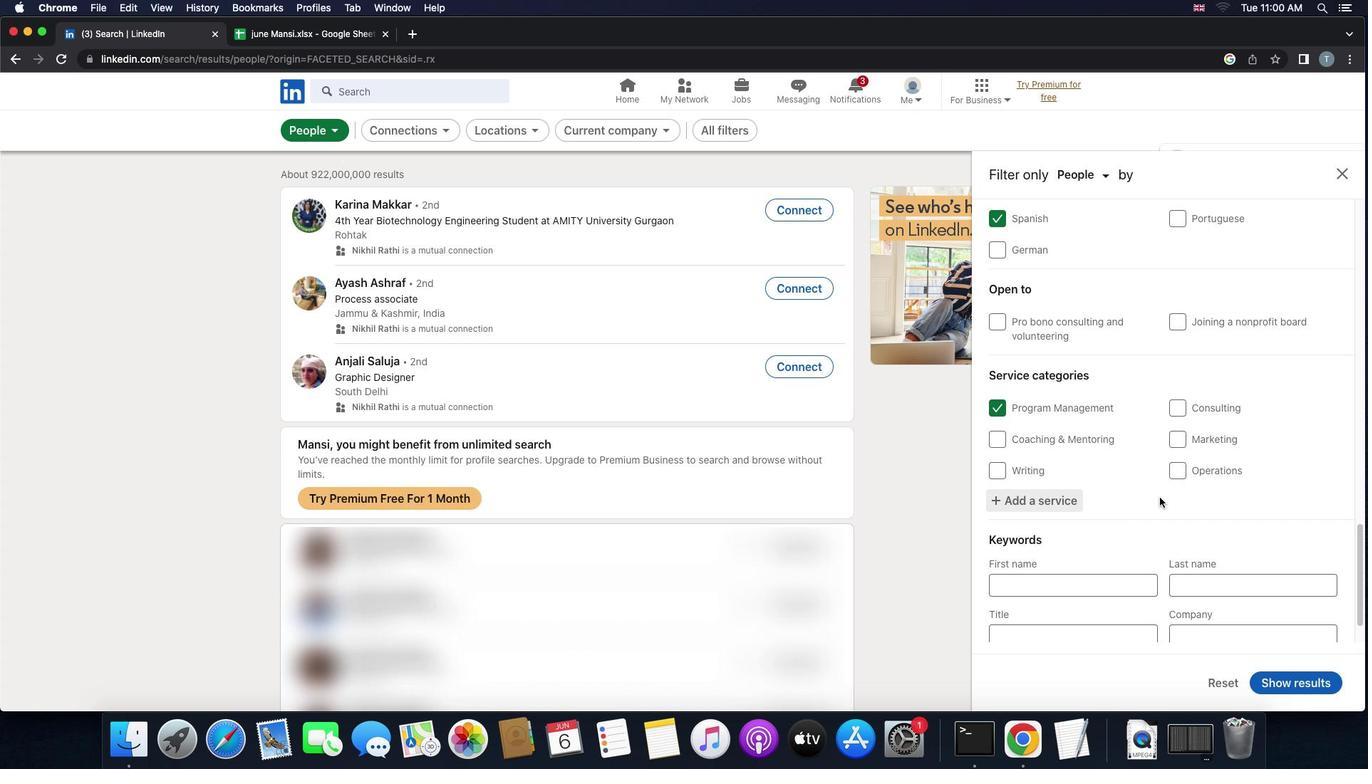 
Action: Mouse scrolled (1159, 497) with delta (0, 0)
Screenshot: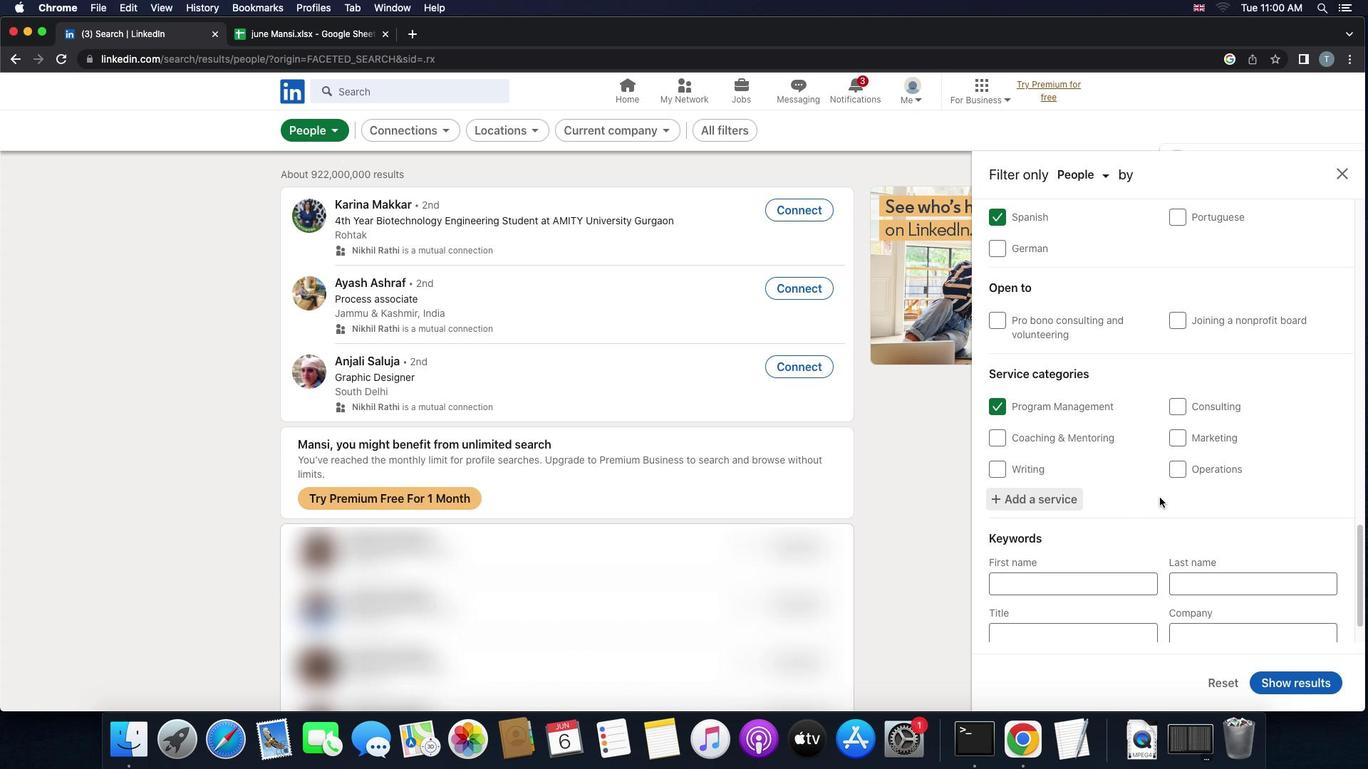 
Action: Mouse scrolled (1159, 497) with delta (0, -1)
Screenshot: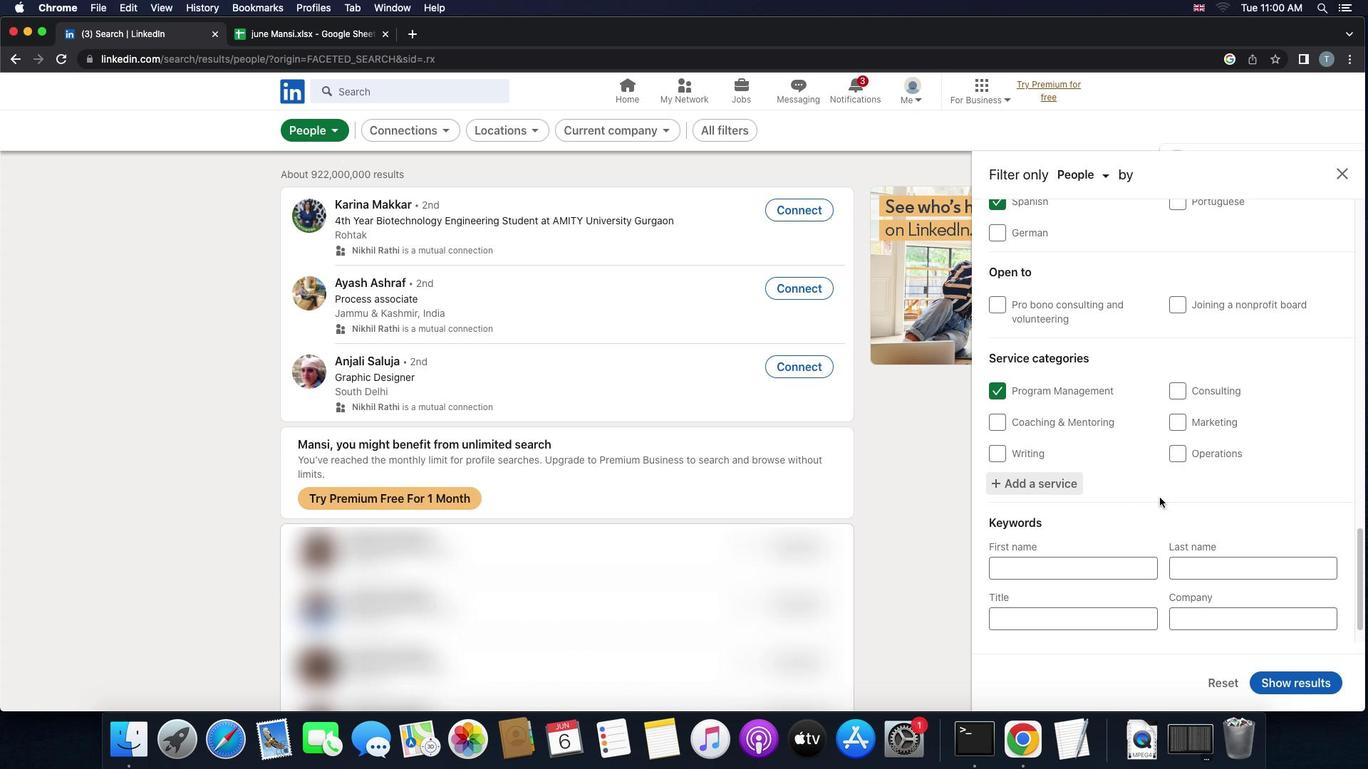 
Action: Mouse moved to (1086, 582)
Screenshot: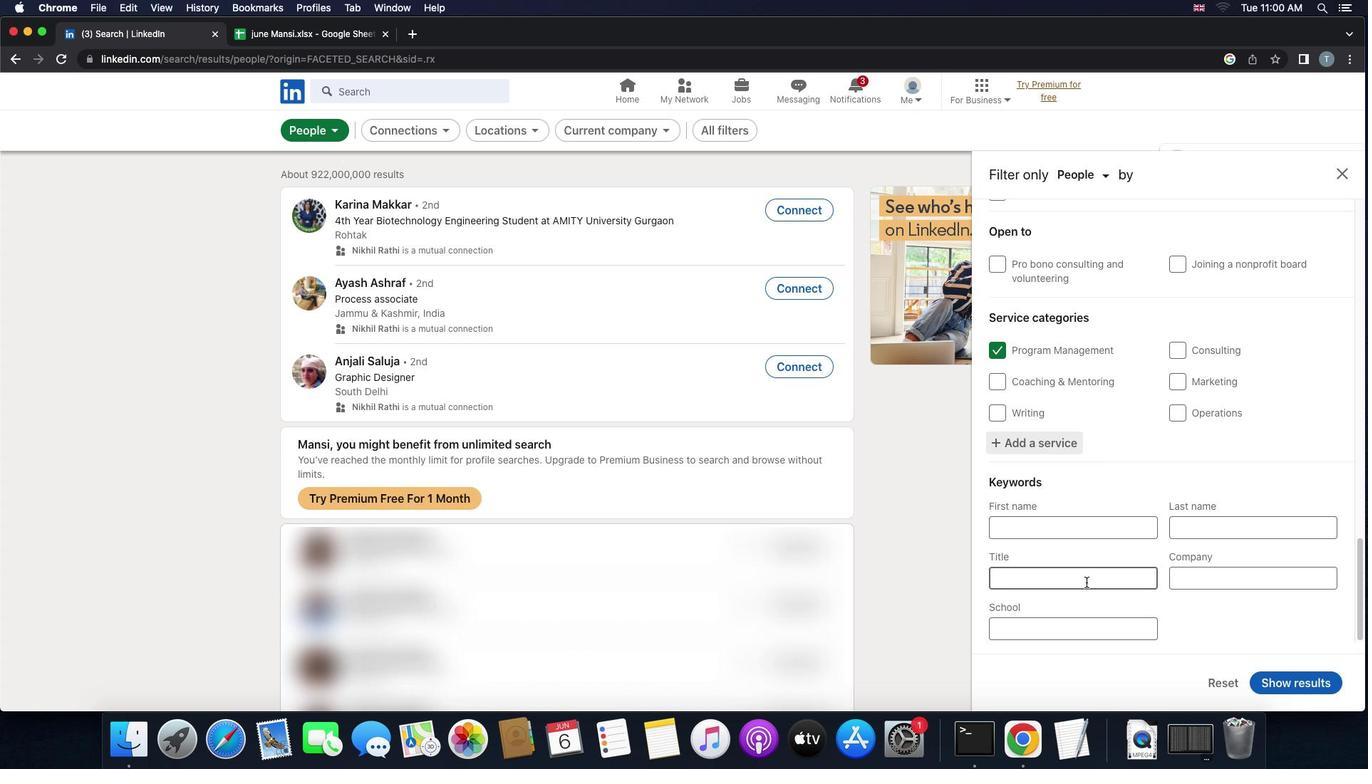 
Action: Mouse pressed left at (1086, 582)
Screenshot: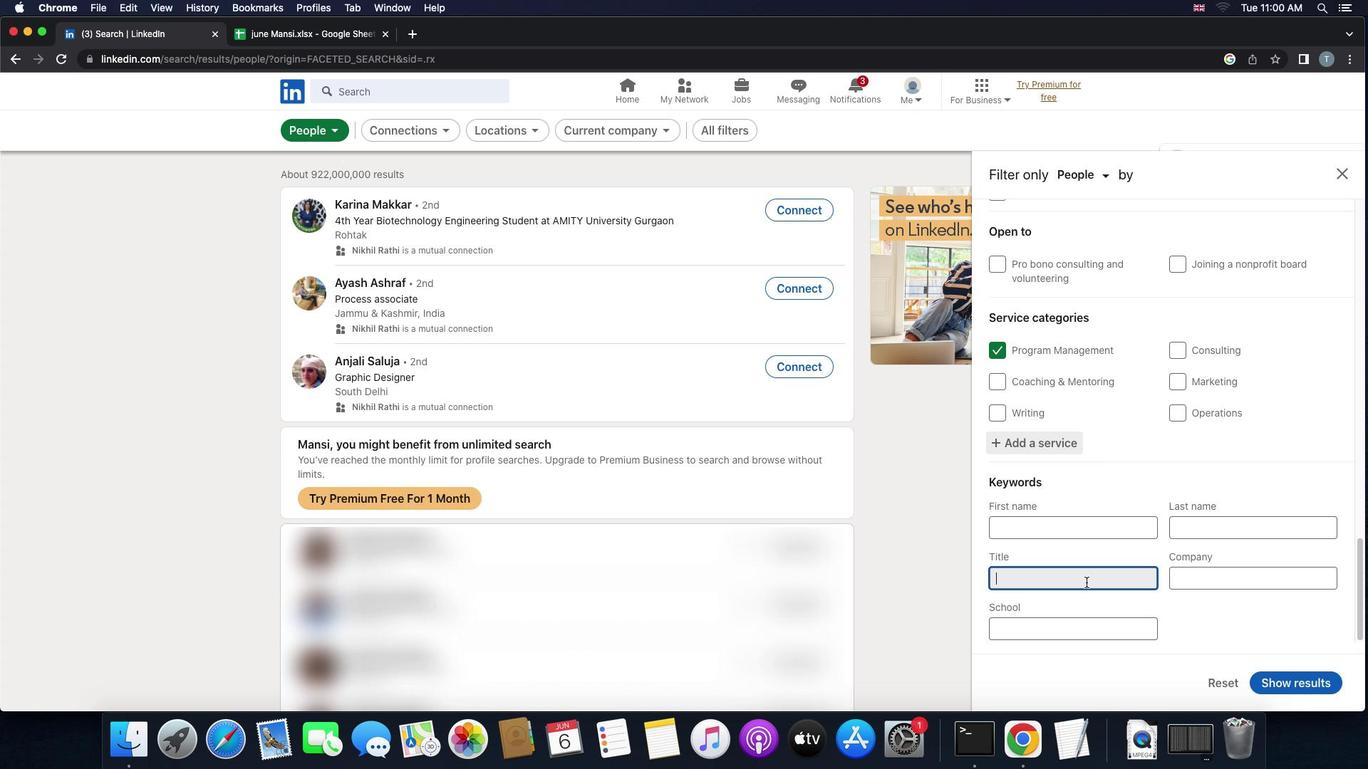
Action: Mouse moved to (1086, 582)
Screenshot: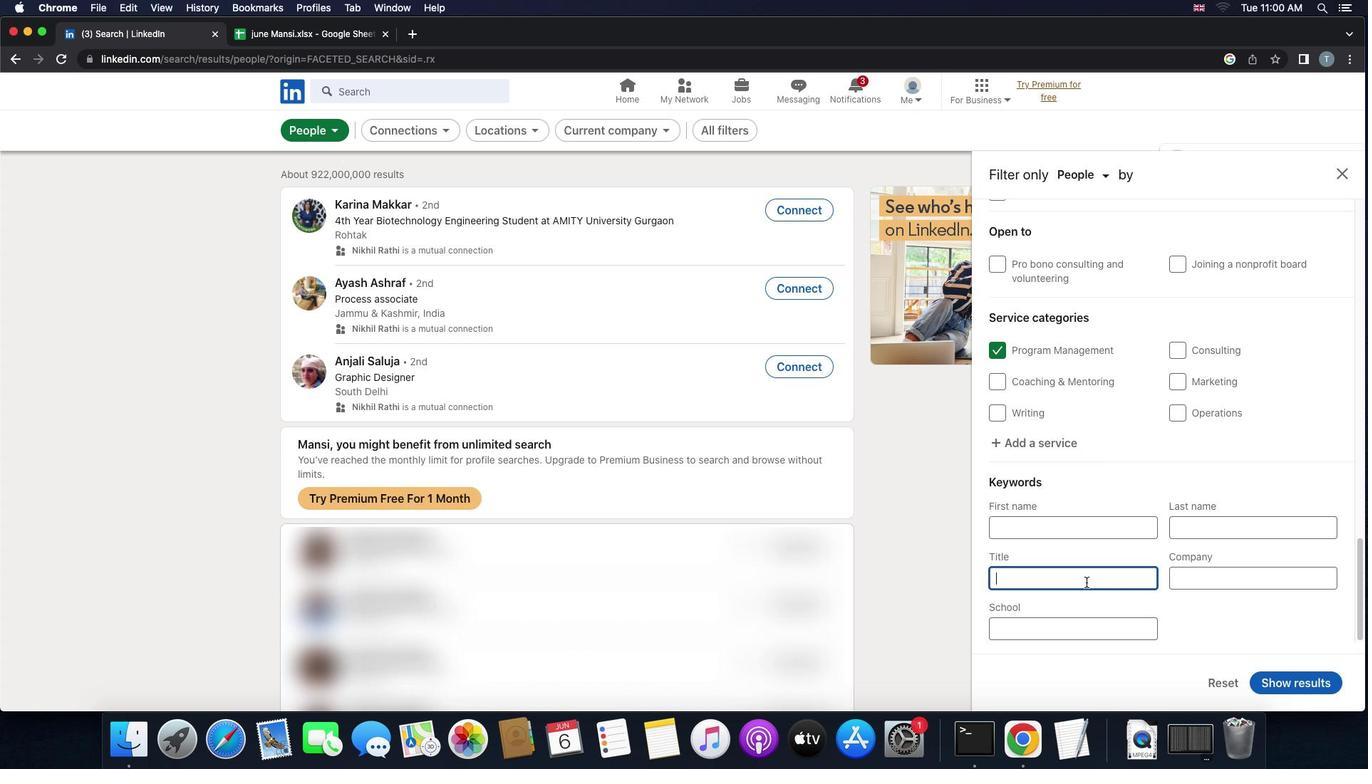 
Action: Key pressed 'd''i''g''i''t''a''l'Key.space'o''v''e''r''l''o''a''d'
Screenshot: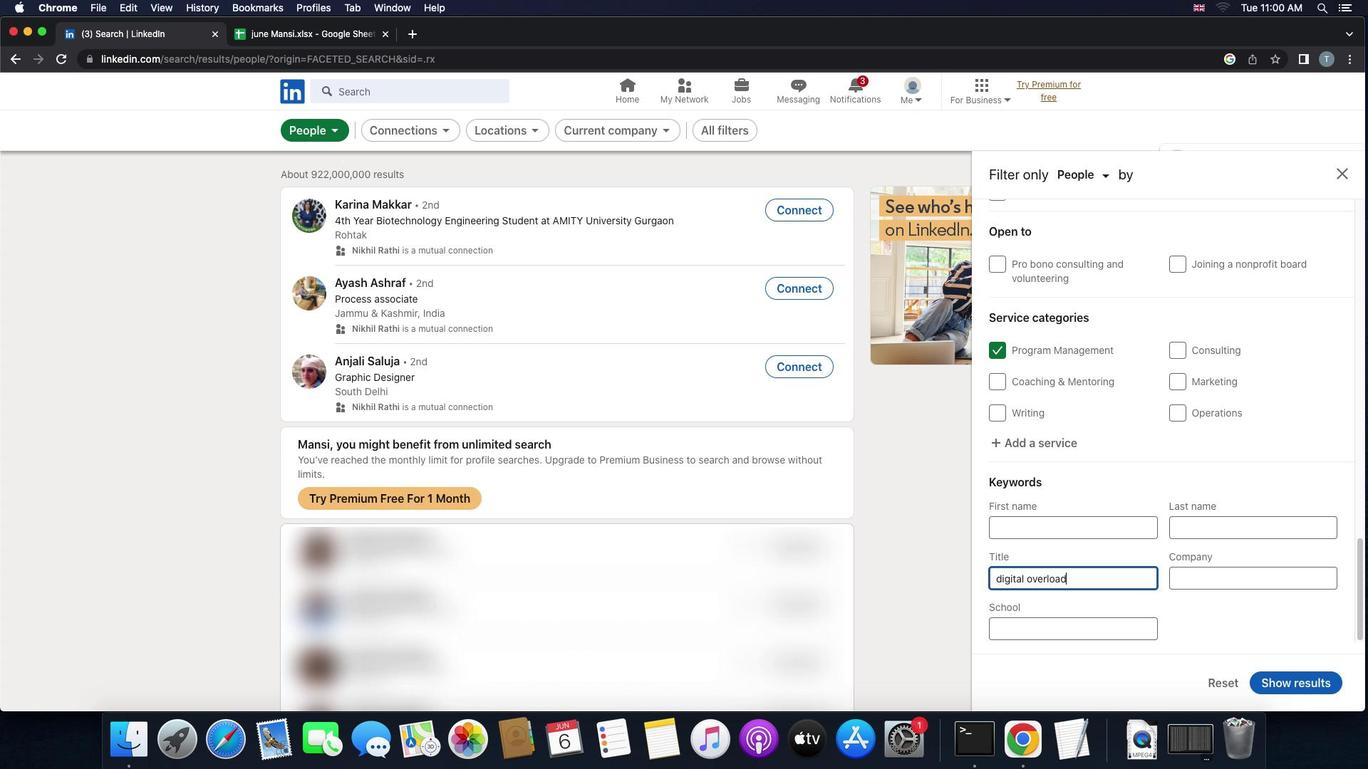 
Action: Mouse moved to (1116, 654)
Screenshot: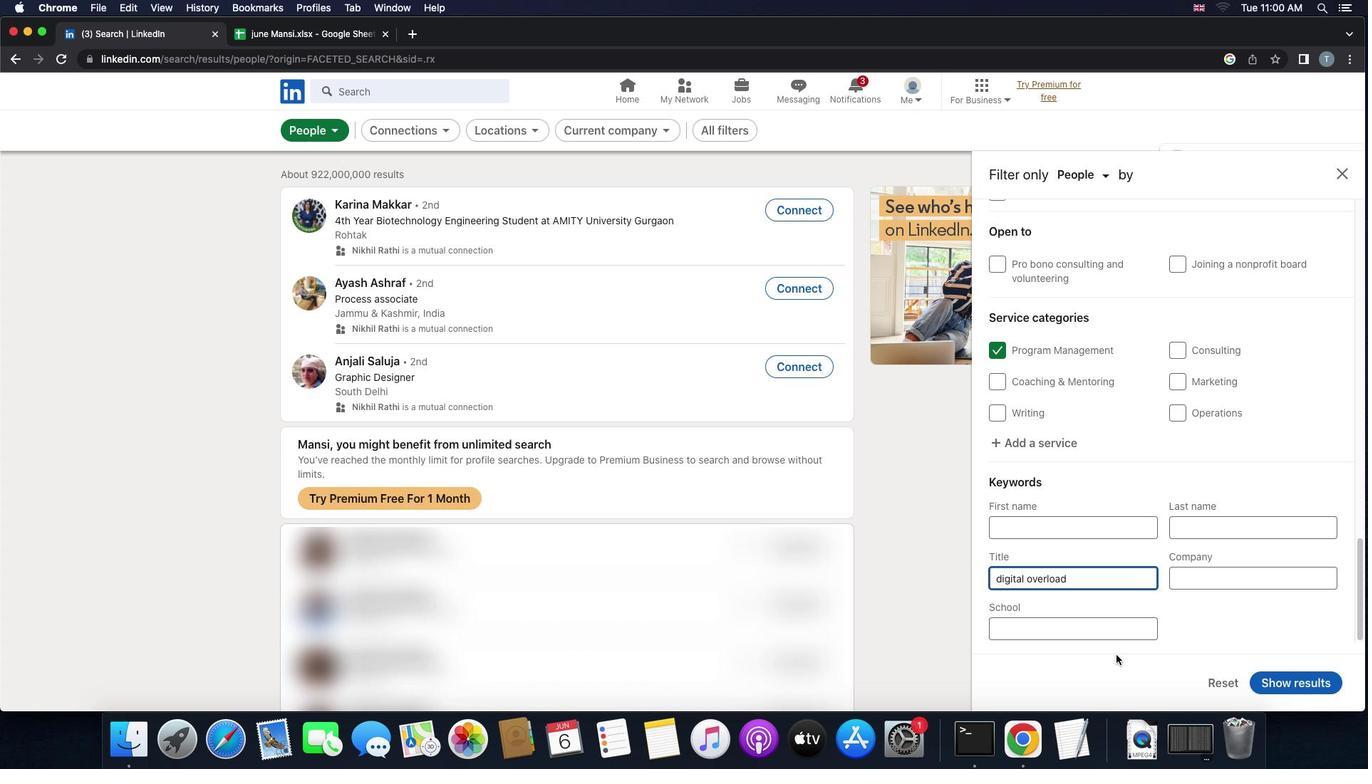 
Action: Mouse scrolled (1116, 654) with delta (0, 0)
Screenshot: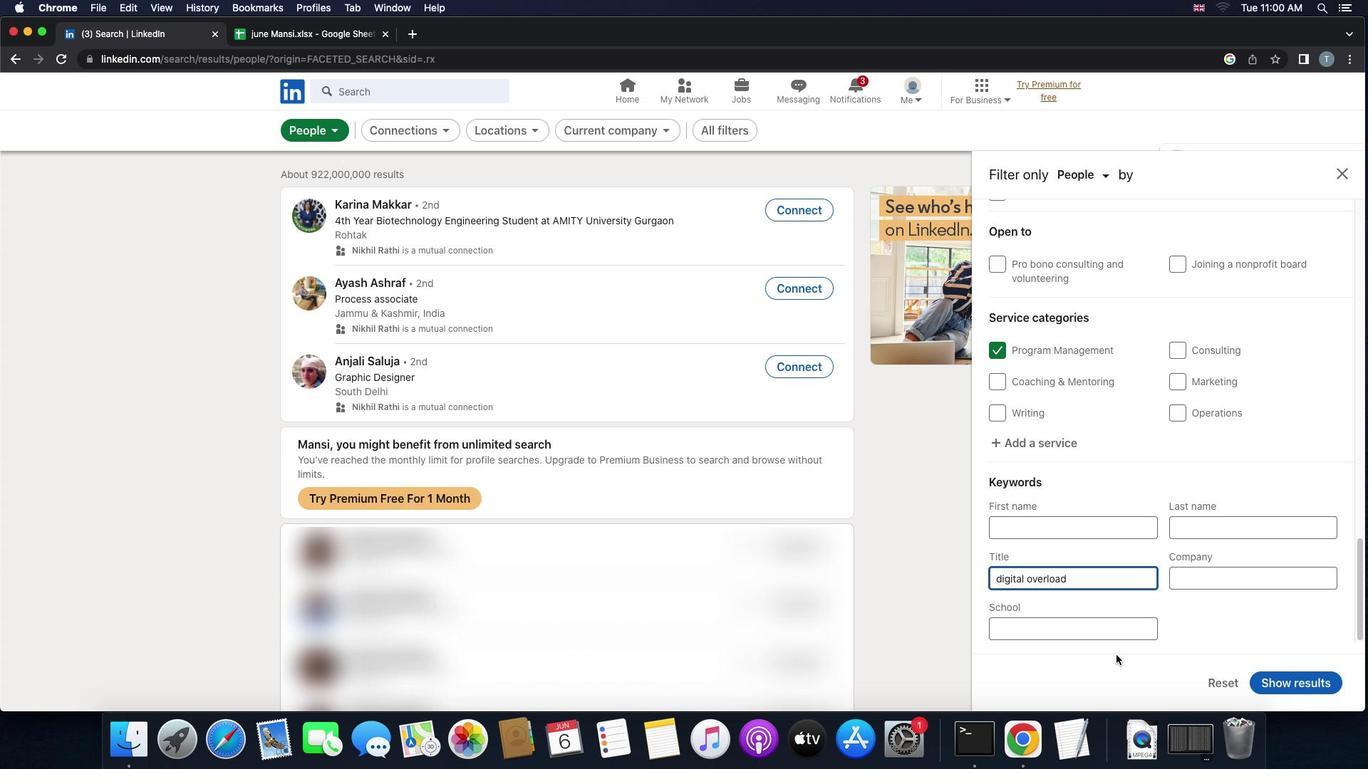 
Action: Mouse scrolled (1116, 654) with delta (0, 0)
Screenshot: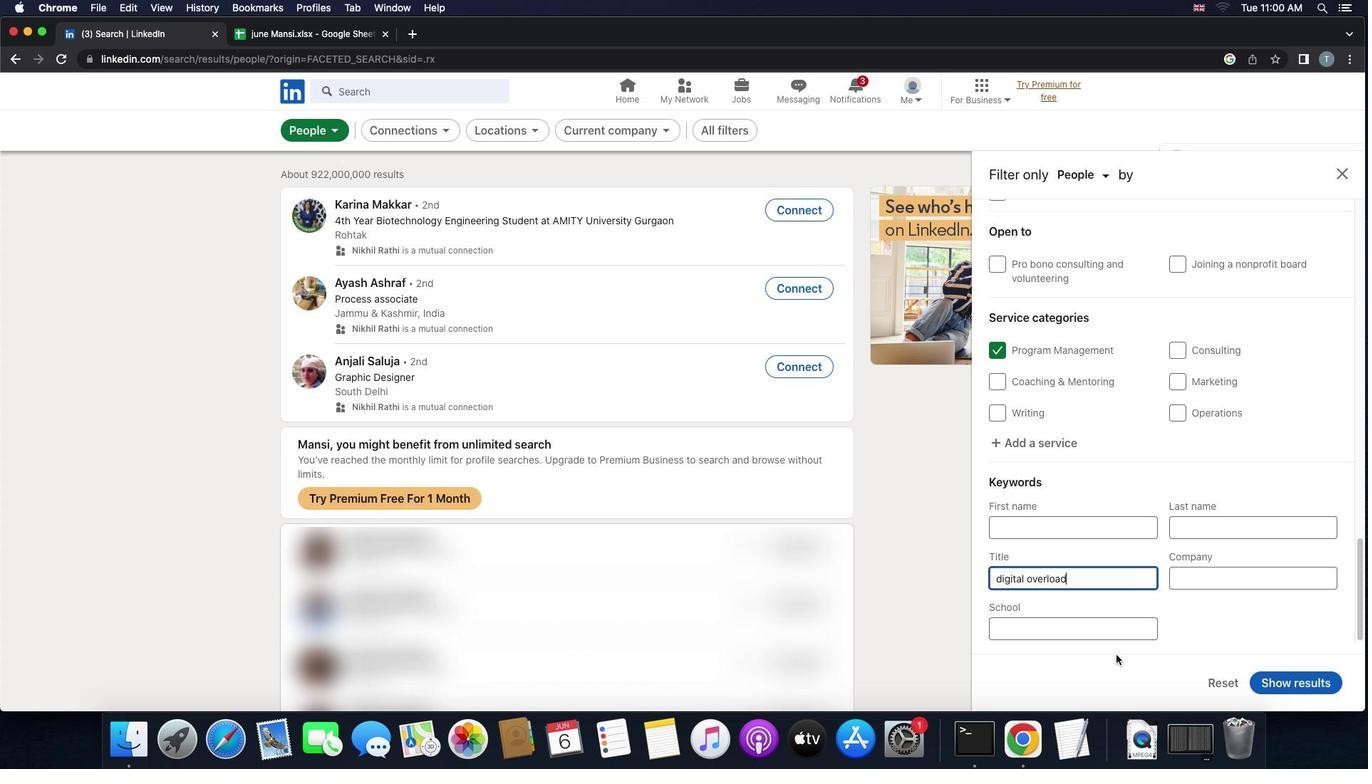 
Action: Mouse scrolled (1116, 654) with delta (0, -1)
Screenshot: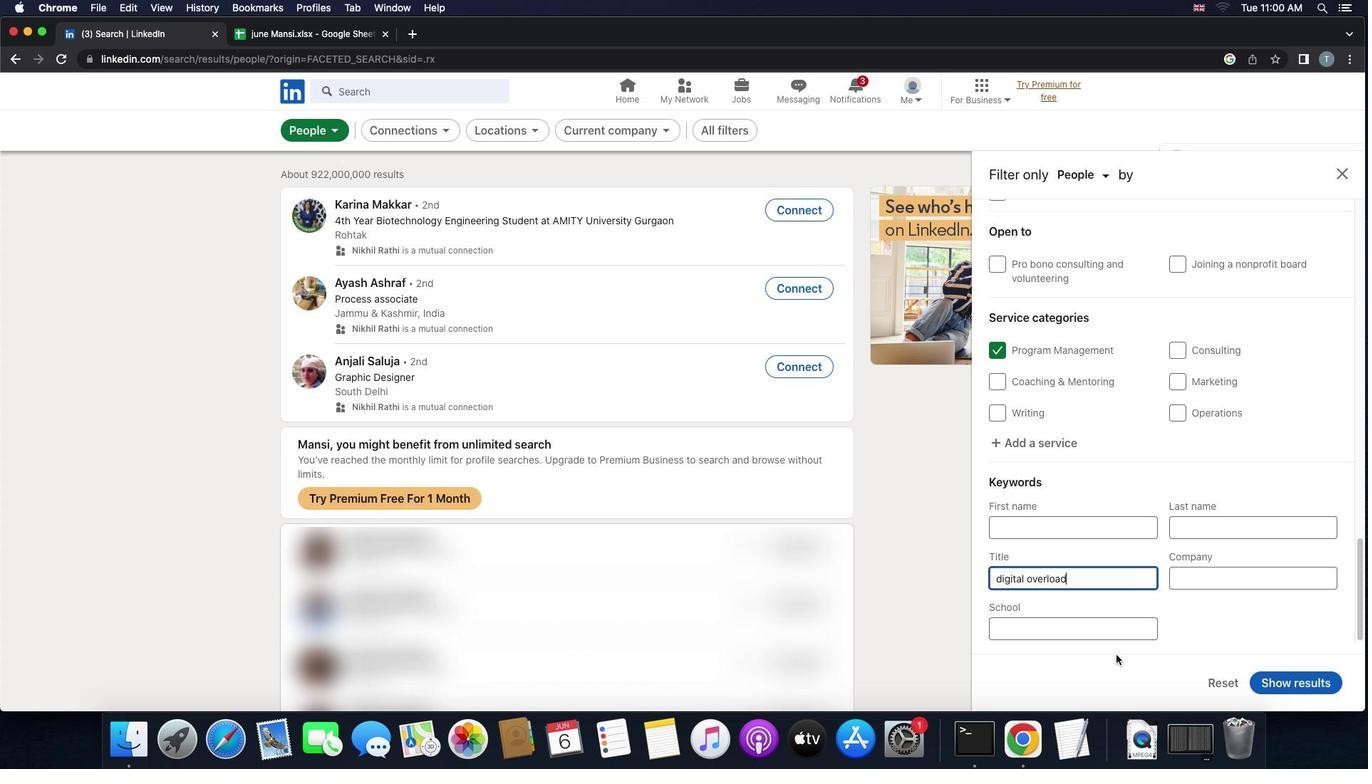 
Action: Mouse moved to (1273, 686)
Screenshot: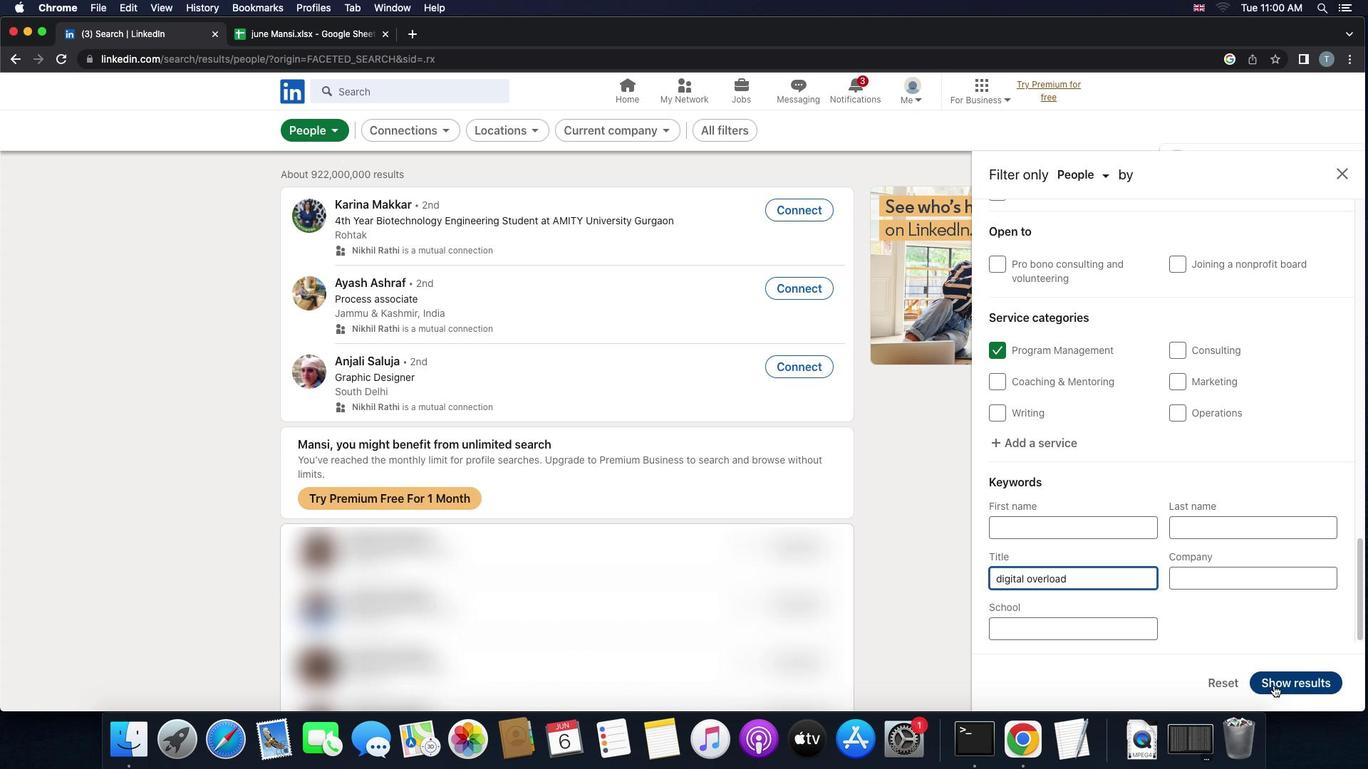 
Action: Mouse pressed left at (1273, 686)
Screenshot: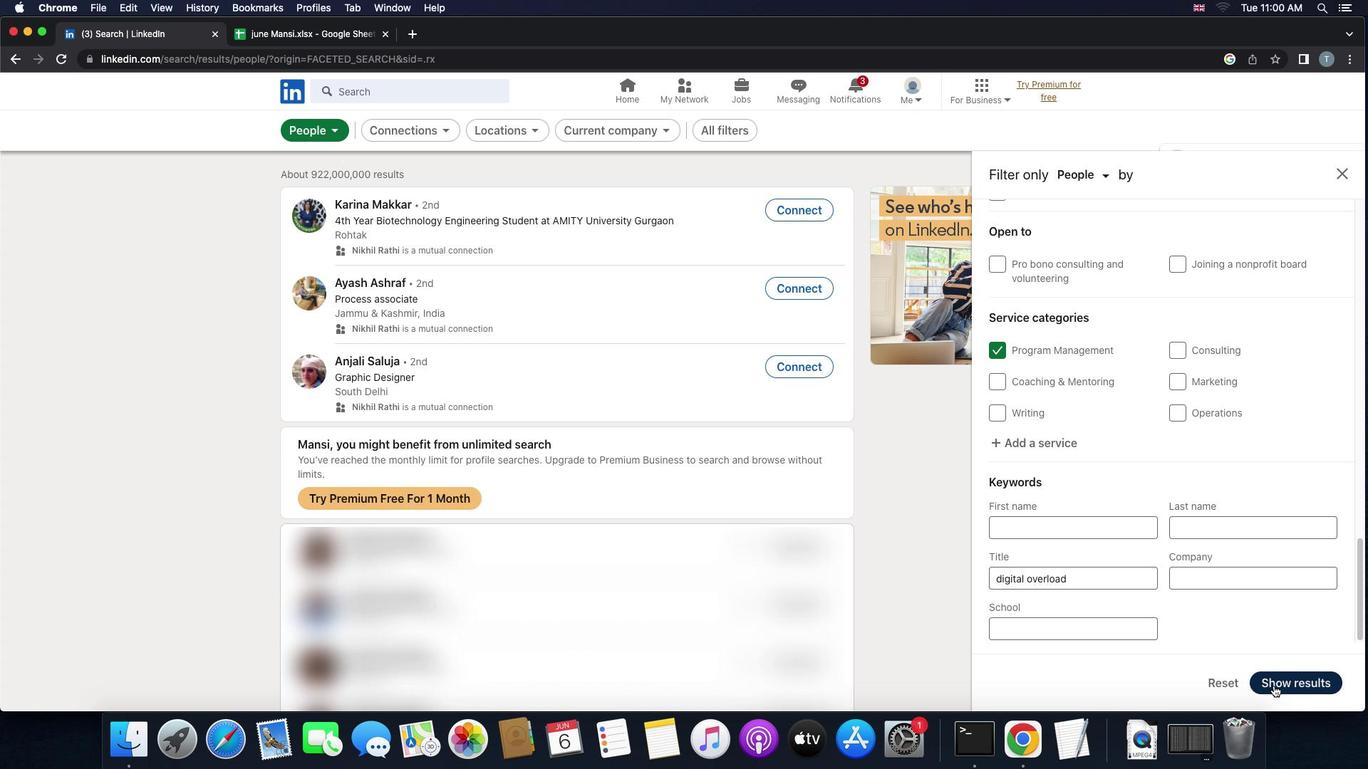 
Action: Mouse moved to (1246, 678)
Screenshot: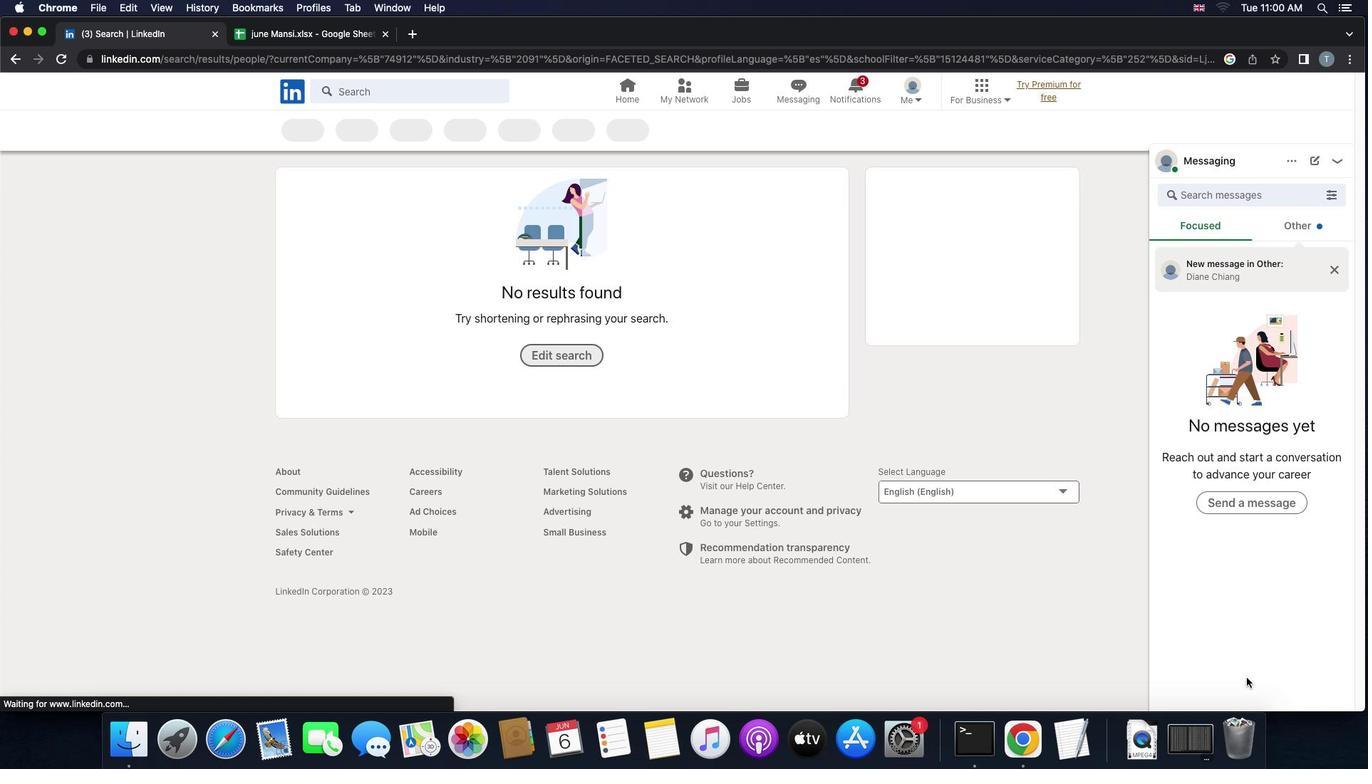 
